 Task: Review the HTML and CSS files to understand the webpage structure and styling.
Action: Mouse scrolled (376, 532) with delta (0, 0)
Screenshot: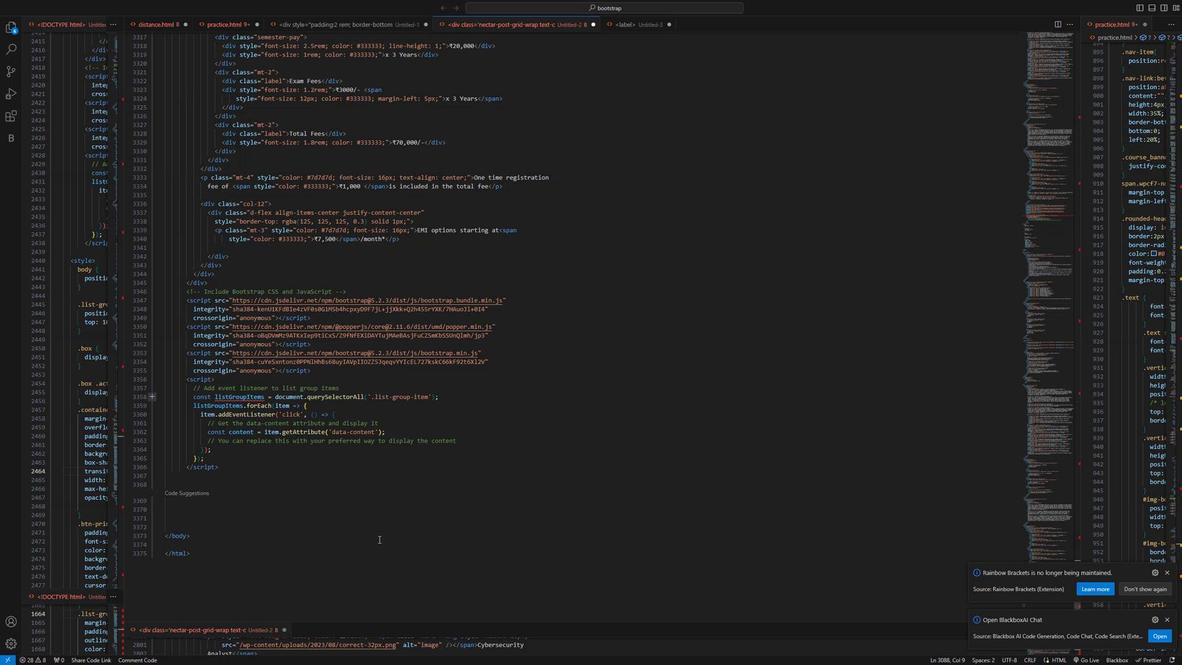 
Action: Mouse scrolled (376, 532) with delta (0, 0)
Screenshot: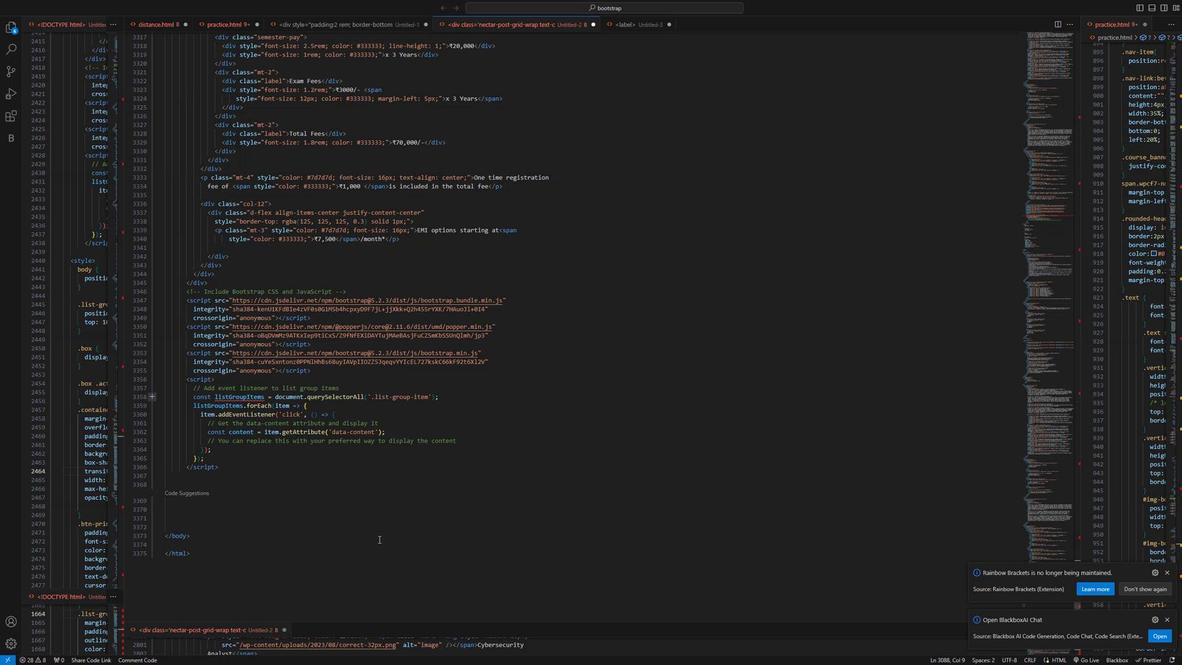 
Action: Mouse scrolled (376, 532) with delta (0, 0)
Screenshot: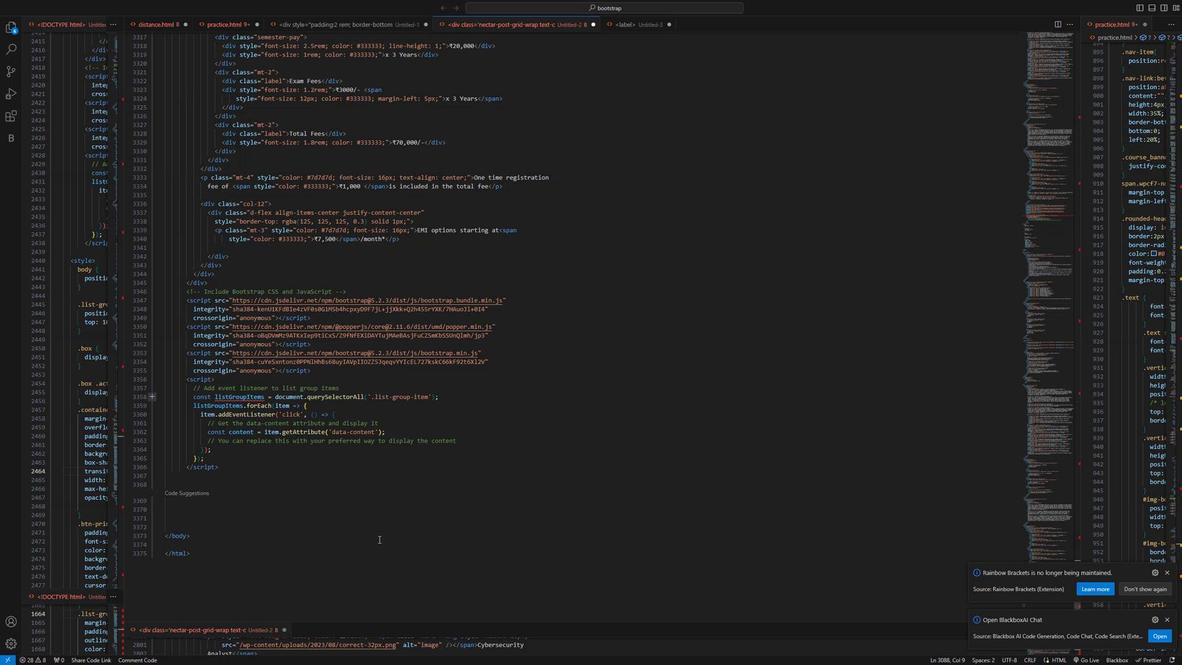
Action: Mouse scrolled (376, 532) with delta (0, 0)
Screenshot: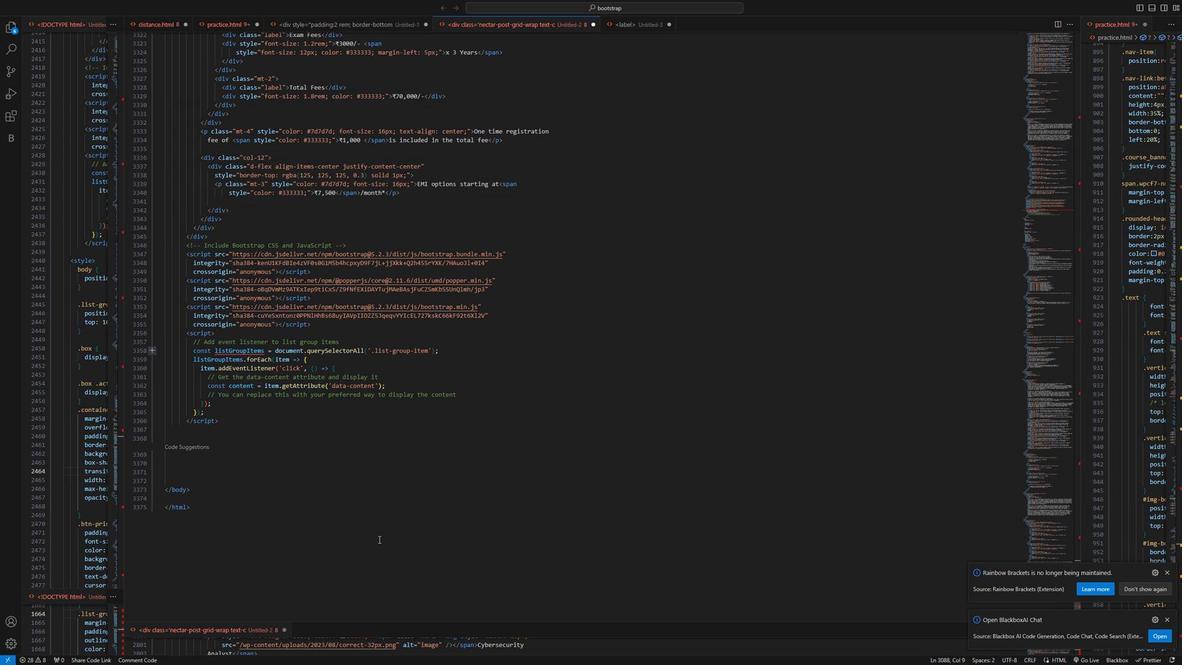 
Action: Mouse scrolled (376, 532) with delta (0, 0)
Screenshot: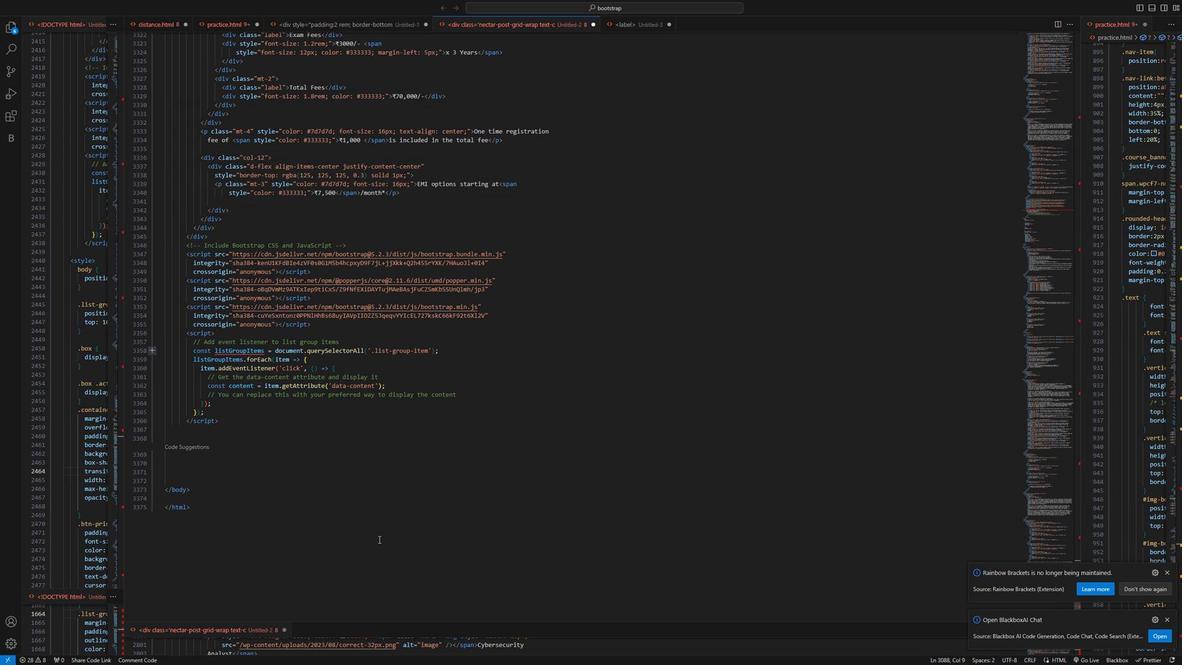 
Action: Mouse scrolled (376, 532) with delta (0, 0)
Screenshot: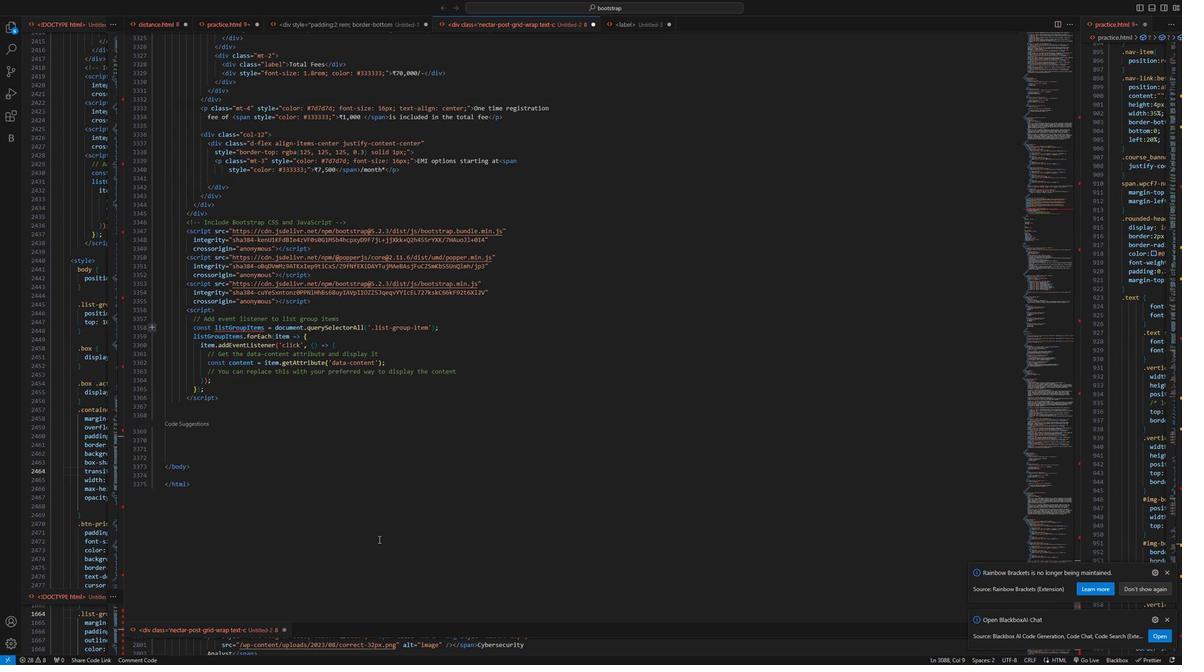 
Action: Mouse scrolled (376, 532) with delta (0, 0)
Screenshot: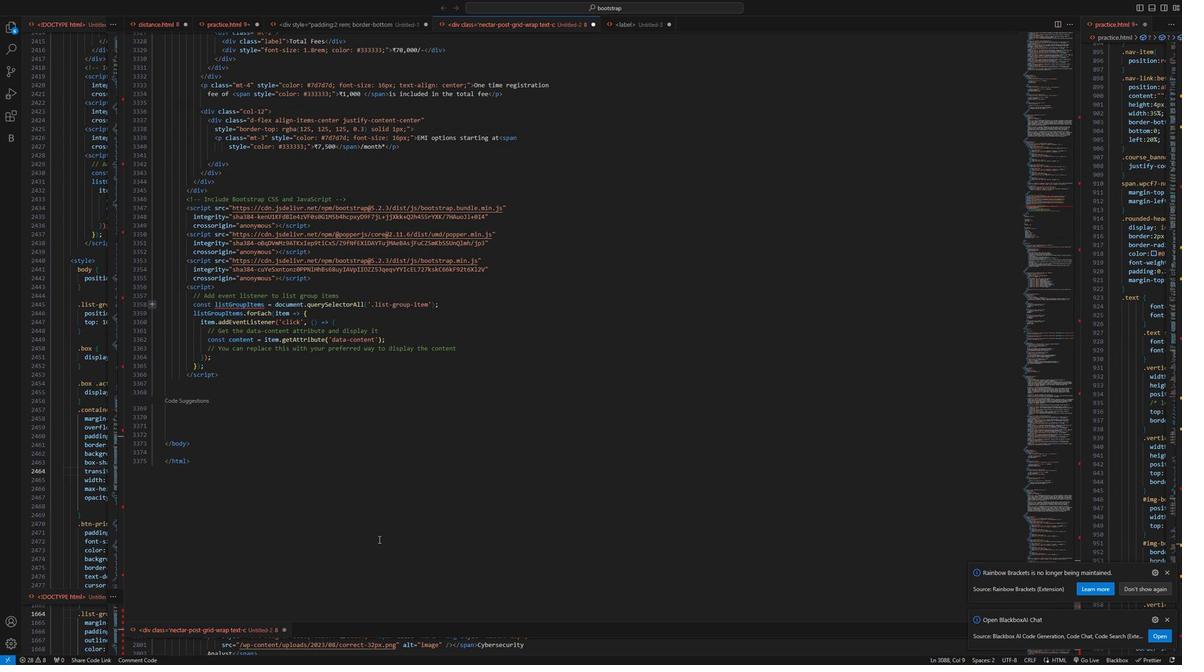 
Action: Mouse moved to (376, 533)
Screenshot: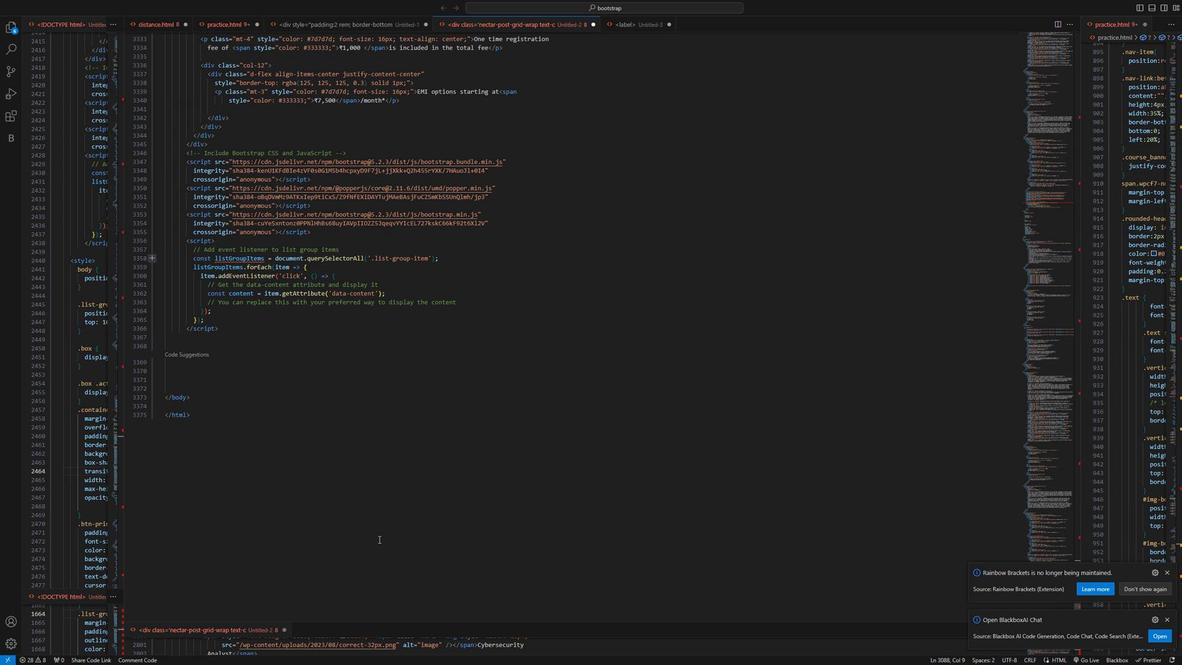
Action: Mouse scrolled (376, 533) with delta (0, 0)
Screenshot: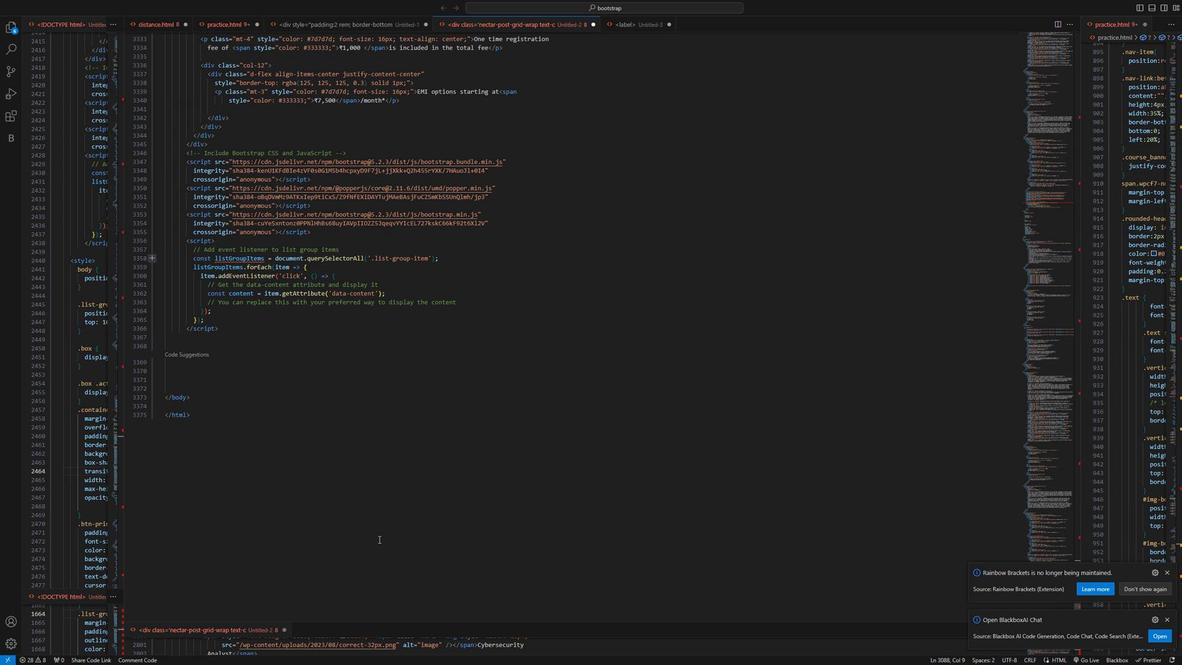 
Action: Mouse moved to (373, 537)
Screenshot: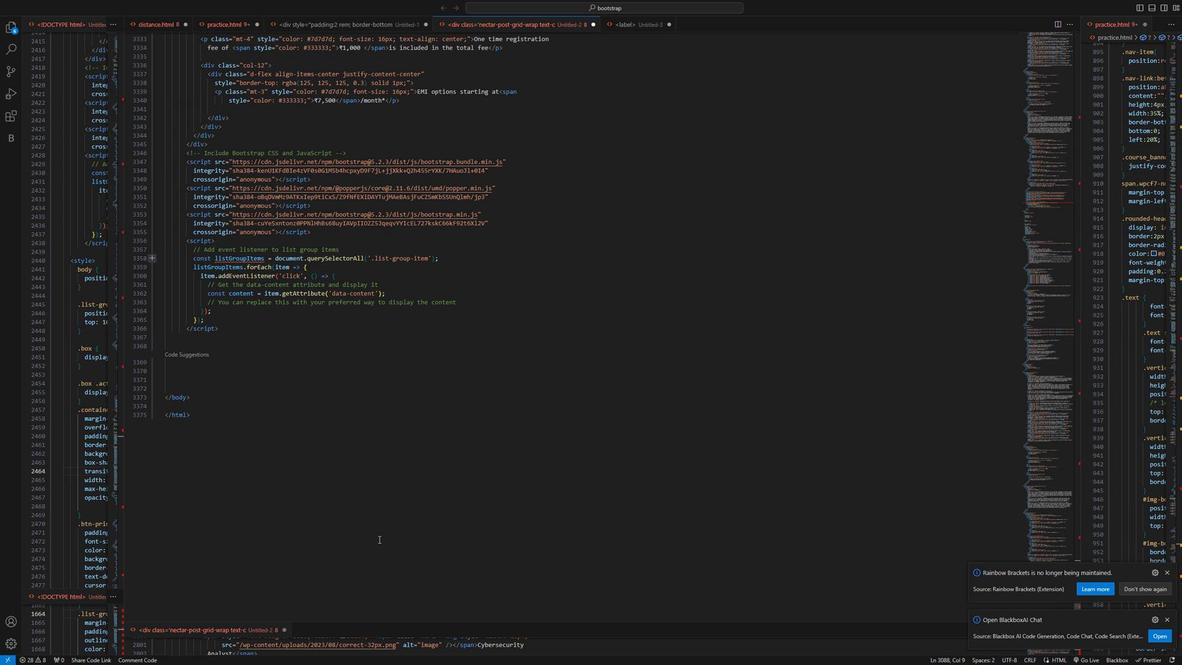 
Action: Mouse scrolled (373, 536) with delta (0, 0)
Screenshot: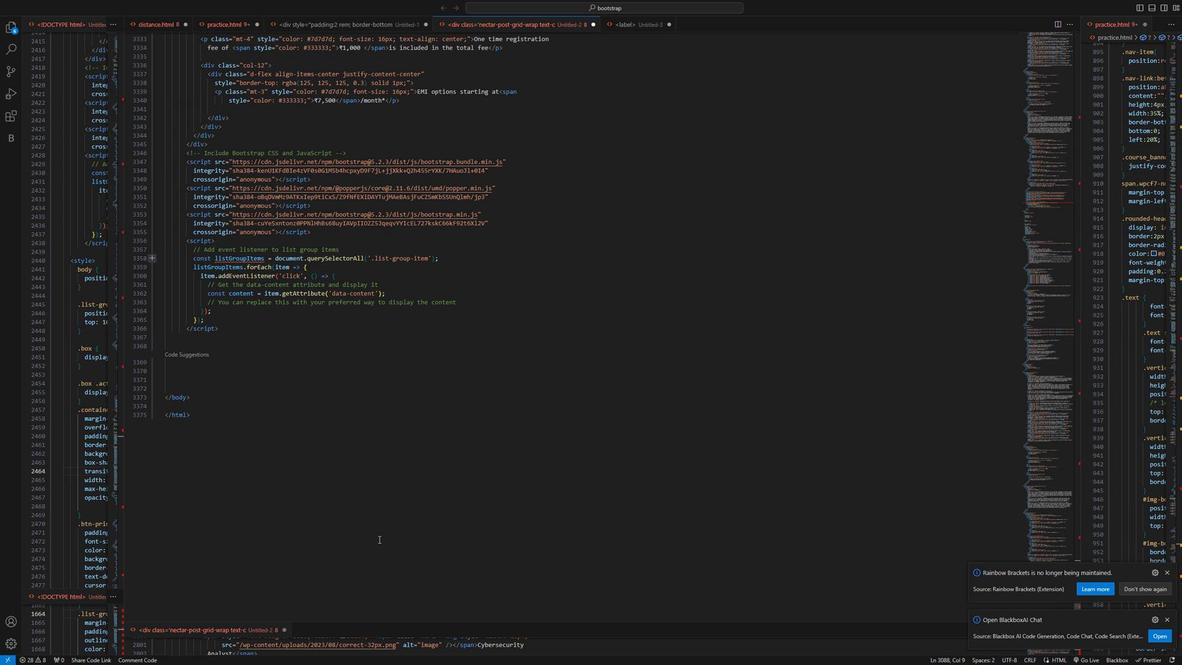 
Action: Mouse scrolled (373, 536) with delta (0, 0)
Screenshot: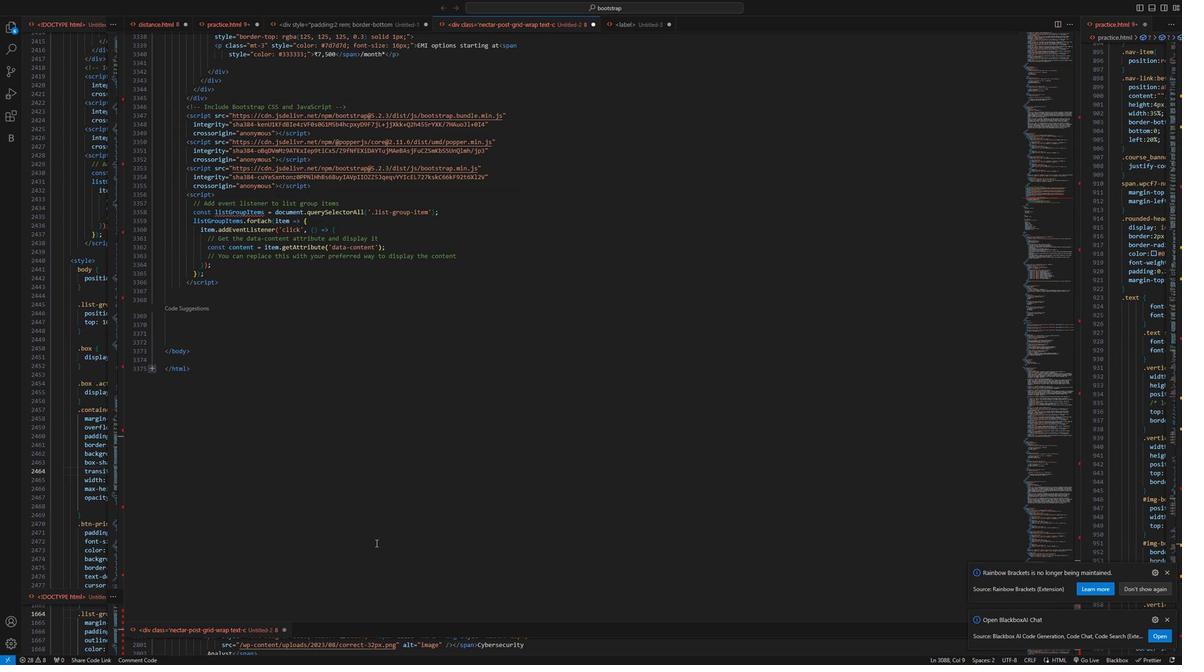 
Action: Mouse moved to (373, 538)
Screenshot: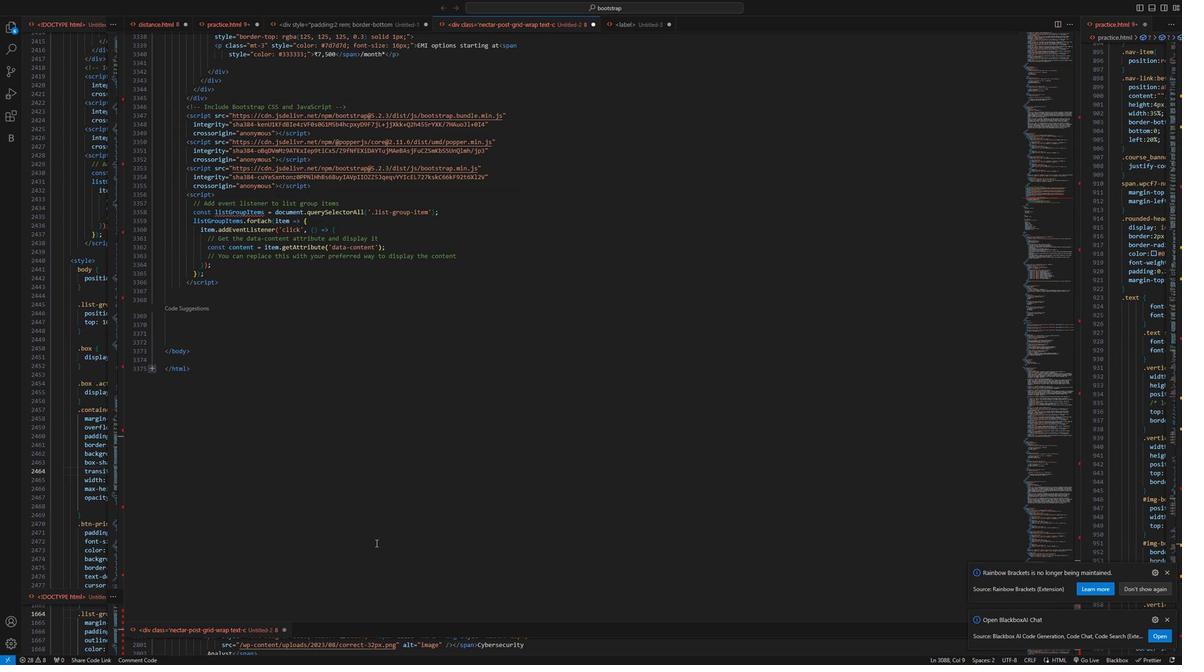 
Action: Mouse scrolled (373, 537) with delta (0, 0)
Screenshot: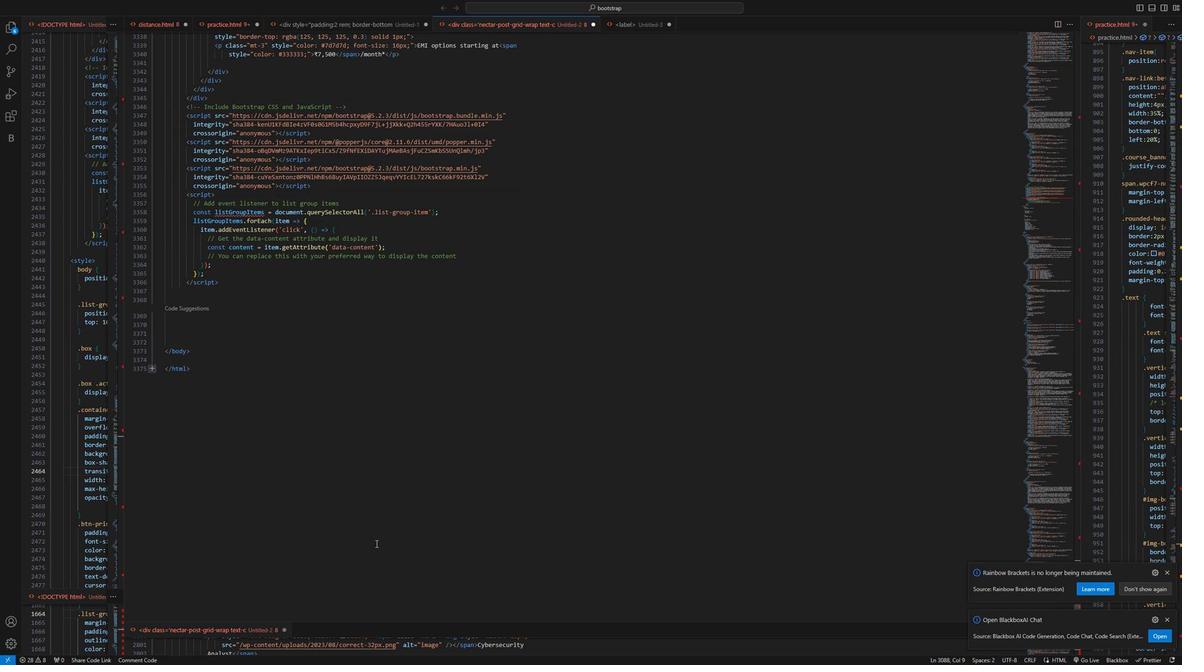 
Action: Mouse moved to (372, 538)
Screenshot: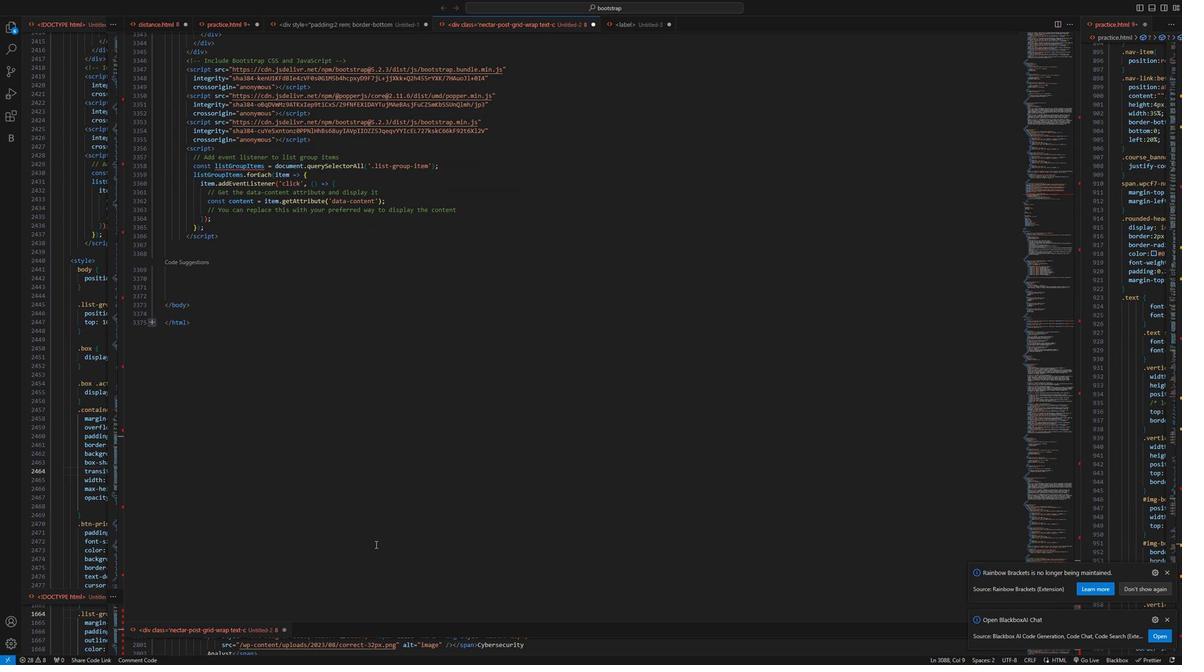 
Action: Mouse scrolled (372, 538) with delta (0, 0)
Screenshot: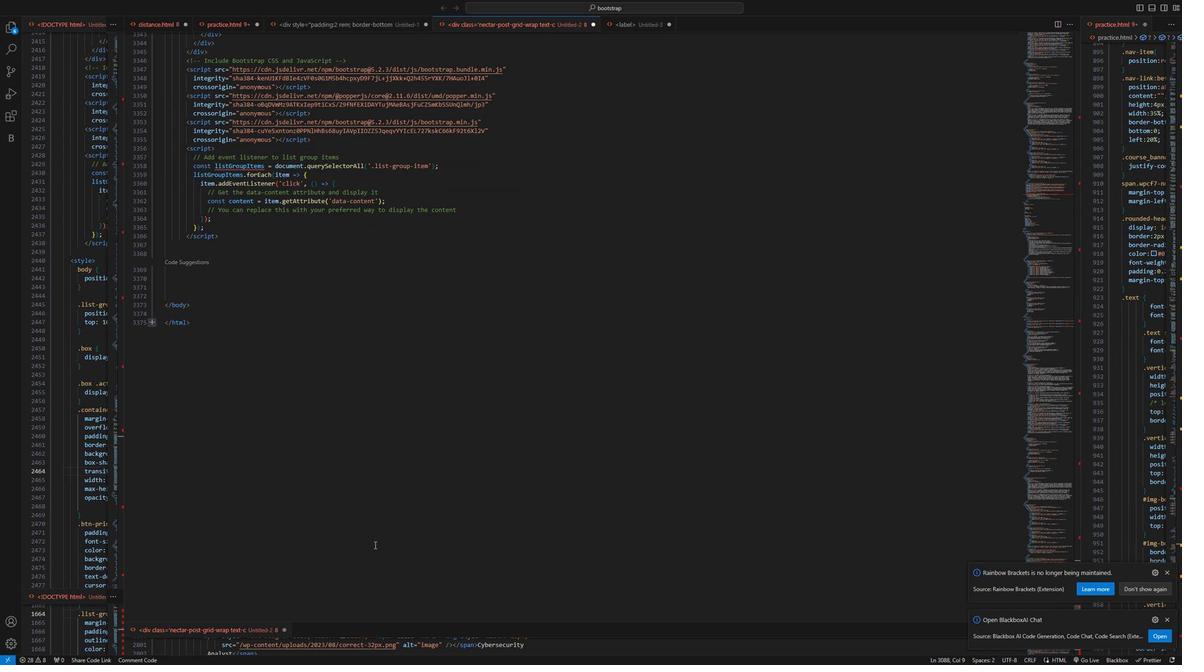 
Action: Mouse moved to (371, 539)
Screenshot: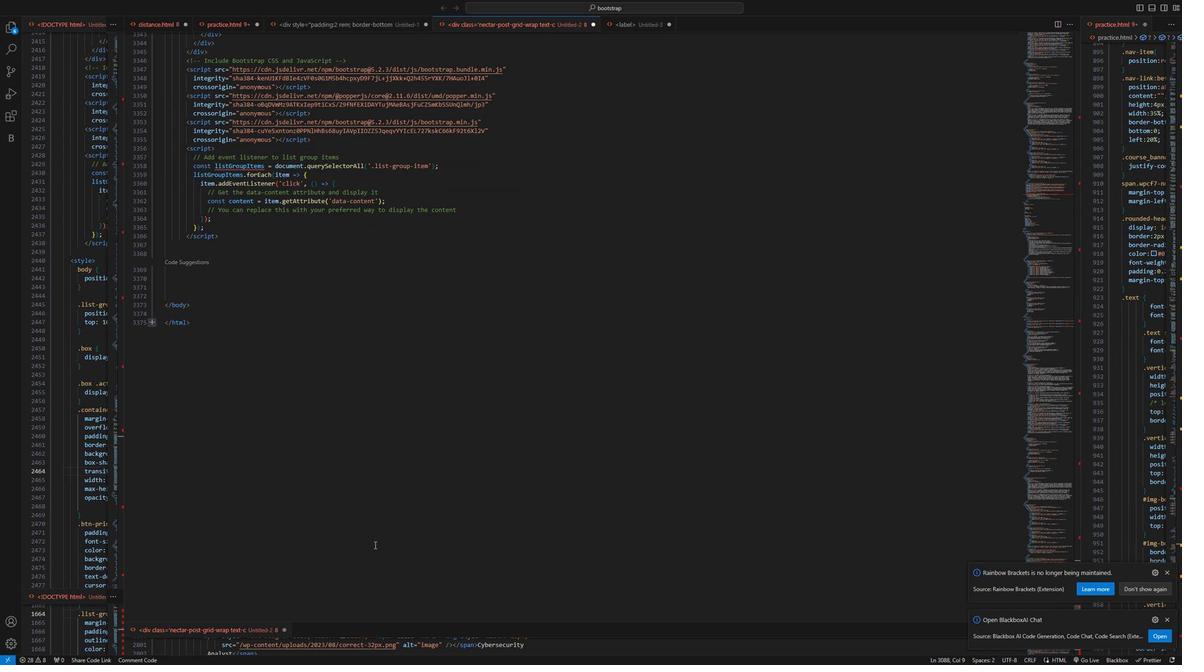 
Action: Mouse scrolled (371, 538) with delta (0, 0)
Screenshot: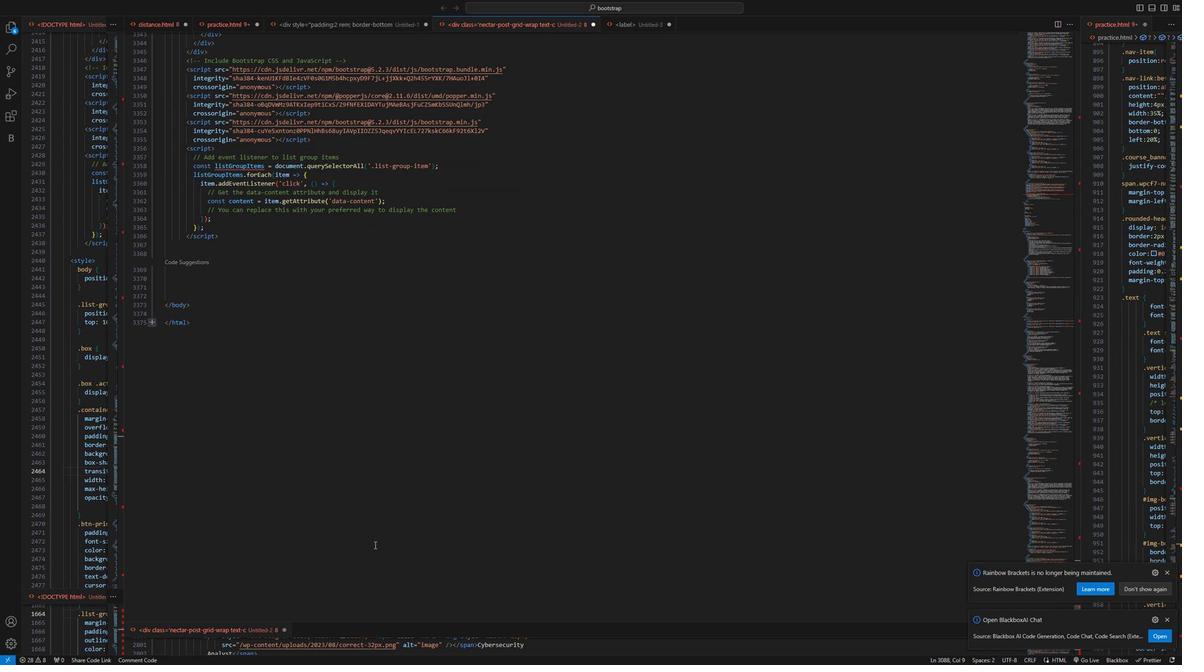 
Action: Mouse moved to (371, 539)
Screenshot: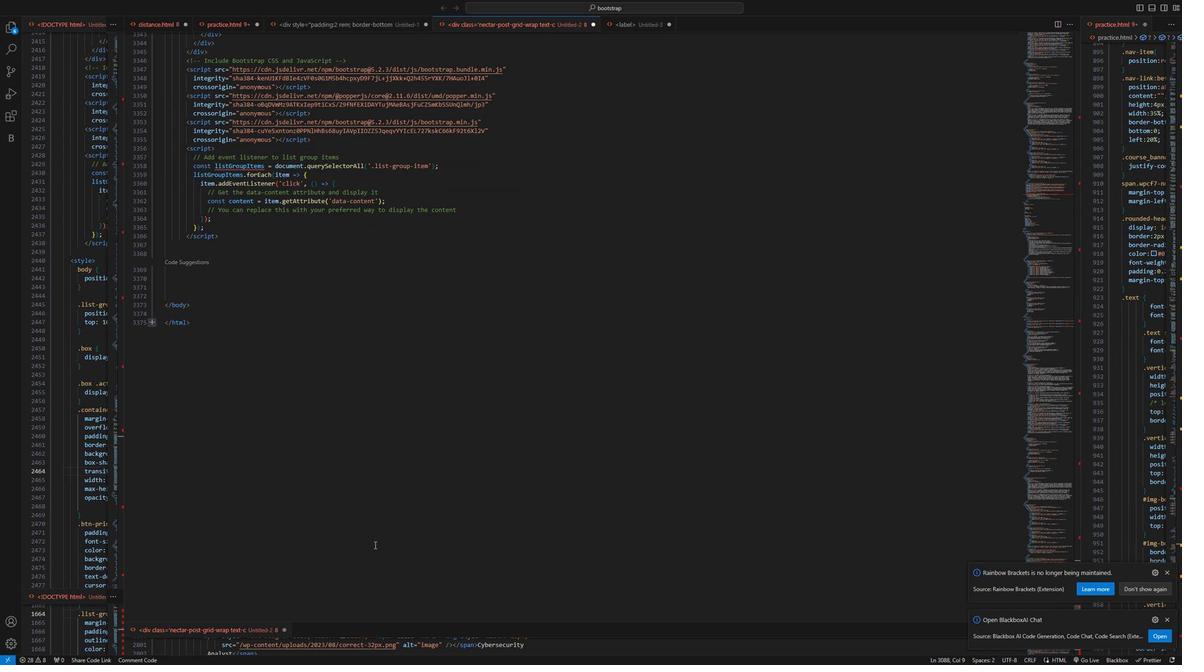 
Action: Mouse scrolled (371, 539) with delta (0, 0)
Screenshot: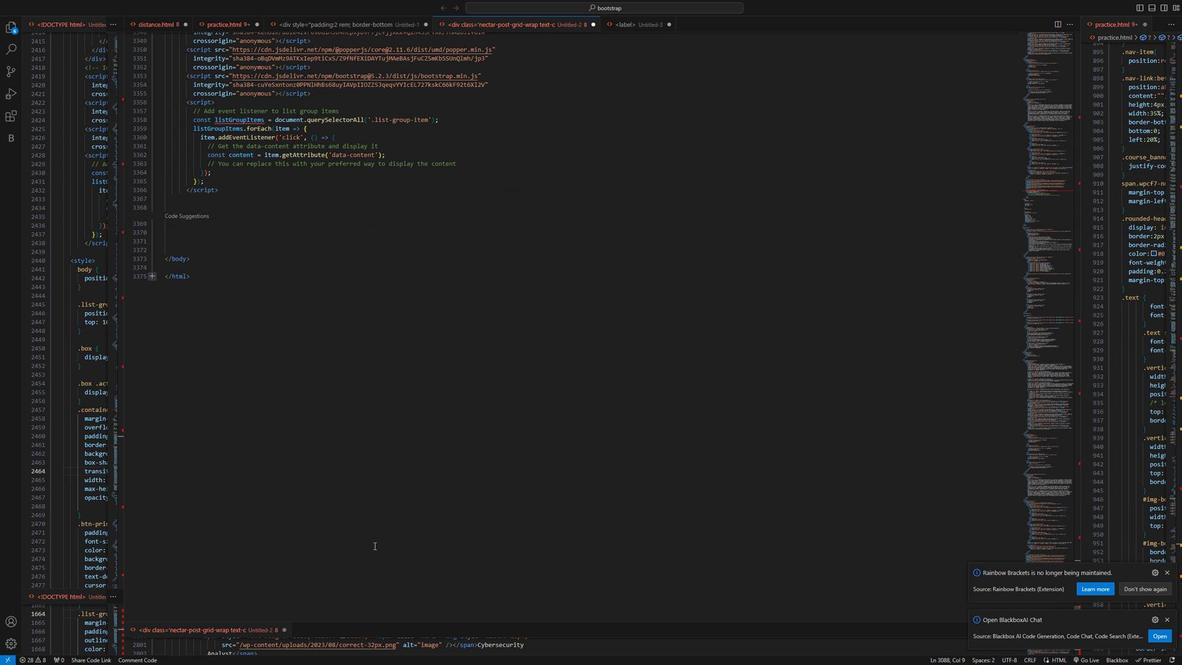 
Action: Mouse moved to (371, 540)
Screenshot: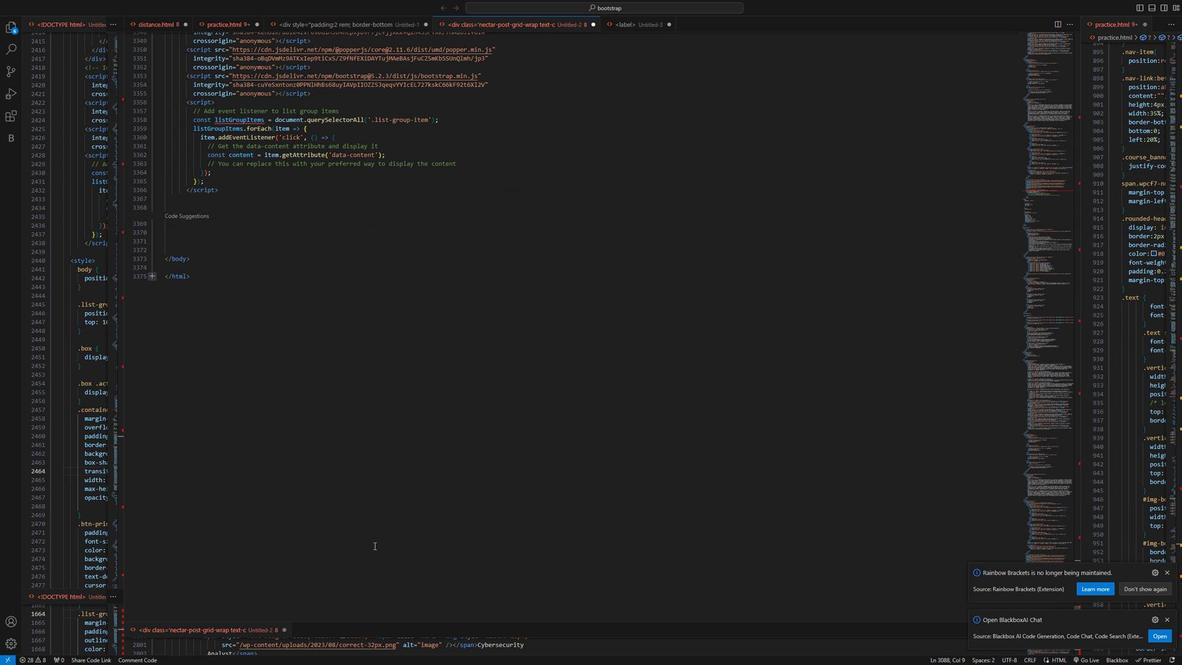 
Action: Mouse scrolled (371, 539) with delta (0, 0)
Screenshot: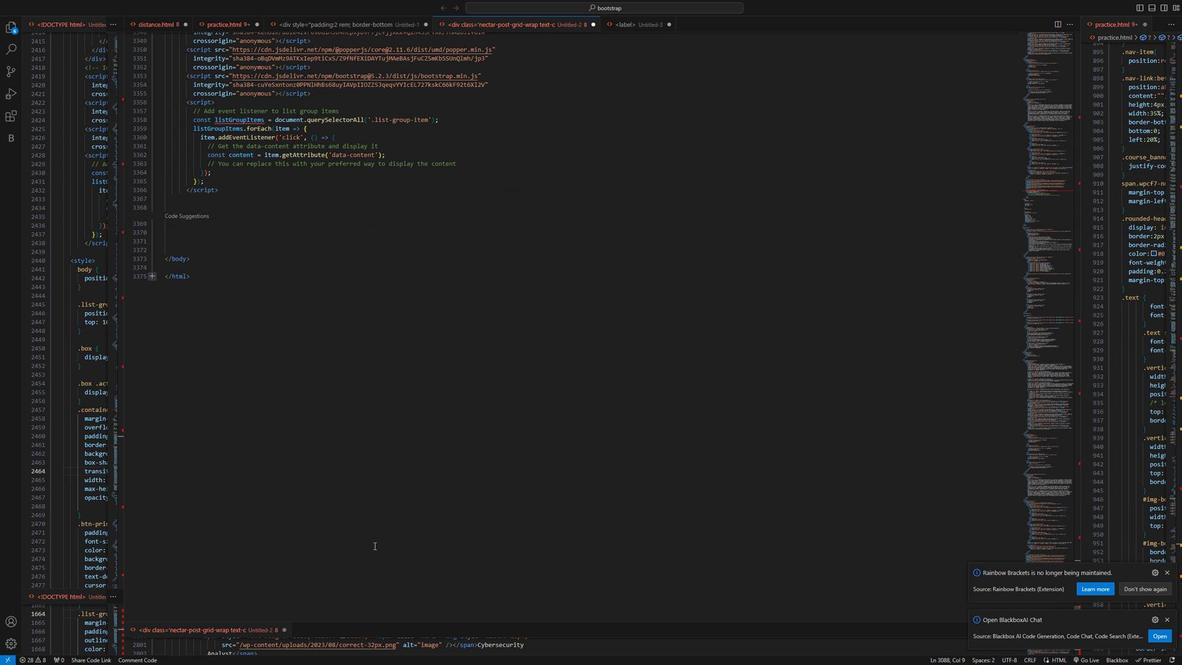 
Action: Mouse moved to (371, 540)
Screenshot: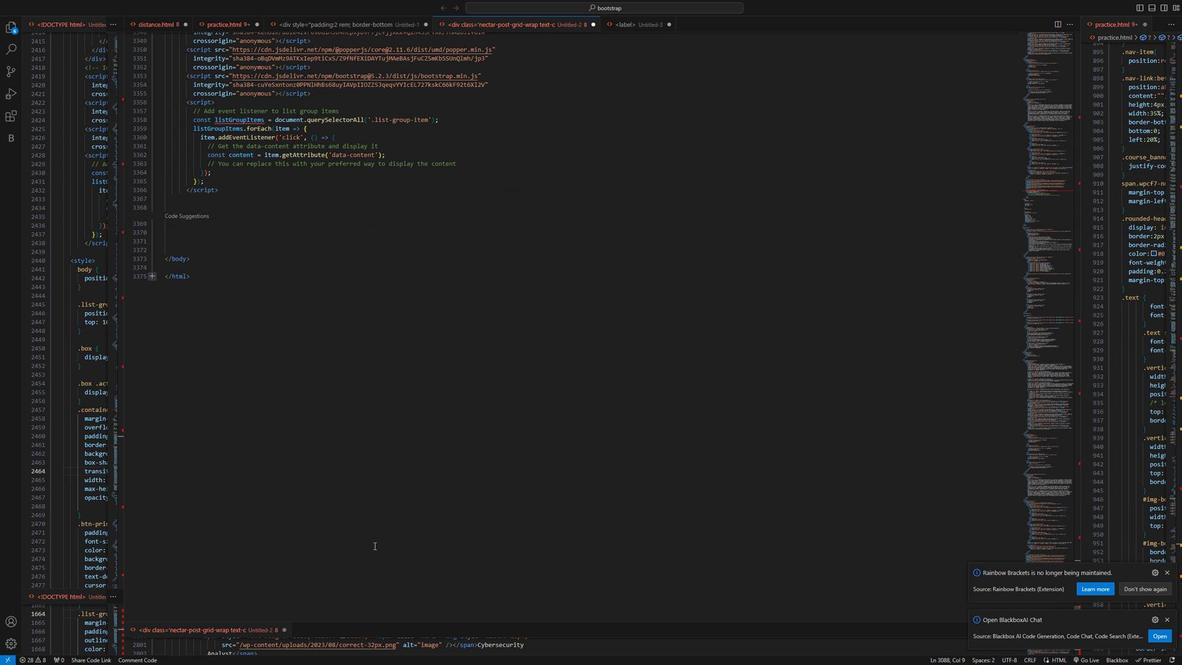
Action: Mouse scrolled (371, 539) with delta (0, 0)
Screenshot: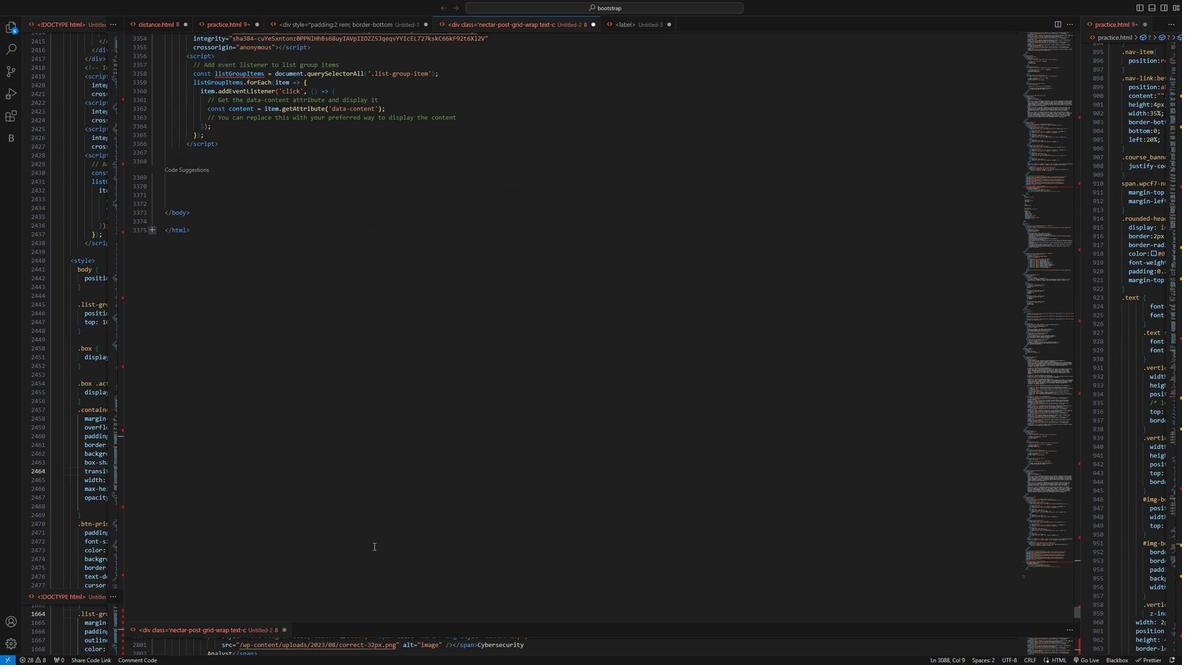 
Action: Mouse scrolled (371, 539) with delta (0, 0)
Screenshot: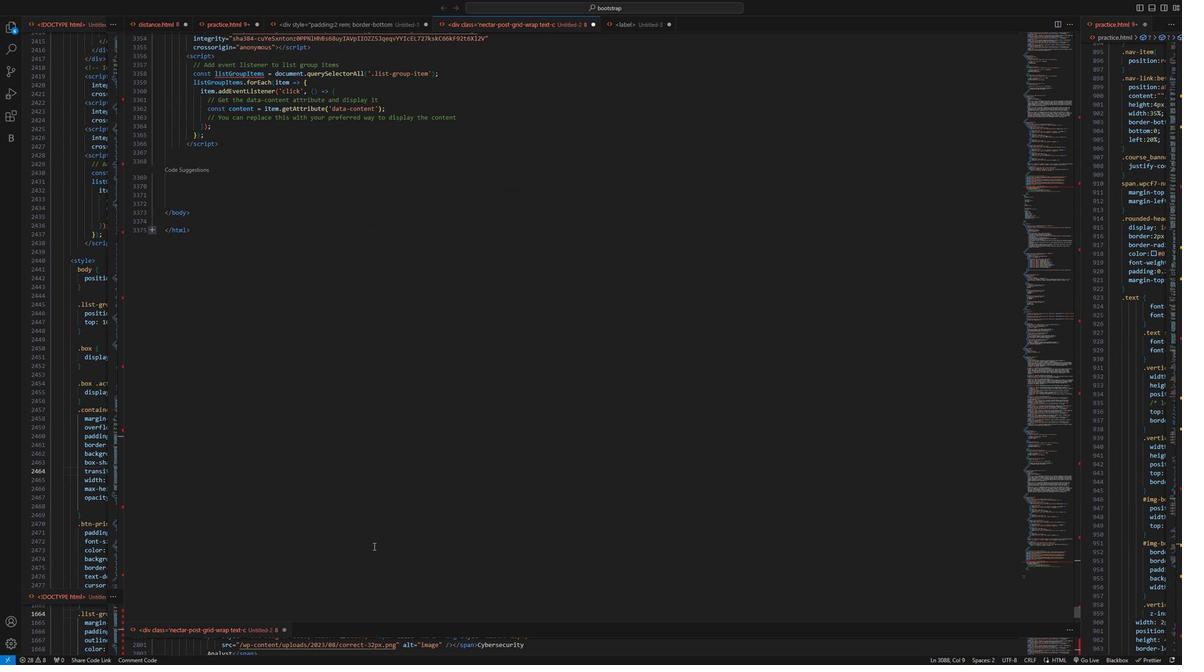 
Action: Mouse moved to (371, 540)
Screenshot: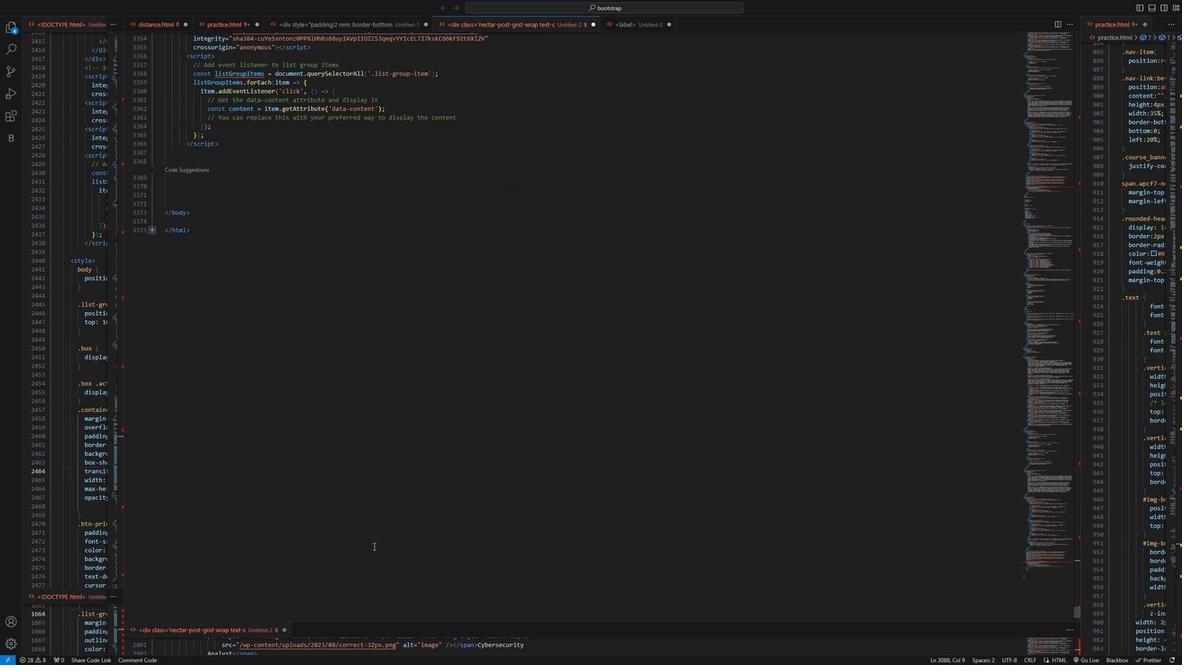 
Action: Mouse scrolled (371, 540) with delta (0, 0)
Screenshot: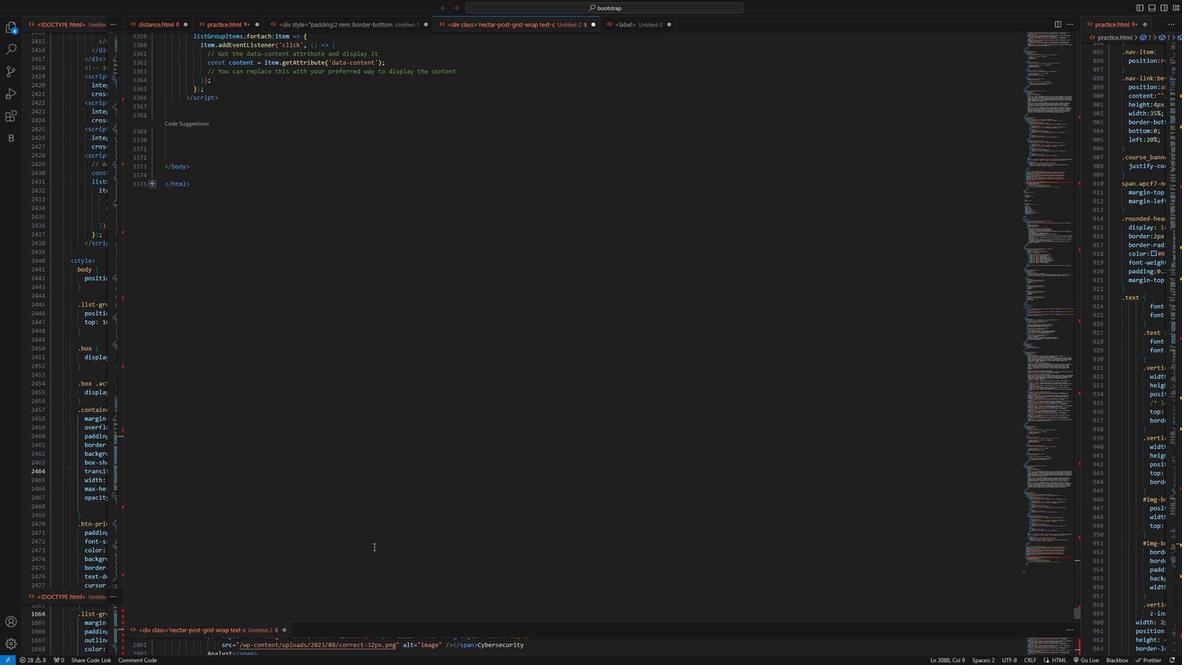 
Action: Mouse moved to (370, 541)
Screenshot: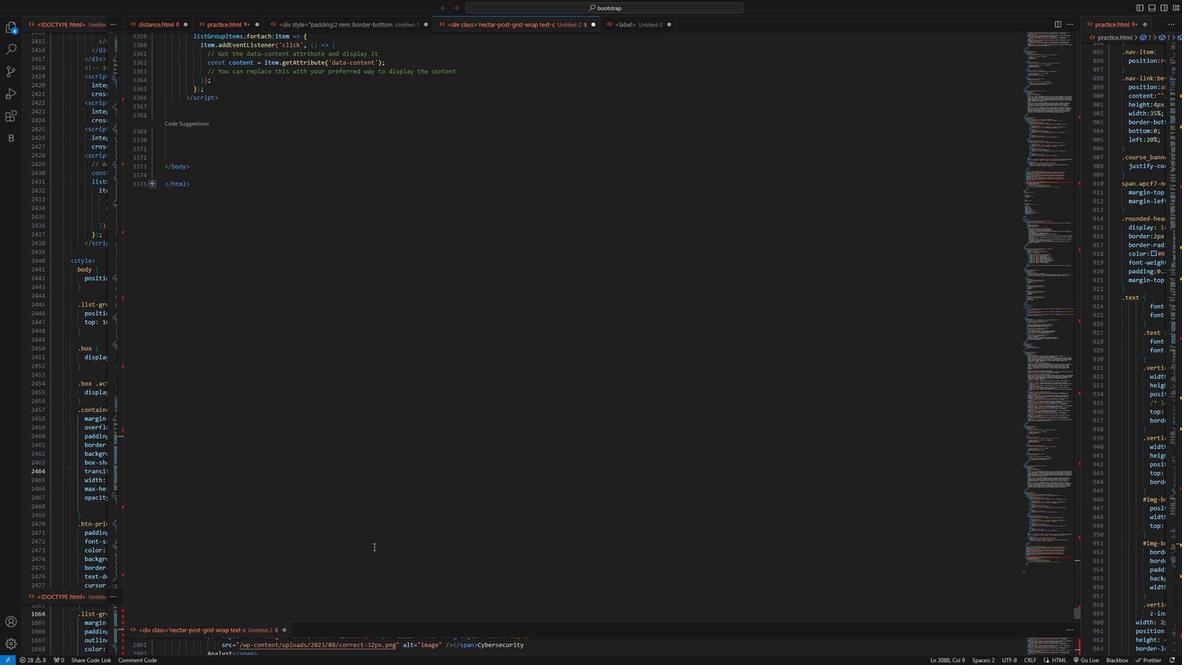 
Action: Mouse scrolled (370, 540) with delta (0, 0)
Screenshot: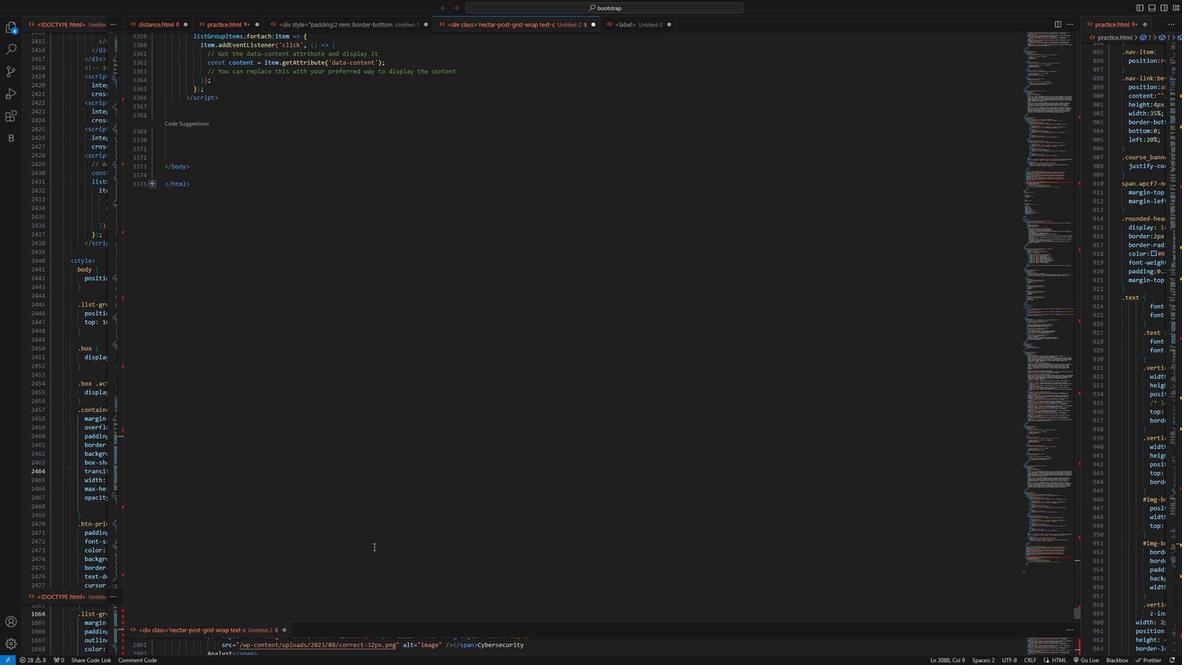 
Action: Mouse moved to (370, 541)
Screenshot: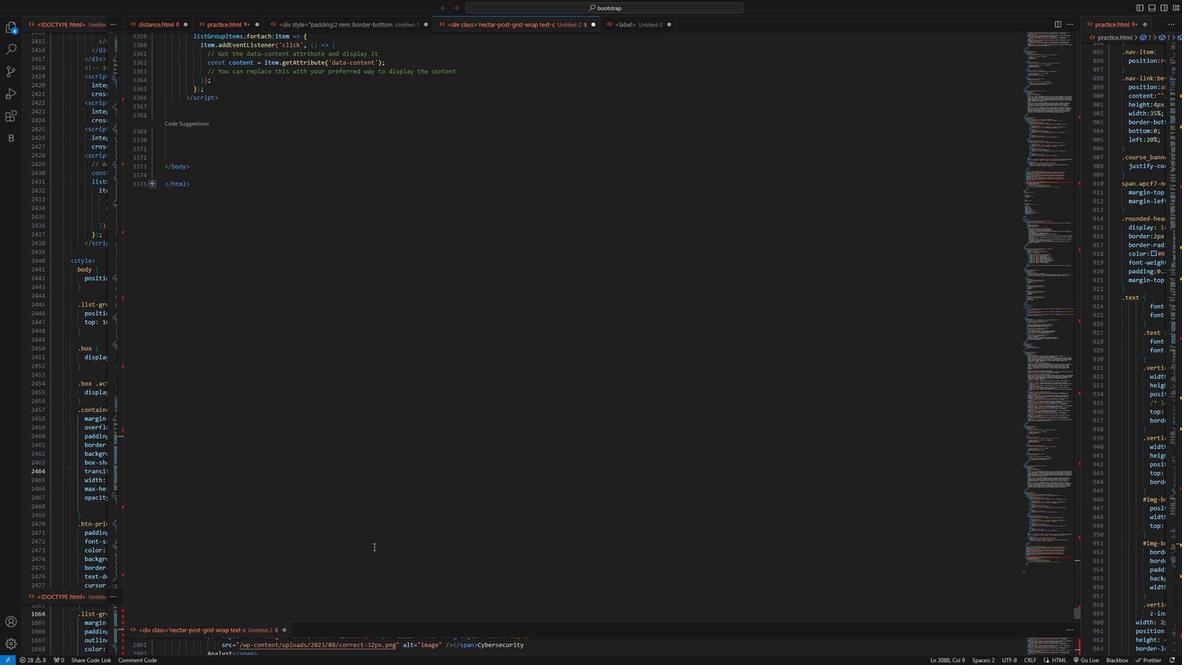 
Action: Mouse scrolled (370, 540) with delta (0, 0)
Screenshot: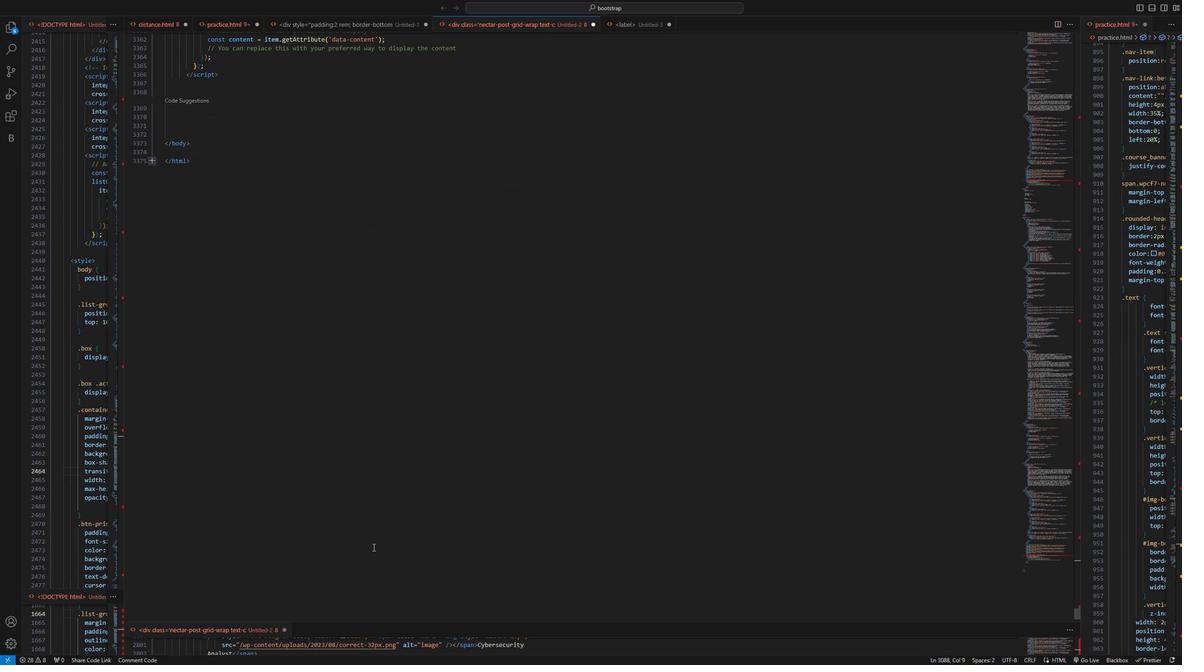 
Action: Mouse moved to (368, 542)
Screenshot: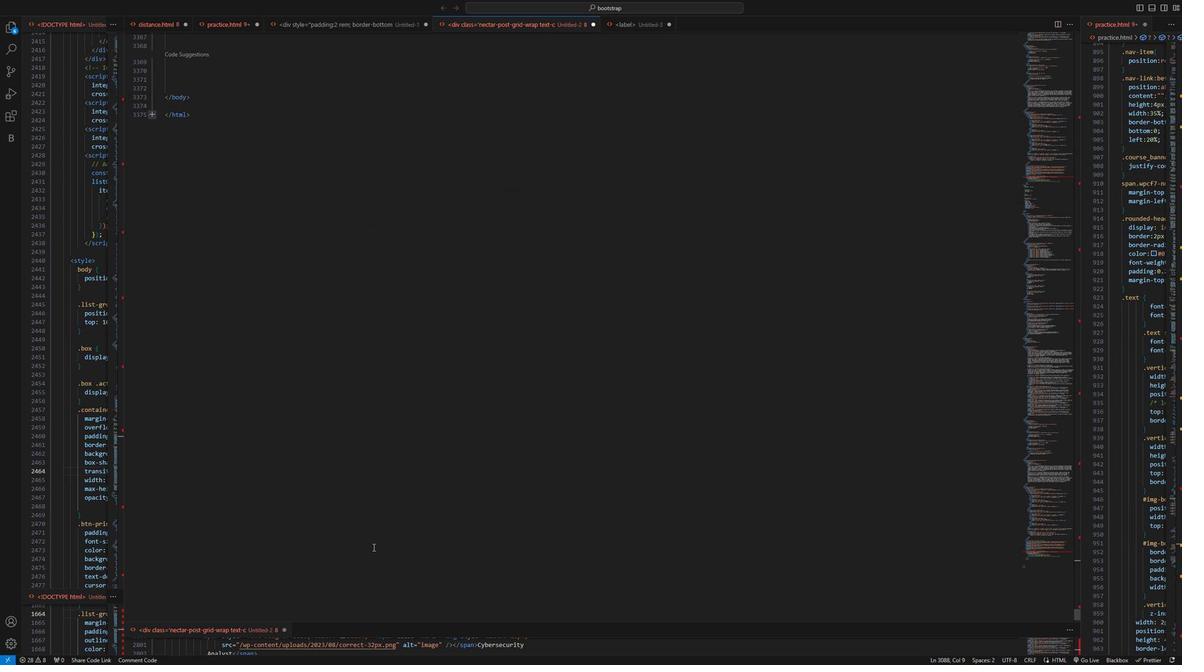 
Action: Mouse scrolled (368, 542) with delta (0, 0)
Screenshot: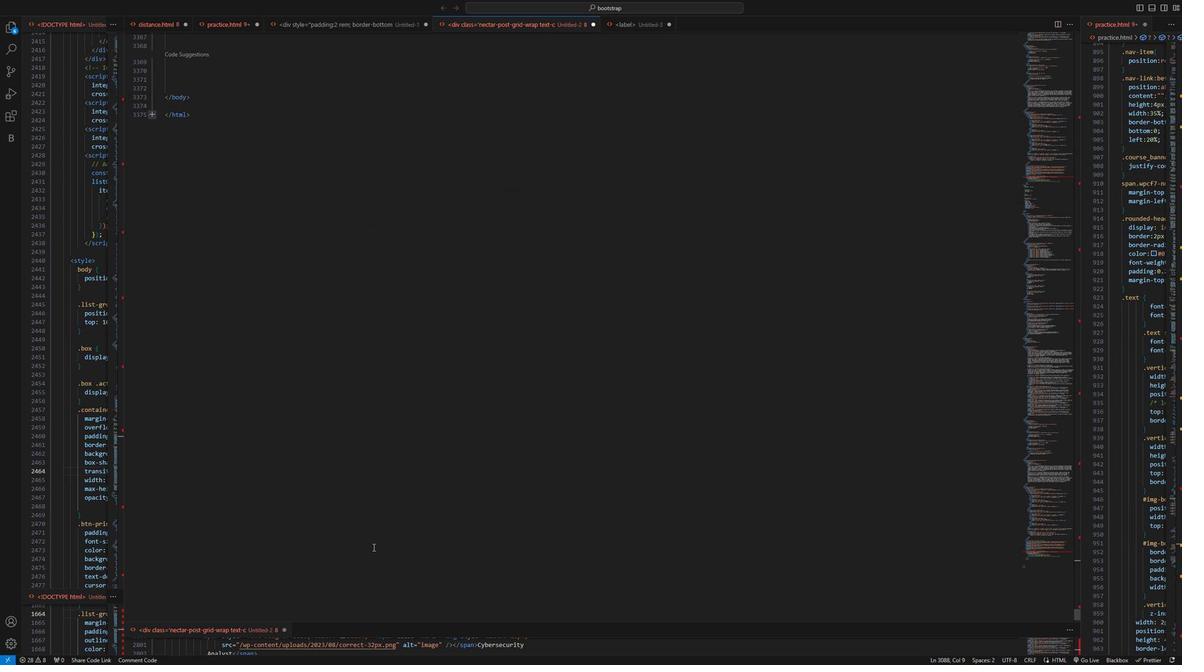 
Action: Mouse moved to (368, 543)
Screenshot: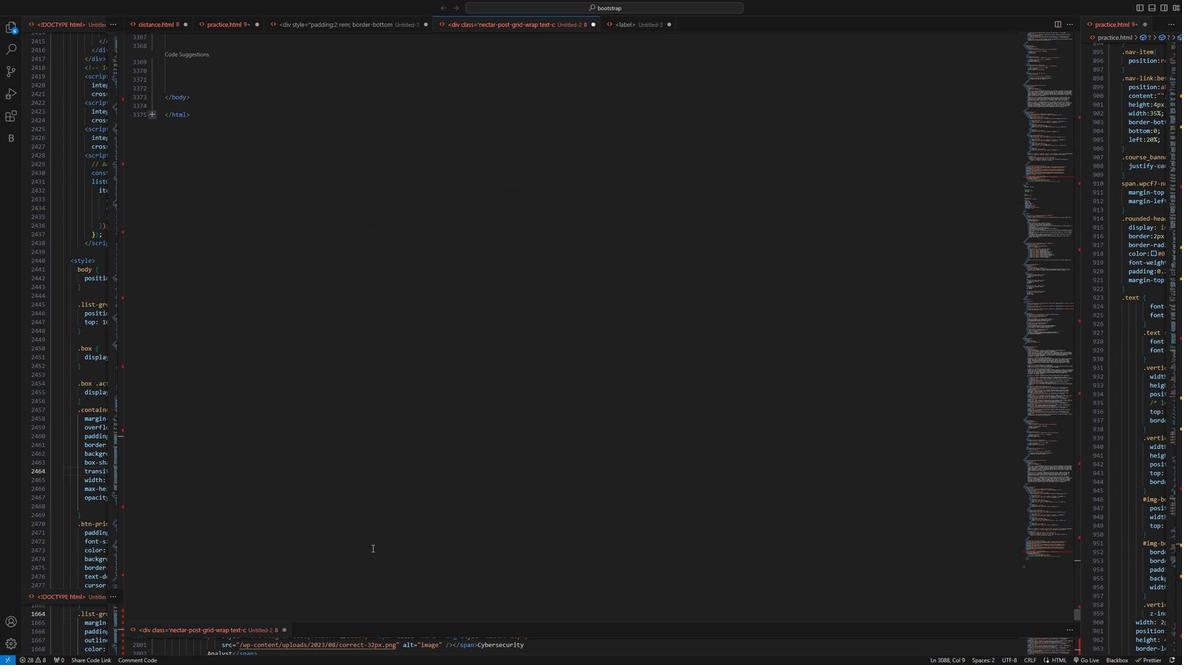 
Action: Mouse scrolled (368, 542) with delta (0, 0)
Screenshot: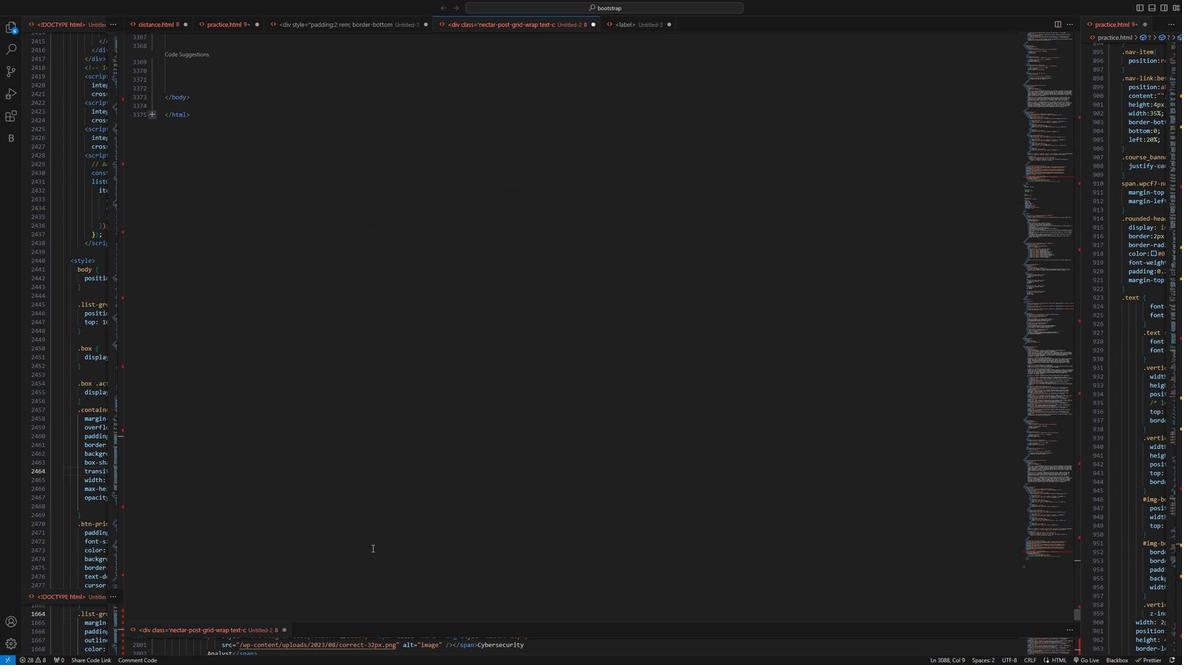 
Action: Mouse moved to (368, 544)
Screenshot: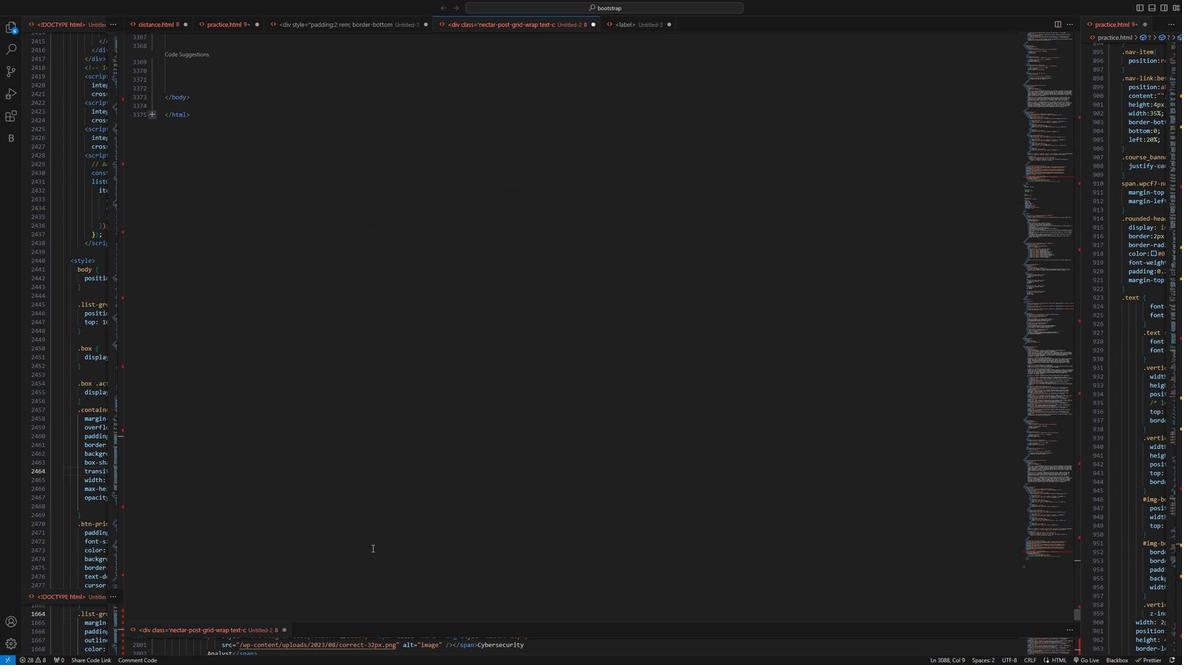 
Action: Mouse scrolled (368, 543) with delta (0, 0)
Screenshot: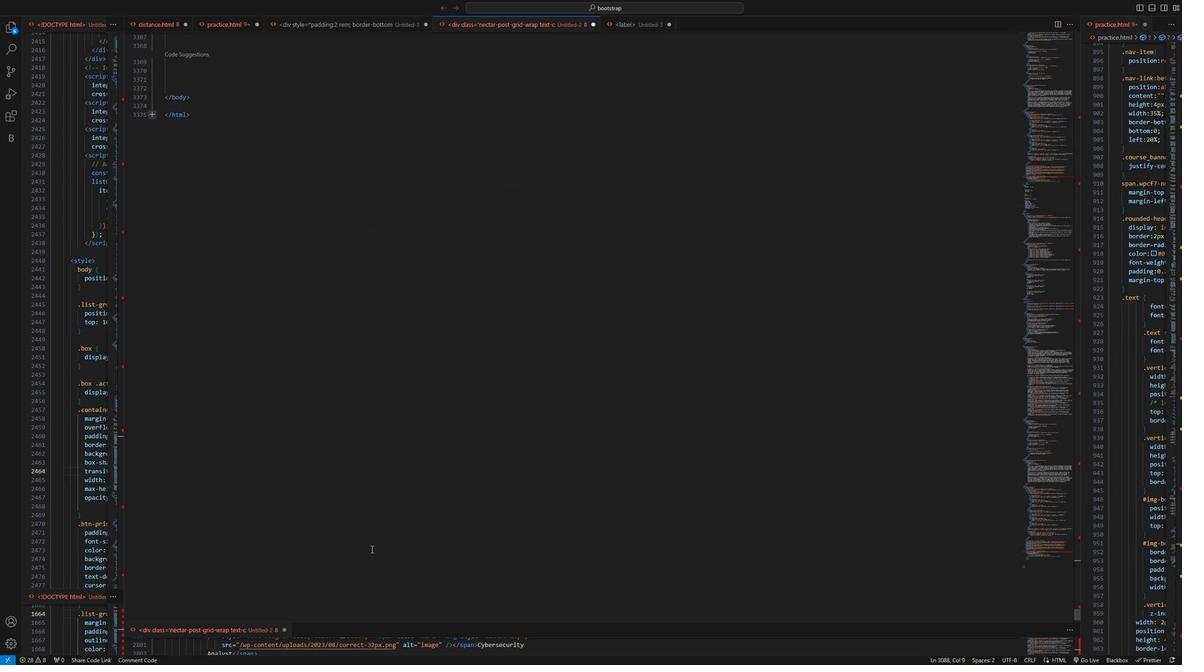 
Action: Mouse moved to (367, 544)
Screenshot: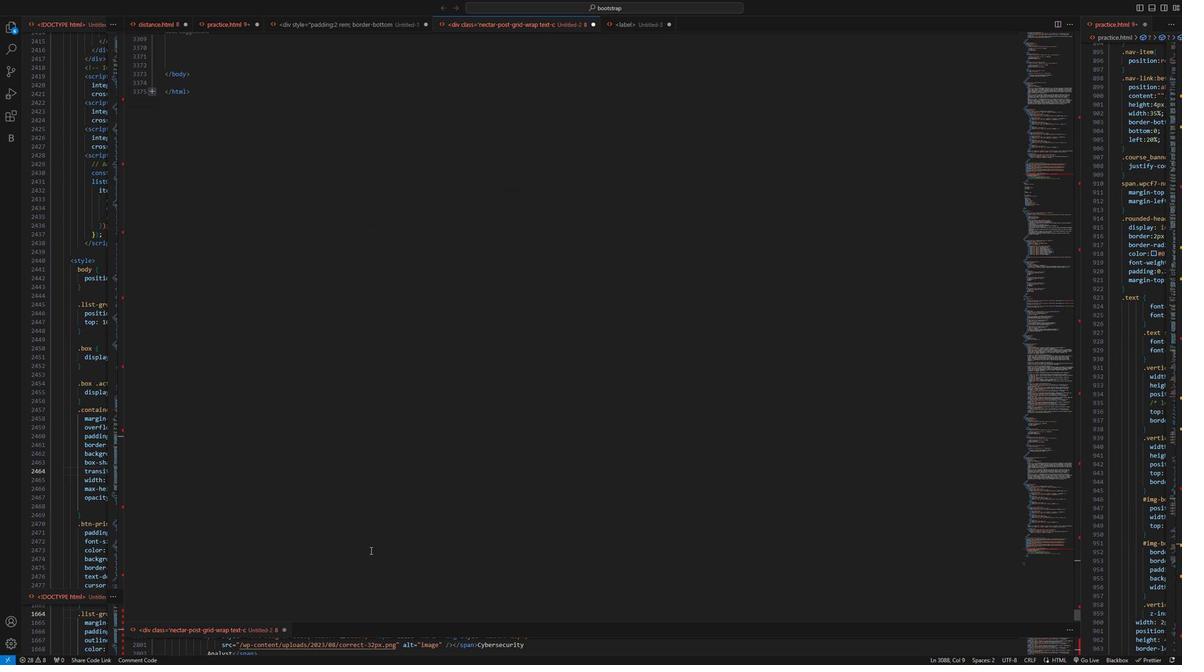 
Action: Mouse scrolled (367, 544) with delta (0, 0)
Screenshot: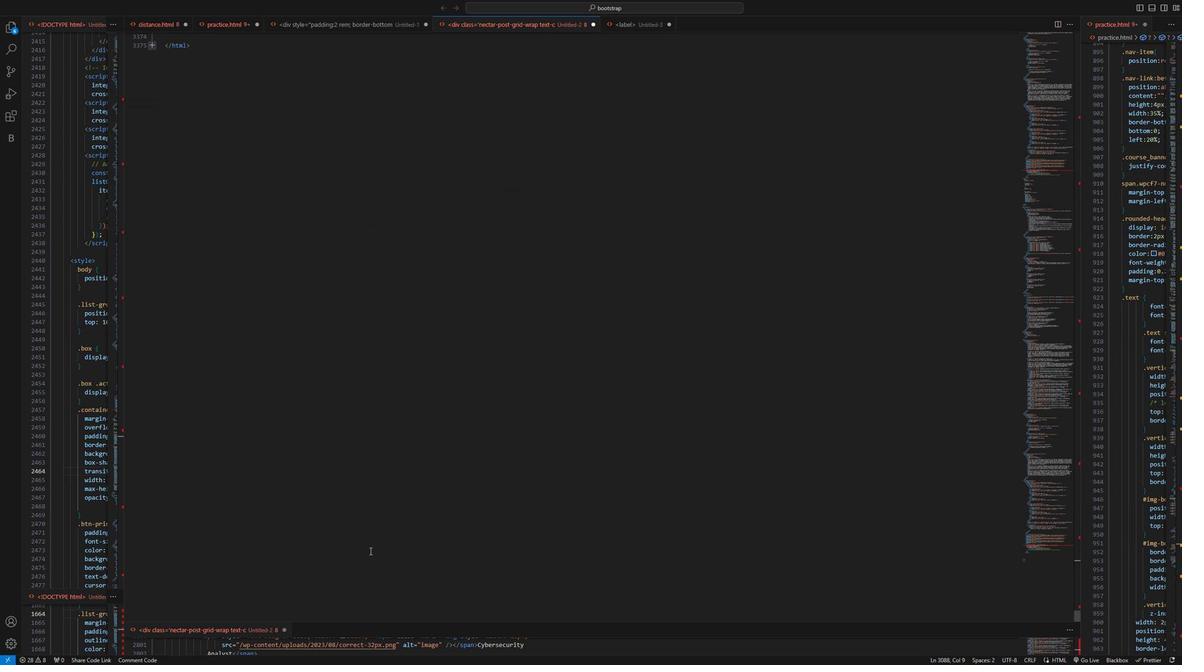 
Action: Mouse moved to (367, 544)
Screenshot: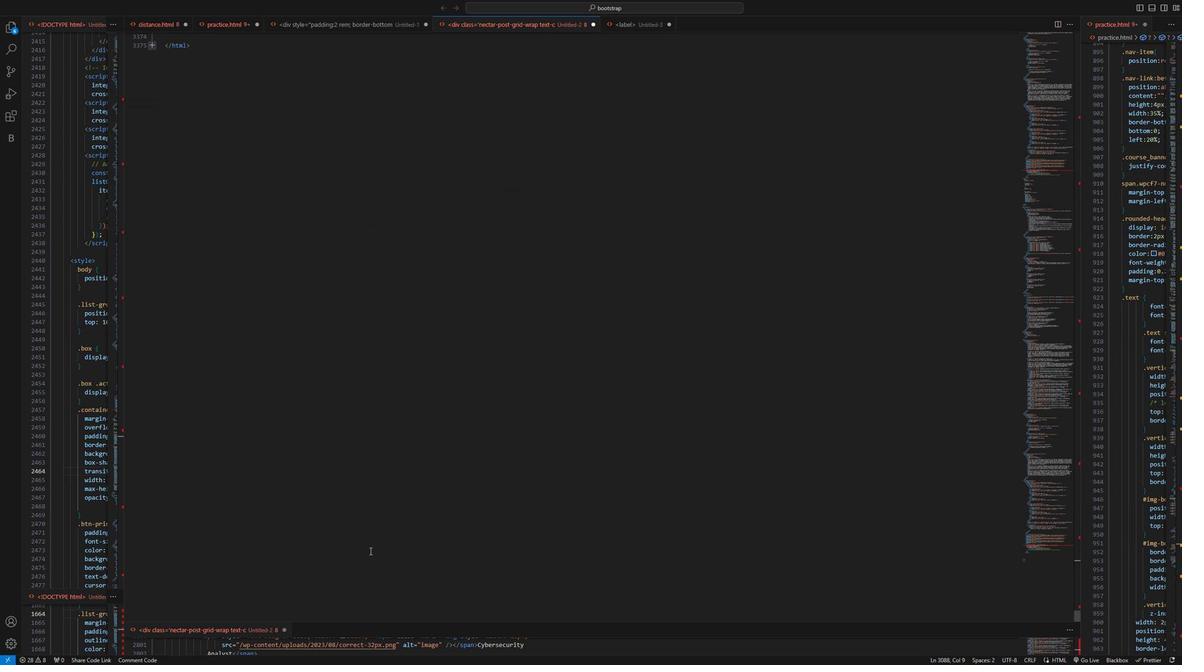 
Action: Mouse scrolled (367, 544) with delta (0, 0)
Screenshot: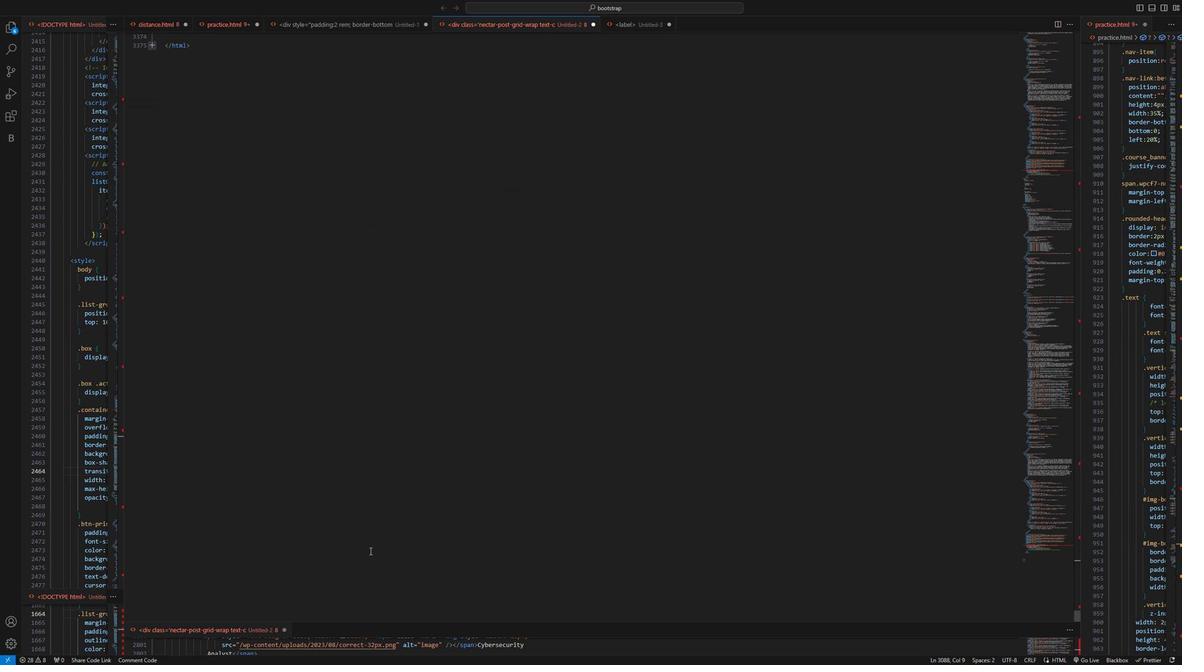 
Action: Mouse scrolled (367, 544) with delta (0, 0)
Screenshot: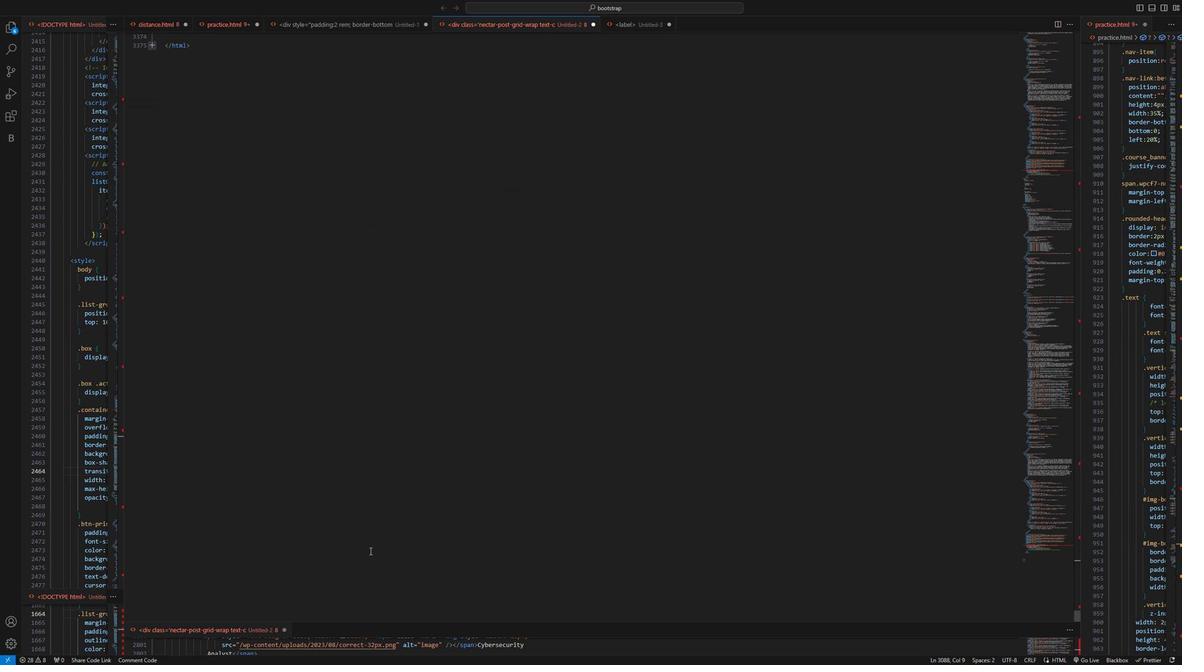 
Action: Mouse scrolled (367, 544) with delta (0, 0)
Screenshot: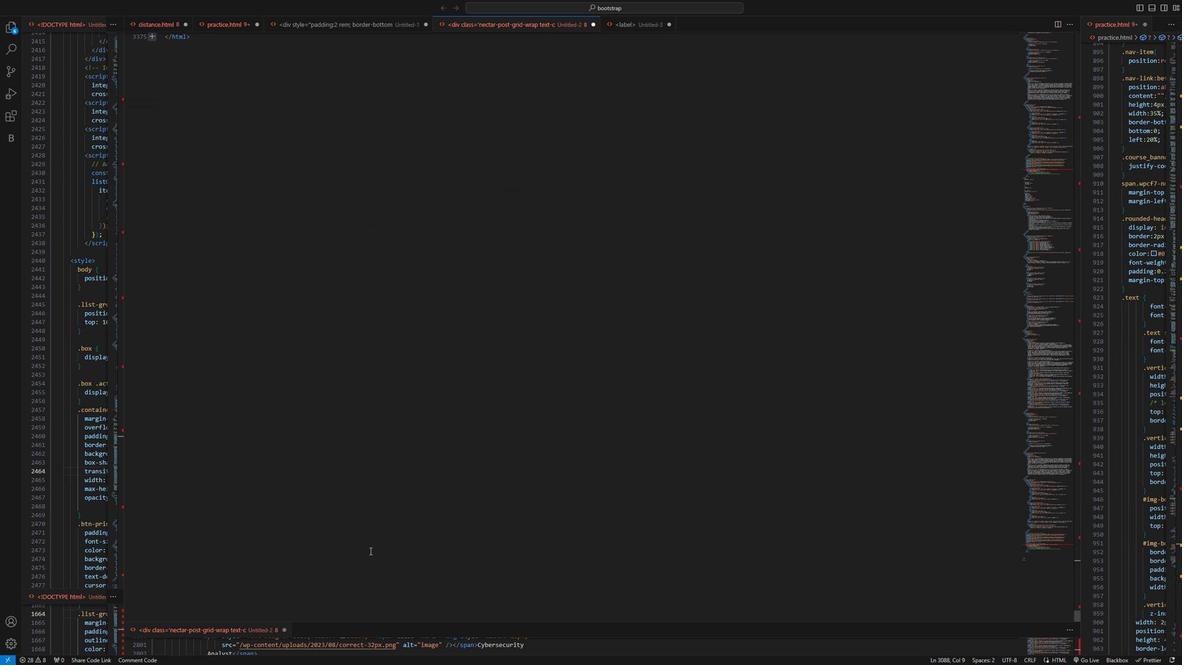 
Action: Mouse scrolled (367, 544) with delta (0, 0)
Screenshot: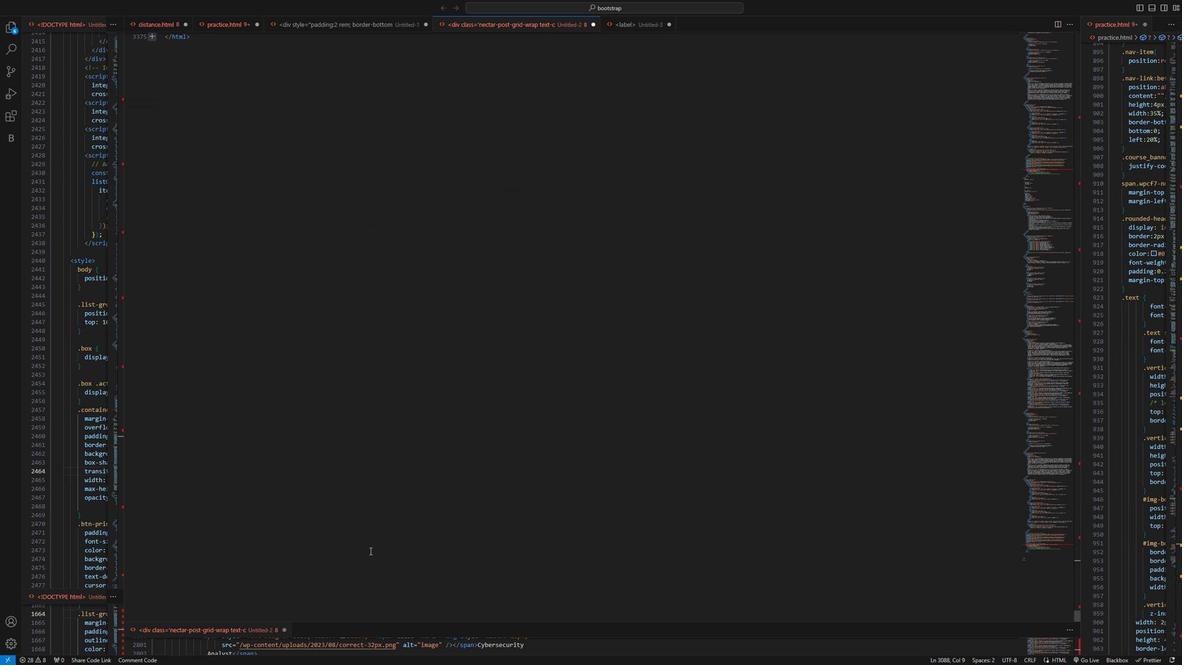 
Action: Mouse scrolled (367, 544) with delta (0, 0)
Screenshot: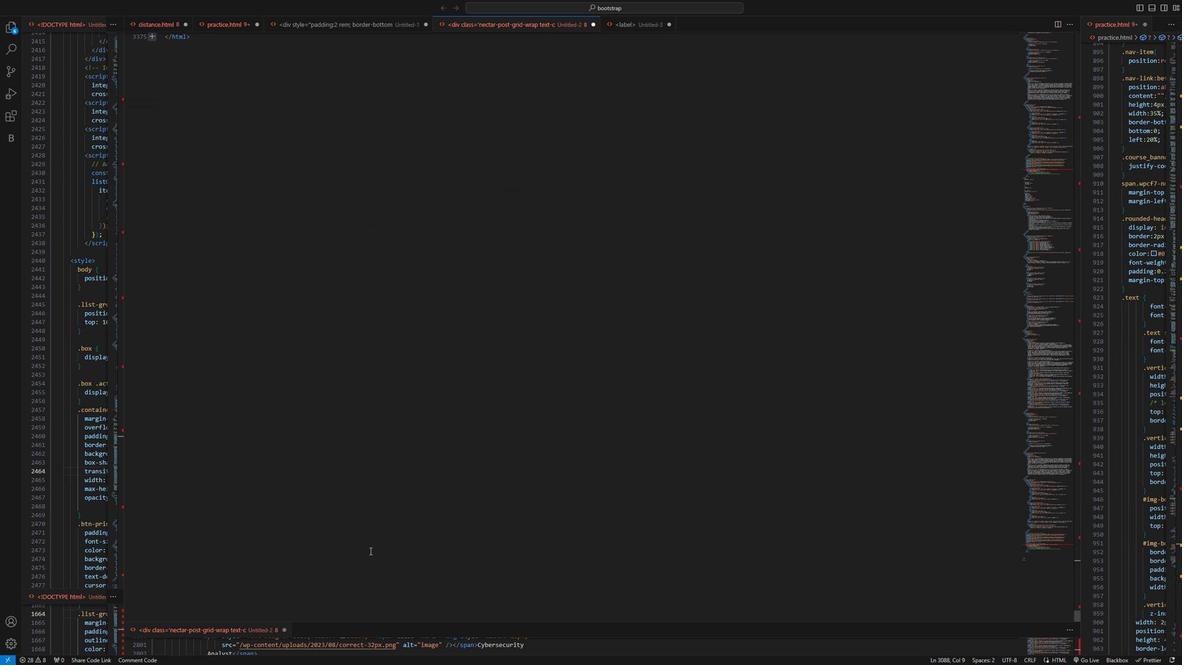 
Action: Mouse scrolled (367, 544) with delta (0, 0)
Screenshot: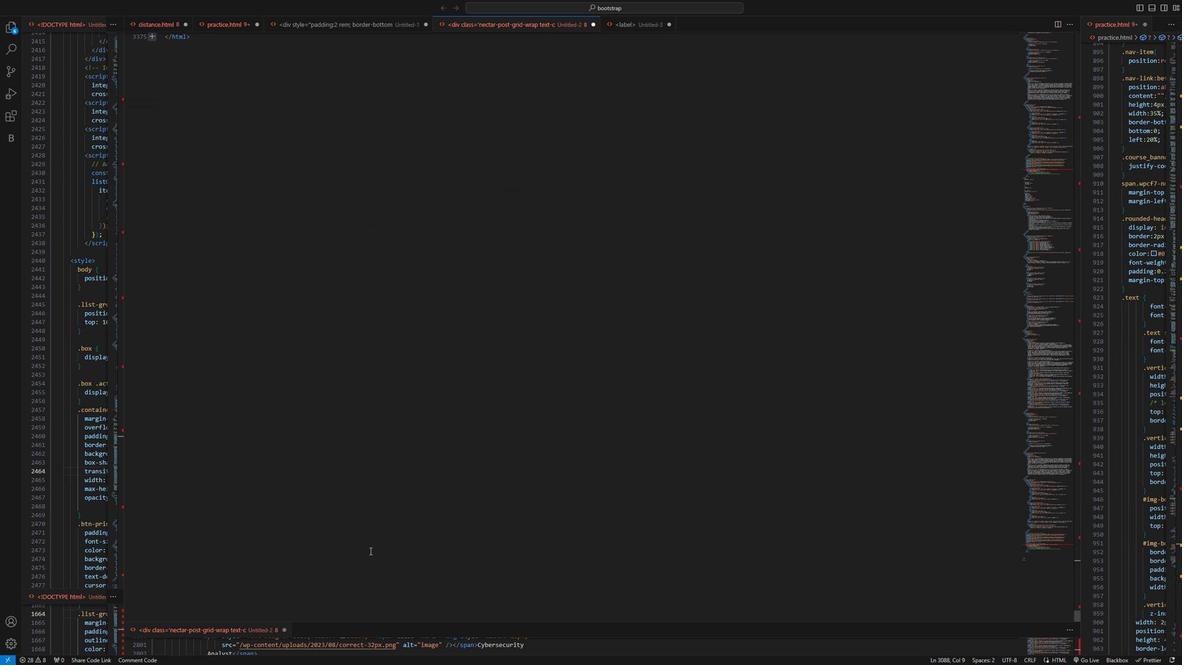 
Action: Mouse scrolled (367, 545) with delta (0, 0)
Screenshot: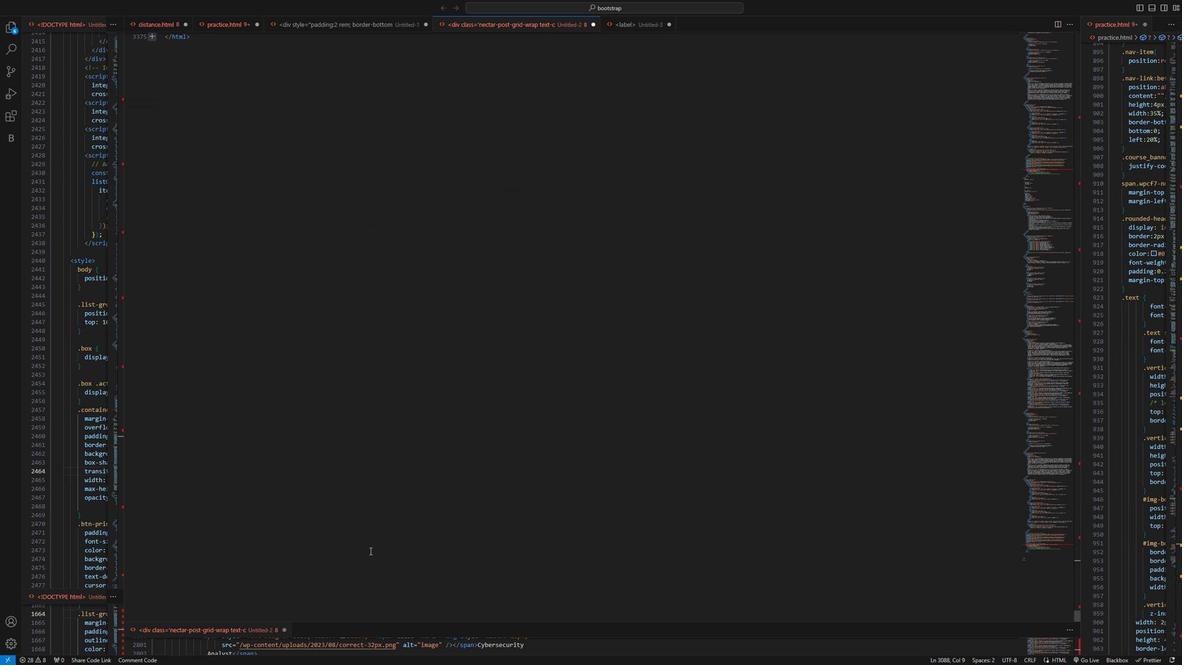 
Action: Mouse scrolled (367, 545) with delta (0, 0)
Screenshot: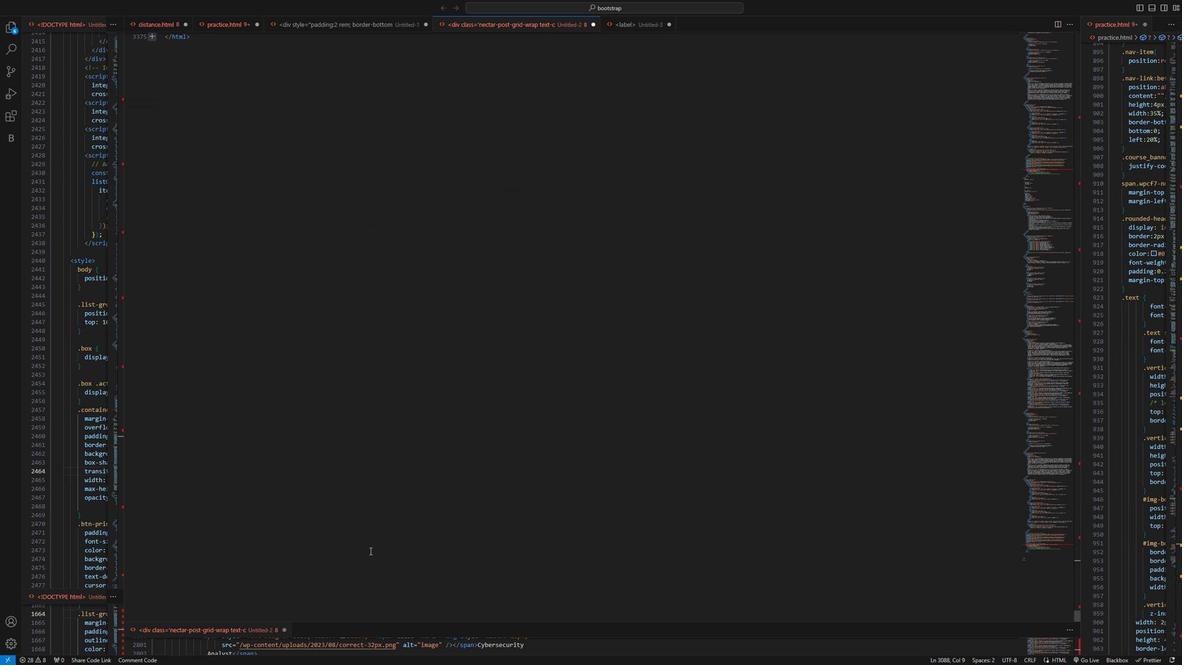 
Action: Mouse scrolled (367, 545) with delta (0, 0)
Screenshot: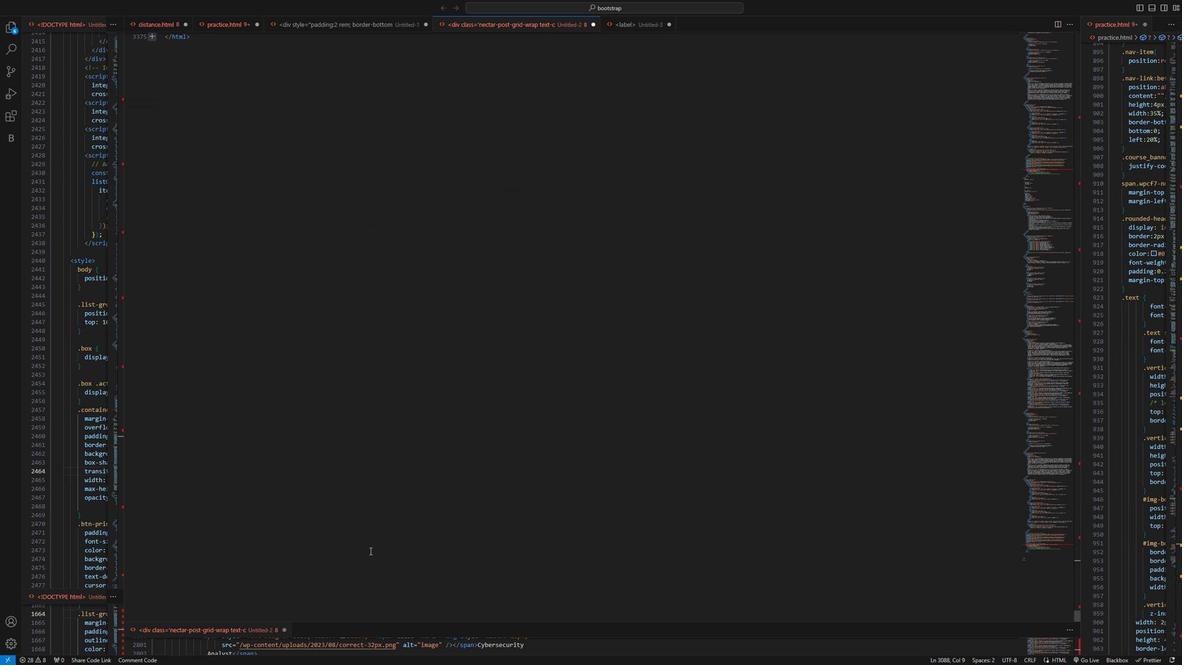 
Action: Mouse scrolled (367, 545) with delta (0, 0)
Screenshot: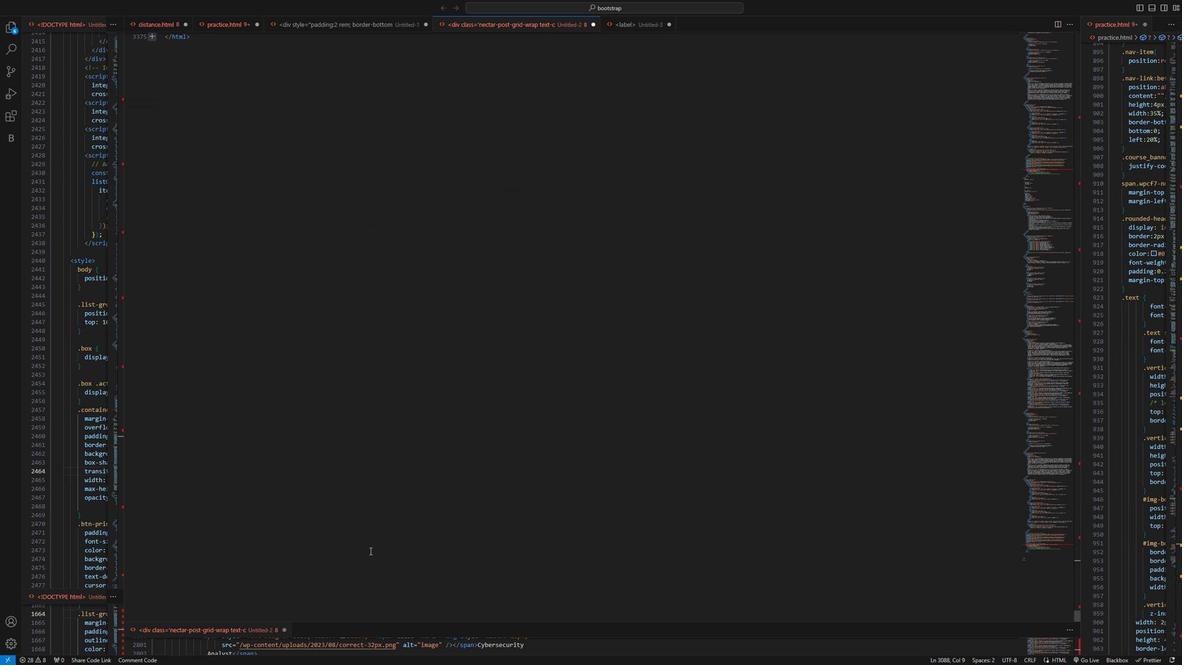 
Action: Mouse scrolled (367, 545) with delta (0, 0)
Screenshot: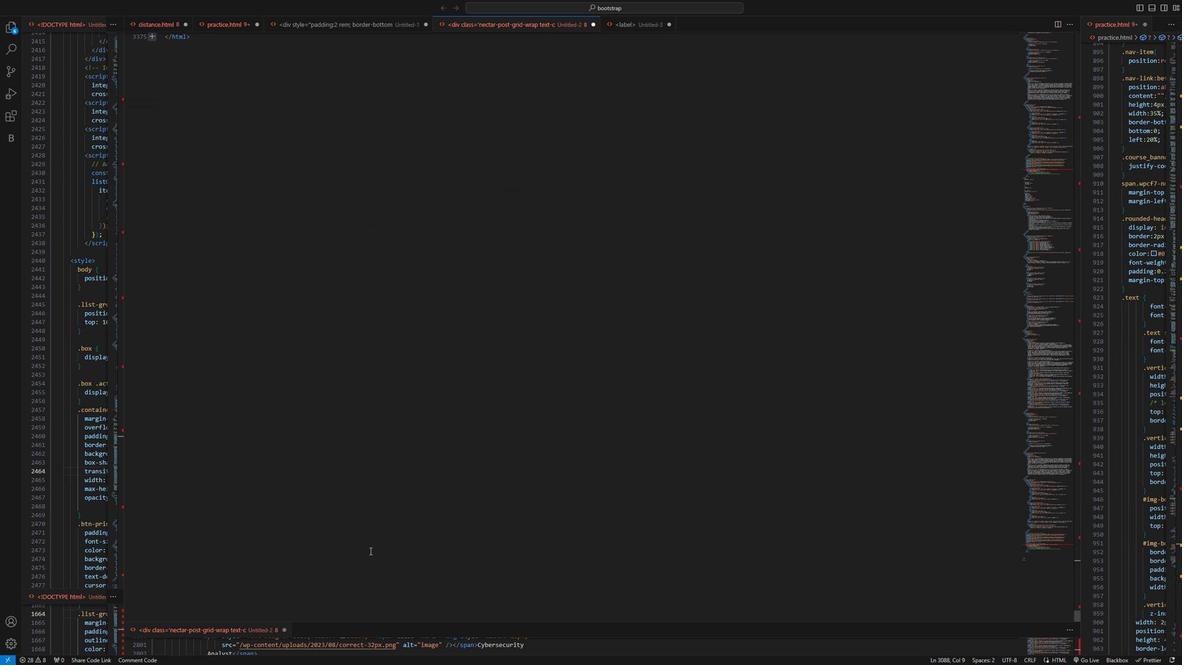 
Action: Mouse scrolled (367, 545) with delta (0, 0)
Screenshot: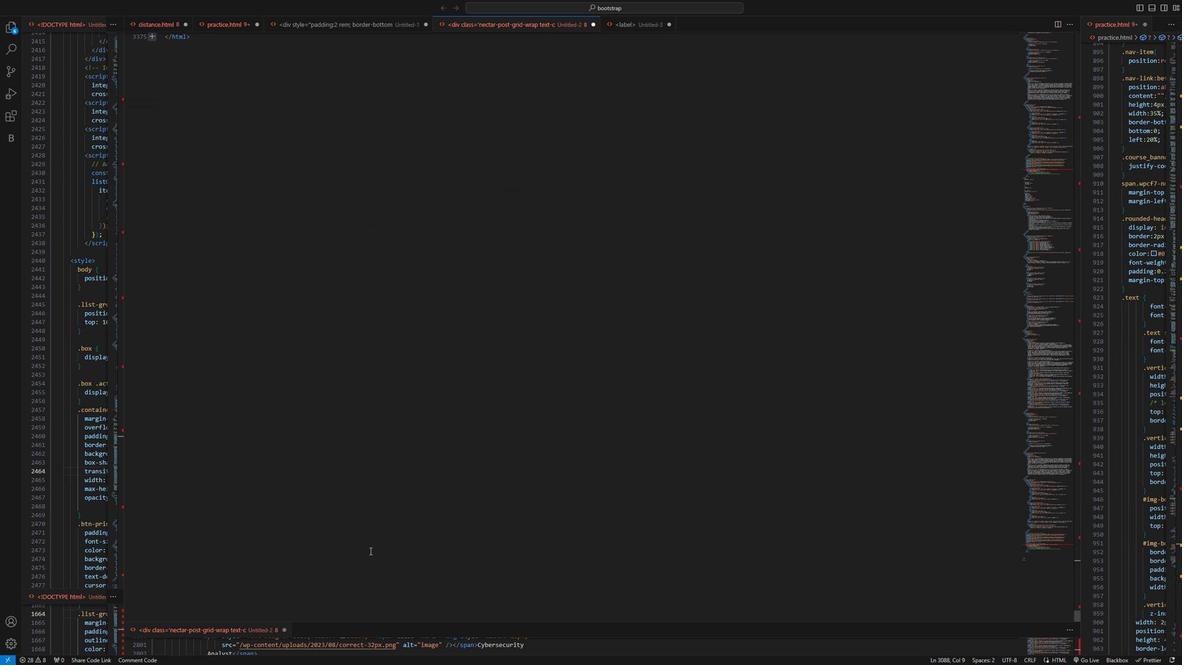 
Action: Mouse scrolled (367, 545) with delta (0, 0)
Screenshot: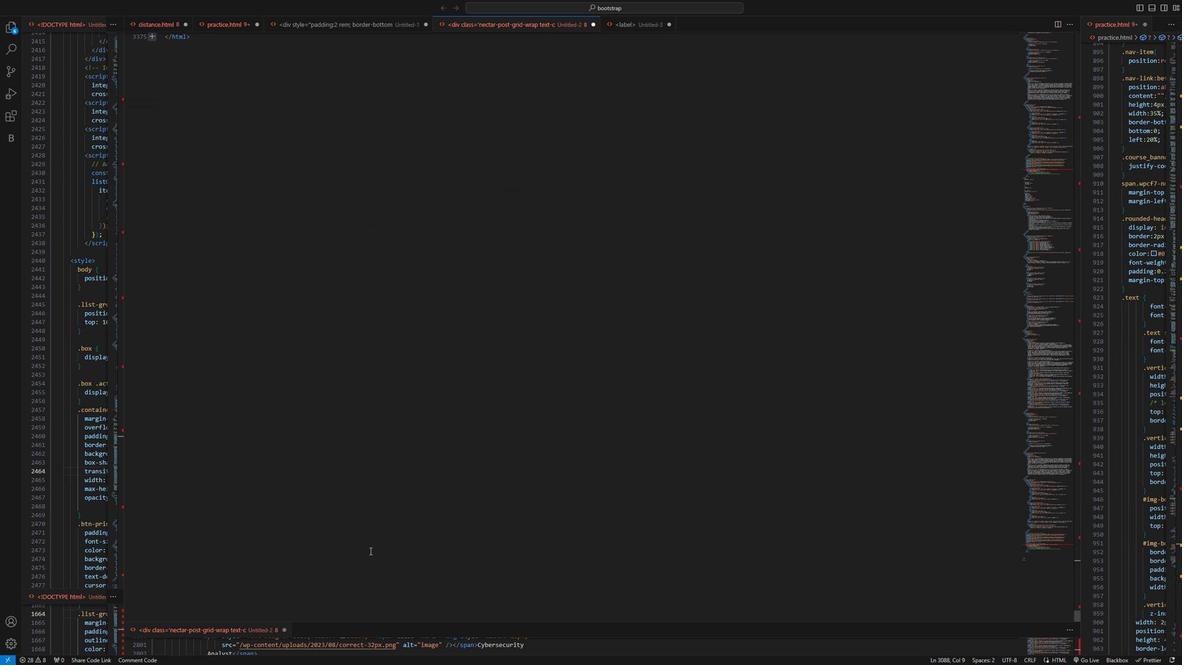 
Action: Mouse scrolled (367, 545) with delta (0, 0)
Screenshot: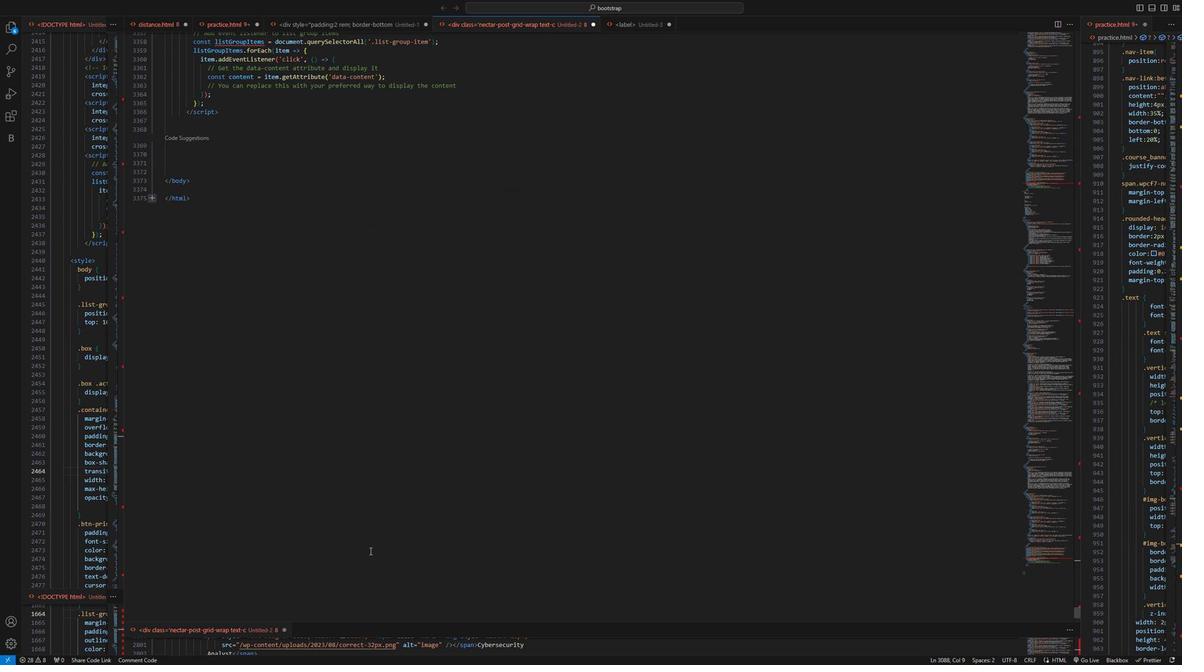 
Action: Mouse scrolled (367, 545) with delta (0, 0)
Screenshot: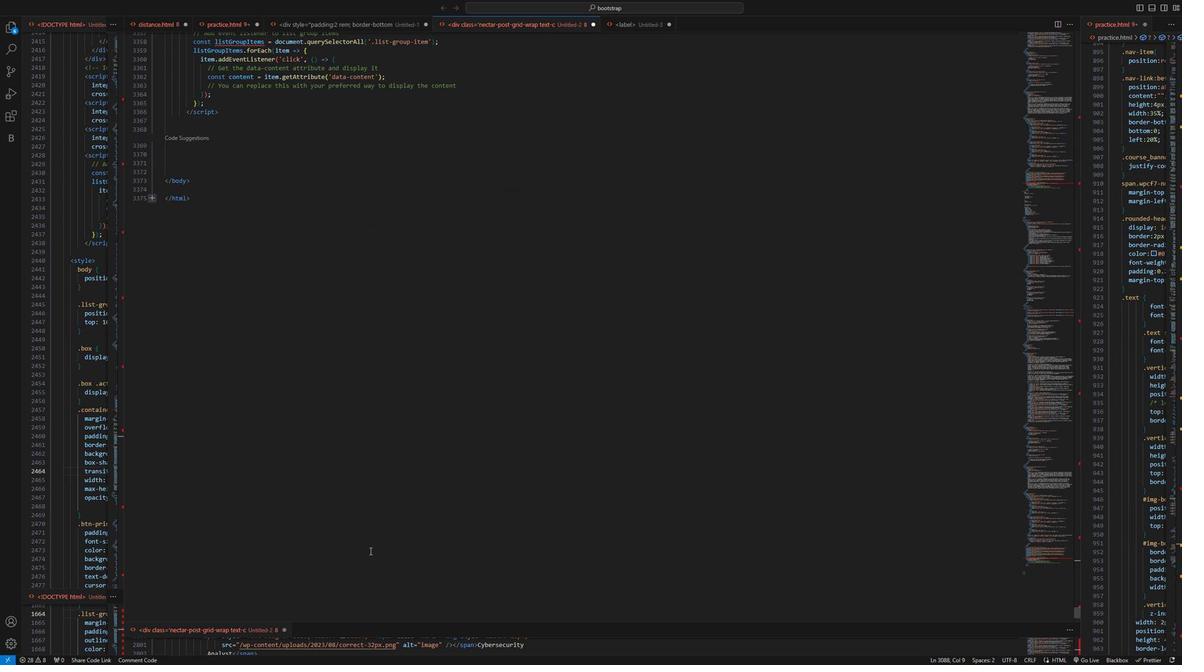 
Action: Mouse scrolled (367, 545) with delta (0, 0)
Screenshot: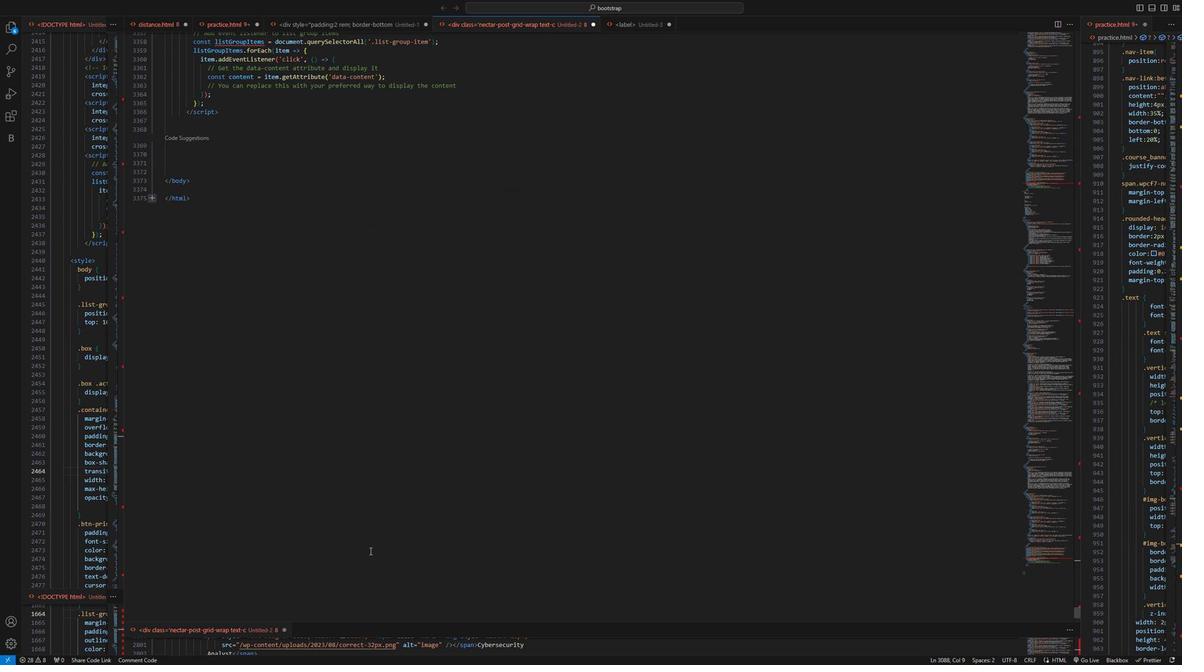 
Action: Mouse scrolled (367, 545) with delta (0, 0)
Screenshot: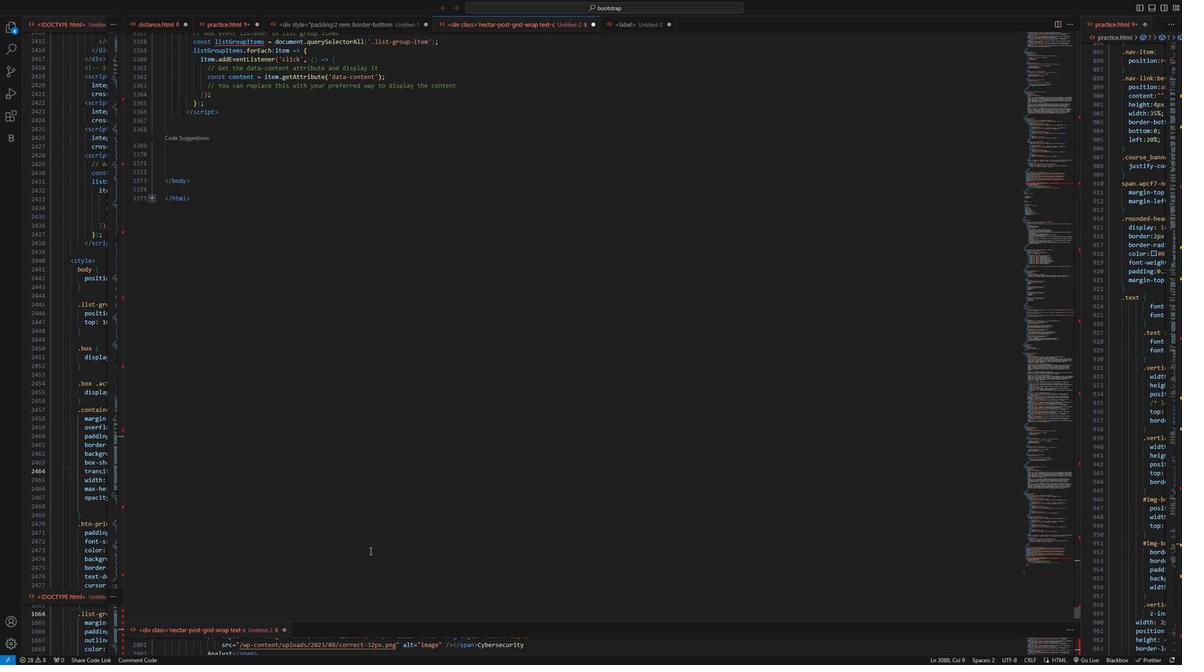 
Action: Mouse scrolled (367, 545) with delta (0, 0)
Screenshot: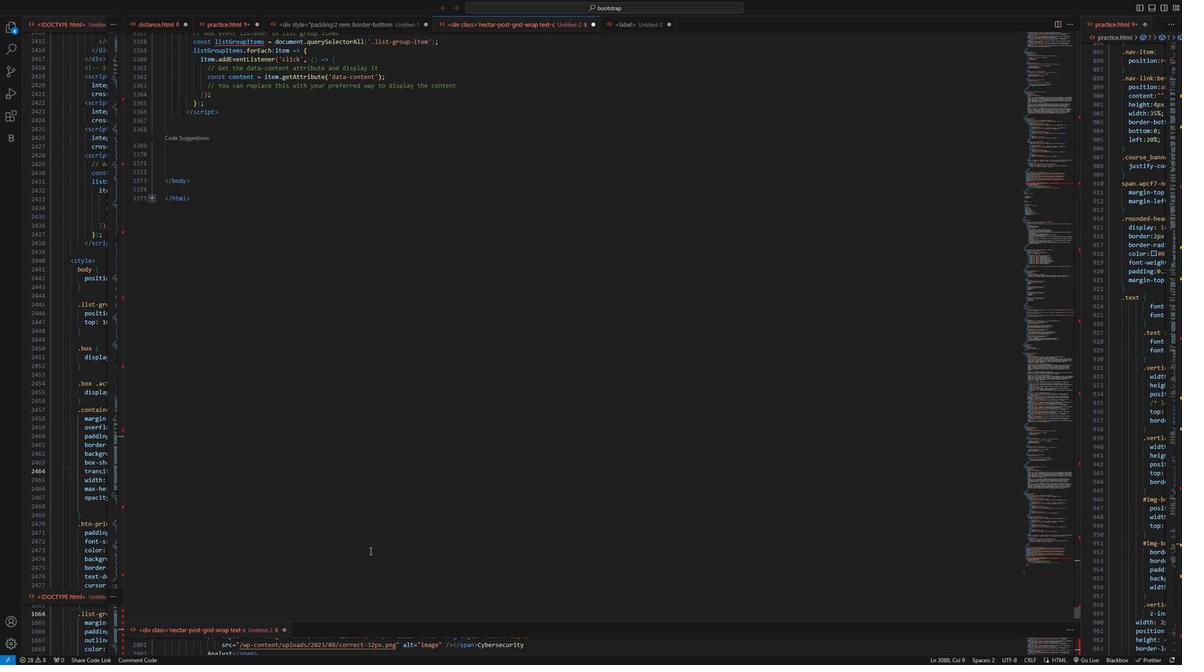 
Action: Mouse scrolled (367, 545) with delta (0, 0)
Screenshot: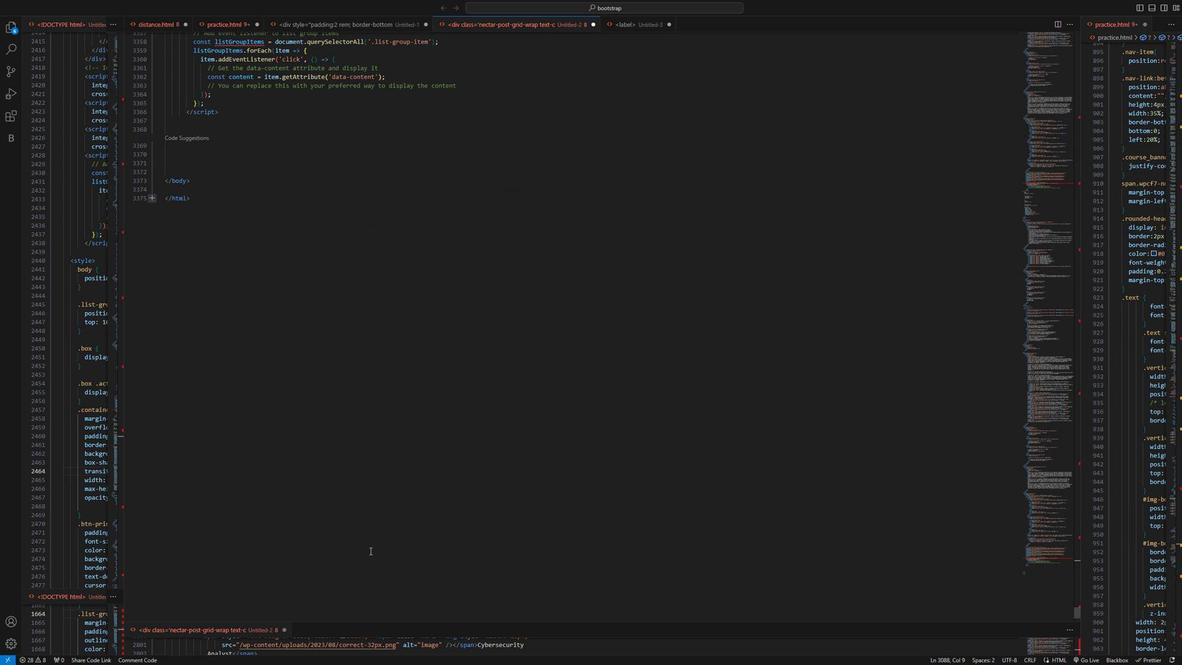
Action: Mouse scrolled (367, 545) with delta (0, 0)
Screenshot: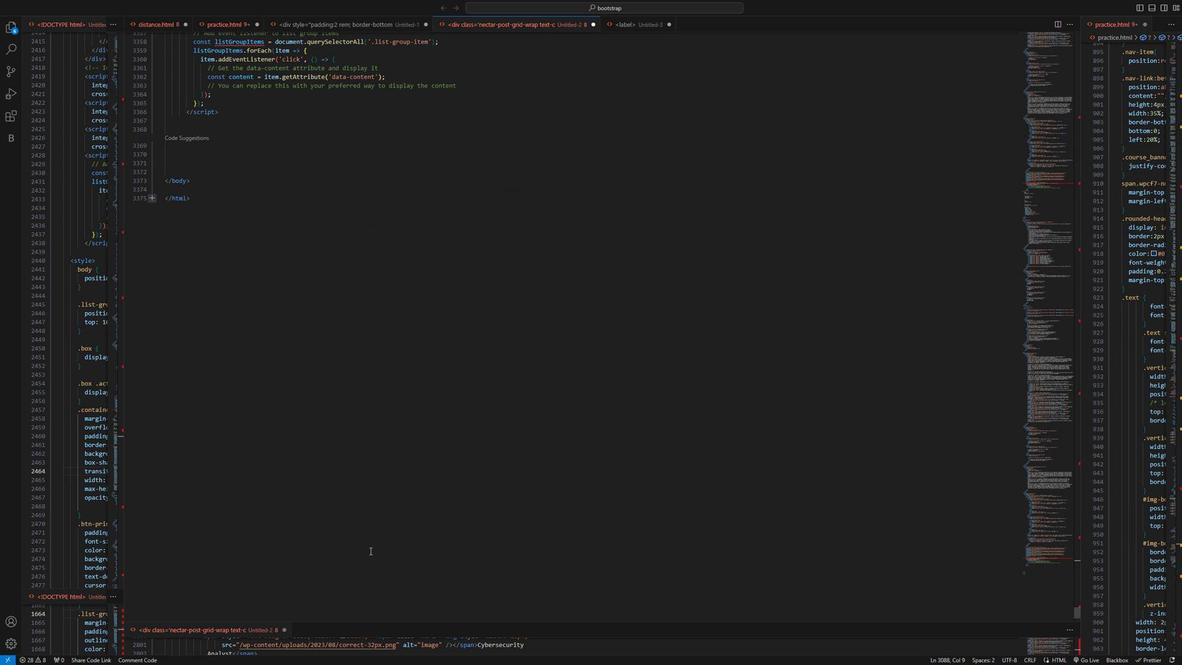 
Action: Mouse scrolled (367, 545) with delta (0, 0)
Screenshot: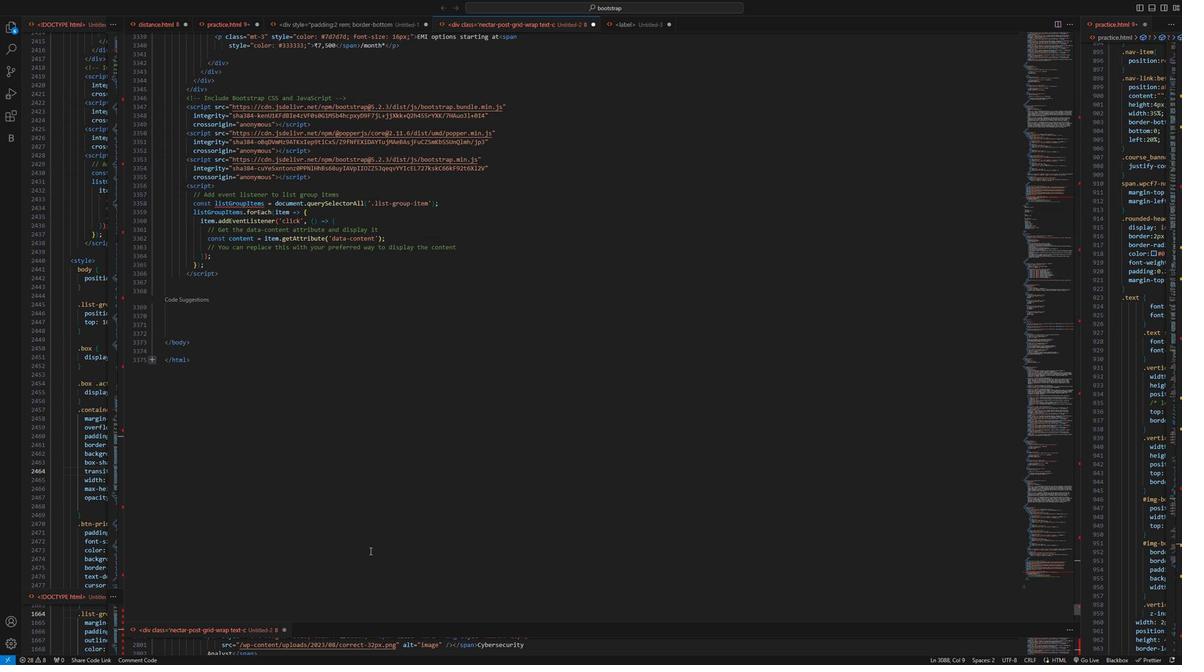 
Action: Mouse scrolled (367, 545) with delta (0, 0)
Screenshot: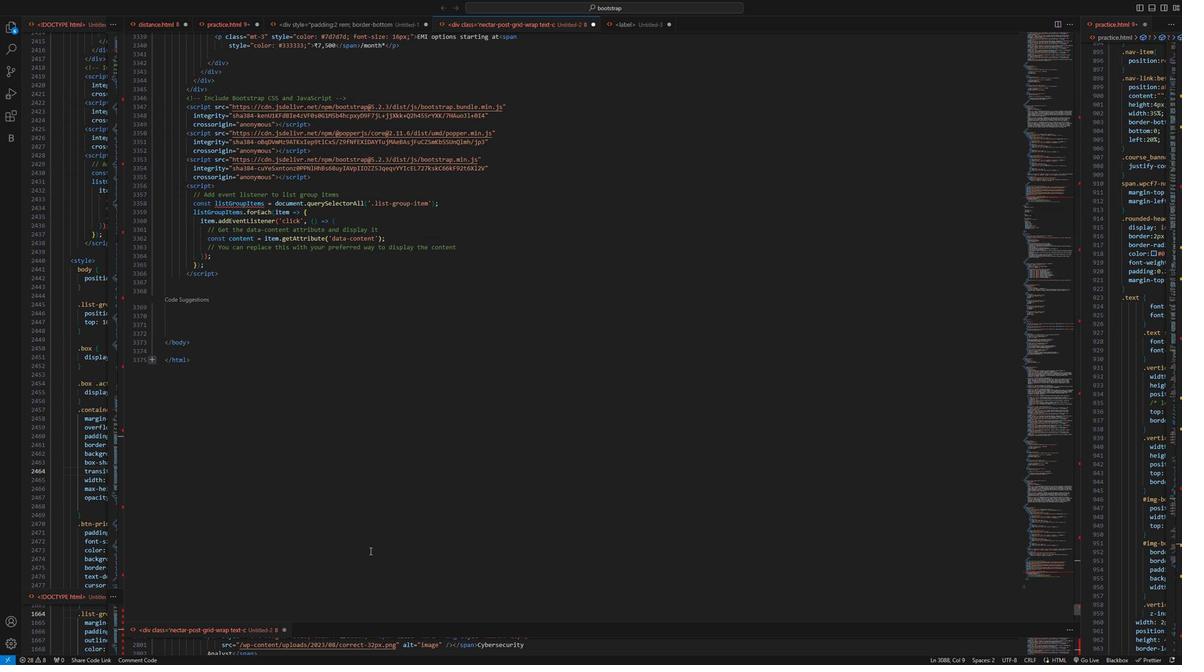 
Action: Mouse scrolled (367, 545) with delta (0, 0)
Screenshot: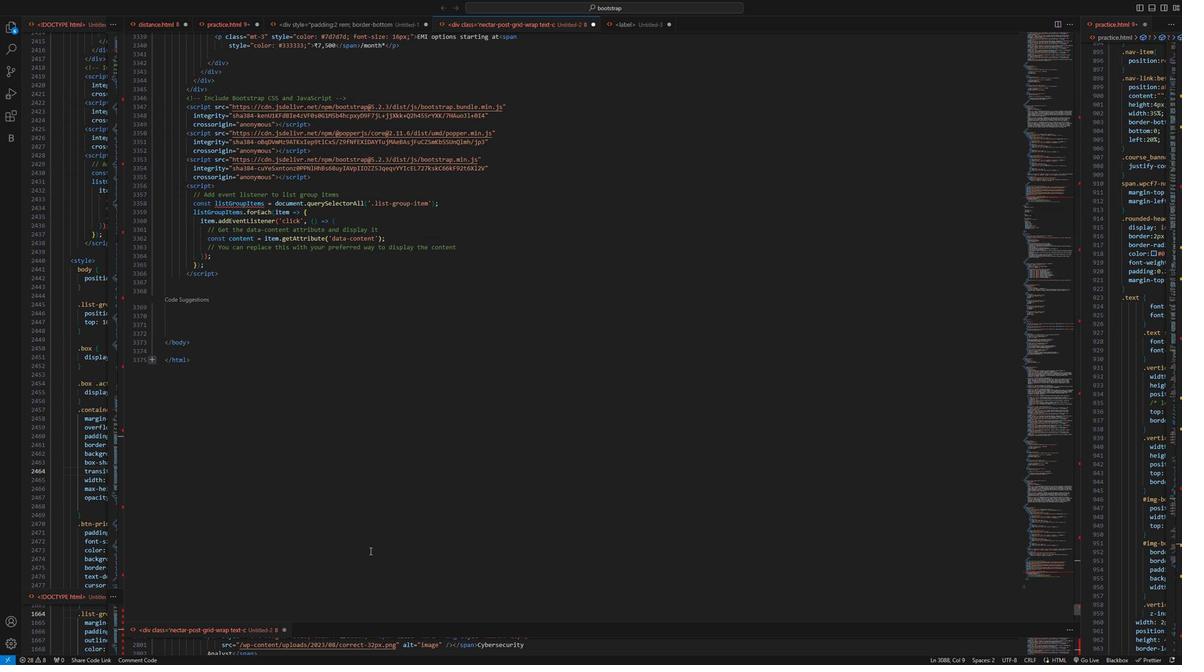 
Action: Mouse scrolled (367, 545) with delta (0, 0)
Screenshot: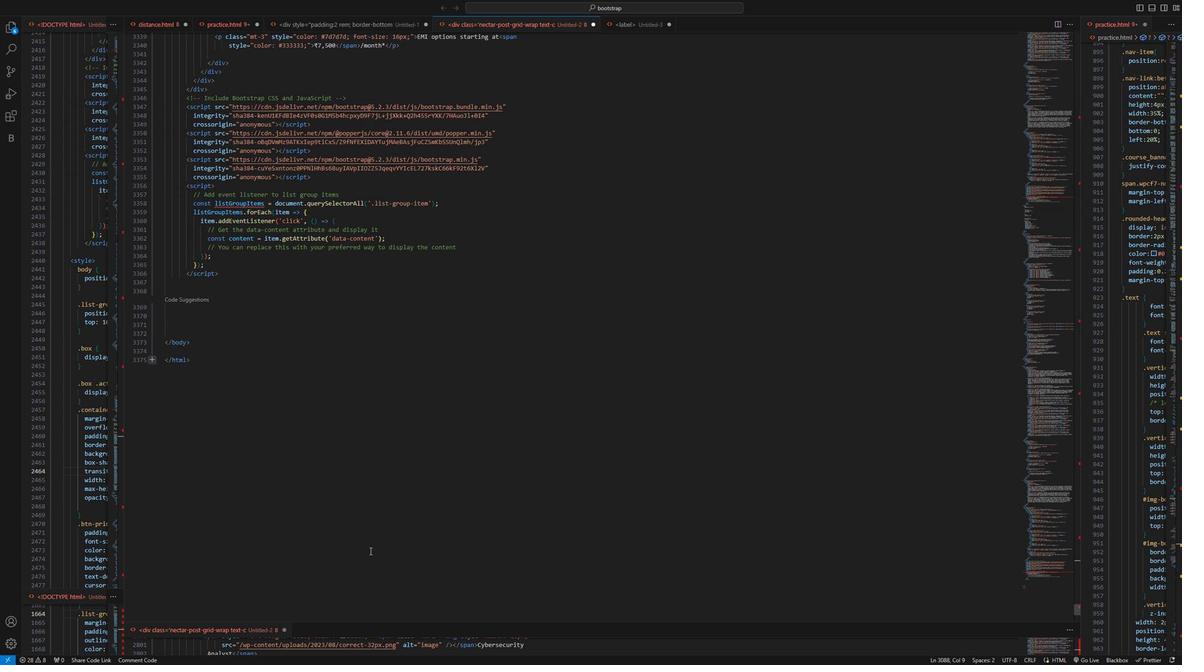 
Action: Mouse scrolled (367, 545) with delta (0, 0)
Screenshot: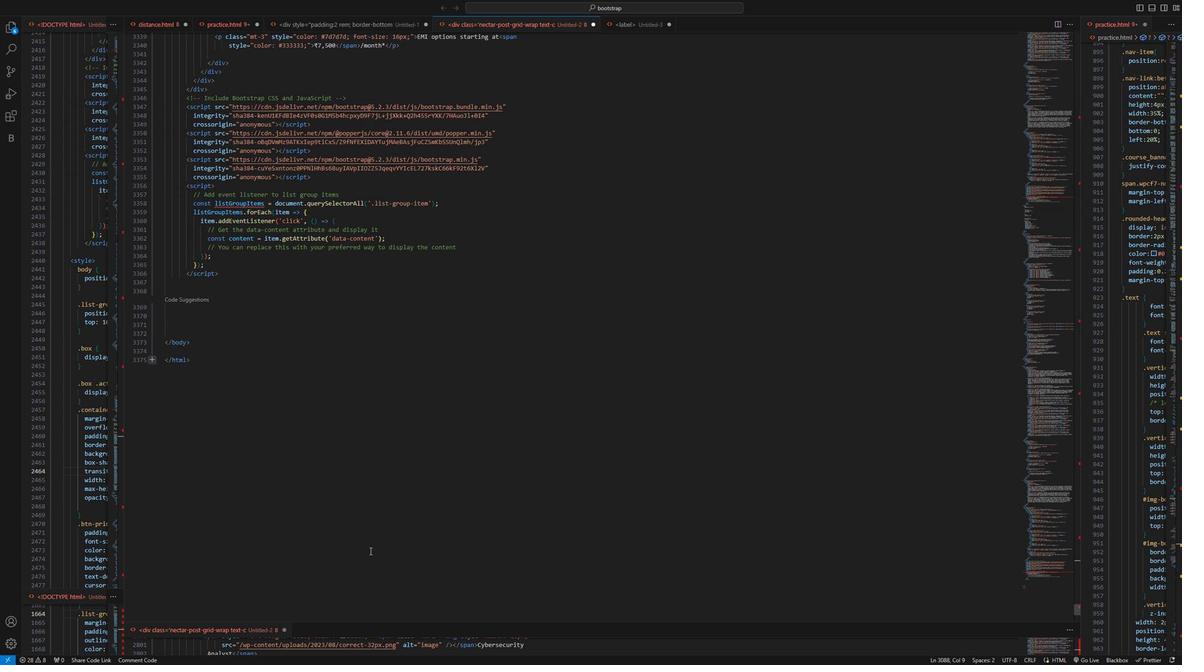 
Action: Mouse scrolled (367, 545) with delta (0, 0)
Screenshot: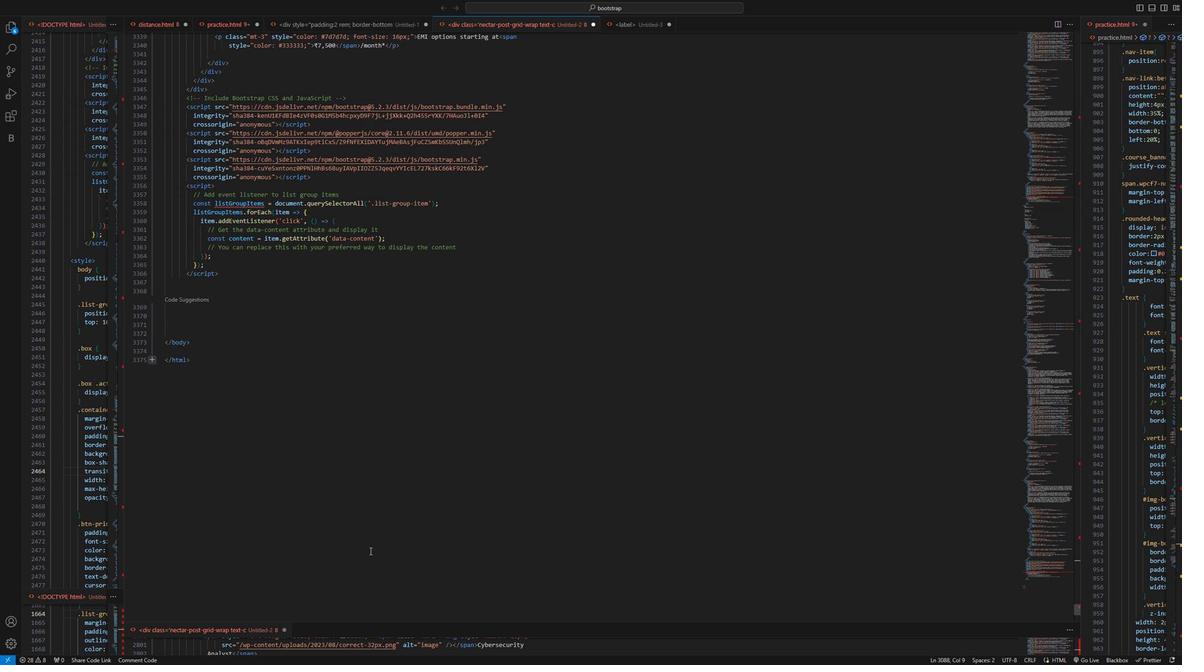 
Action: Mouse moved to (301, 529)
Screenshot: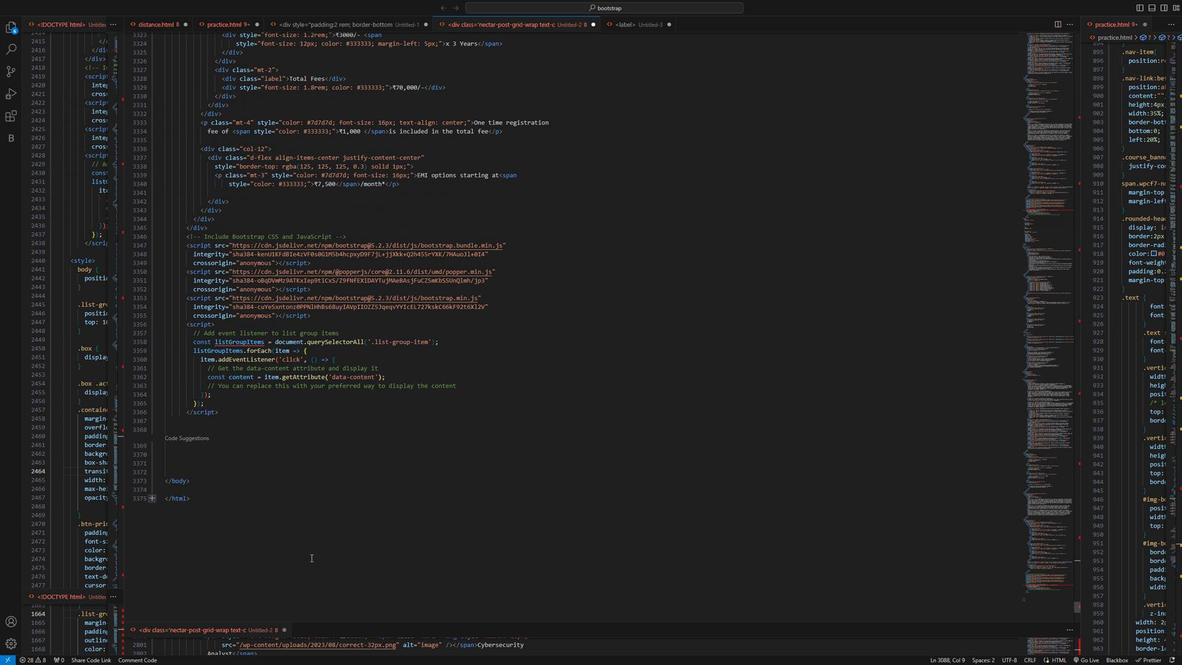 
Action: Mouse scrolled (301, 529) with delta (0, 0)
Screenshot: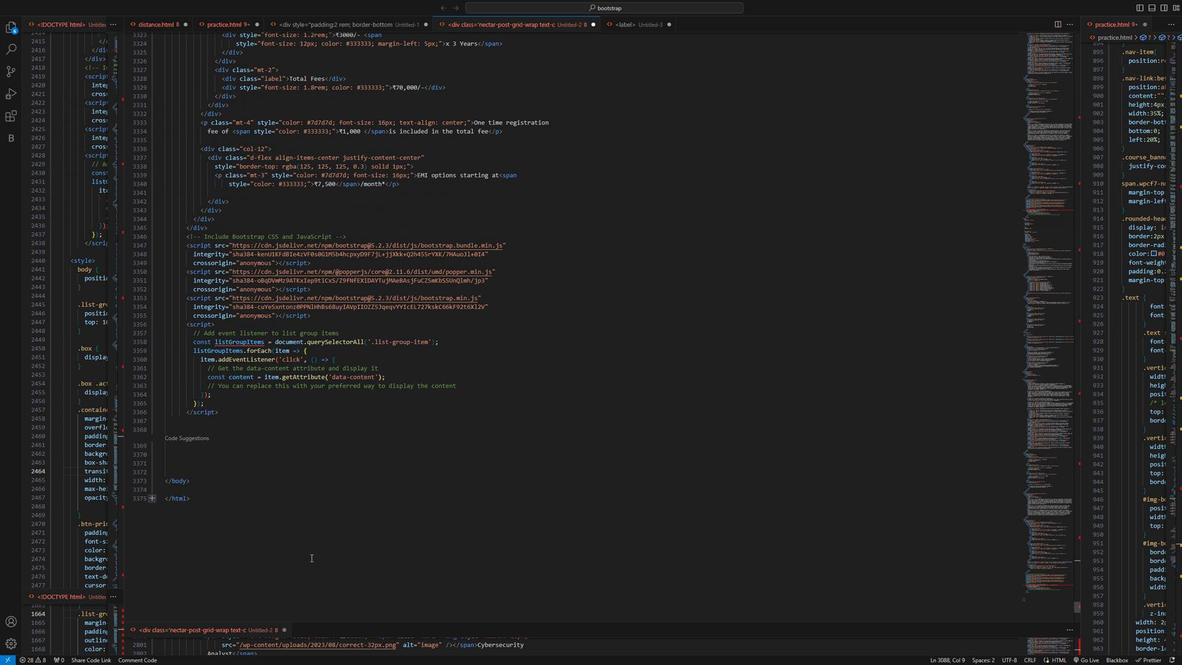
Action: Mouse moved to (301, 523)
Screenshot: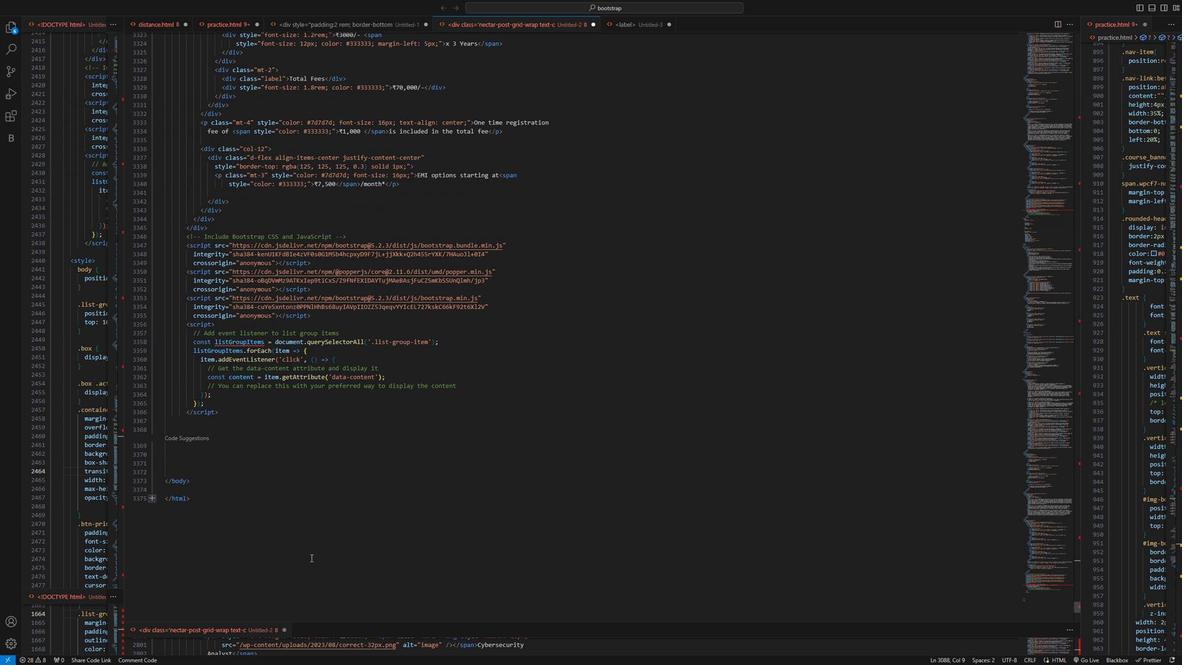 
Action: Mouse scrolled (301, 524) with delta (0, 0)
Screenshot: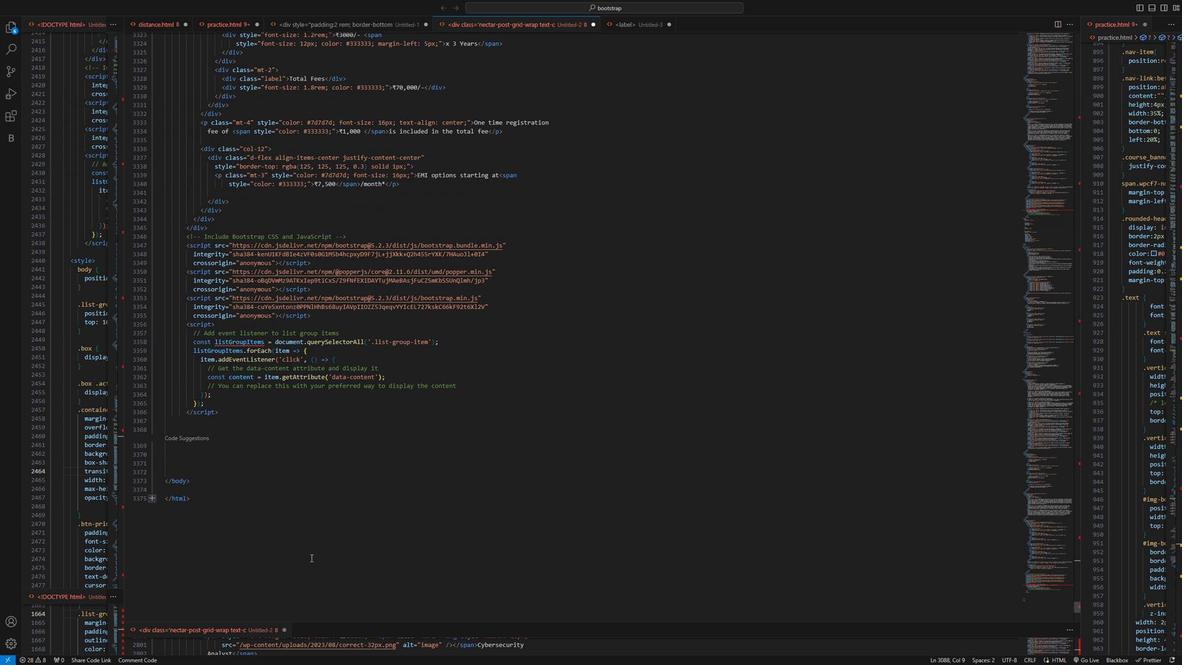 
Action: Mouse scrolled (301, 524) with delta (0, 0)
Screenshot: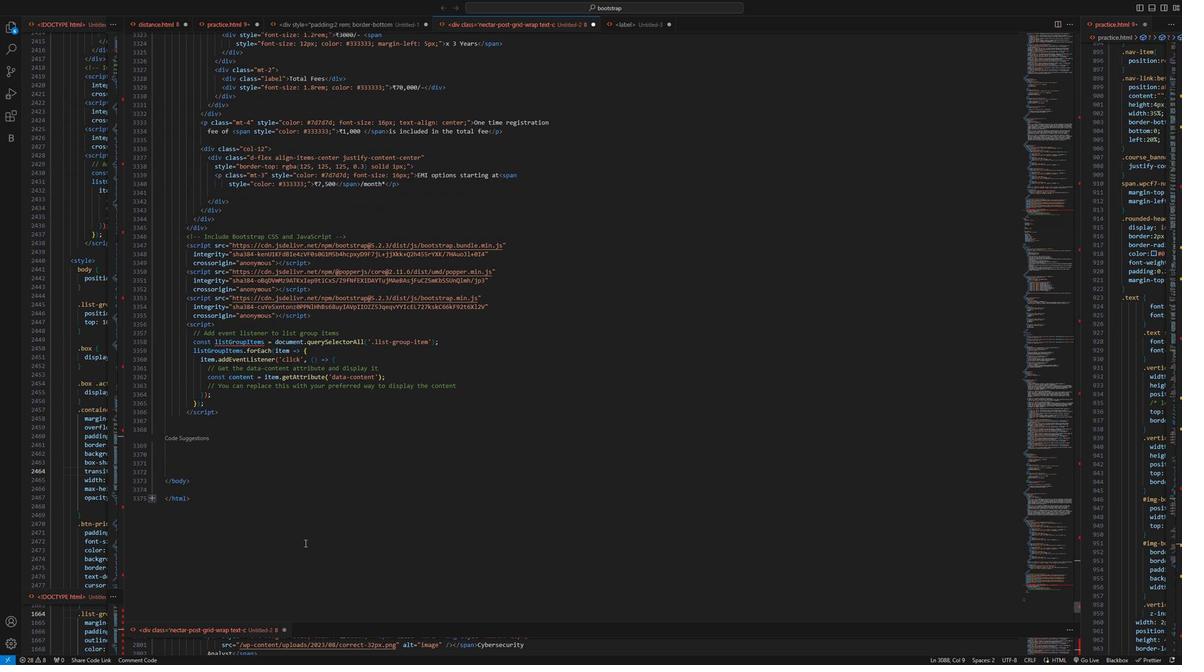 
Action: Mouse moved to (214, 531)
Screenshot: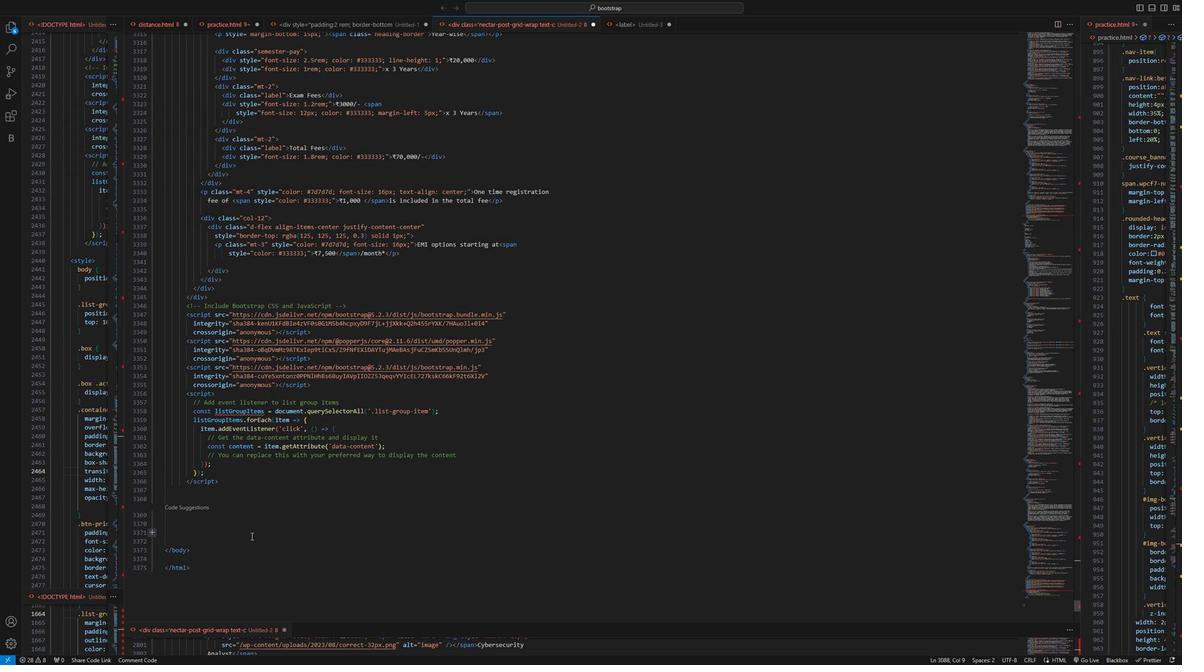 
Action: Mouse pressed left at (214, 531)
Screenshot: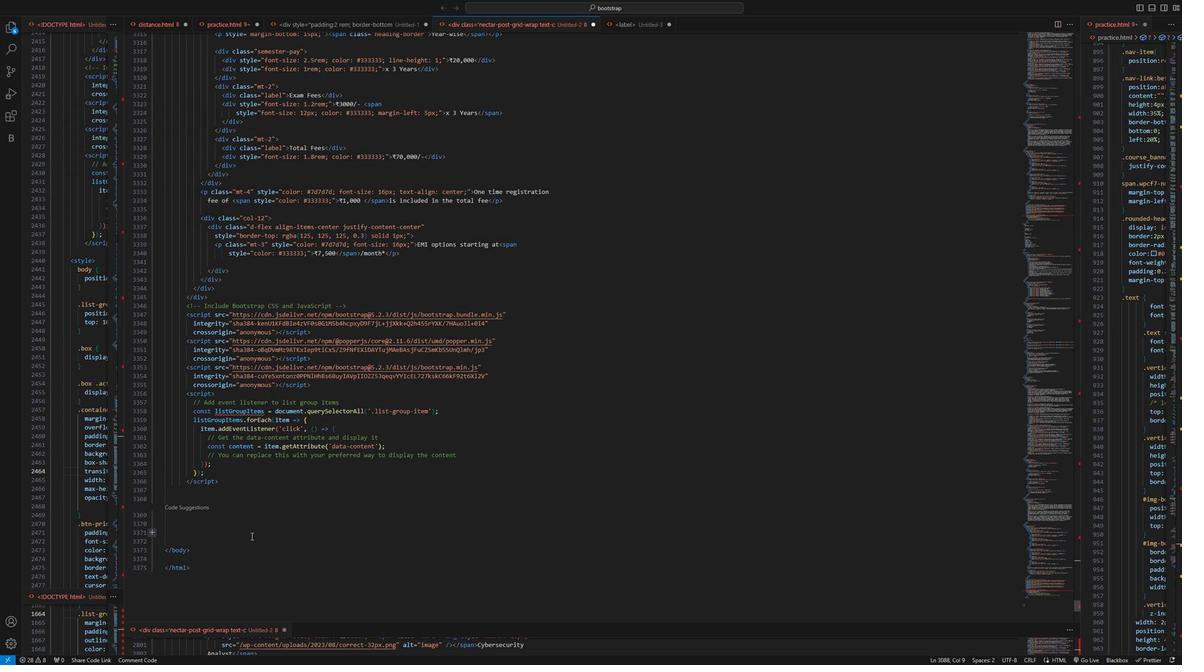 
Action: Mouse moved to (323, 484)
Screenshot: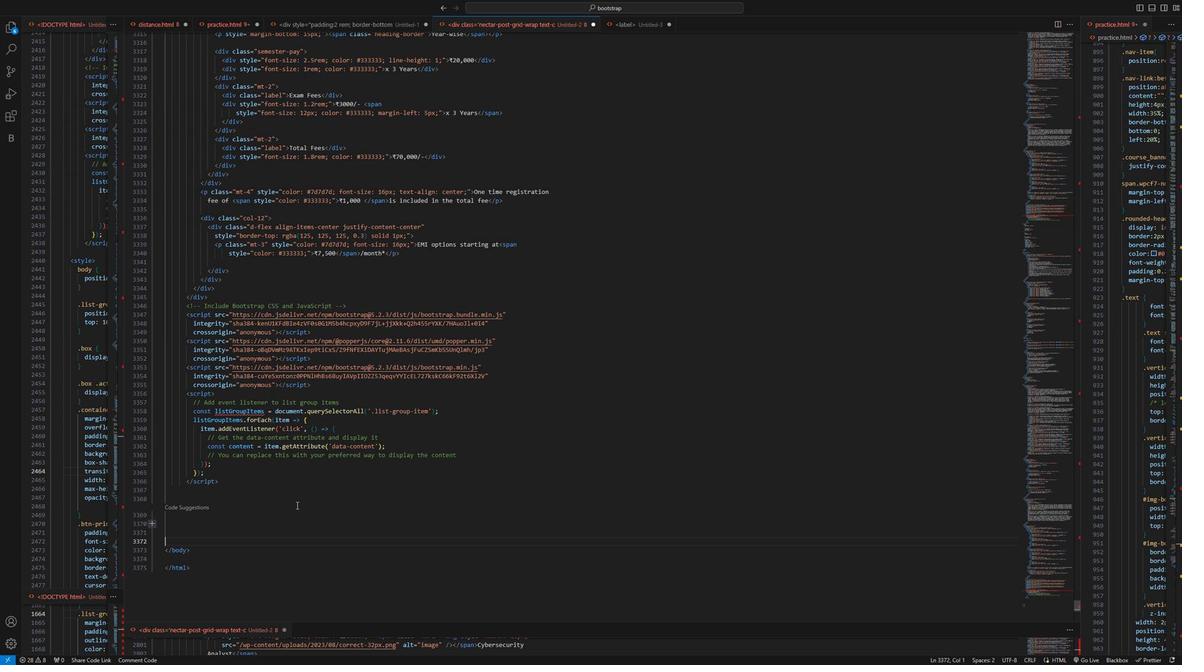 
Action: Key pressed <Key.up><Key.up><Key.up><Key.up><Key.up><Key.up><Key.up><Key.up><Key.up><Key.up><Key.up><Key.up><Key.up><Key.up><Key.up><Key.up><Key.up><Key.up><Key.up><Key.up><Key.up><Key.up><Key.up><Key.up><Key.up><Key.up><Key.up><Key.up><Key.up><Key.up><Key.up><Key.up><Key.up><Key.up><Key.up><Key.up><Key.up><Key.up><Key.up><Key.up><Key.up><Key.up><Key.up><Key.up><Key.up><Key.up><Key.up><Key.up><Key.up><Key.up><Key.up><Key.up><Key.up><Key.up><Key.up><Key.up><Key.up><Key.up><Key.up><Key.up><Key.up><Key.up><Key.up><Key.up><Key.up><Key.up><Key.up><Key.up><Key.up><Key.up><Key.up><Key.up><Key.up><Key.up><Key.up><Key.up><Key.up><Key.up><Key.up><Key.up><Key.up><Key.up><Key.up><Key.up><Key.up><Key.up><Key.up><Key.up><Key.up><Key.up><Key.up><Key.up><Key.up><Key.up><Key.up><Key.up><Key.up><Key.up><Key.up><Key.up><Key.up><Key.up><Key.up><Key.up><Key.up><Key.up><Key.up><Key.up><Key.up><Key.up><Key.up><Key.up><Key.up><Key.up><Key.up><Key.up><Key.up><Key.up><Key.up><Key.up><Key.up><Key.up><Key.up><Key.up><Key.up><Key.up><Key.up><Key.up><Key.up><Key.up><Key.up><Key.up><Key.up><Key.up><Key.up><Key.up><Key.up><Key.up><Key.up><Key.up><Key.up><Key.up><Key.up><Key.up><Key.up><Key.up><Key.up><Key.up><Key.up><Key.up><Key.up><Key.up><Key.up><Key.up><Key.up><Key.up><Key.up><Key.up><Key.up><Key.up><Key.up><Key.up><Key.up><Key.up><Key.up><Key.up><Key.up><Key.up><Key.up><Key.up><Key.up><Key.up><Key.up><Key.up><Key.up><Key.up><Key.up><Key.up><Key.up><Key.up><Key.up><Key.up><Key.up><Key.up><Key.up><Key.up><Key.up><Key.up><Key.up><Key.up><Key.up><Key.up><Key.up><Key.up><Key.up><Key.up><Key.up><Key.up><Key.up><Key.up><Key.up><Key.up><Key.up><Key.up><Key.up><Key.up><Key.up><Key.up><Key.up><Key.up><Key.up><Key.up><Key.up><Key.up><Key.up><Key.up><Key.up><Key.up><Key.up><Key.up><Key.up><Key.up><Key.up><Key.up><Key.up><Key.up><Key.up><Key.up><Key.up><Key.up><Key.up><Key.up><Key.up><Key.up><Key.up><Key.up><Key.up><Key.up><Key.up><Key.up><Key.up><Key.up><Key.up><Key.up><Key.up><Key.up><Key.up><Key.up><Key.up><Key.up><Key.up><Key.up><Key.up><Key.up><Key.up><Key.up><Key.up><Key.up><Key.up><Key.up><Key.up><Key.up><Key.up><Key.up><Key.up><Key.up><Key.up><Key.up><Key.up><Key.up><Key.up><Key.up><Key.up><Key.up><Key.up><Key.up><Key.up><Key.up><Key.up><Key.up><Key.up><Key.up><Key.up><Key.up><Key.up><Key.up><Key.up><Key.up><Key.up><Key.up><Key.up><Key.up><Key.up><Key.up><Key.up><Key.up><Key.up><Key.up><Key.up><Key.up><Key.up><Key.up><Key.up><Key.up><Key.up><Key.up><Key.up><Key.up><Key.up><Key.up><Key.up><Key.up><Key.up><Key.up><Key.up><Key.up><Key.up><Key.up><Key.up><Key.up><Key.up><Key.up><Key.up><Key.up><Key.up><Key.up><Key.up><Key.up><Key.up><Key.up><Key.up><Key.up><Key.up><Key.up><Key.up><Key.up><Key.up><Key.up><Key.up><Key.up><Key.up><Key.up><Key.up><Key.up><Key.up><Key.up><Key.up><Key.up><Key.up><Key.up><Key.up><Key.up><Key.up><Key.up><Key.up><Key.up><Key.up><Key.up><Key.up><Key.up><Key.up><Key.up><Key.up><Key.up><Key.up><Key.up><Key.up><Key.up><Key.up><Key.up><Key.up><Key.up><Key.up><Key.up><Key.up><Key.up><Key.up><Key.up><Key.up><Key.up><Key.up><Key.up><Key.up><Key.up><Key.up><Key.up><Key.up><Key.up><Key.up><Key.up><Key.up><Key.up><Key.up><Key.up><Key.up><Key.up><Key.up><Key.up><Key.up><Key.up><Key.up><Key.up><Key.up><Key.up><Key.up><Key.up><Key.up><Key.up><Key.up><Key.up><Key.up><Key.up><Key.up><Key.up><Key.up><Key.up><Key.up><Key.up><Key.up><Key.up><Key.up><Key.up><Key.up><Key.up><Key.up><Key.up><Key.up><Key.up><Key.up><Key.up><Key.up><Key.up><Key.up><Key.up><Key.up><Key.up><Key.up><Key.up><Key.up><Key.up><Key.up><Key.up><Key.up><Key.up><Key.up><Key.up>
Screenshot: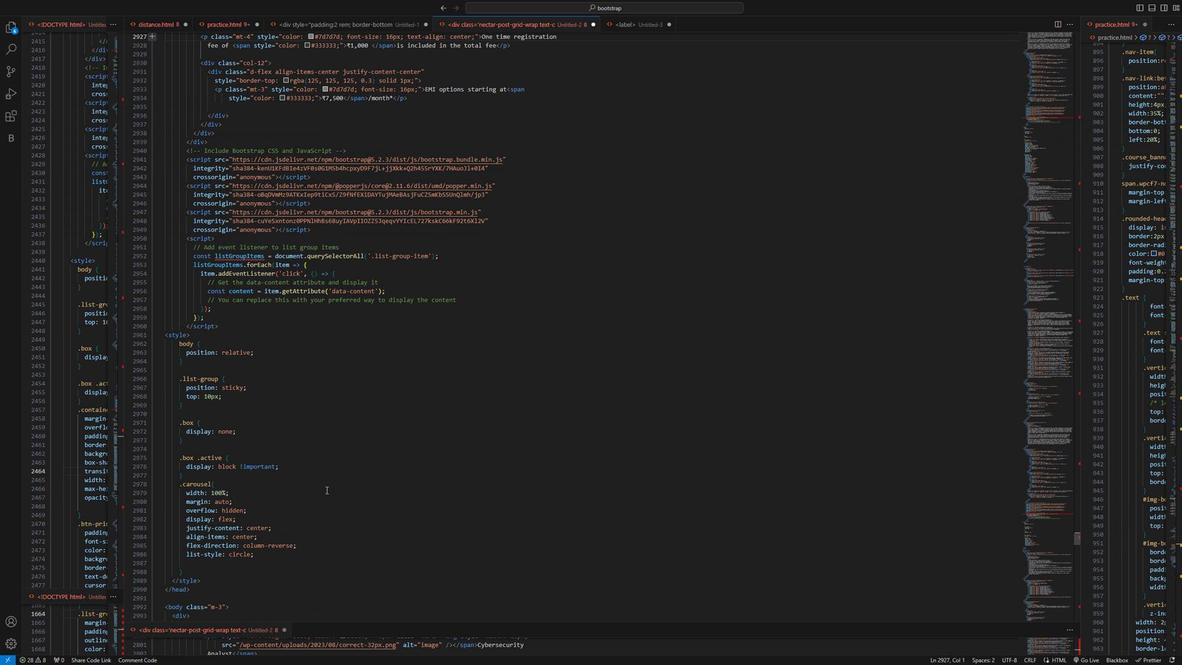 
Action: Mouse moved to (323, 484)
Screenshot: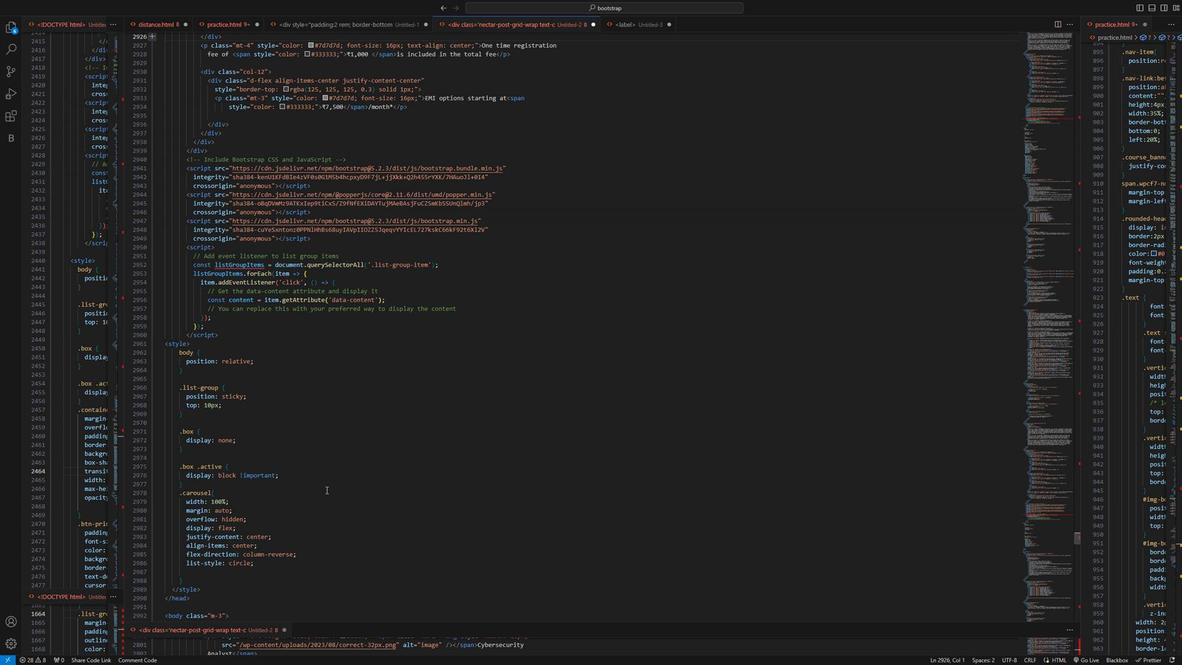 
Action: Mouse scrolled (323, 484) with delta (0, 0)
Screenshot: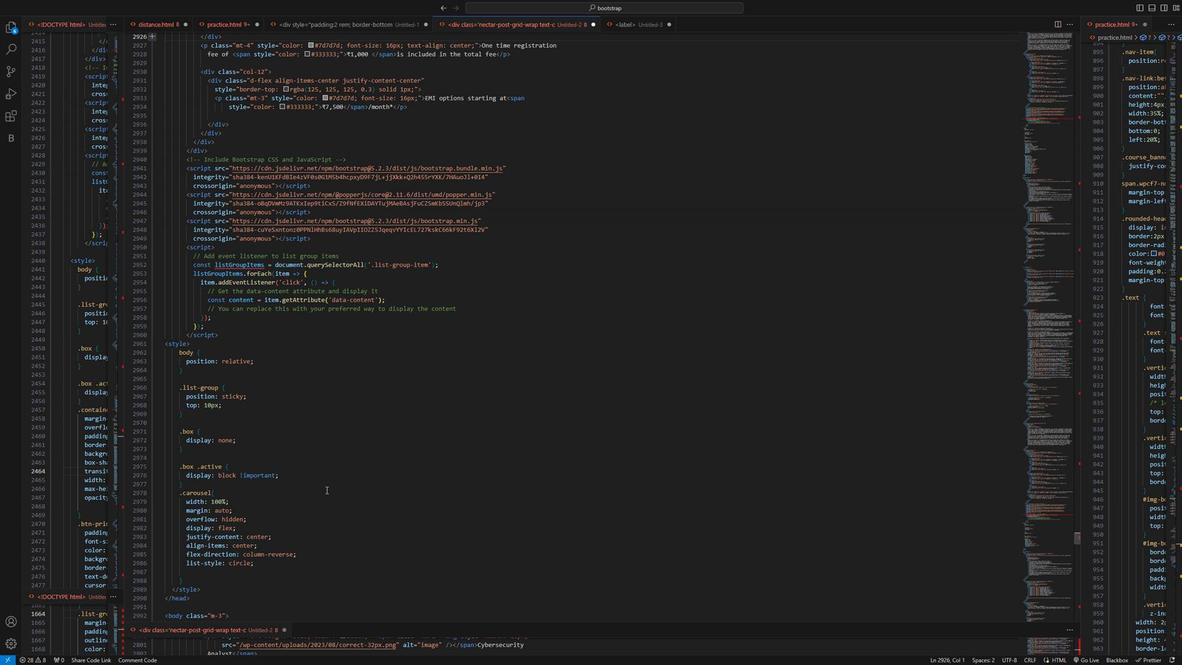 
Action: Mouse moved to (320, 487)
Screenshot: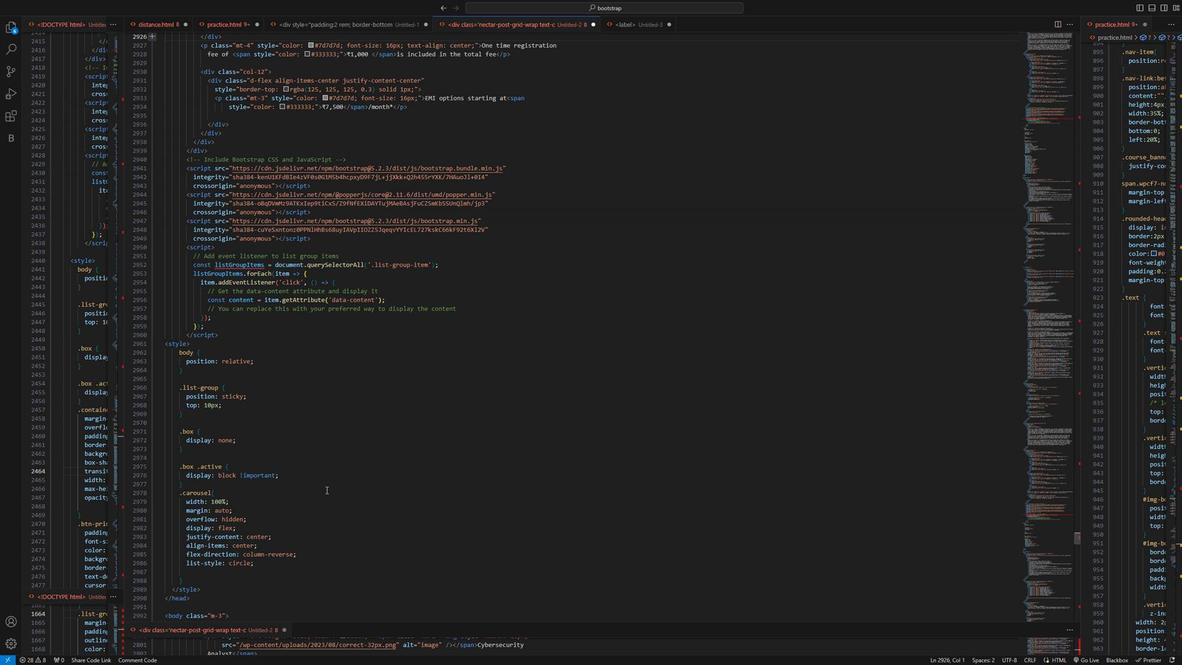 
Action: Mouse scrolled (320, 487) with delta (0, 0)
Screenshot: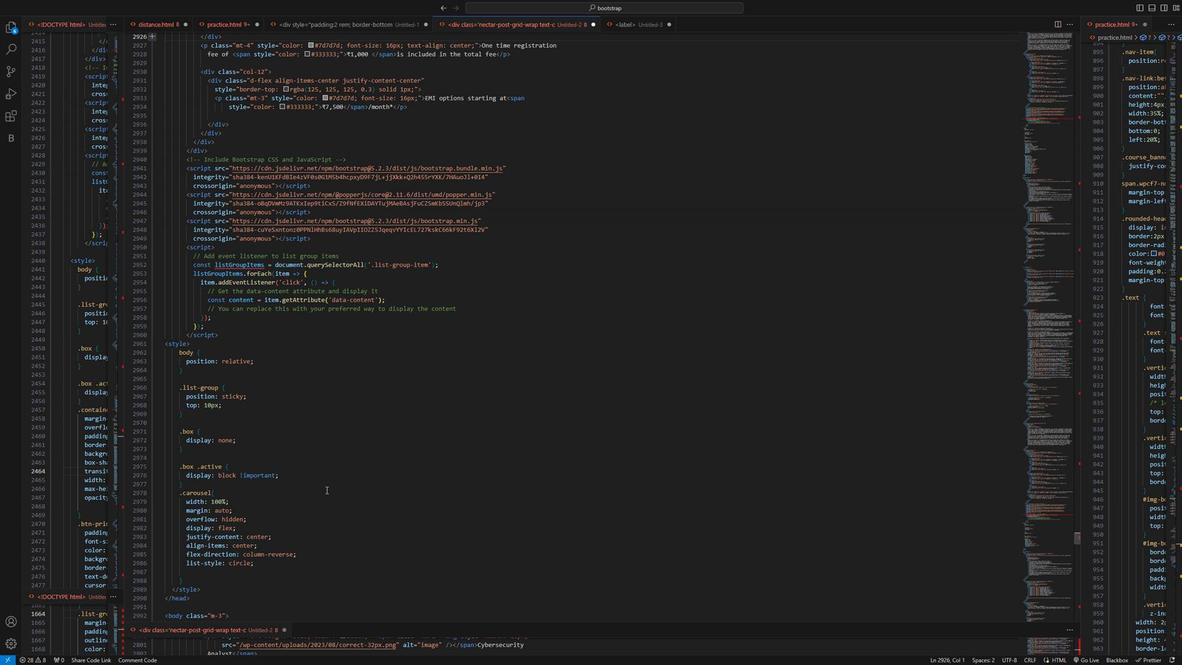 
Action: Mouse moved to (319, 488)
Screenshot: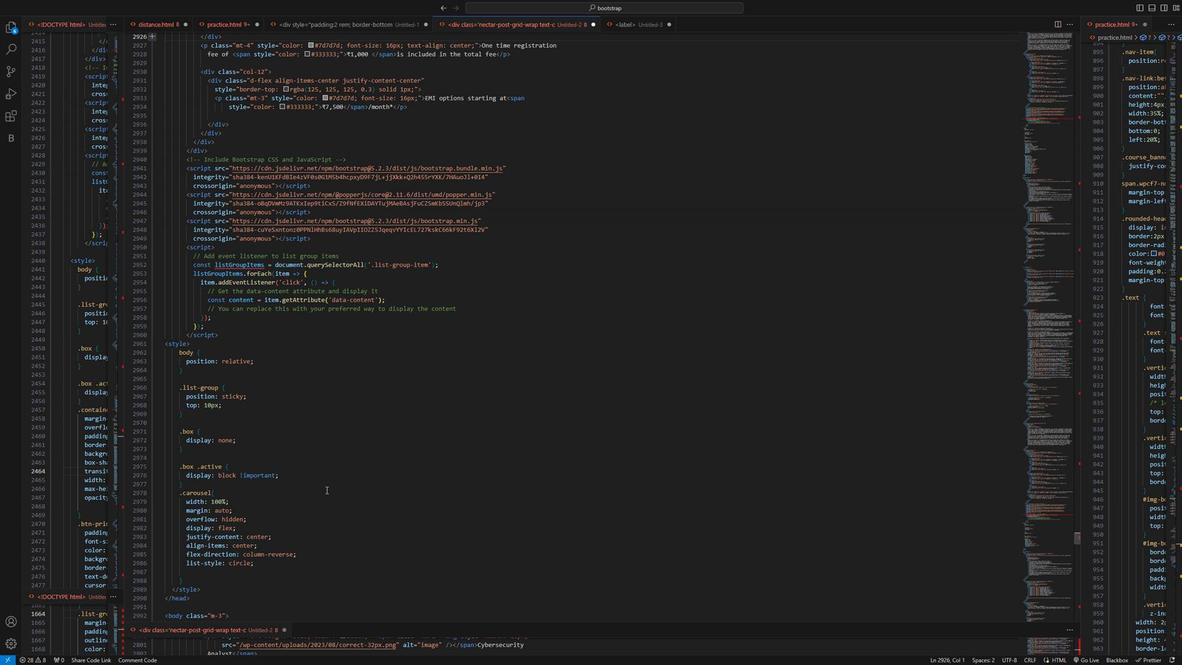 
Action: Mouse scrolled (319, 487) with delta (0, 0)
Screenshot: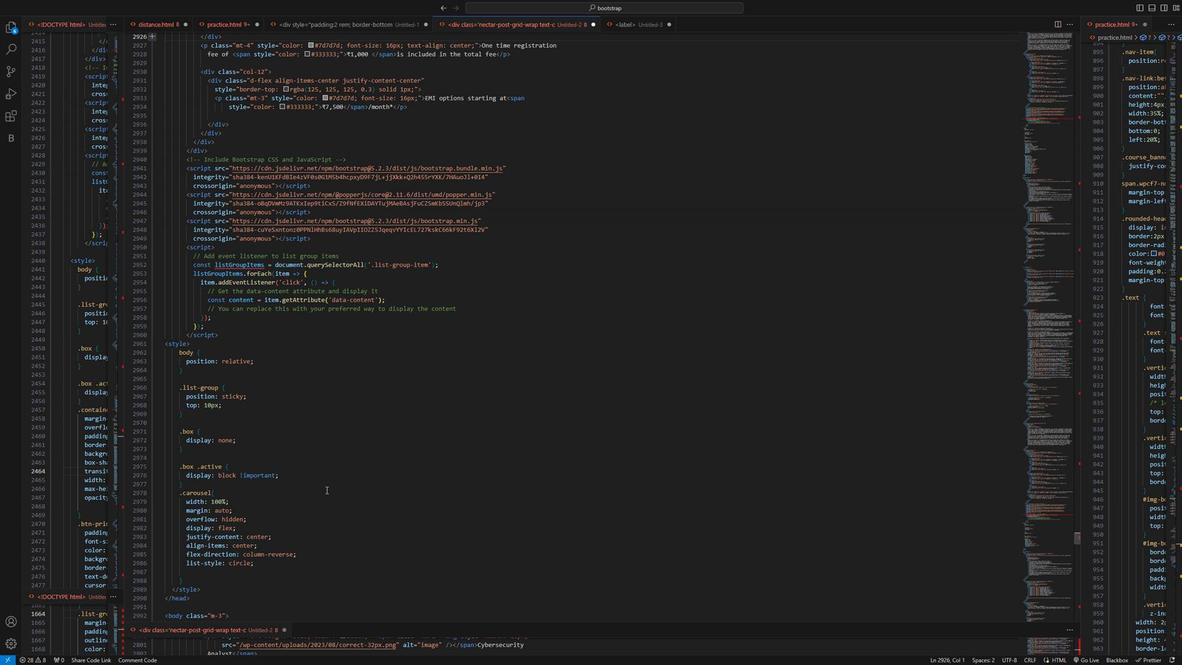 
Action: Mouse moved to (318, 488)
Screenshot: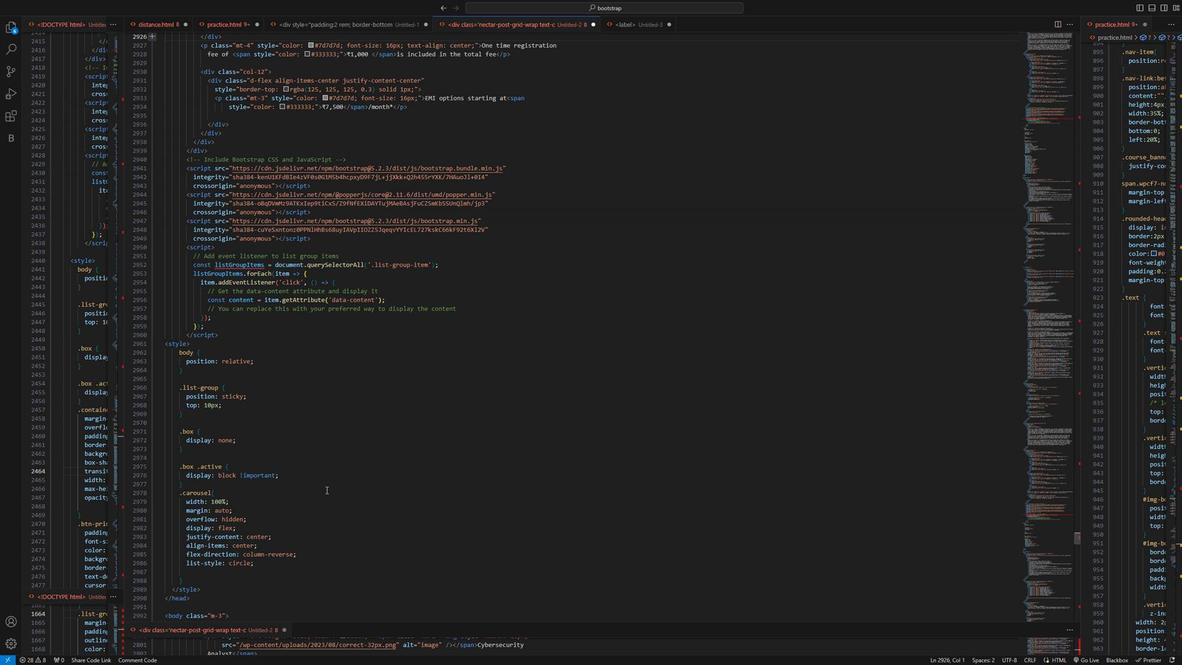 
Action: Mouse scrolled (318, 487) with delta (0, 0)
Screenshot: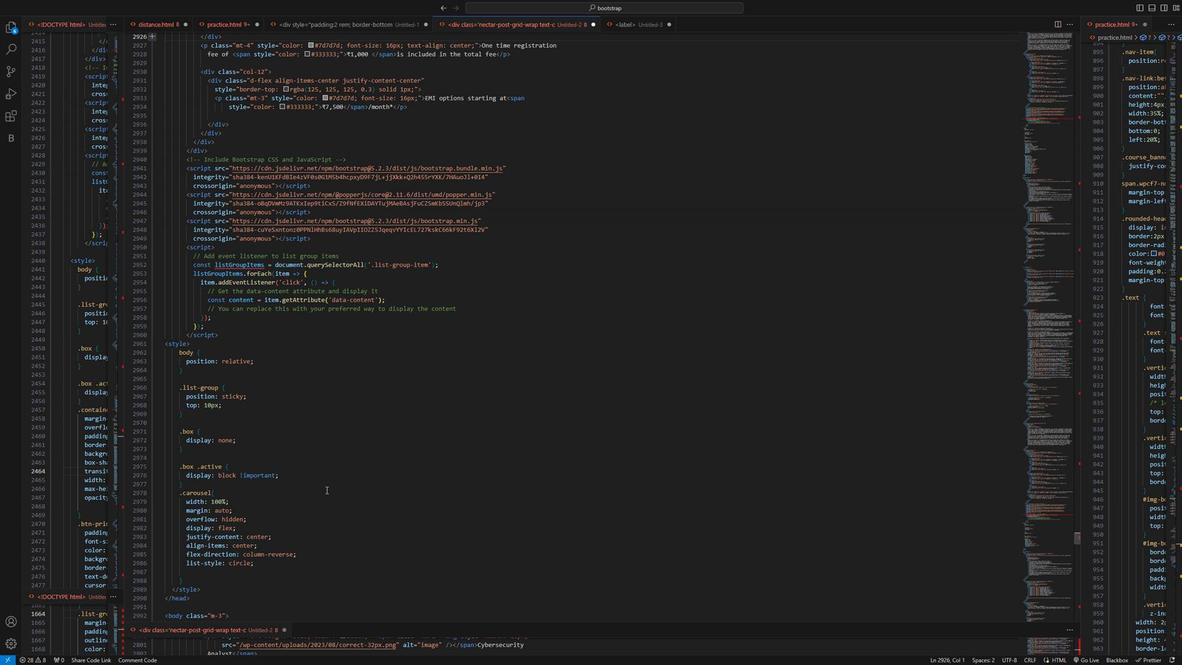 
Action: Mouse moved to (318, 488)
Screenshot: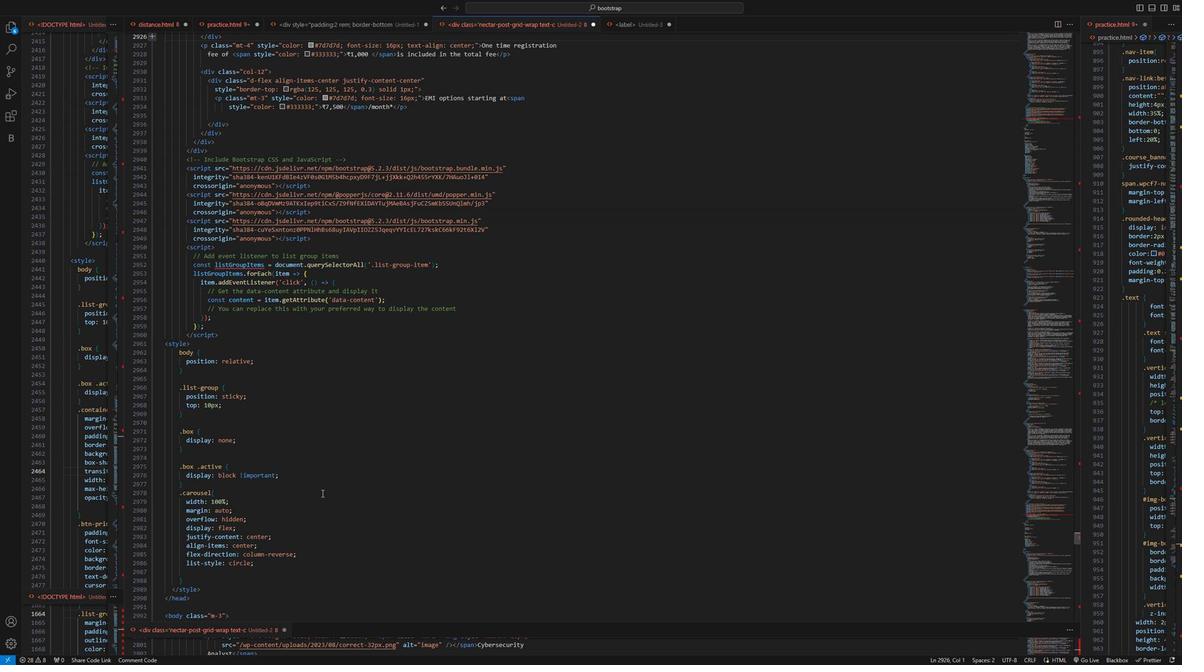 
Action: Mouse scrolled (318, 487) with delta (0, 0)
Screenshot: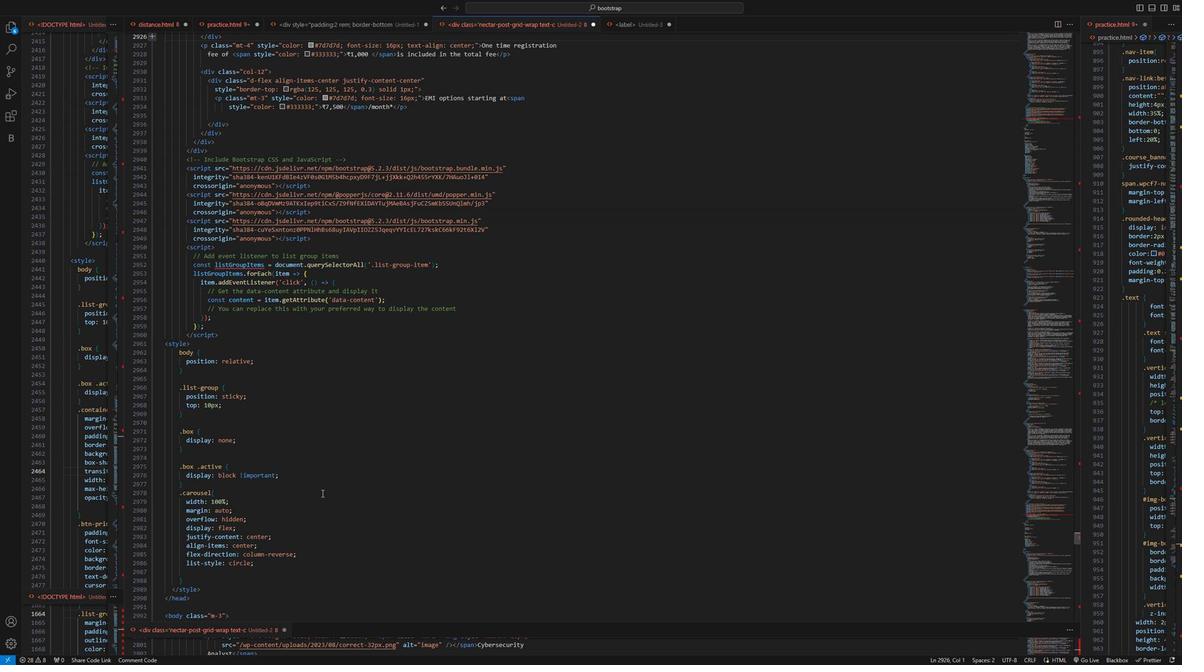
Action: Mouse moved to (325, 483)
Screenshot: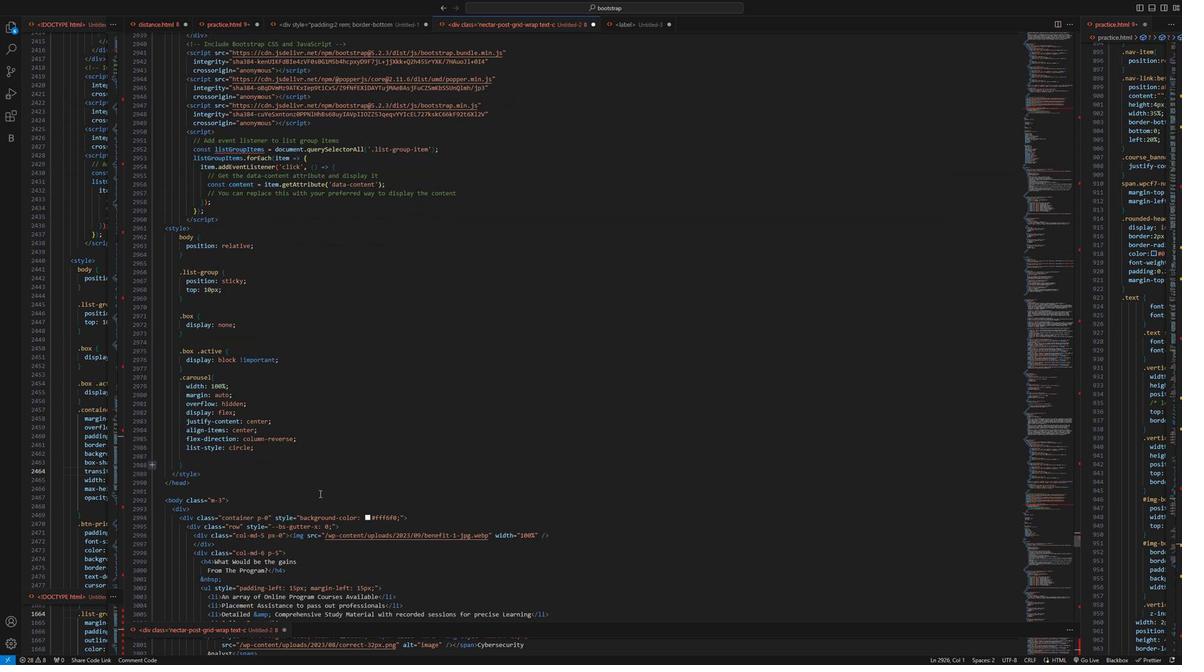 
Action: Mouse scrolled (325, 484) with delta (0, 0)
Screenshot: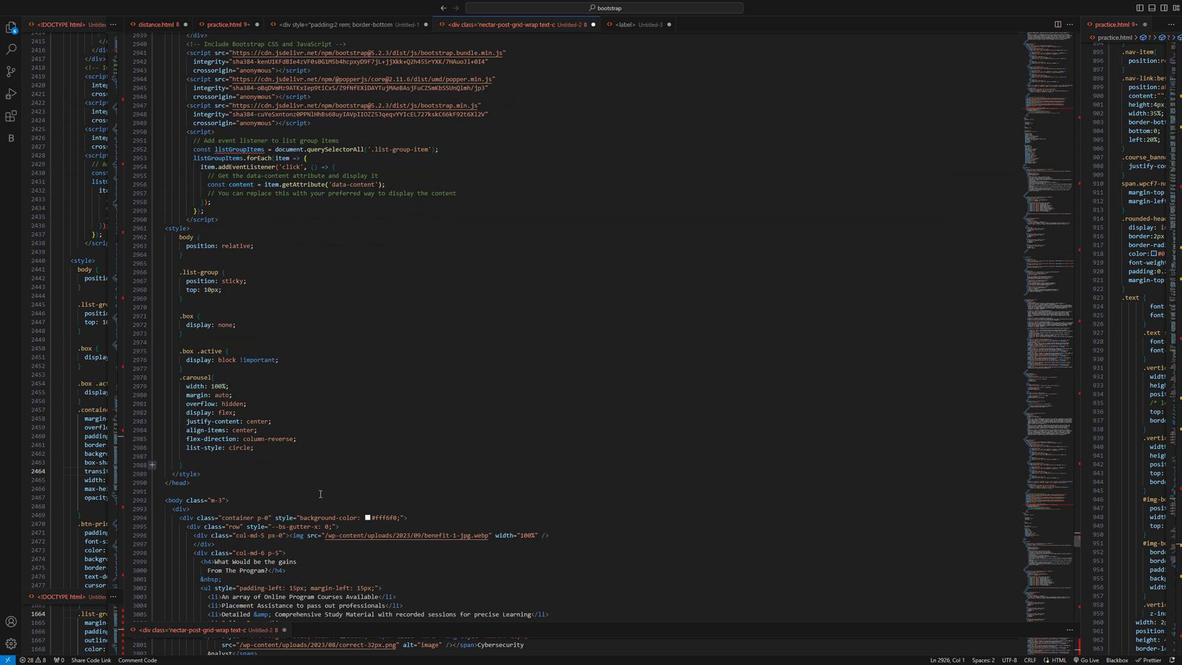 
Action: Mouse scrolled (325, 484) with delta (0, 0)
Screenshot: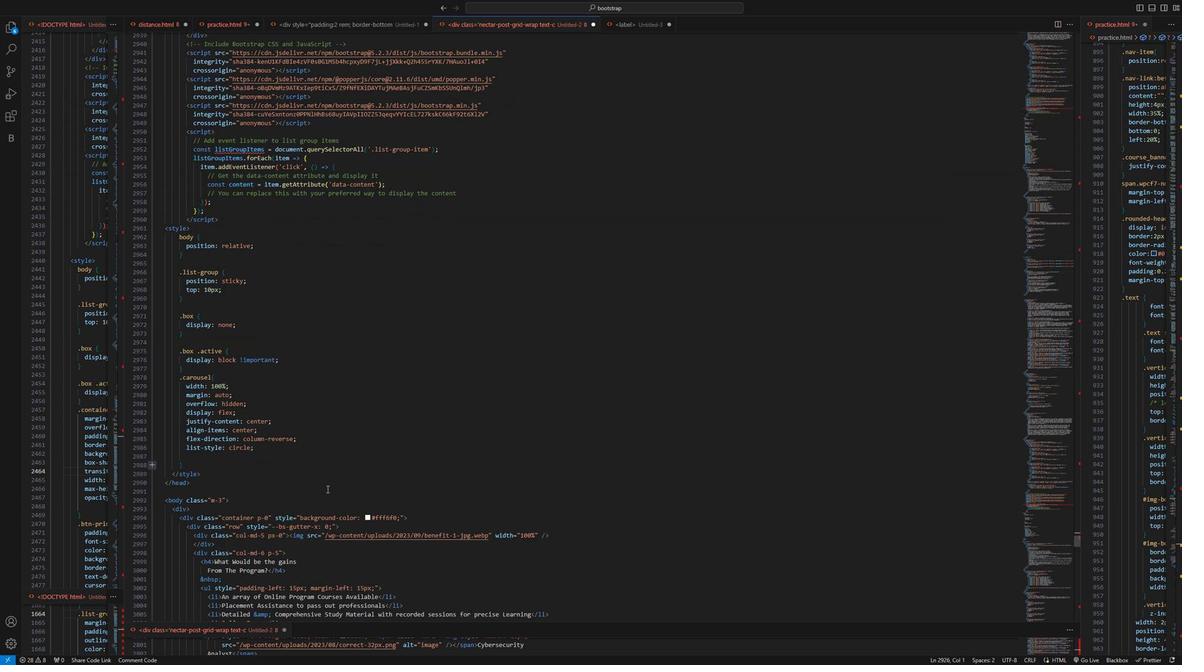 
Action: Mouse moved to (327, 483)
Screenshot: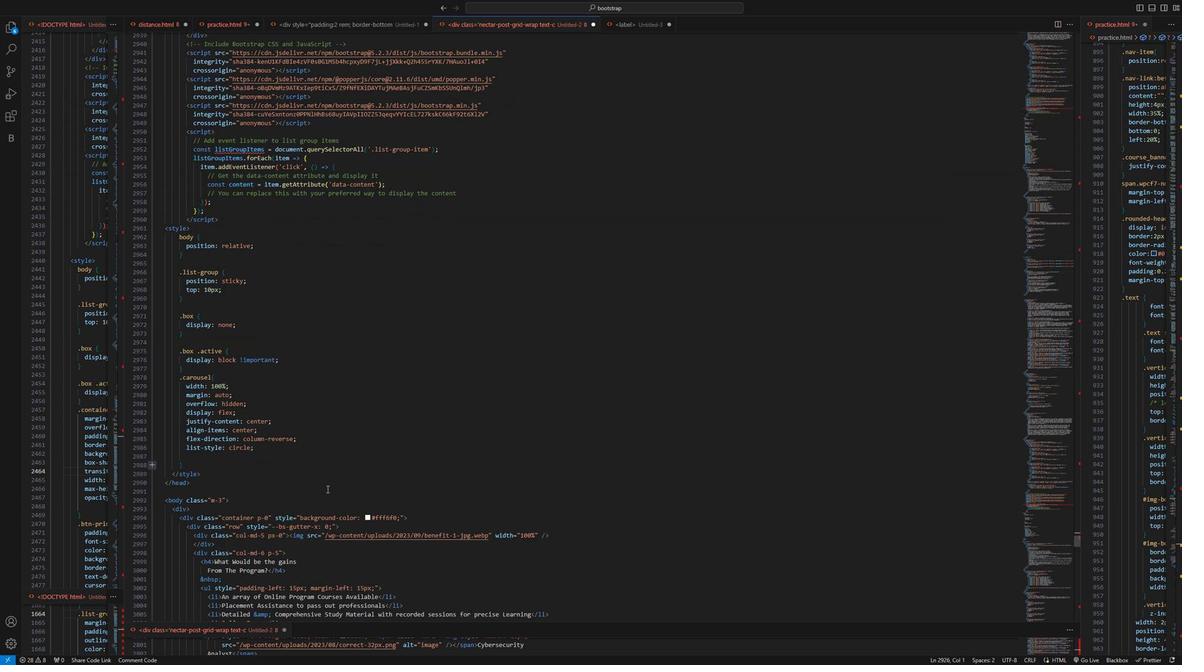 
Action: Mouse scrolled (327, 484) with delta (0, 0)
Screenshot: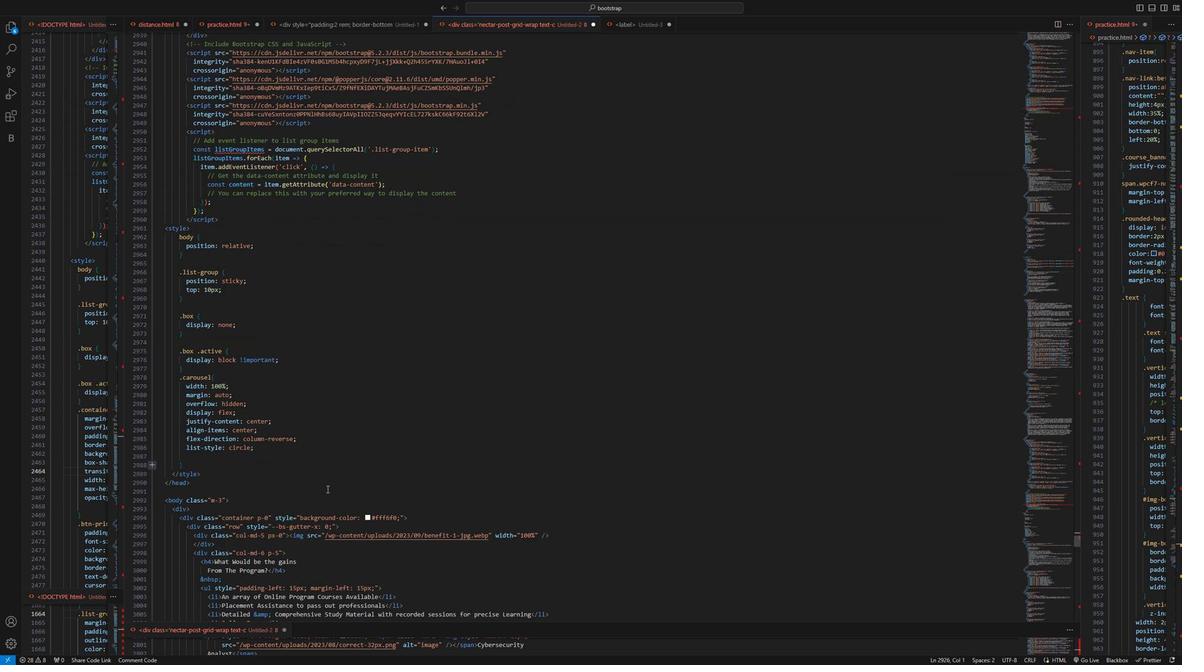 
Action: Mouse moved to (327, 483)
Screenshot: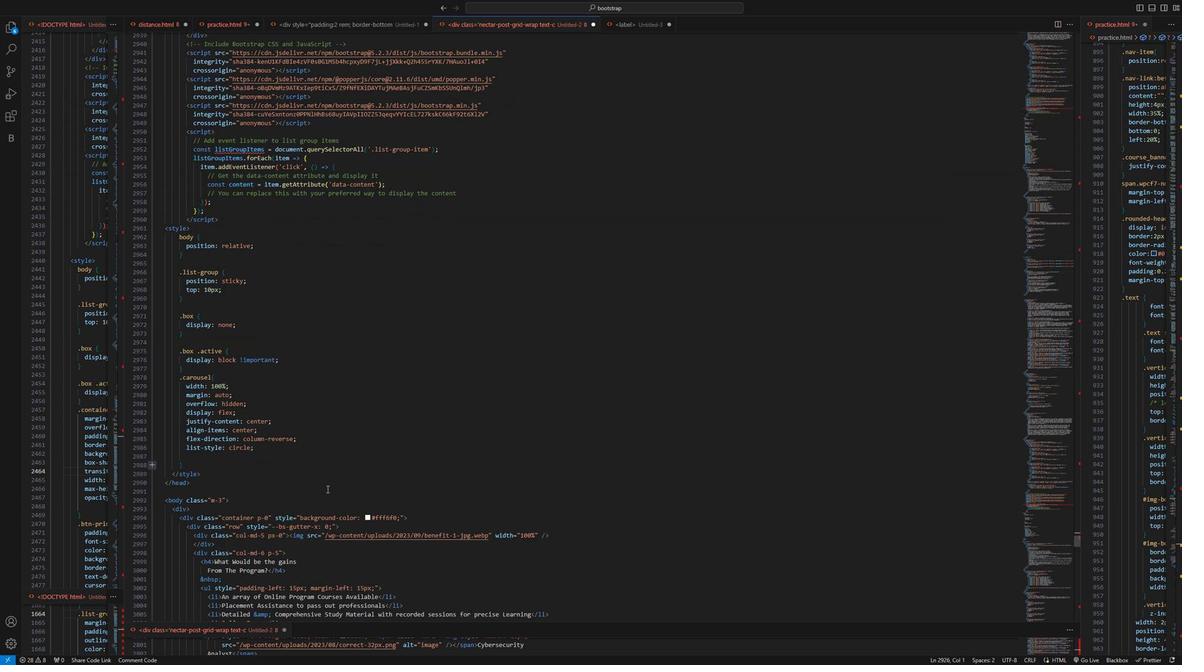 
Action: Mouse scrolled (327, 483) with delta (0, 0)
Screenshot: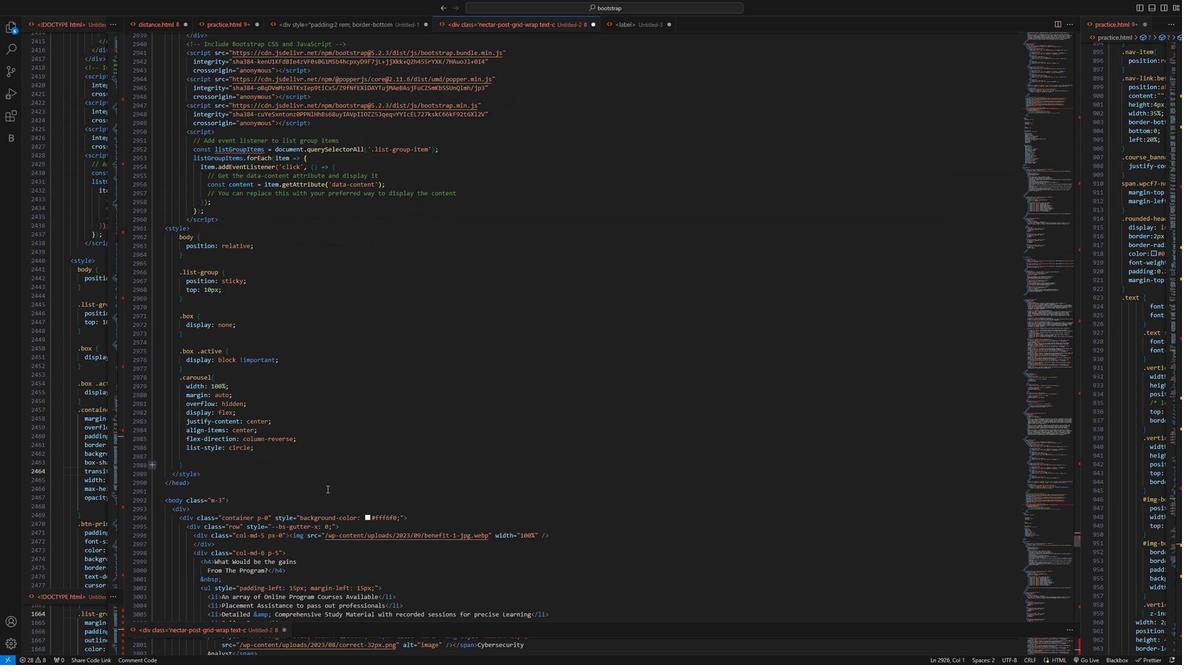 
Action: Mouse moved to (327, 483)
Screenshot: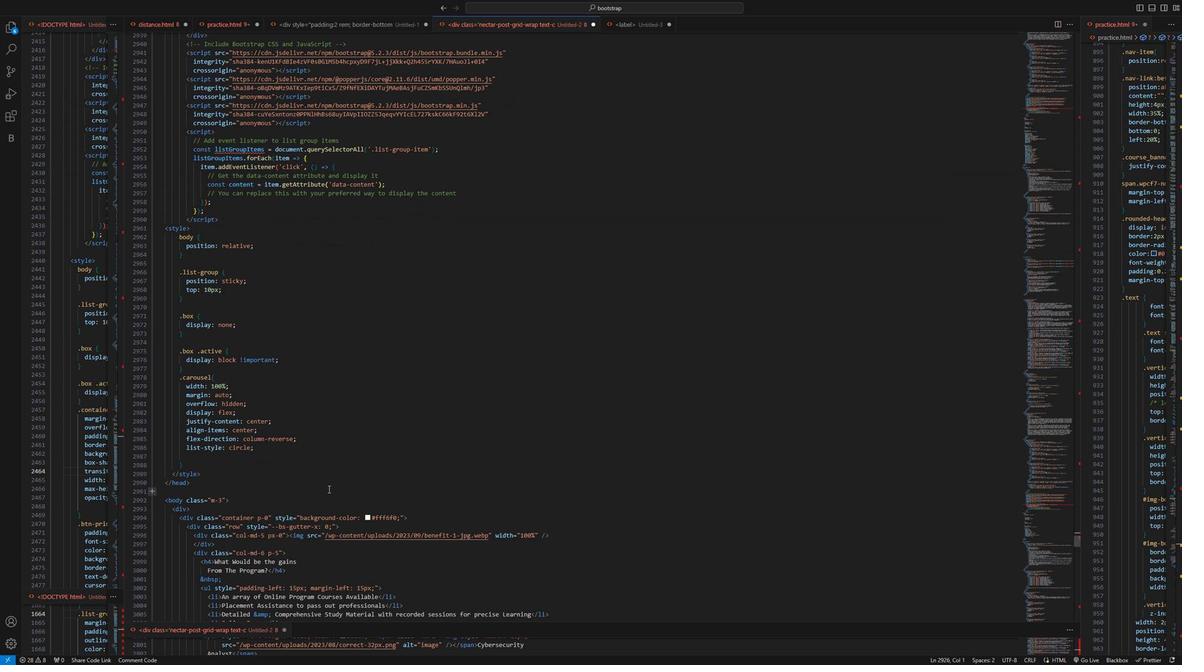 
Action: Mouse scrolled (327, 483) with delta (0, 0)
Screenshot: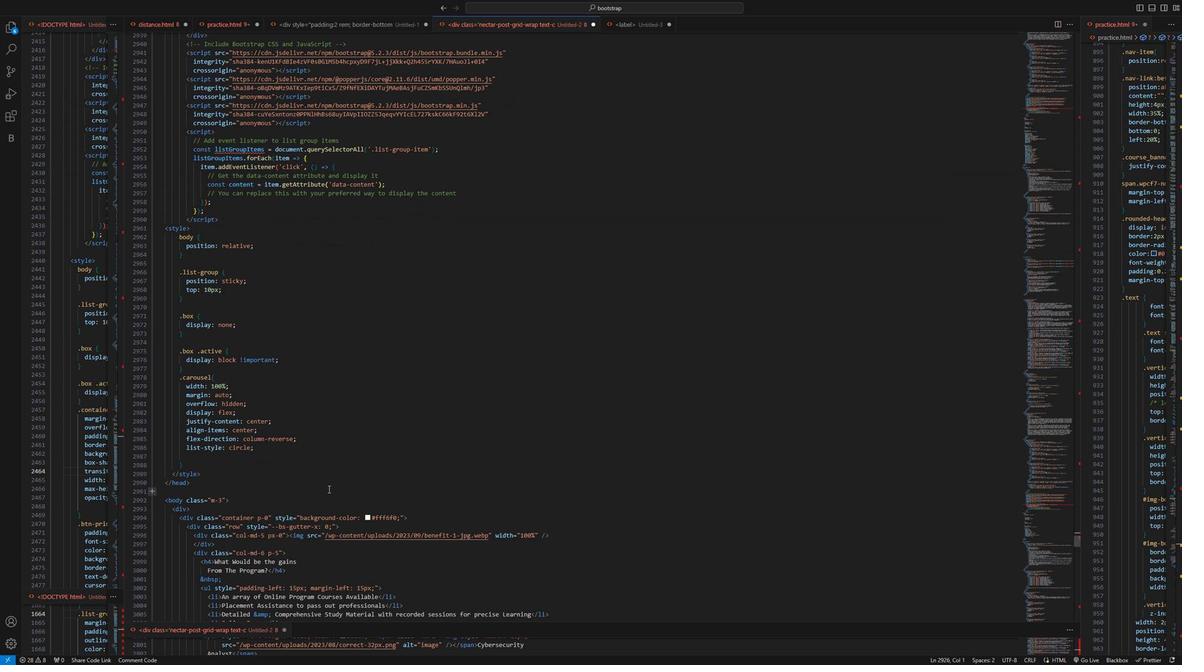 
Action: Mouse moved to (324, 595)
Screenshot: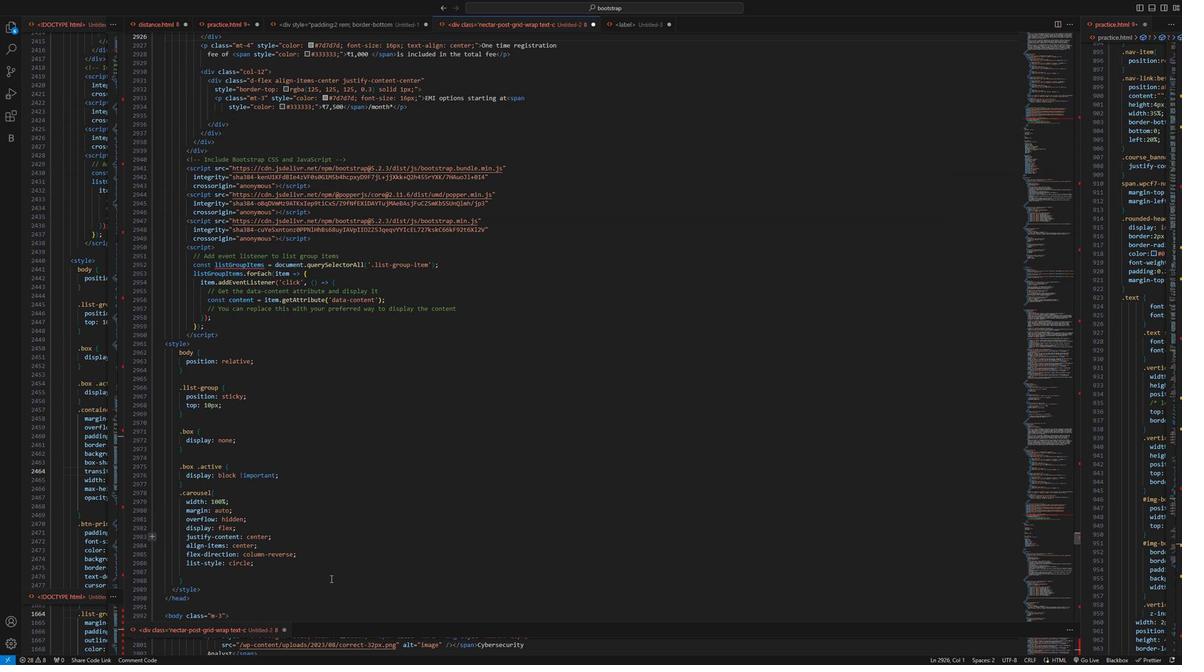 
Action: Mouse scrolled (324, 595) with delta (0, 0)
Screenshot: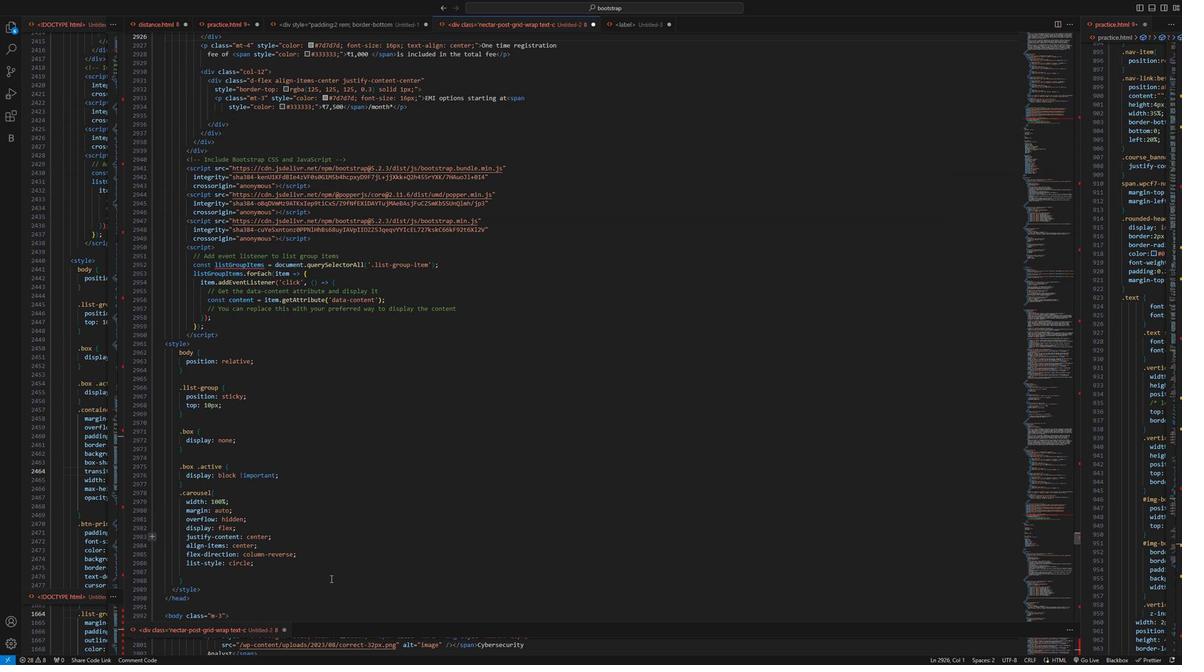 
Action: Mouse moved to (324, 595)
Screenshot: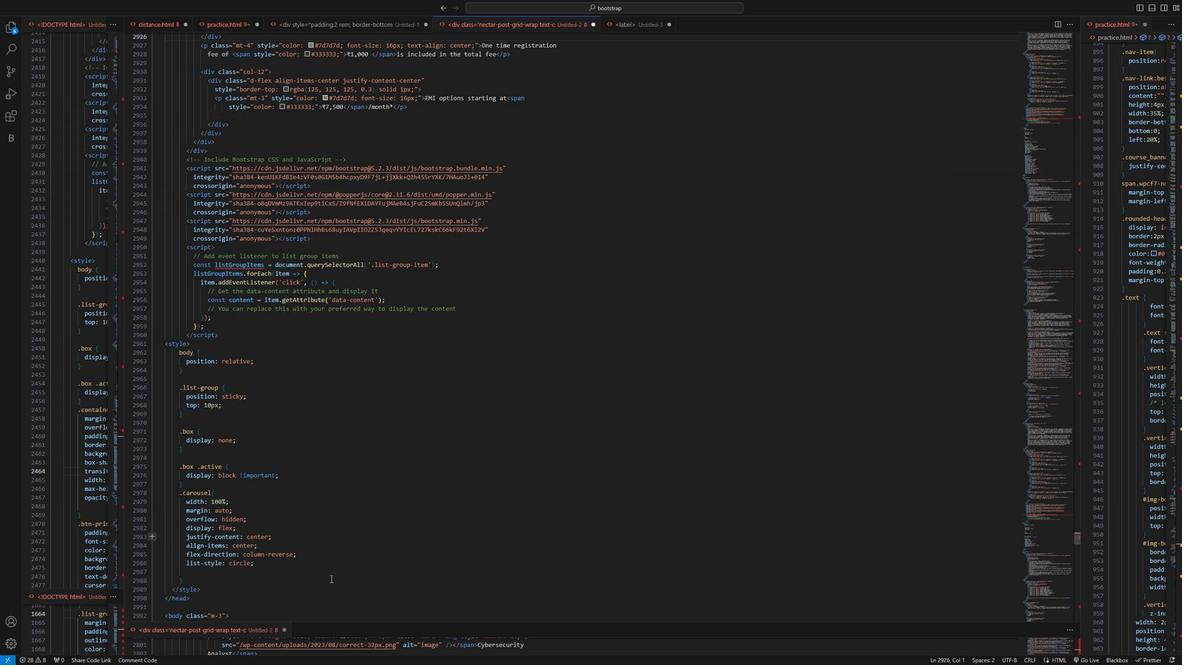 
Action: Mouse scrolled (324, 595) with delta (0, 0)
Screenshot: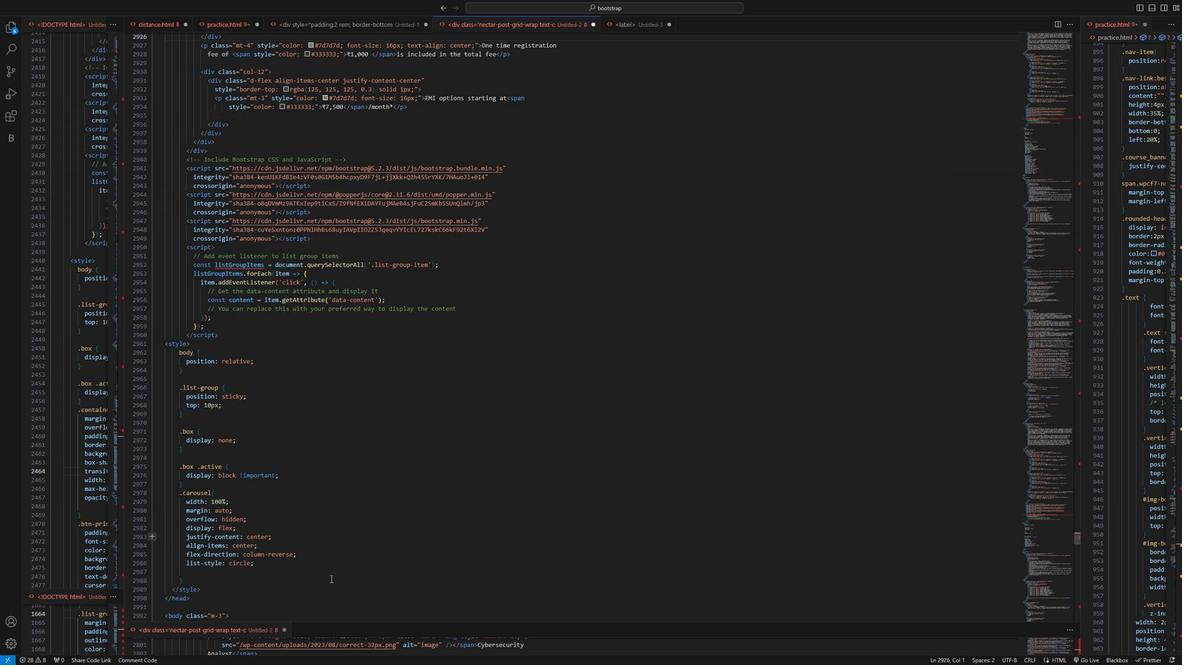 
Action: Mouse scrolled (324, 595) with delta (0, 0)
Screenshot: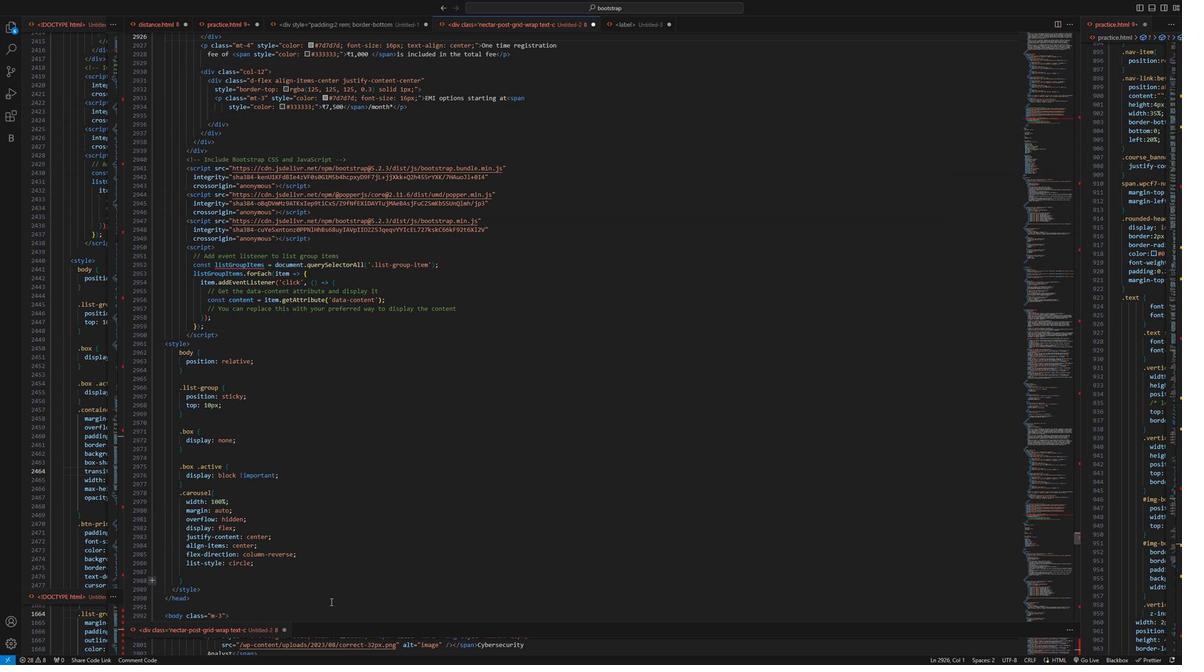 
Action: Mouse scrolled (324, 595) with delta (0, 0)
Screenshot: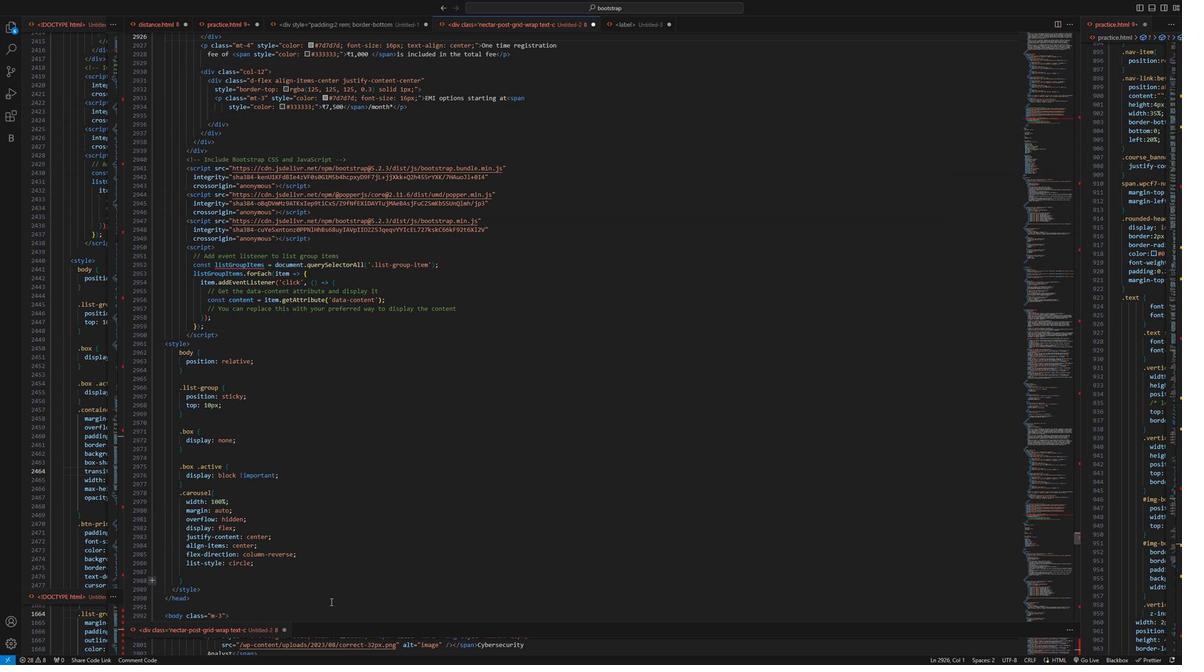 
Action: Mouse scrolled (324, 595) with delta (0, 0)
Screenshot: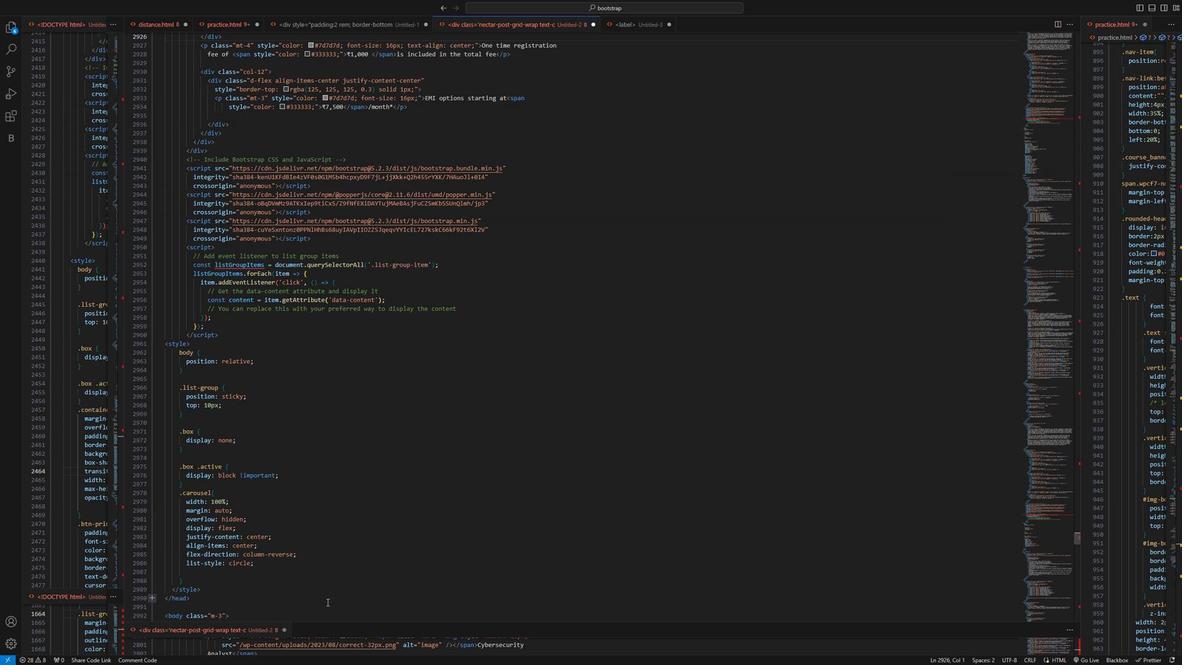 
Action: Mouse scrolled (324, 595) with delta (0, 0)
Screenshot: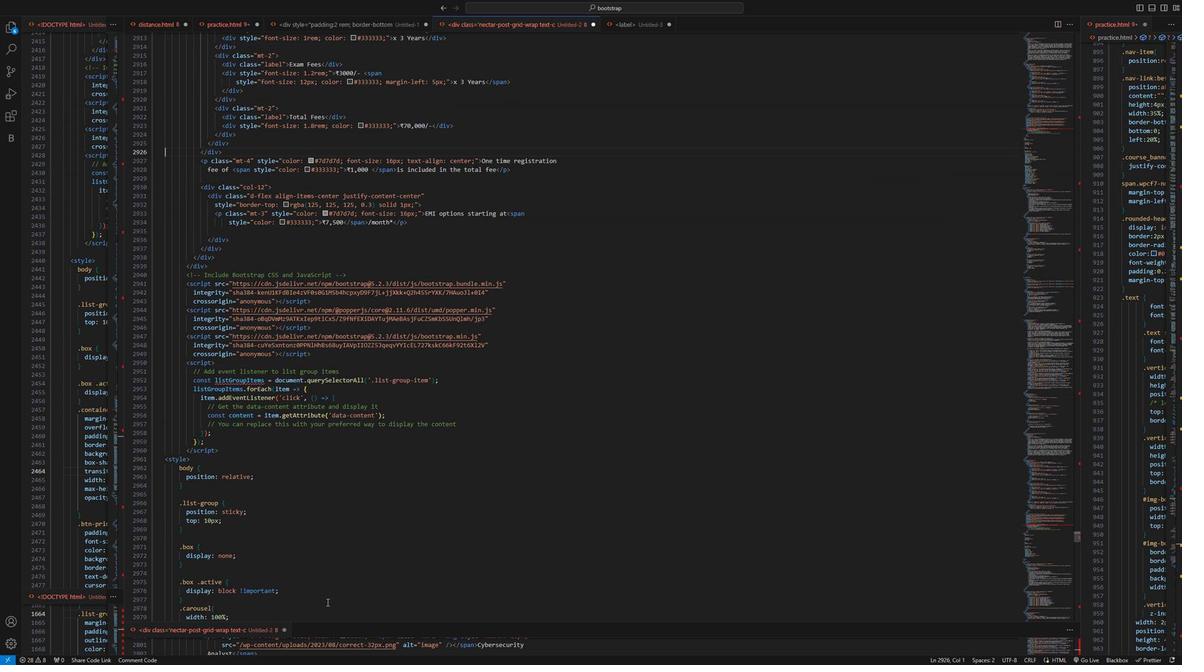 
Action: Mouse scrolled (324, 595) with delta (0, 0)
Screenshot: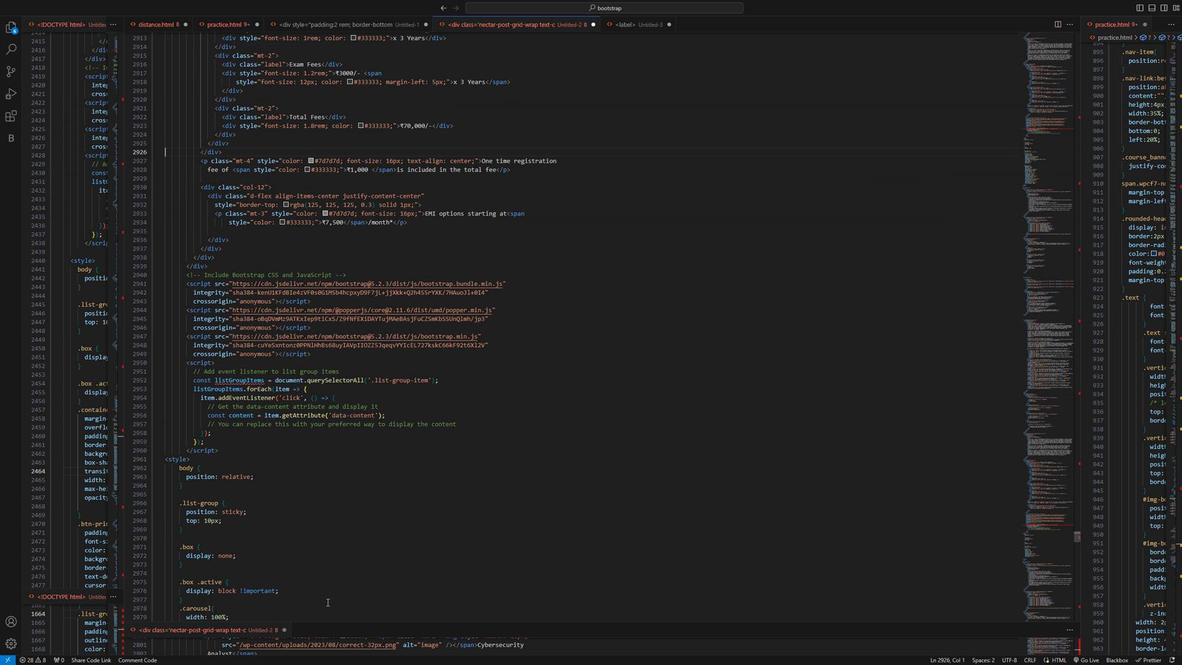 
Action: Mouse scrolled (324, 595) with delta (0, 0)
Screenshot: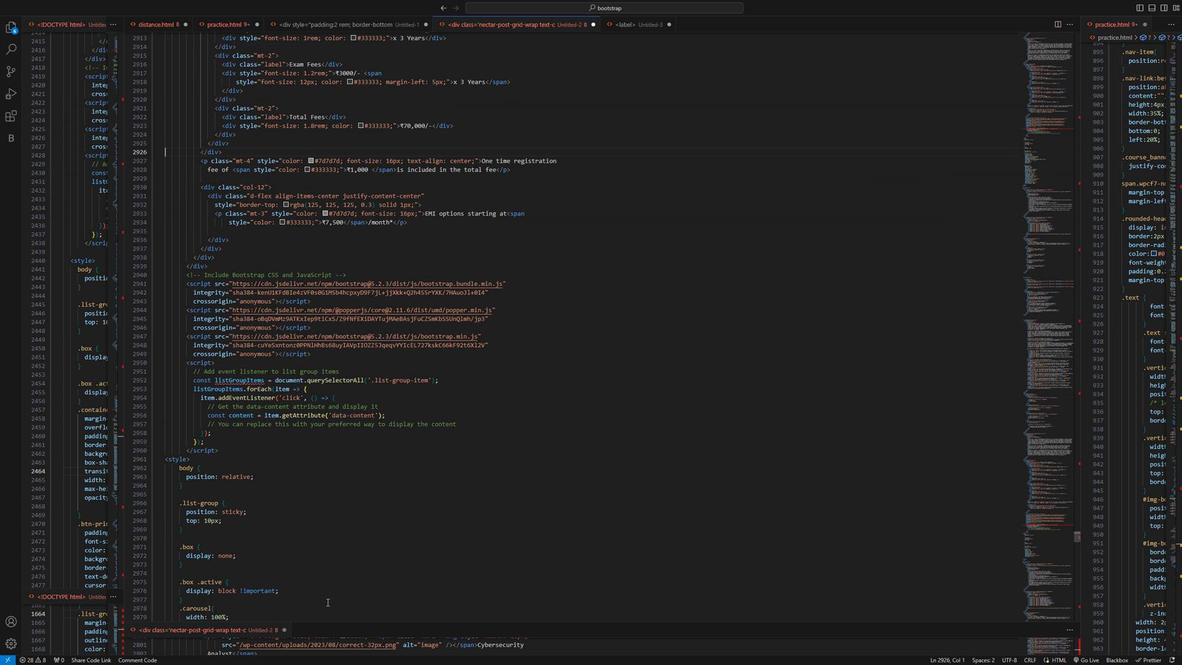 
Action: Mouse scrolled (324, 595) with delta (0, 0)
Screenshot: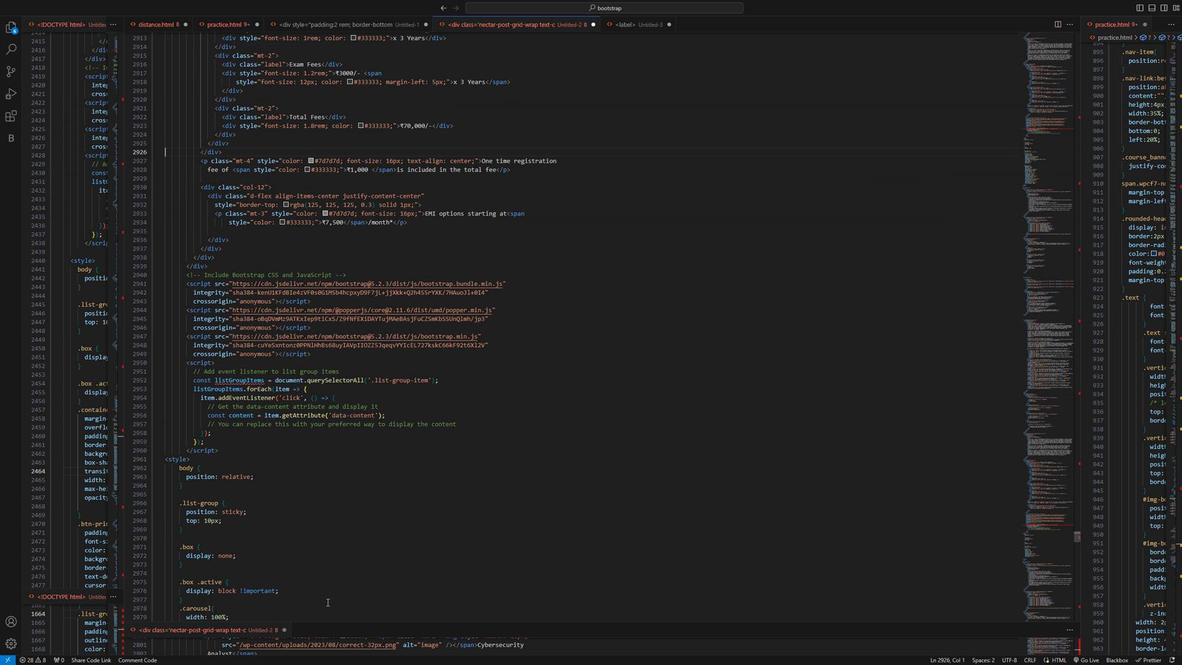 
Action: Mouse scrolled (324, 595) with delta (0, 0)
Screenshot: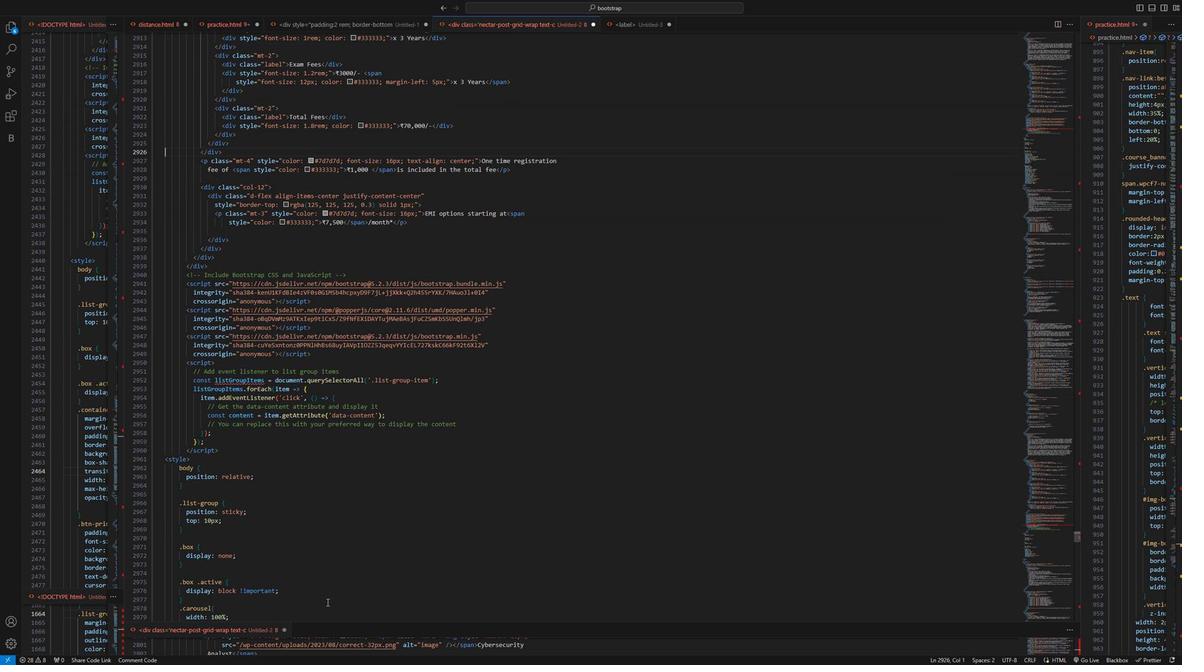 
Action: Mouse scrolled (324, 595) with delta (0, 0)
Screenshot: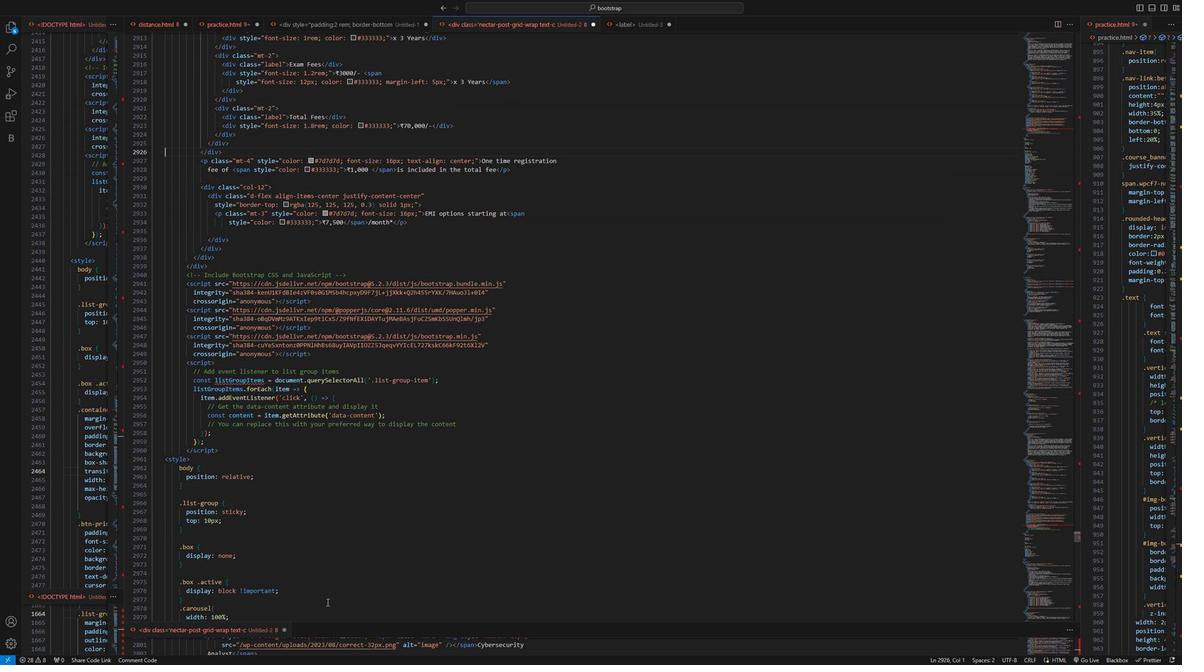 
Action: Mouse moved to (221, 649)
Screenshot: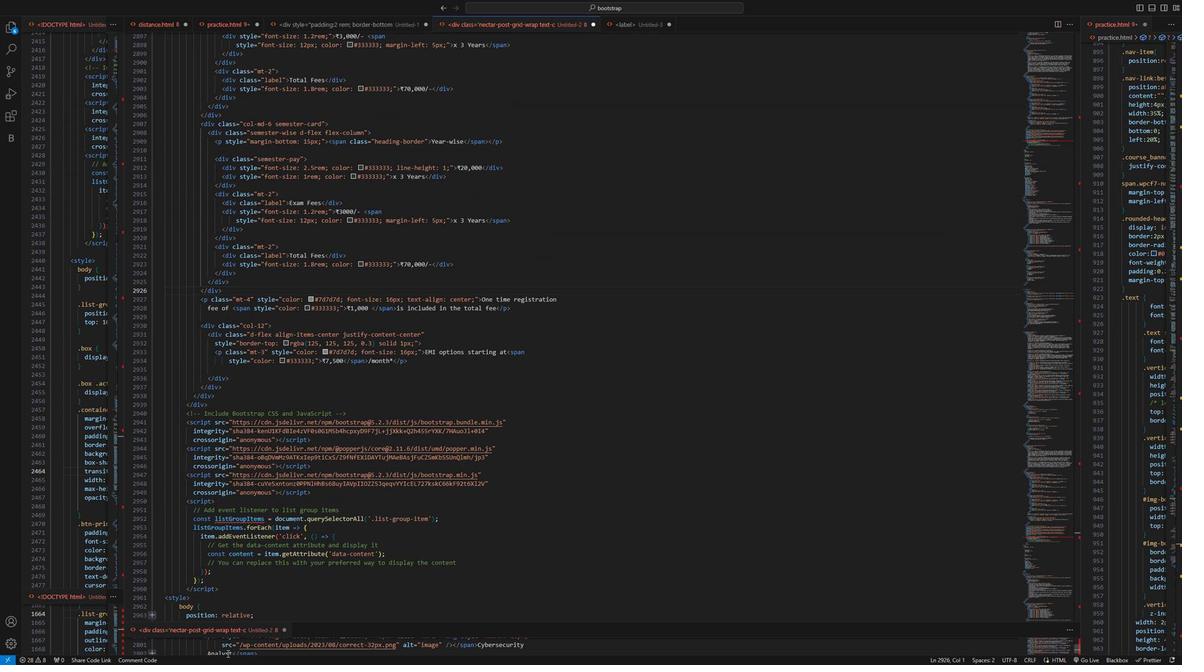 
Action: Mouse scrolled (221, 649) with delta (0, 0)
Screenshot: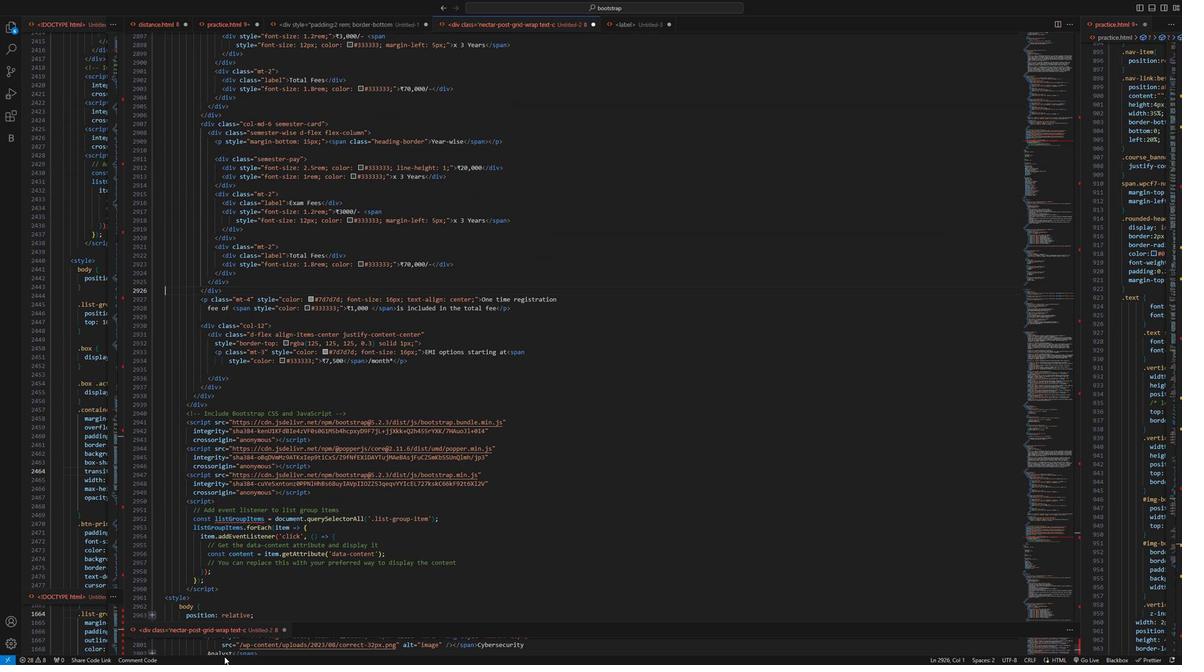 
Action: Mouse scrolled (221, 649) with delta (0, 0)
Screenshot: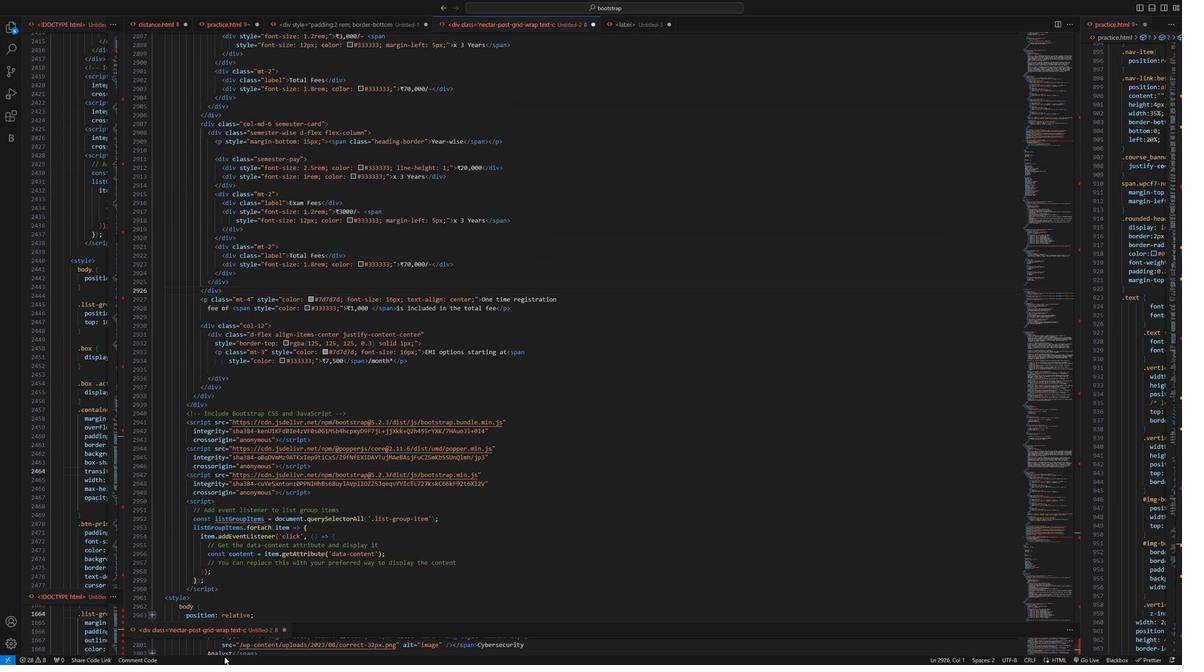 
Action: Mouse scrolled (221, 649) with delta (0, 0)
Screenshot: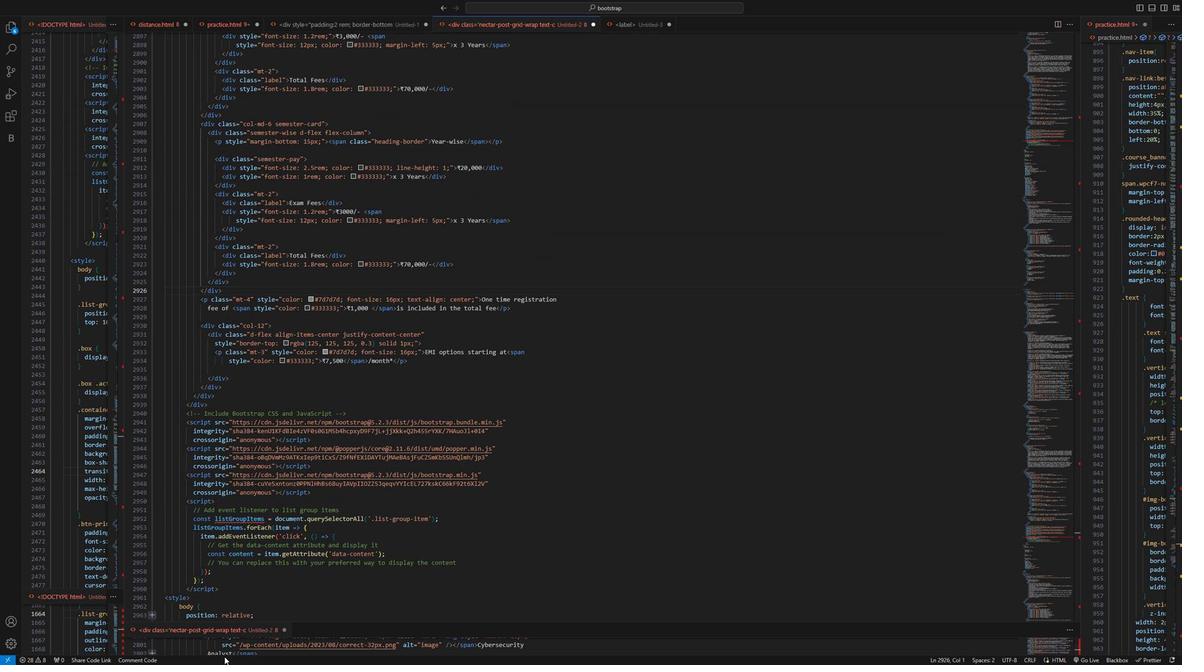 
Action: Mouse scrolled (221, 649) with delta (0, 0)
Screenshot: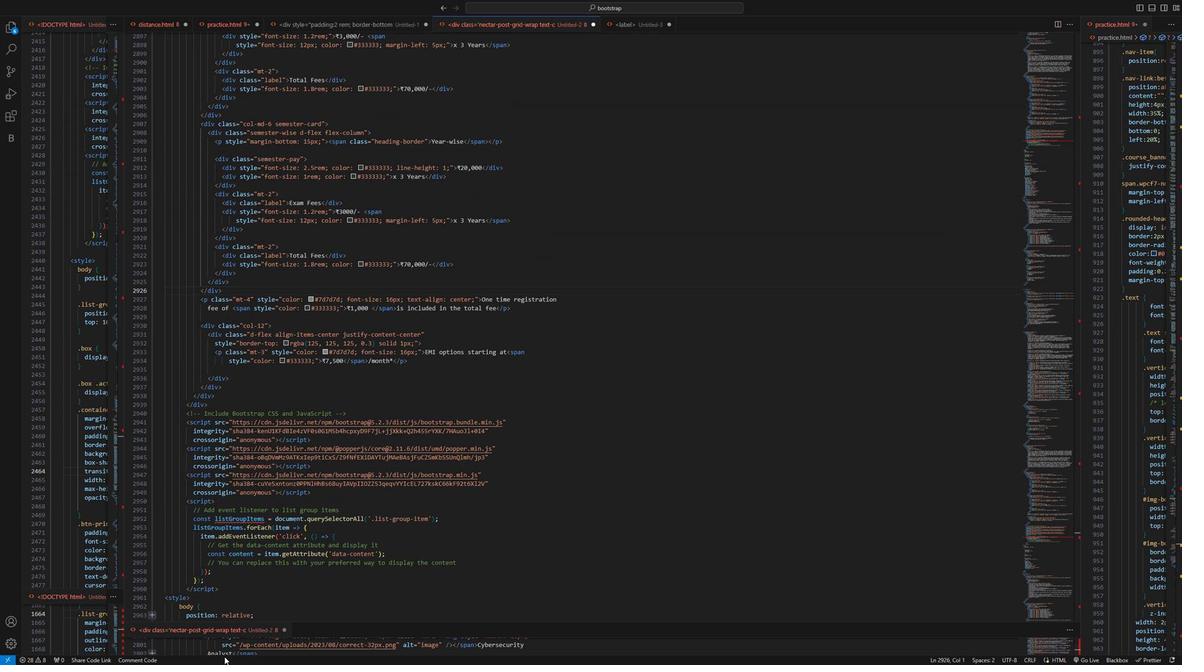 
Action: Mouse scrolled (221, 649) with delta (0, 0)
Screenshot: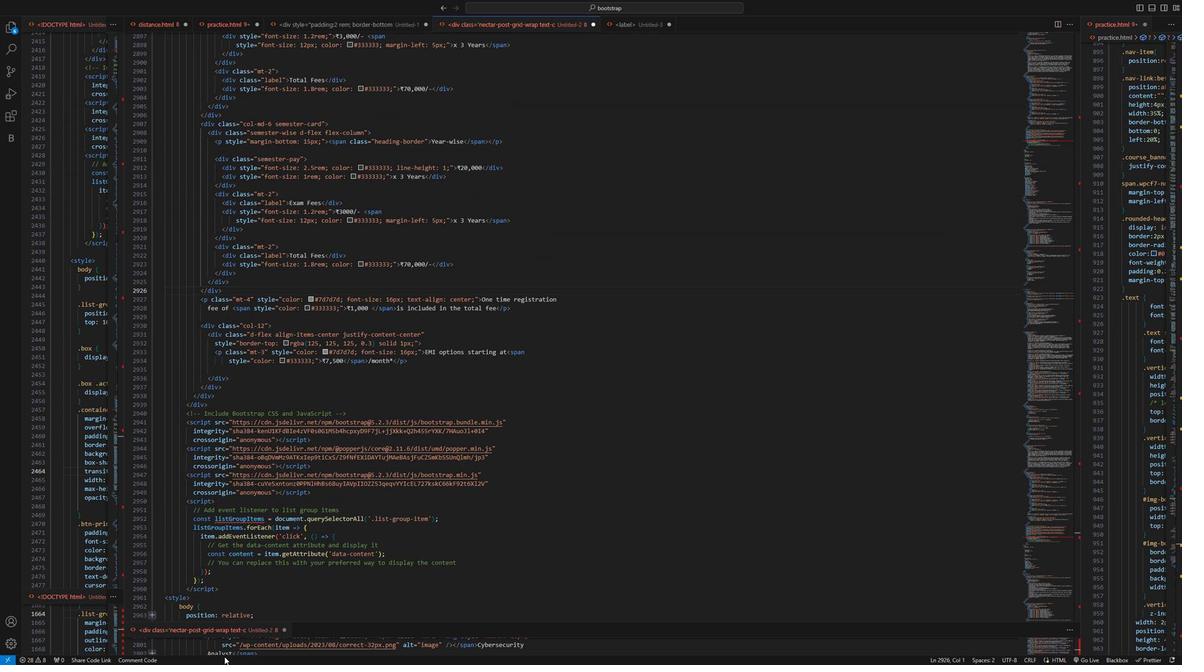 
Action: Mouse scrolled (221, 649) with delta (0, 0)
Screenshot: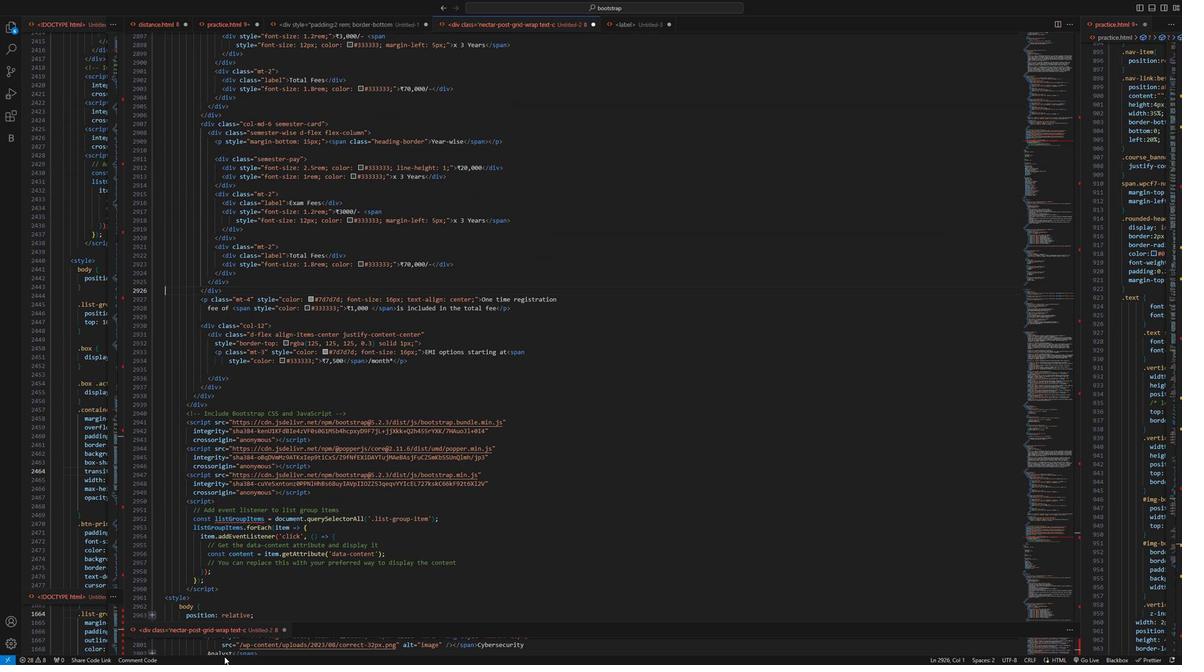 
Action: Mouse scrolled (221, 649) with delta (0, 0)
Screenshot: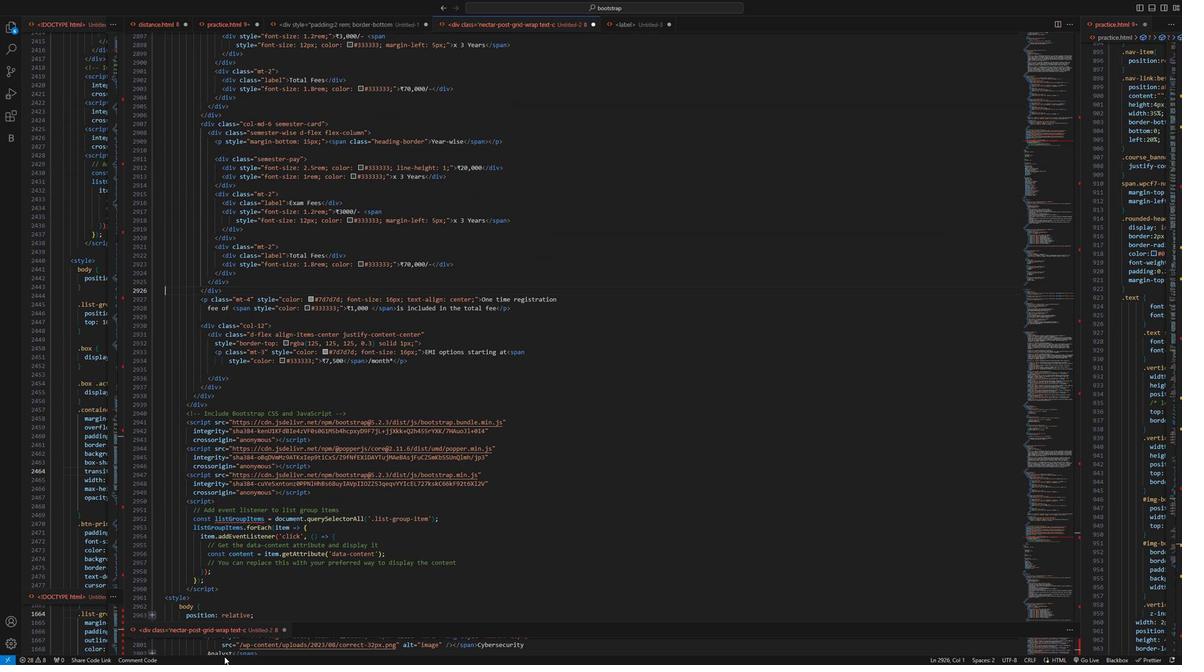 
Action: Mouse scrolled (221, 649) with delta (0, 0)
Screenshot: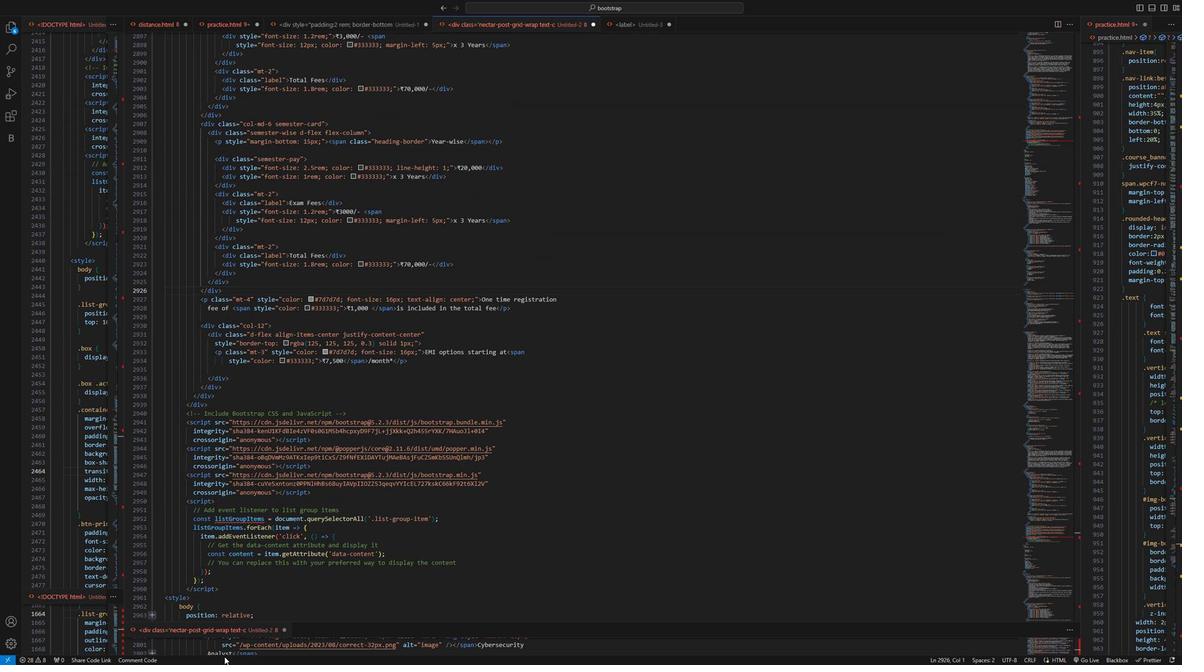 
Action: Mouse scrolled (221, 649) with delta (0, 0)
Screenshot: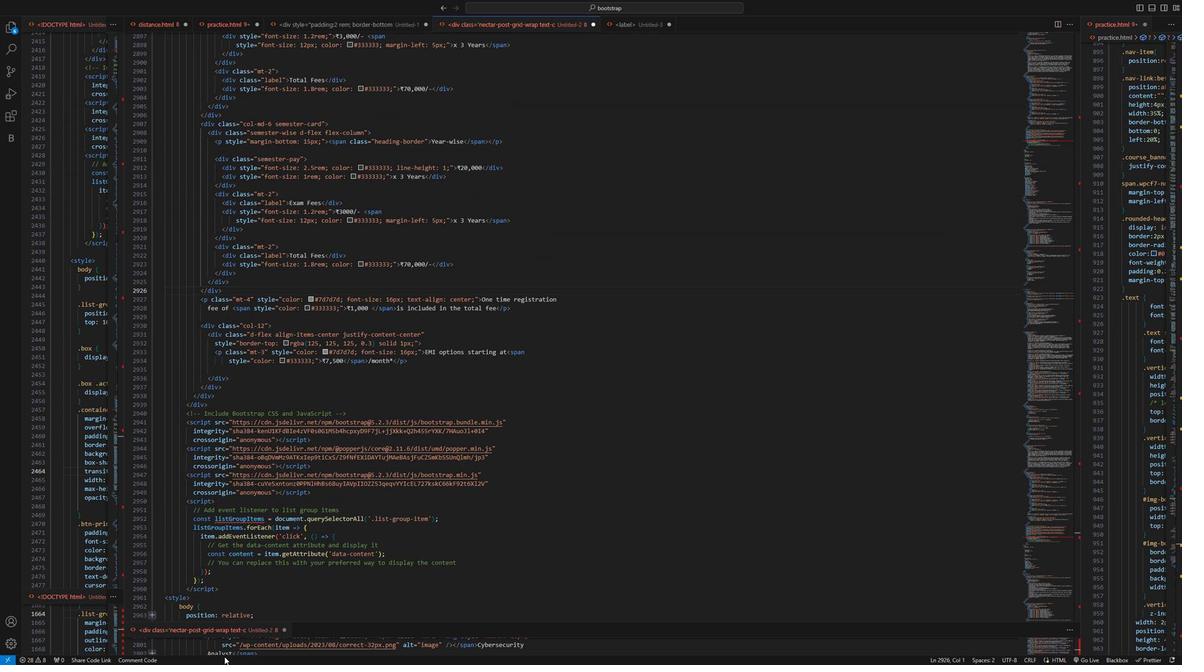 
Action: Mouse scrolled (221, 649) with delta (0, 0)
Screenshot: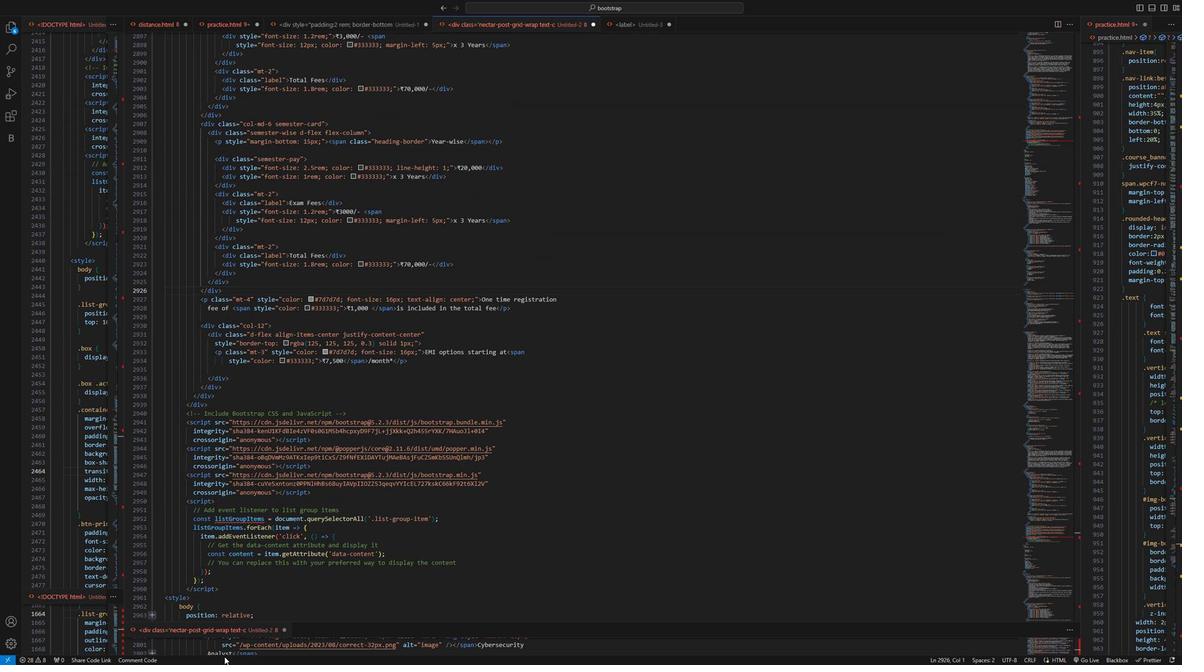 
Action: Mouse scrolled (221, 649) with delta (0, 0)
Screenshot: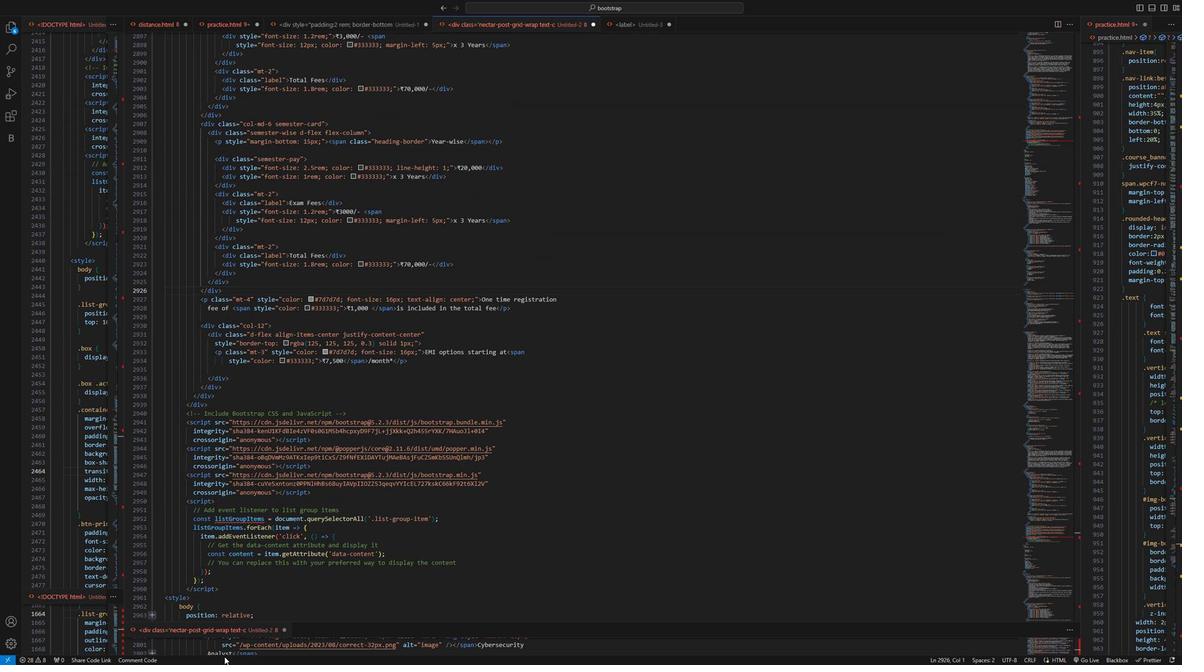 
Action: Mouse scrolled (221, 649) with delta (0, 0)
Screenshot: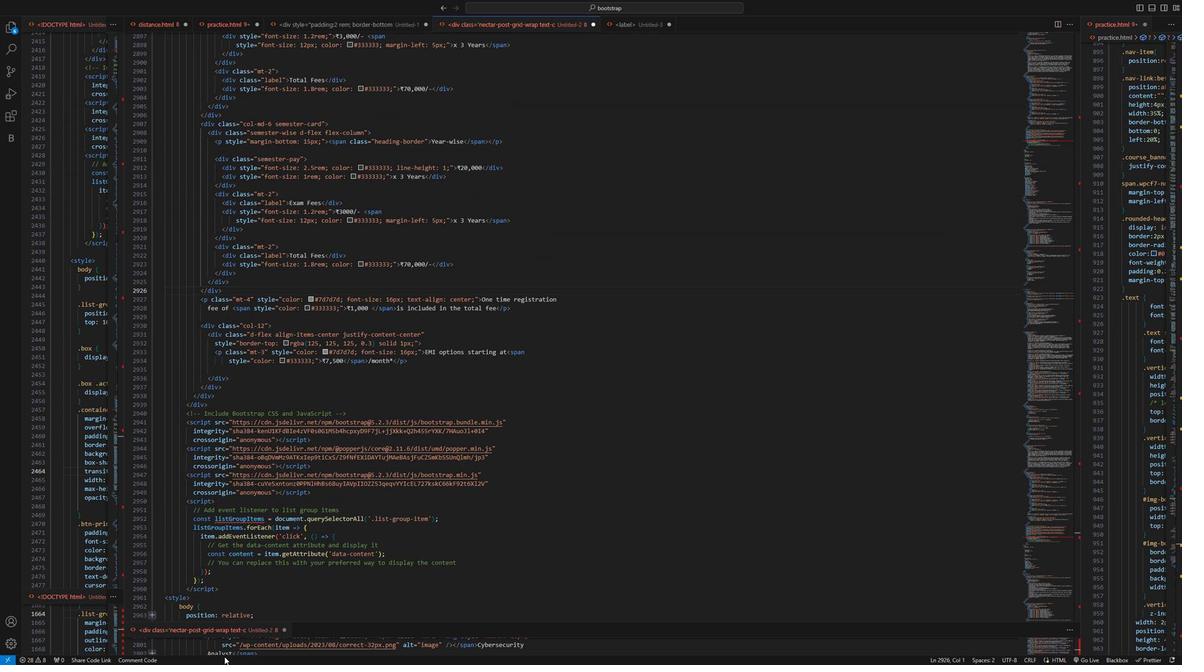 
Action: Mouse scrolled (221, 649) with delta (0, 0)
Screenshot: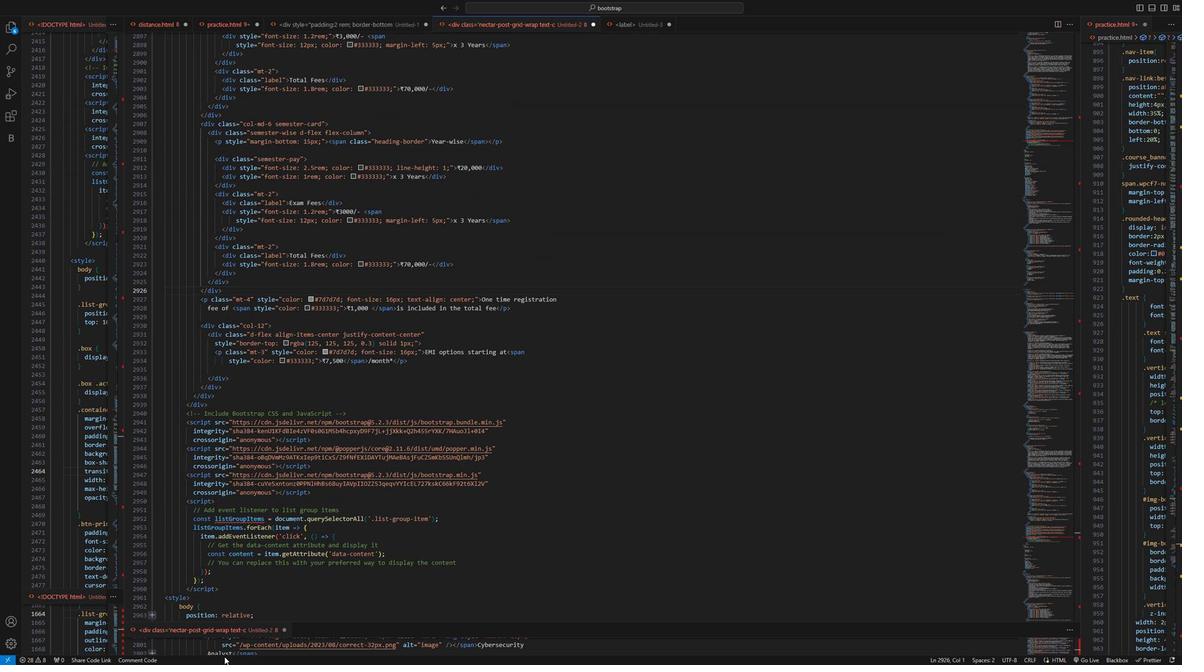 
Action: Mouse scrolled (221, 649) with delta (0, 0)
Screenshot: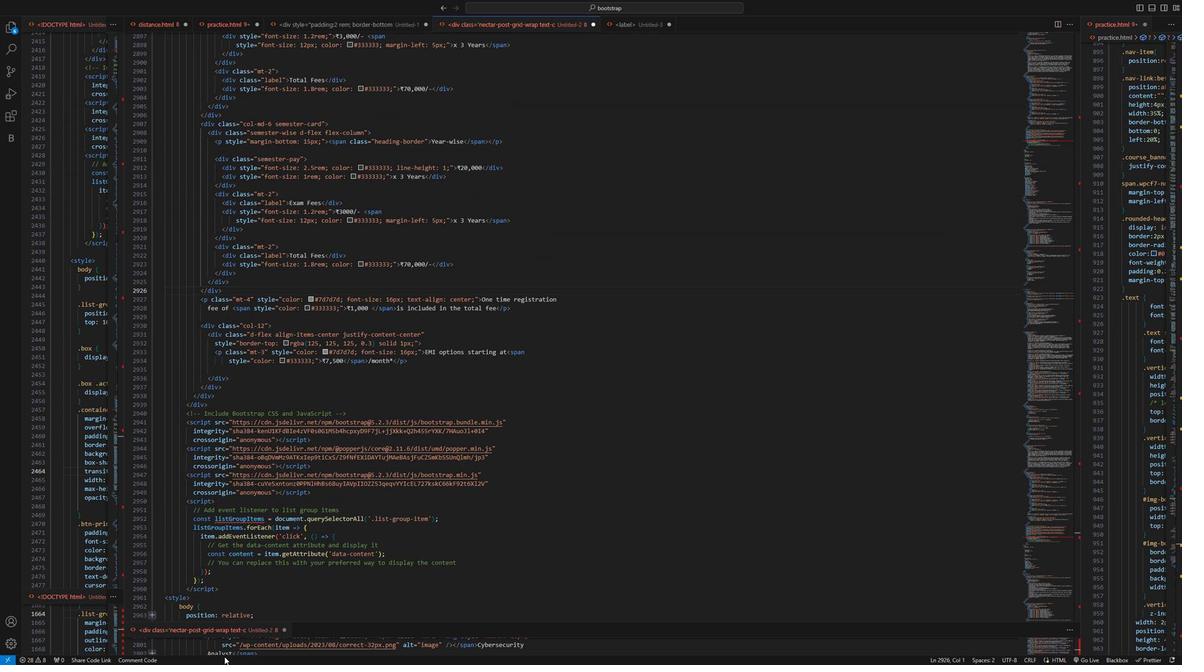 
Action: Mouse scrolled (221, 649) with delta (0, 0)
Screenshot: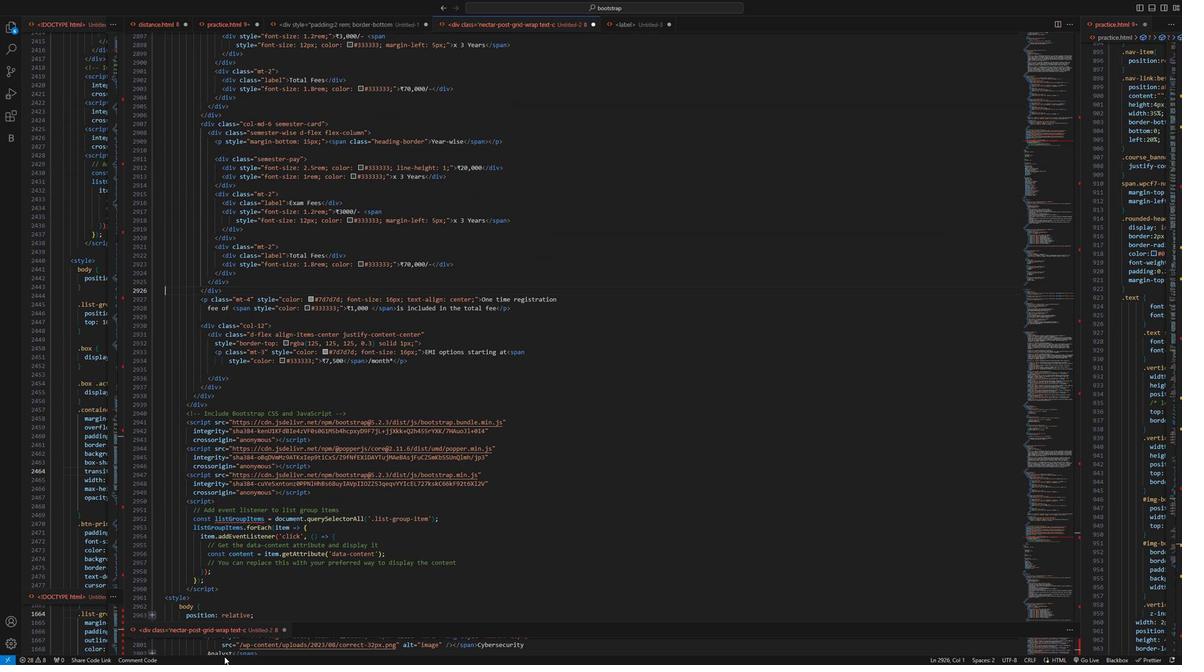 
Action: Mouse scrolled (221, 649) with delta (0, 0)
Screenshot: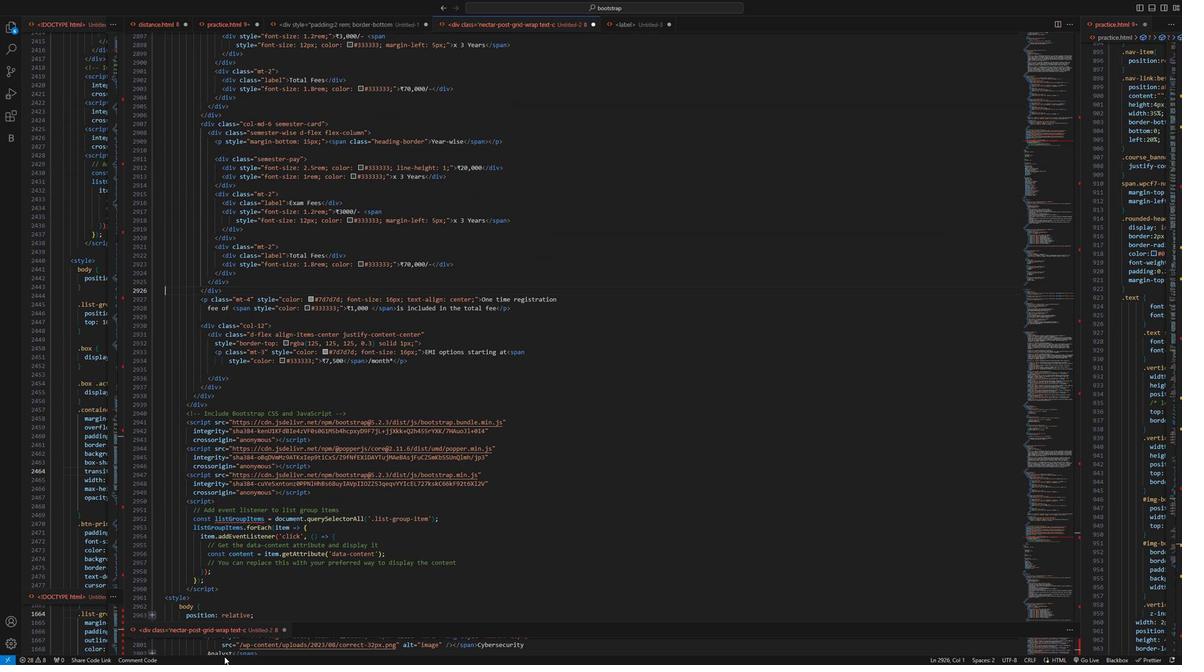 
Action: Mouse scrolled (221, 649) with delta (0, 0)
Screenshot: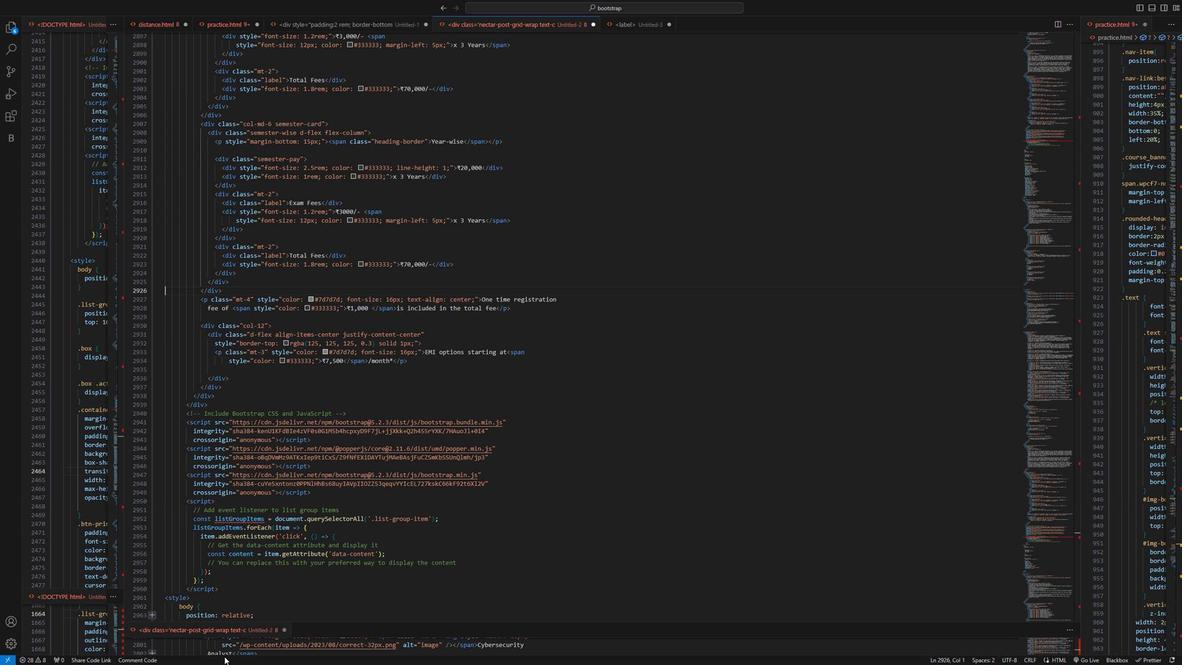 
Action: Mouse scrolled (221, 649) with delta (0, 0)
Screenshot: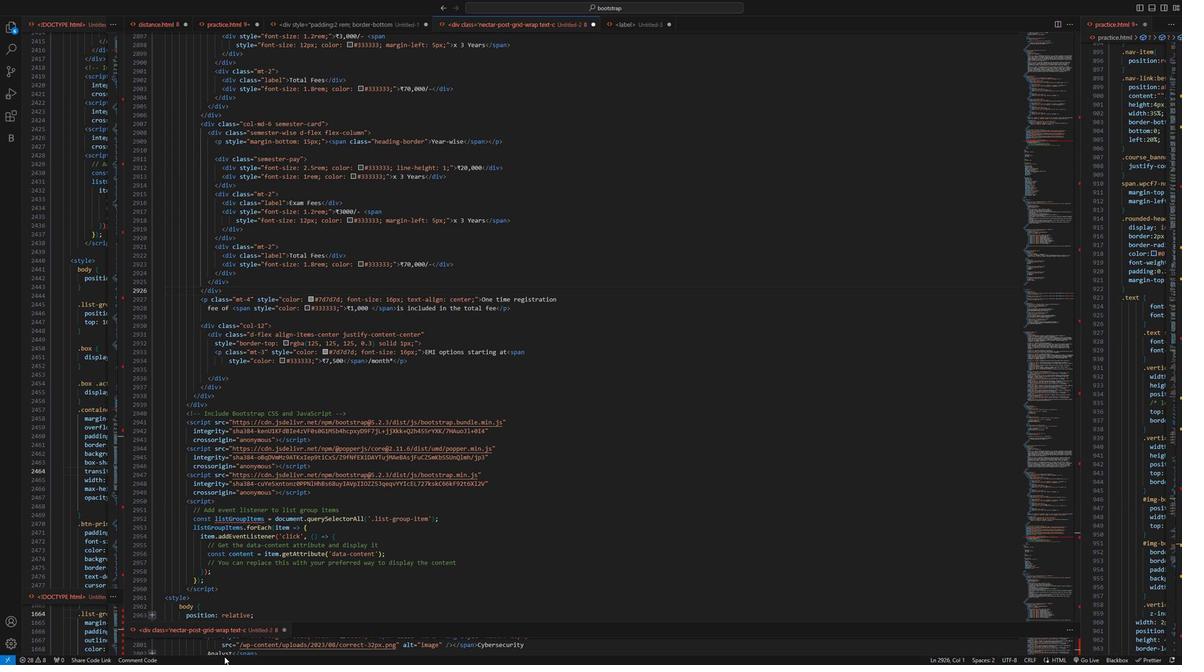 
Action: Mouse scrolled (221, 649) with delta (0, 0)
Screenshot: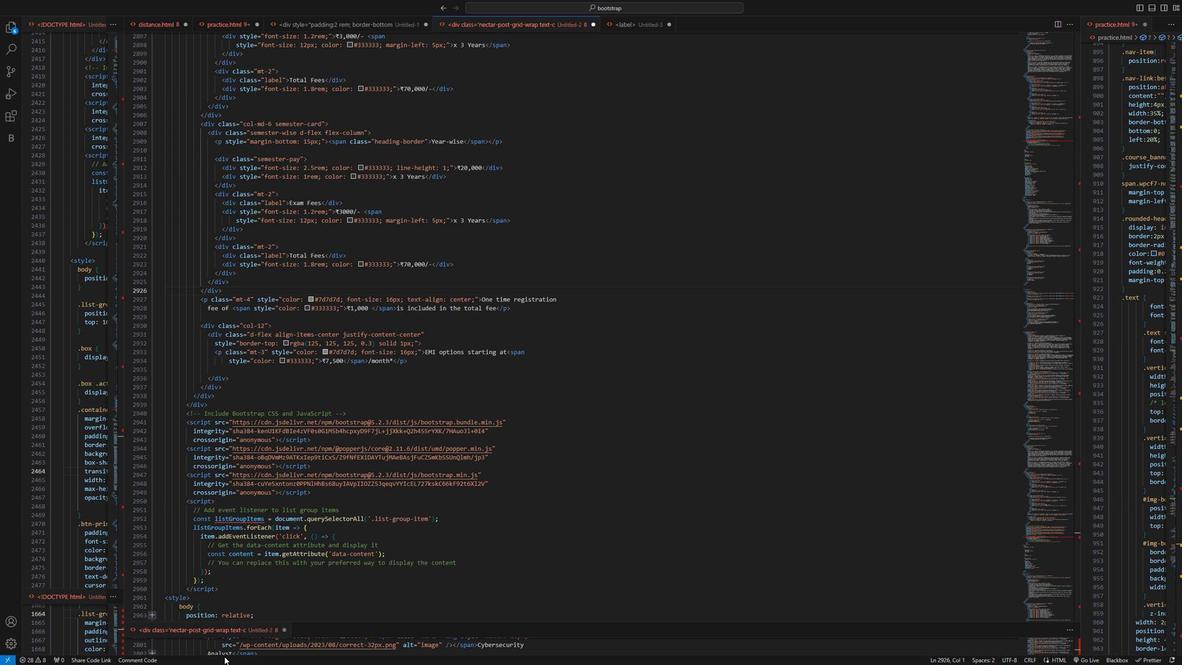 
Action: Mouse scrolled (221, 649) with delta (0, 0)
Screenshot: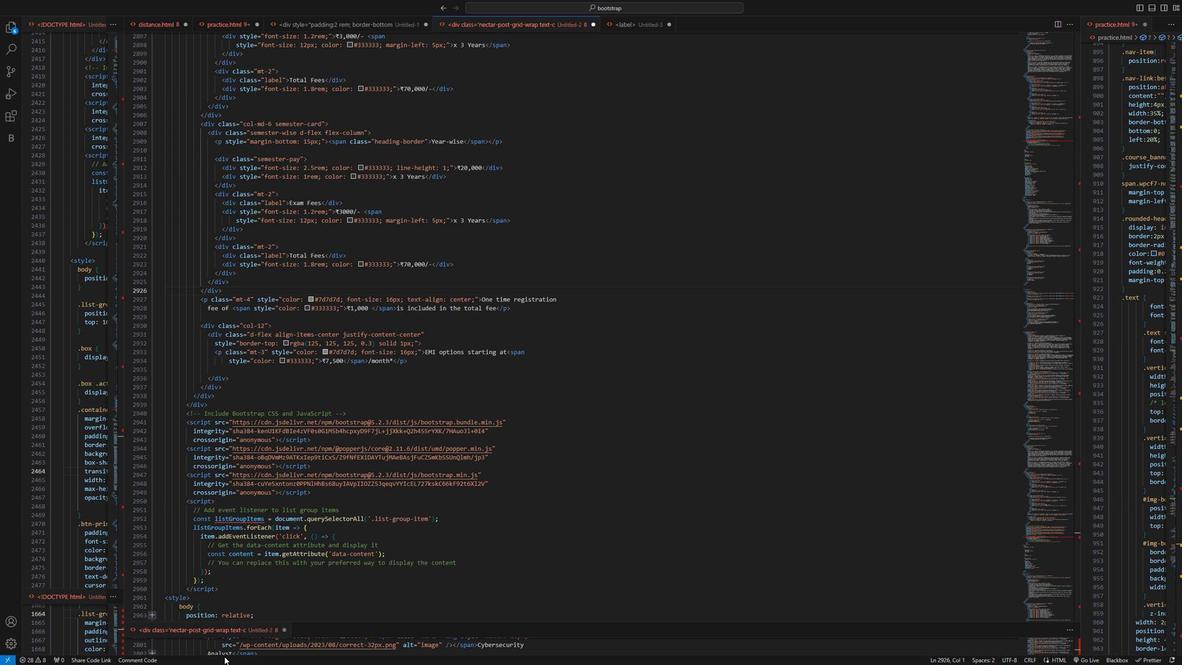 
Action: Mouse scrolled (221, 649) with delta (0, 0)
Screenshot: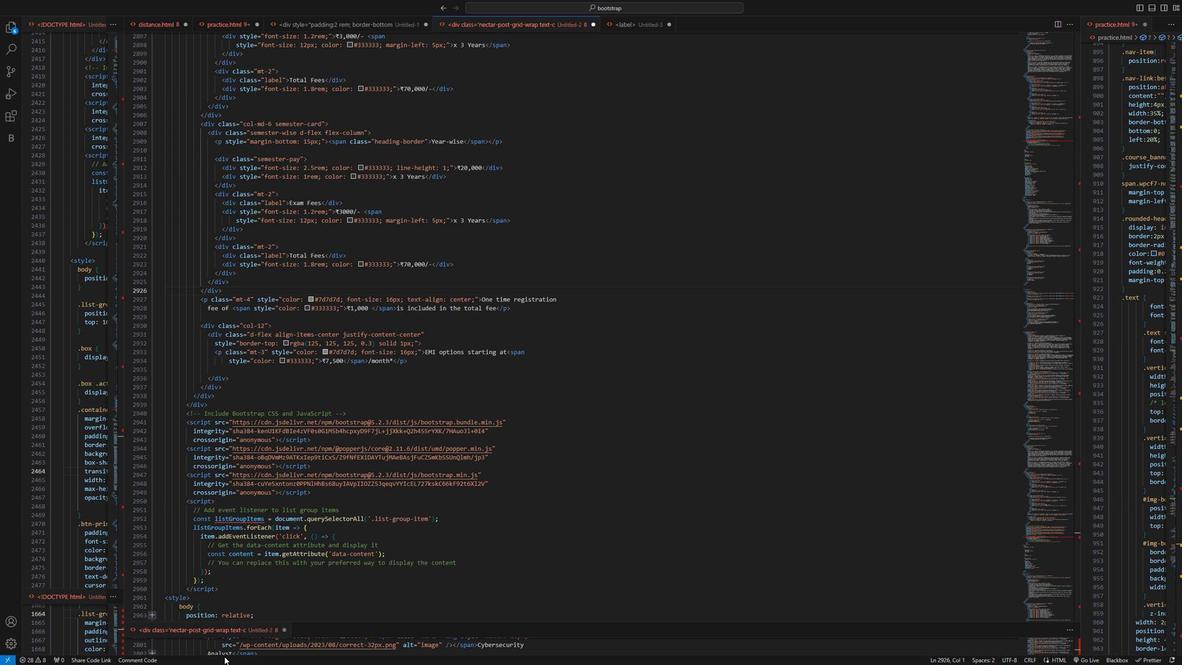 
Action: Mouse scrolled (221, 649) with delta (0, 0)
Screenshot: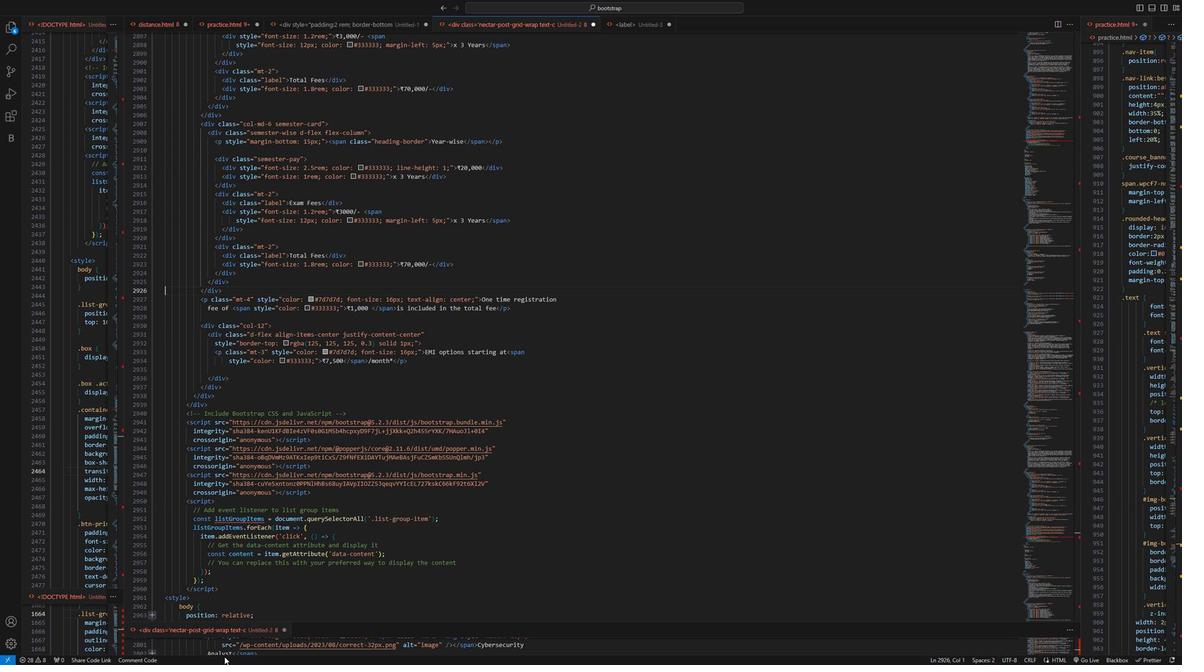 
Action: Mouse scrolled (221, 649) with delta (0, 0)
Screenshot: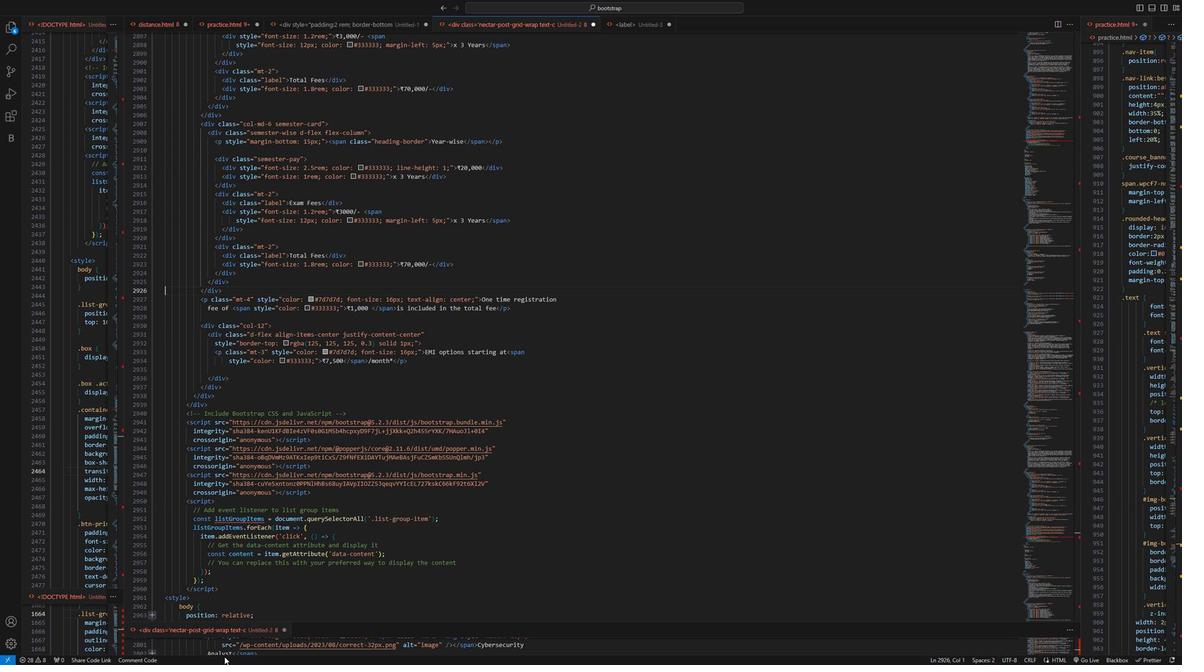 
Action: Mouse scrolled (221, 649) with delta (0, 0)
Screenshot: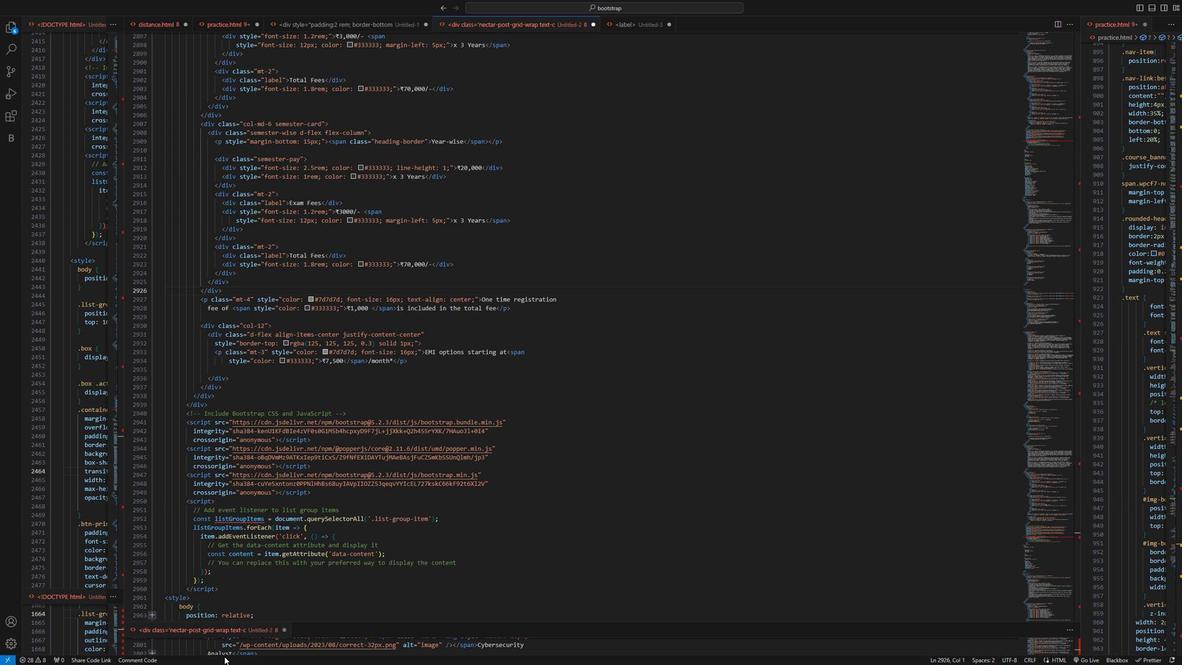
Action: Mouse moved to (198, 657)
Screenshot: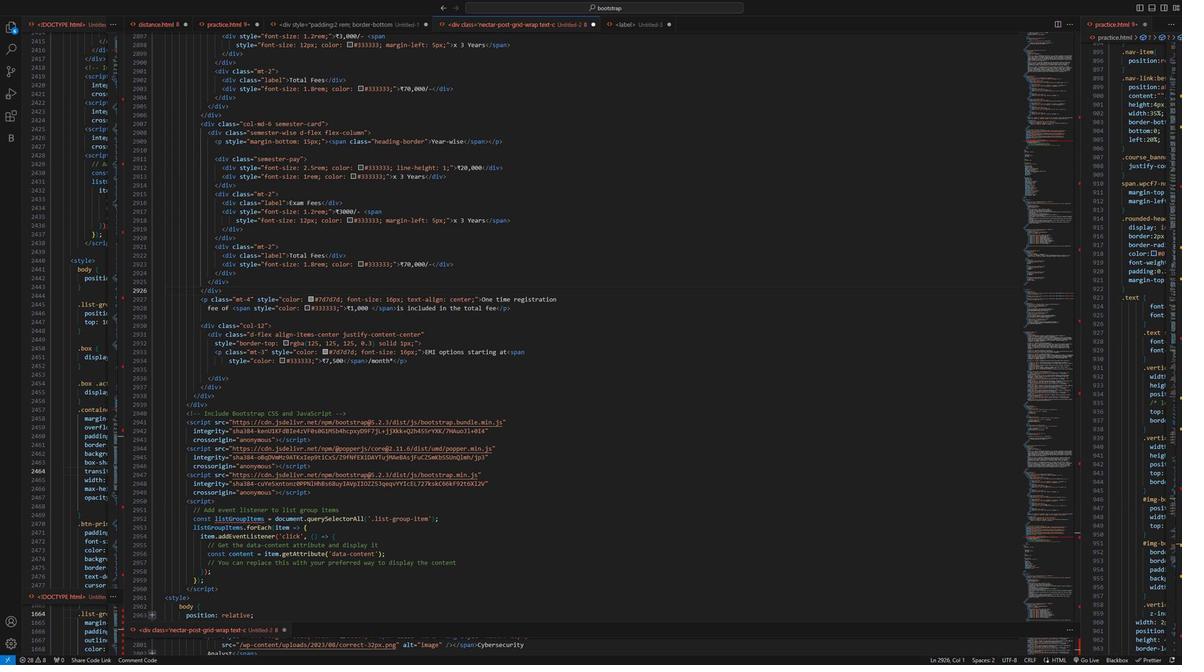 
Action: Mouse scrolled (198, 657) with delta (0, 0)
Screenshot: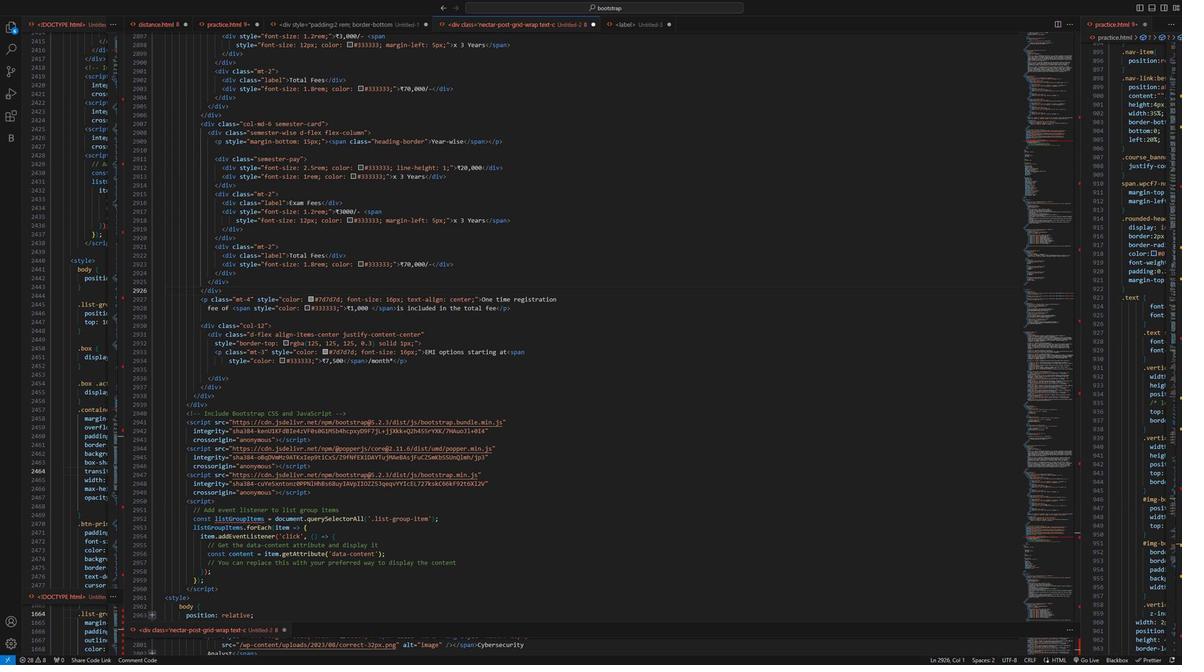 
Action: Mouse scrolled (198, 657) with delta (0, 0)
Screenshot: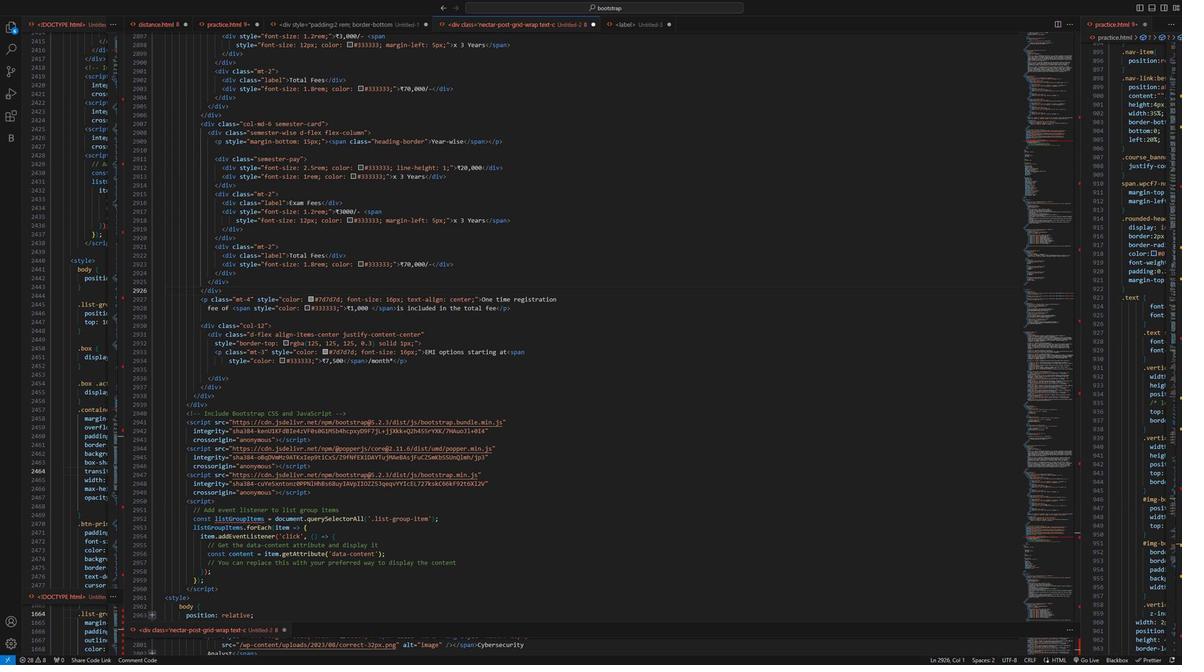 
Action: Mouse scrolled (198, 657) with delta (0, 0)
Screenshot: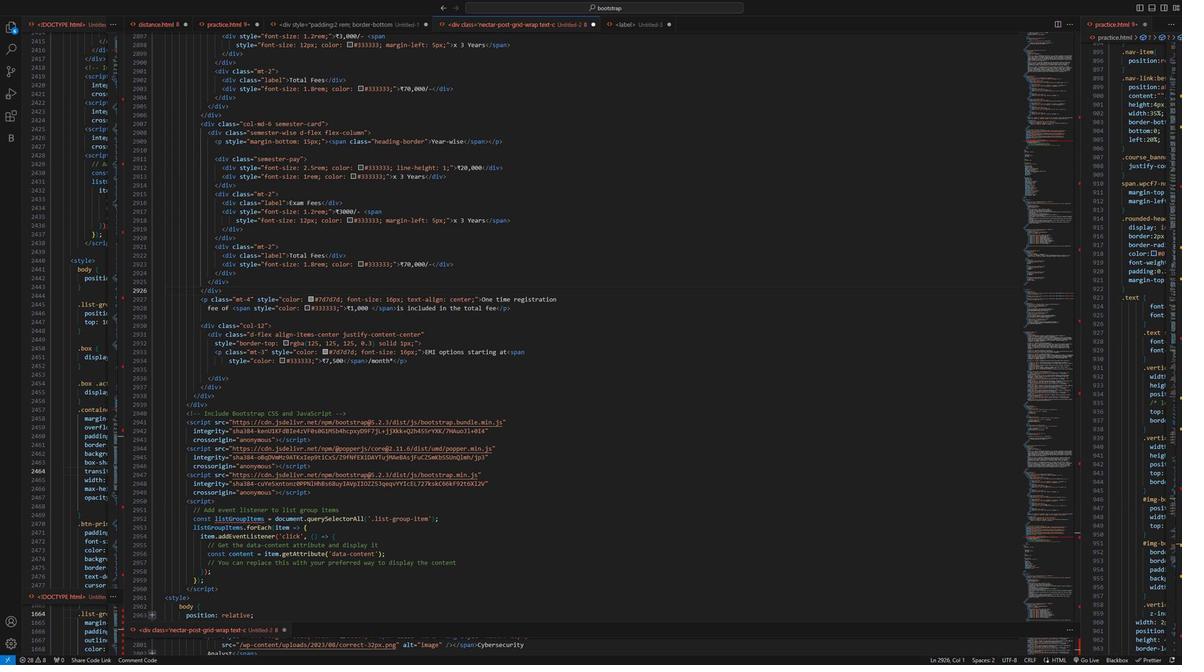 
Action: Mouse scrolled (198, 657) with delta (0, 0)
Screenshot: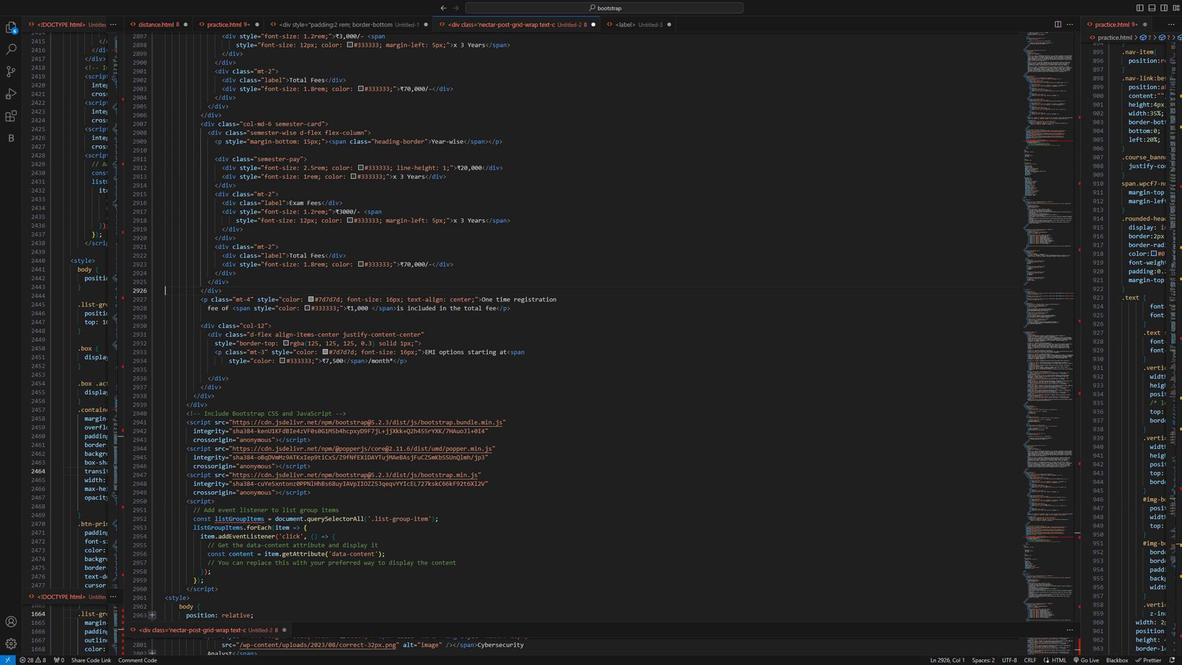 
Action: Mouse scrolled (198, 657) with delta (0, 0)
Screenshot: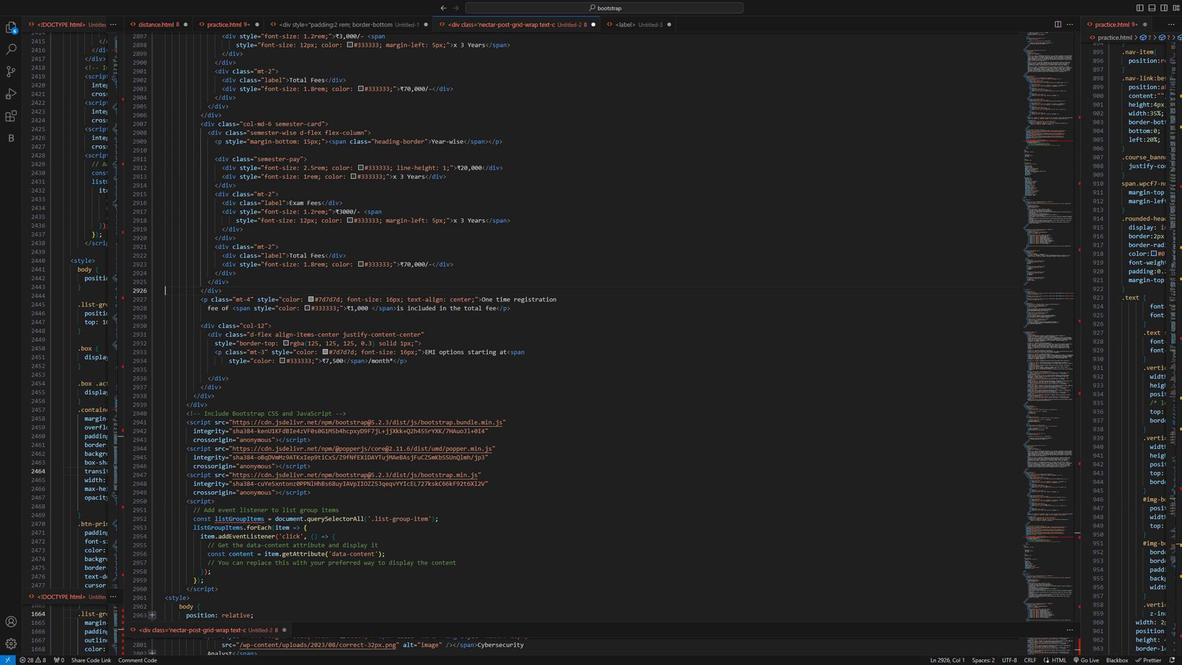 
Action: Mouse scrolled (198, 657) with delta (0, 0)
Screenshot: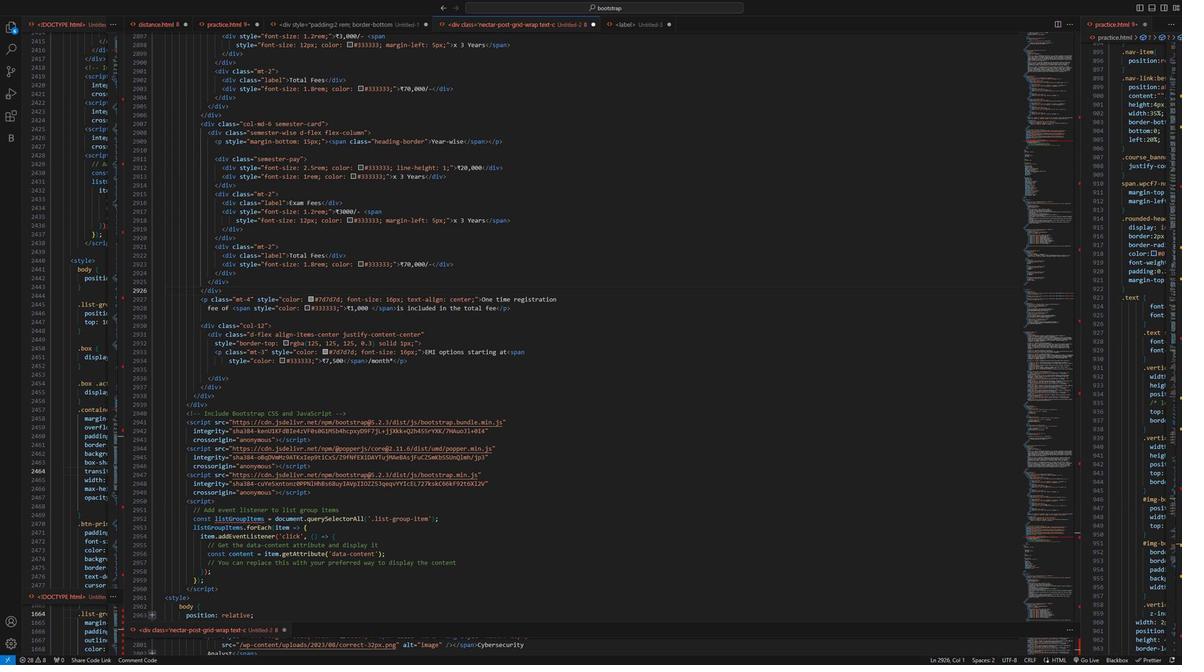 
Action: Mouse scrolled (198, 657) with delta (0, 0)
Screenshot: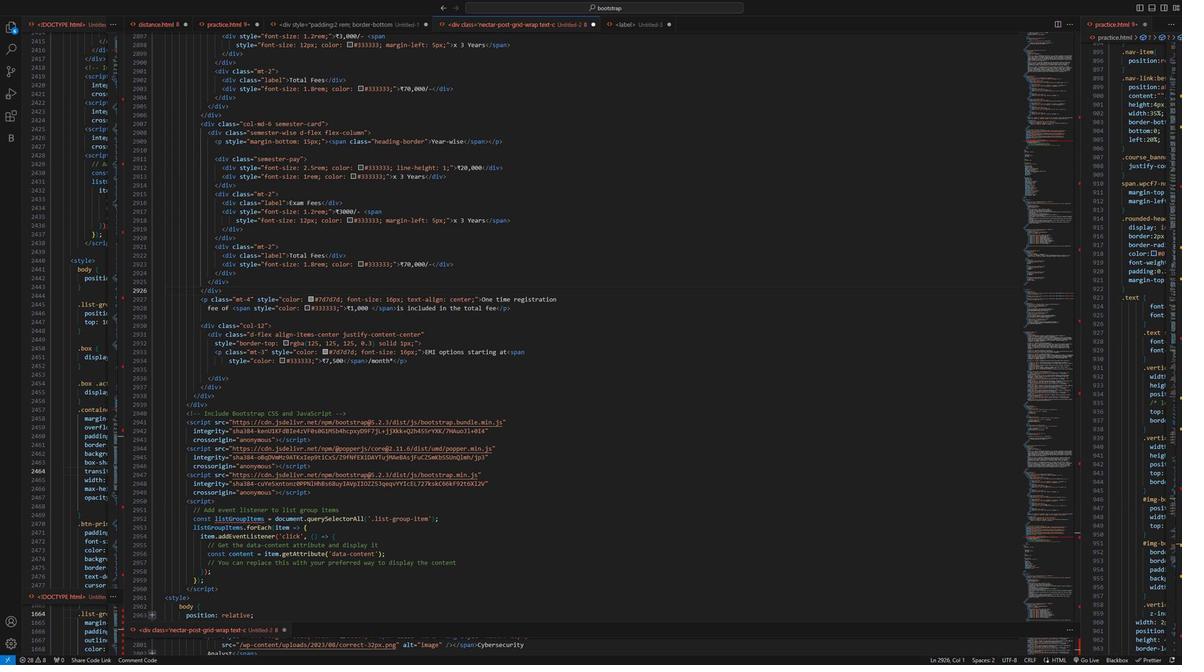 
Action: Mouse scrolled (198, 657) with delta (0, 0)
Screenshot: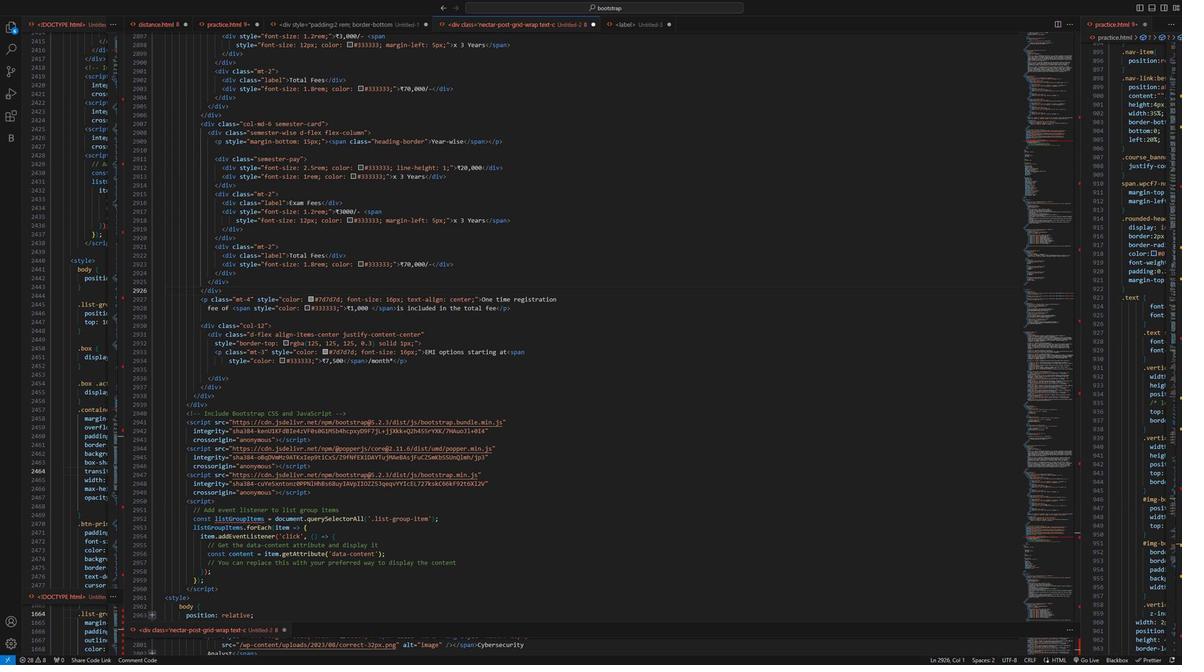 
Action: Mouse scrolled (198, 657) with delta (0, 0)
Screenshot: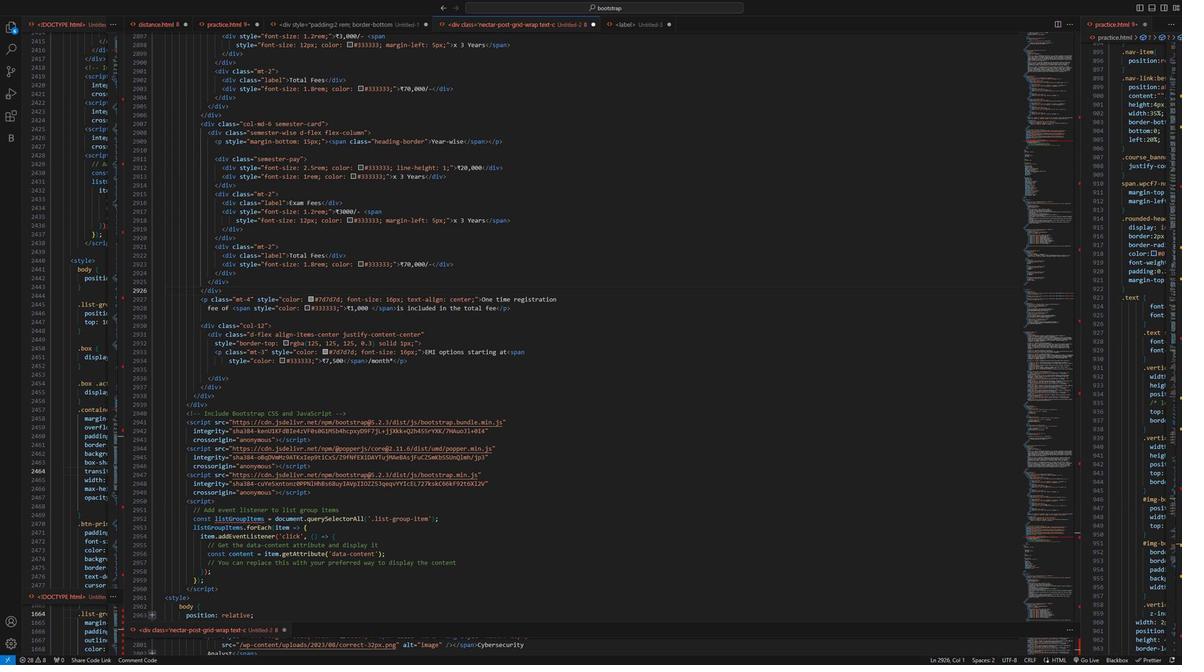 
Action: Mouse moved to (355, 493)
Screenshot: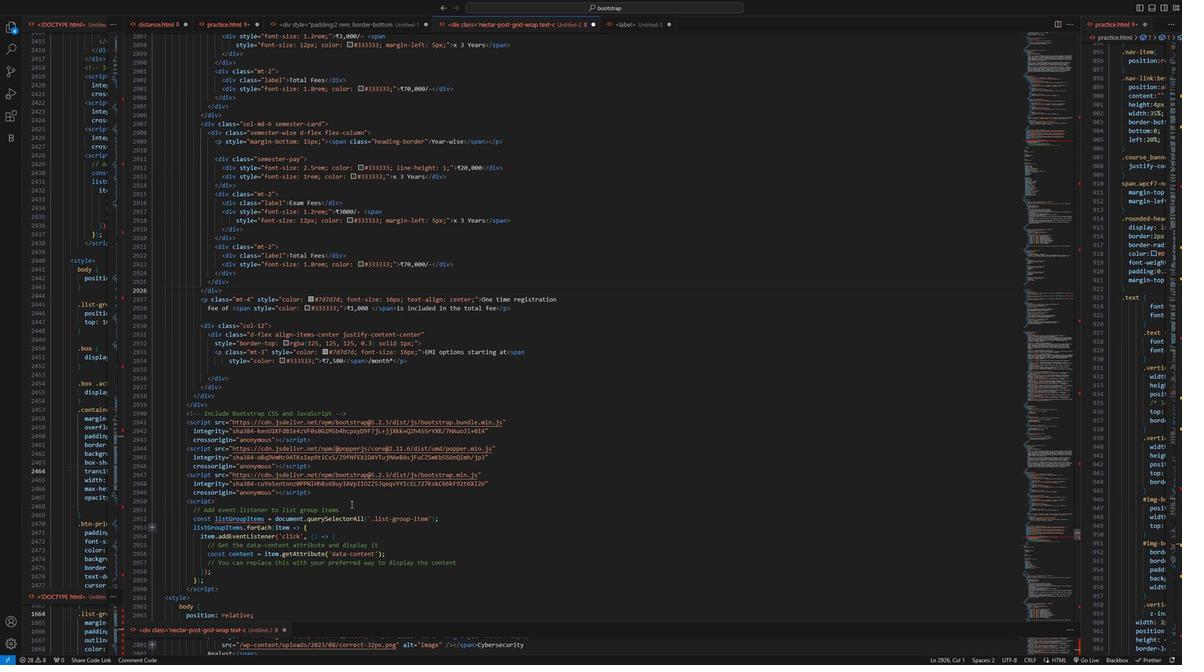 
Action: Mouse scrolled (355, 493) with delta (0, 0)
Screenshot: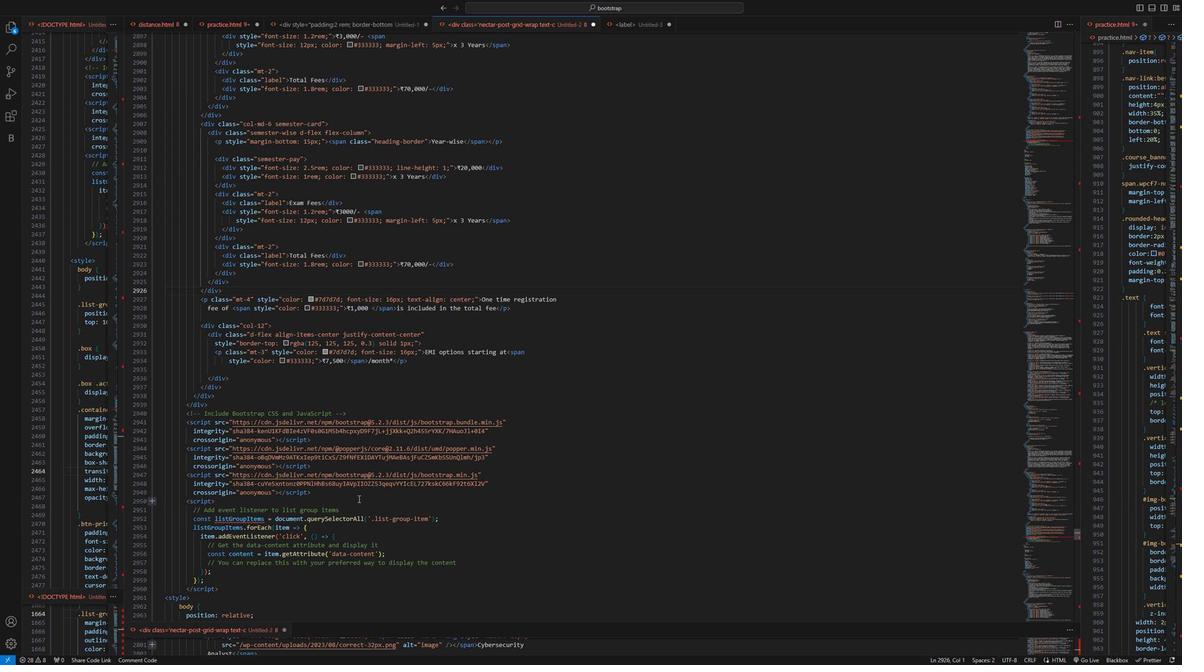 
Action: Mouse scrolled (355, 493) with delta (0, 0)
Screenshot: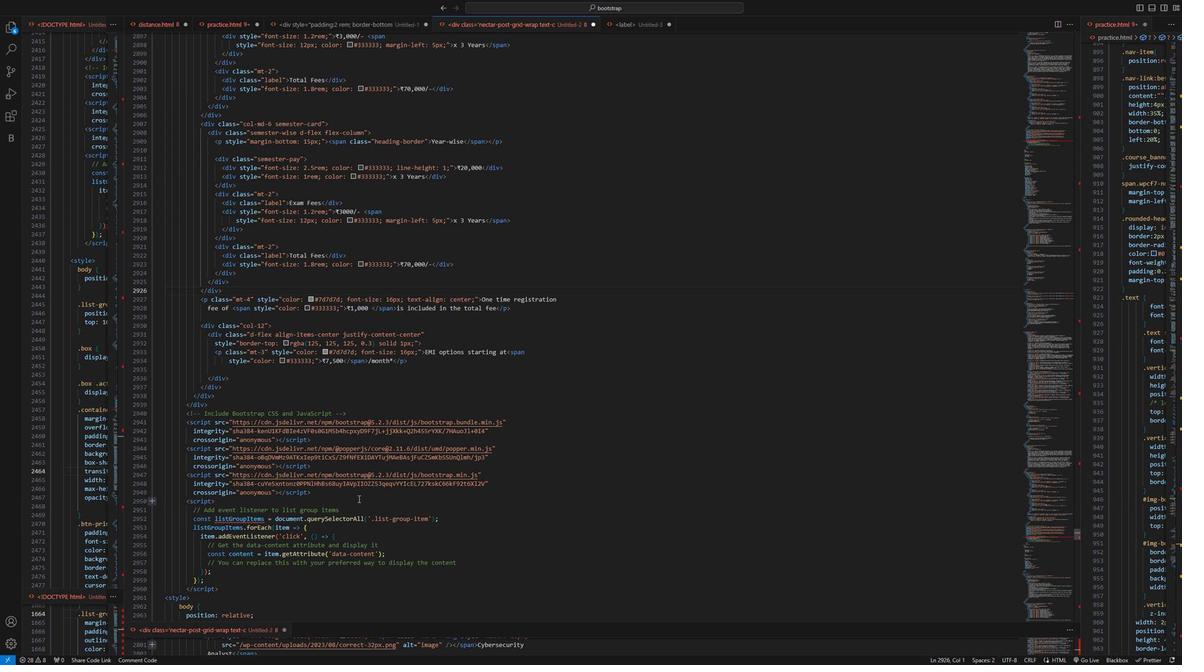 
Action: Mouse scrolled (355, 493) with delta (0, 0)
Screenshot: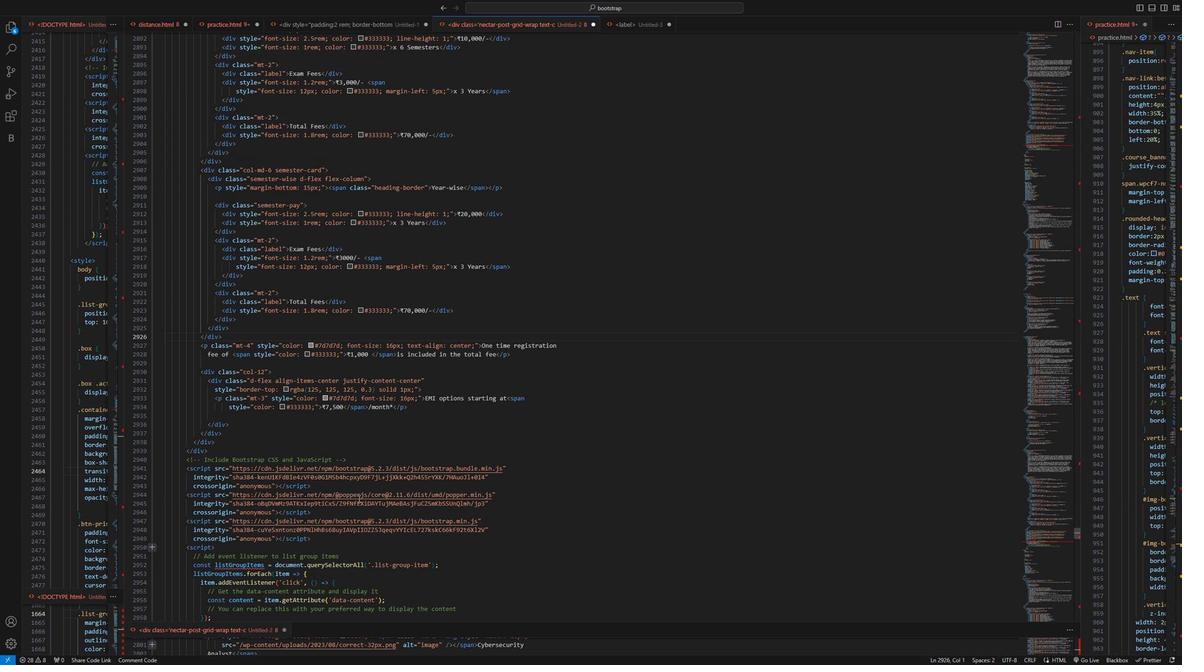 
Action: Mouse scrolled (355, 493) with delta (0, 0)
Screenshot: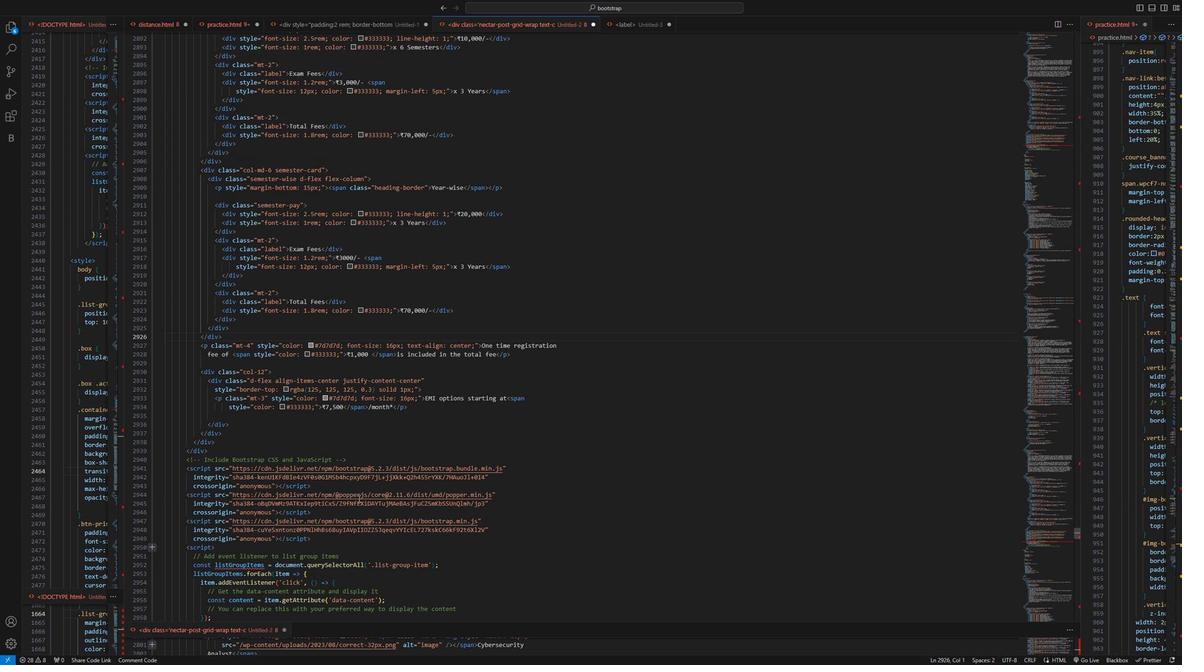 
Action: Mouse scrolled (355, 493) with delta (0, 0)
Screenshot: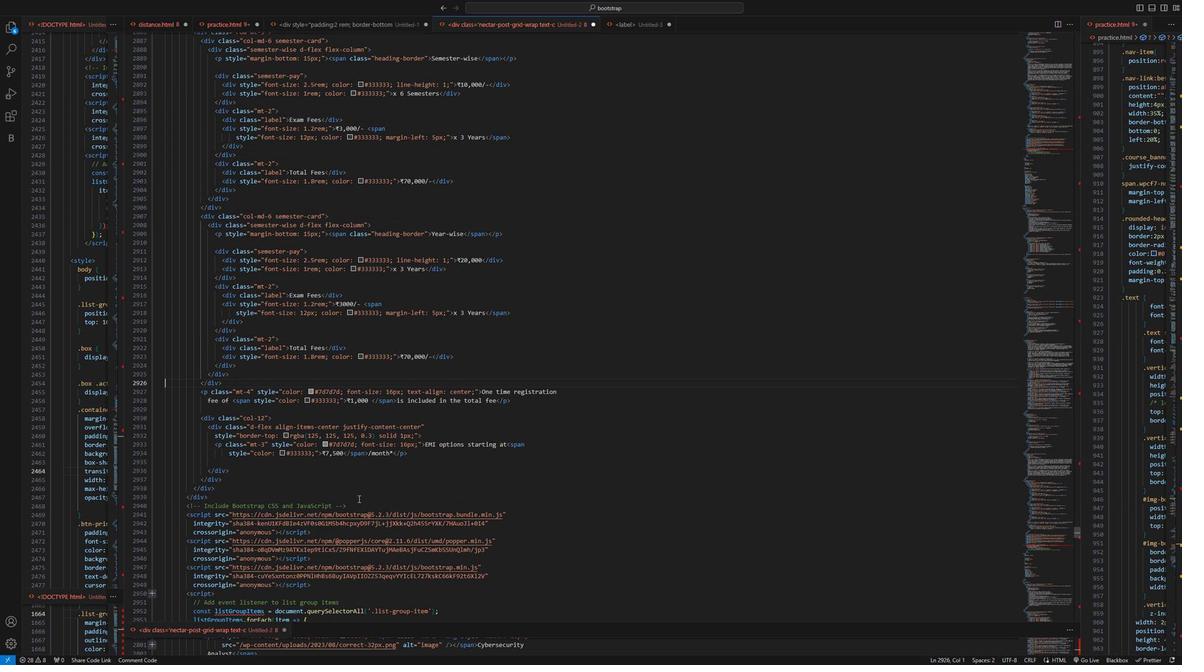 
Action: Mouse scrolled (355, 493) with delta (0, 0)
Screenshot: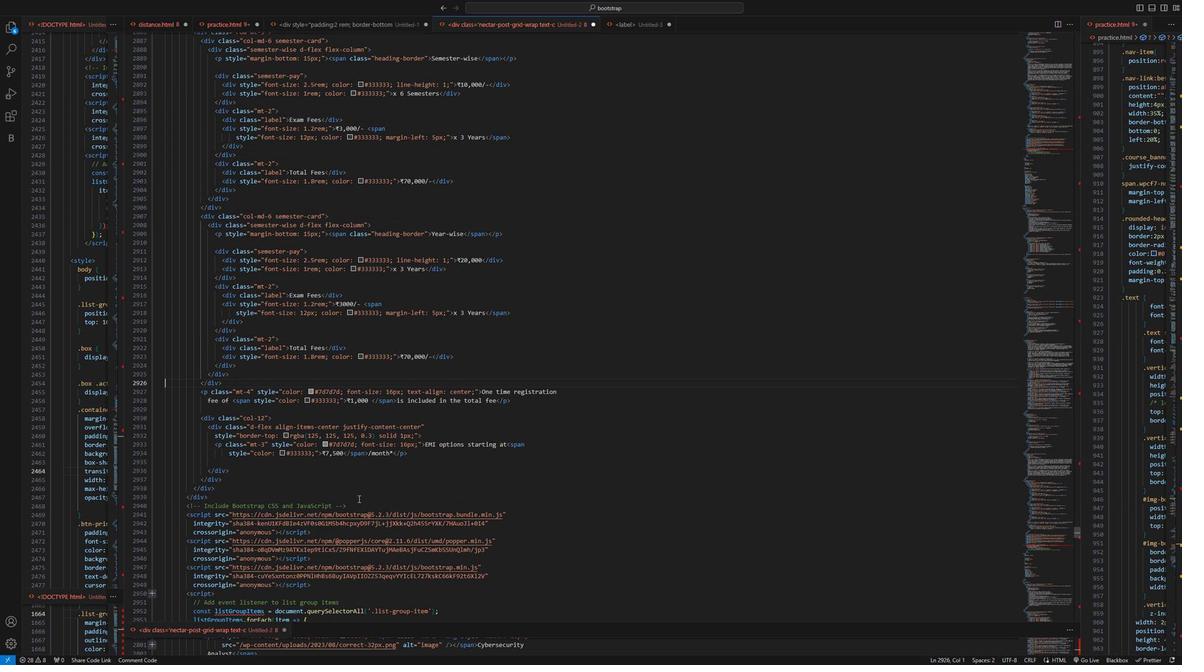 
Action: Mouse scrolled (355, 493) with delta (0, 0)
Screenshot: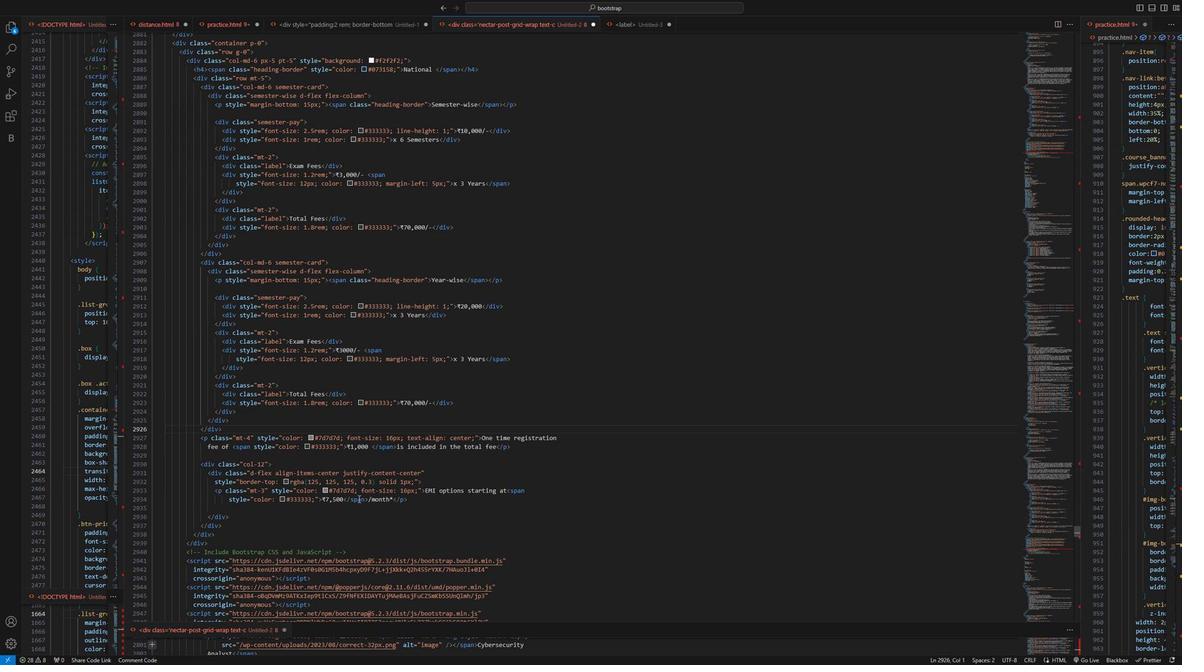 
Action: Mouse scrolled (355, 493) with delta (0, 0)
Screenshot: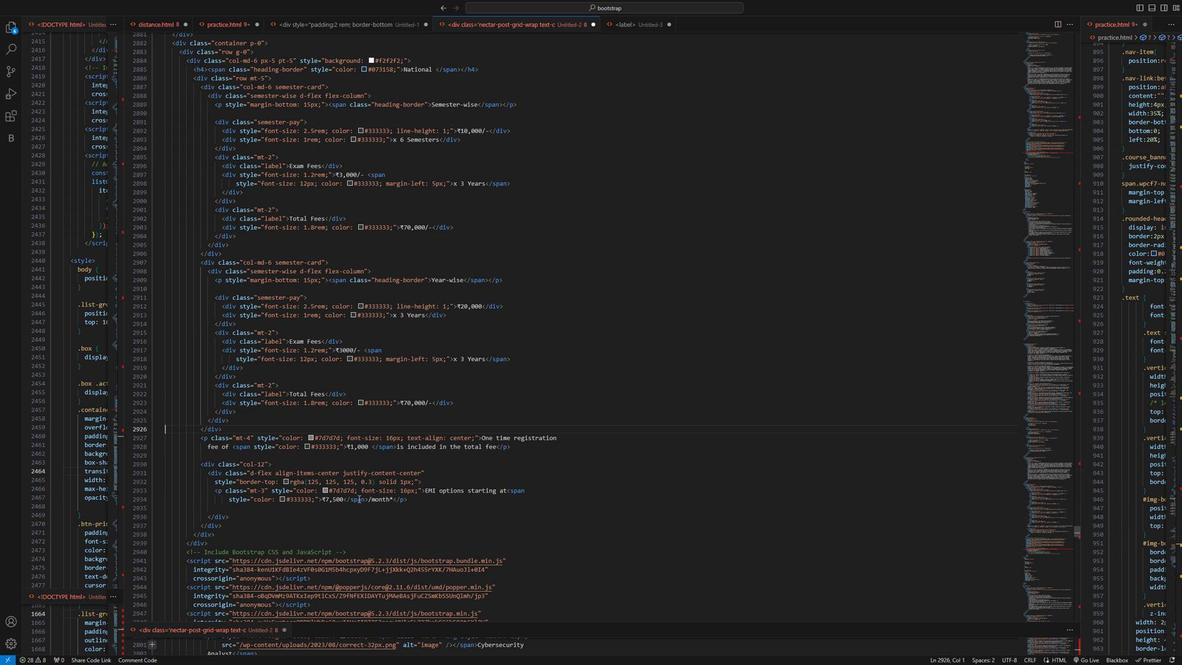 
Action: Mouse scrolled (355, 493) with delta (0, 0)
Screenshot: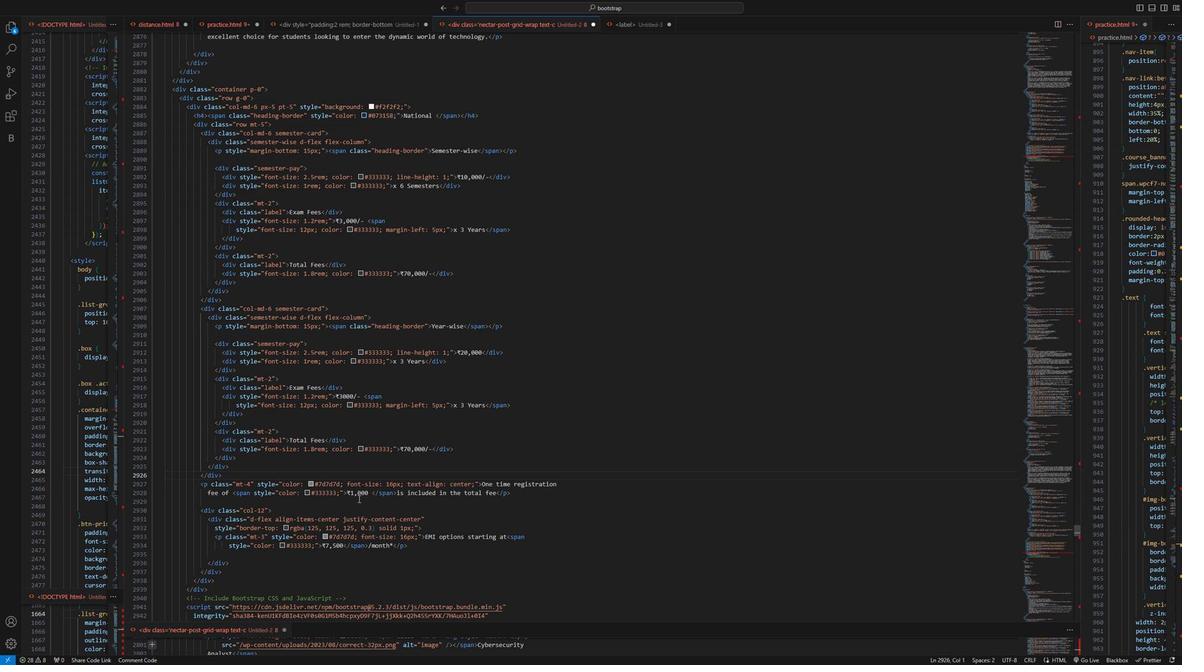 
Action: Mouse scrolled (355, 493) with delta (0, 0)
Screenshot: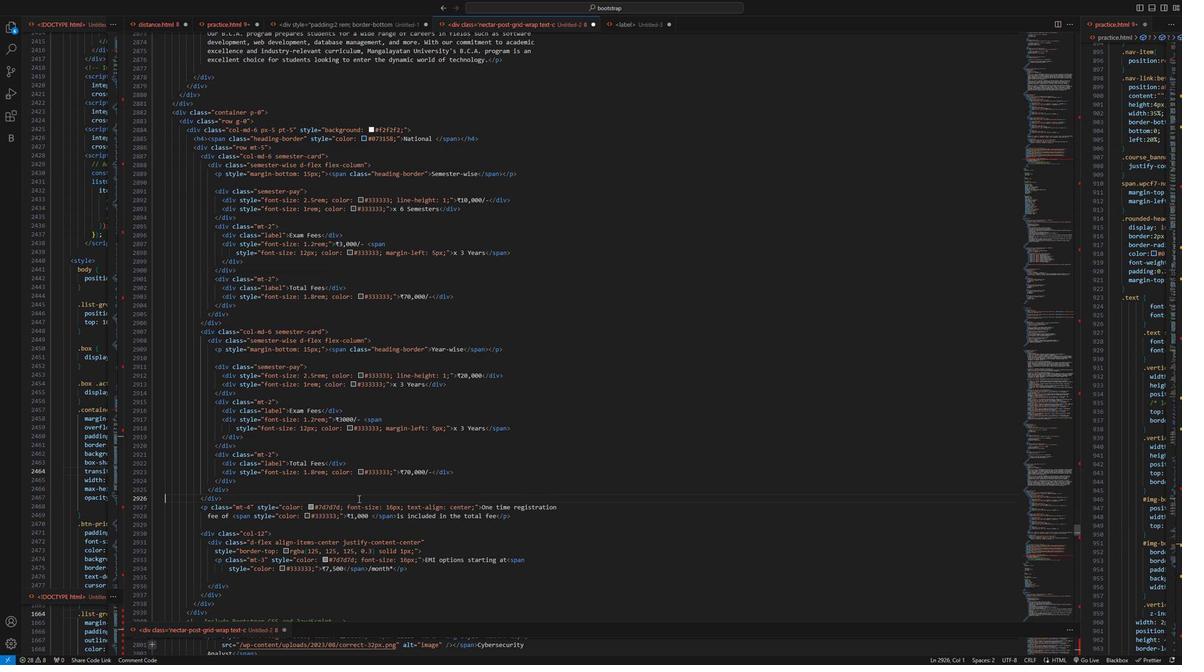 
Action: Mouse scrolled (355, 493) with delta (0, 0)
Screenshot: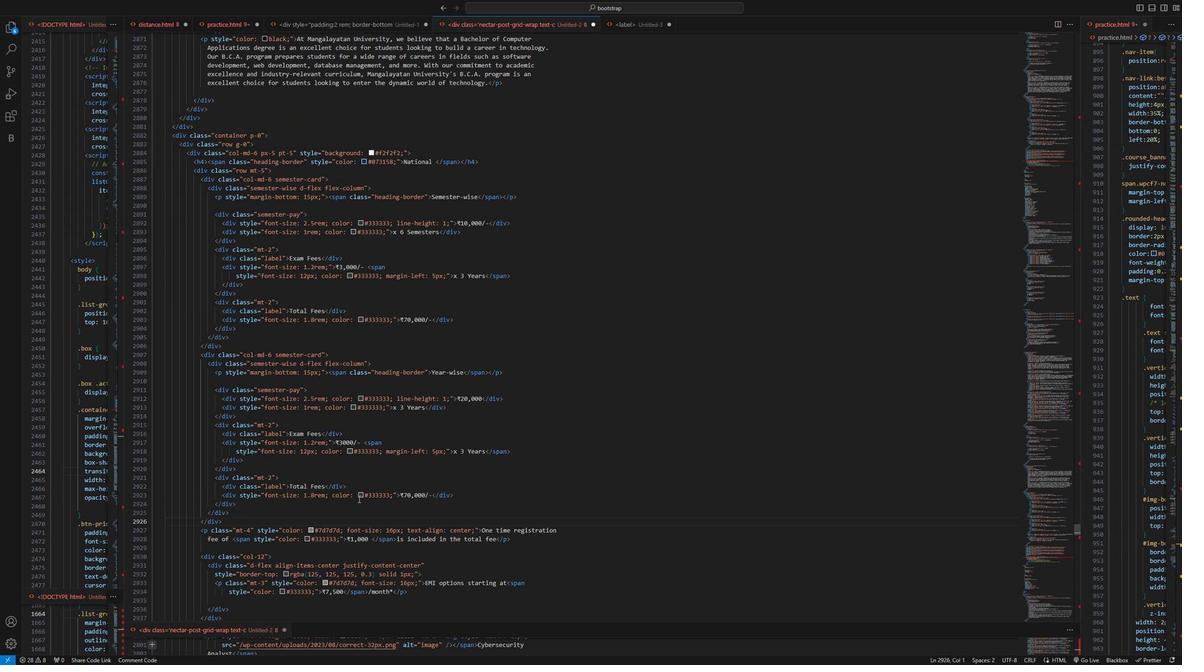 
Action: Mouse scrolled (355, 493) with delta (0, 0)
Screenshot: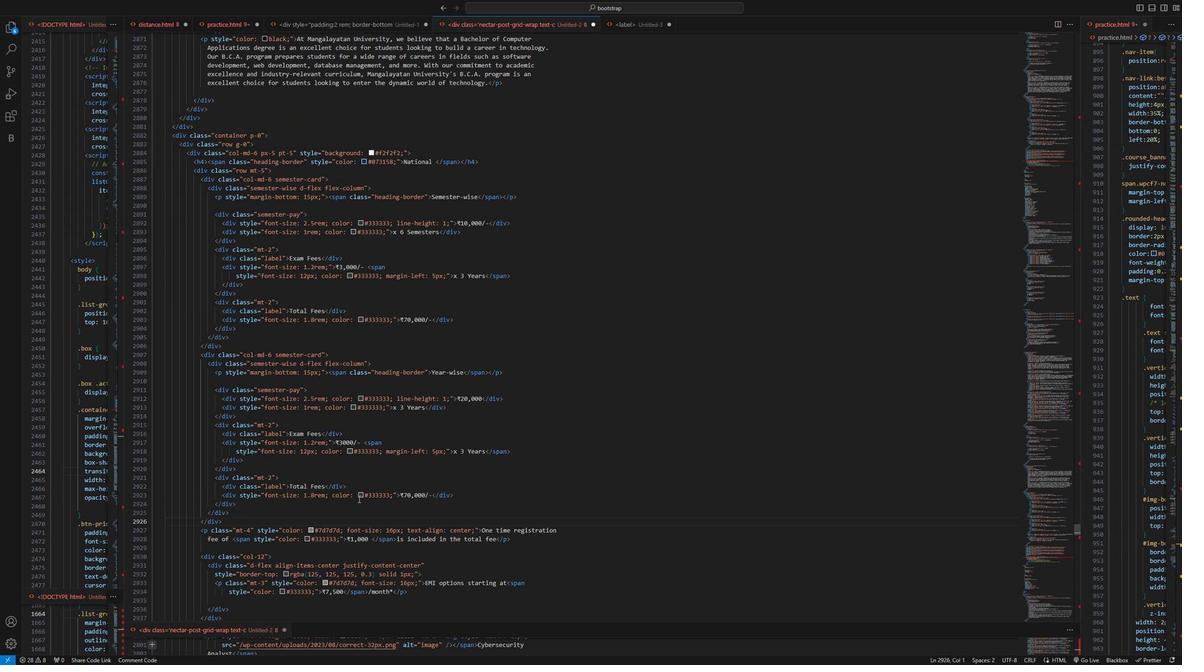 
Action: Mouse scrolled (355, 493) with delta (0, 0)
Screenshot: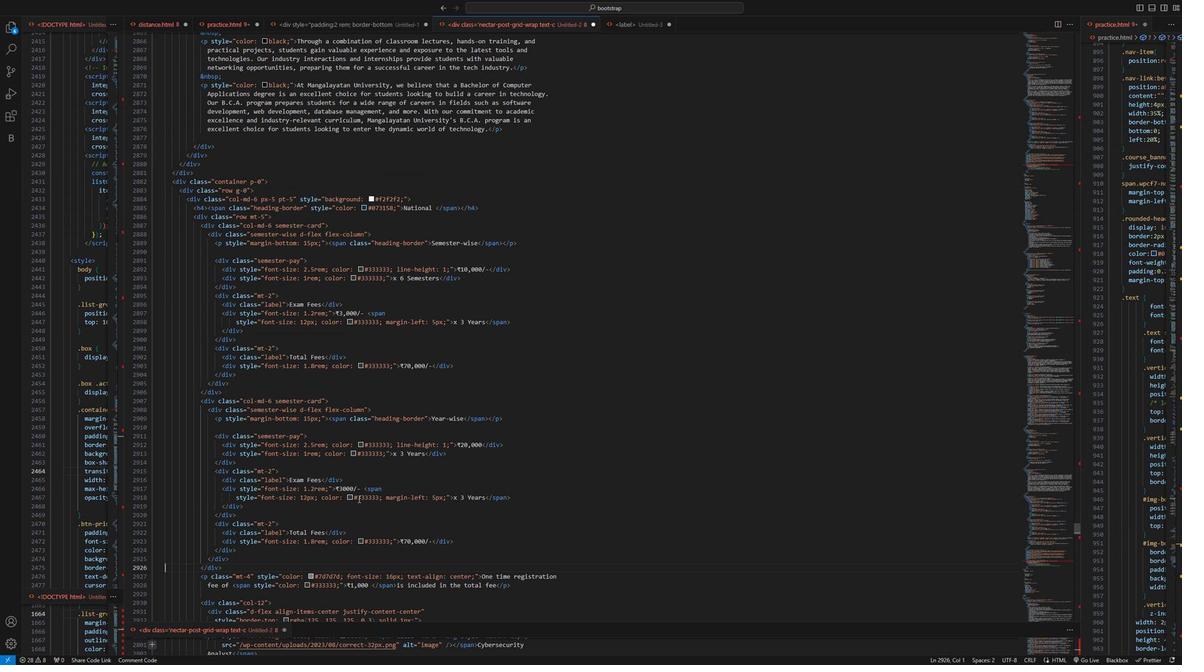 
Action: Mouse scrolled (355, 493) with delta (0, 0)
Screenshot: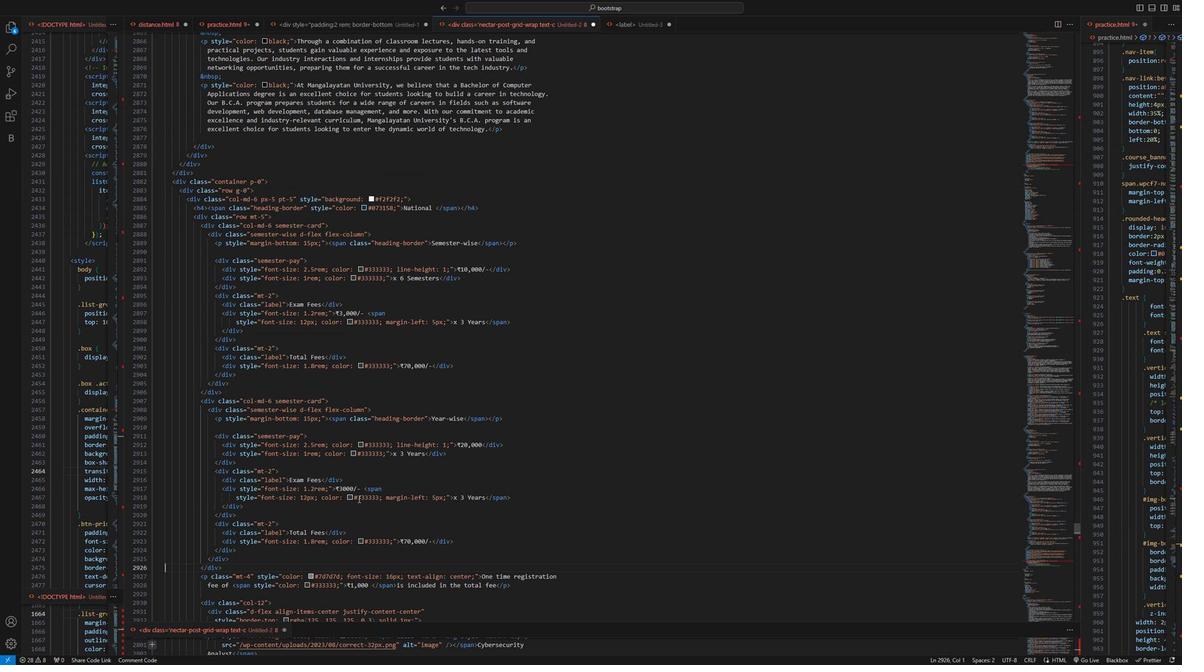 
Action: Mouse scrolled (355, 493) with delta (0, 0)
Screenshot: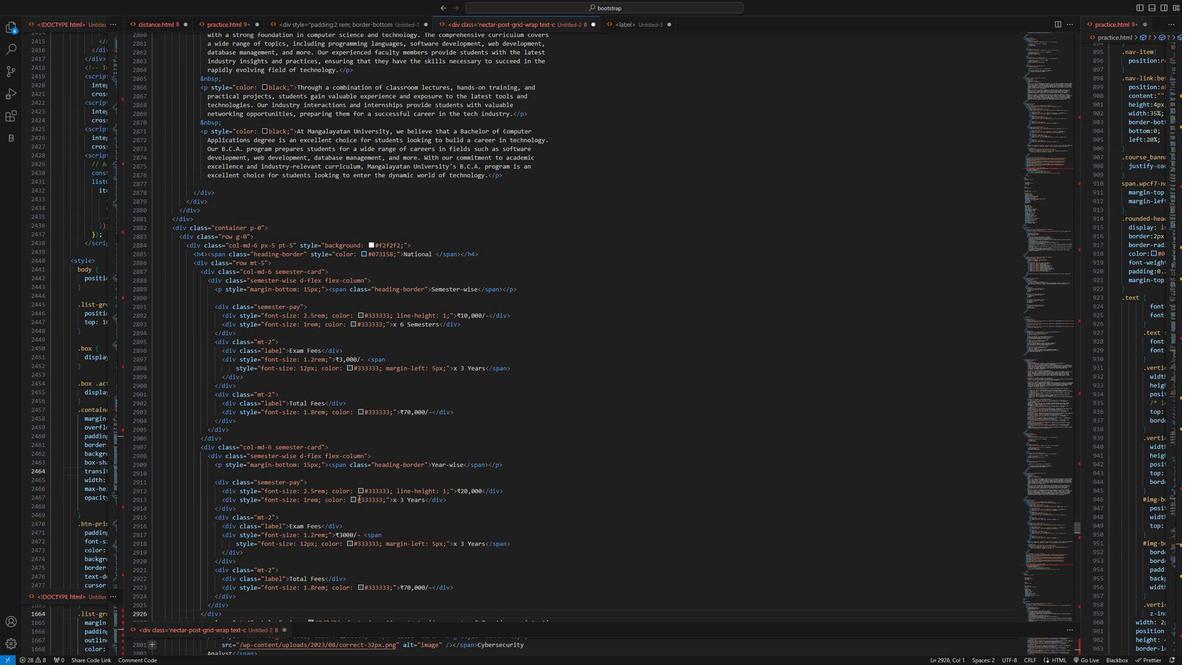 
Action: Mouse scrolled (355, 493) with delta (0, 0)
Screenshot: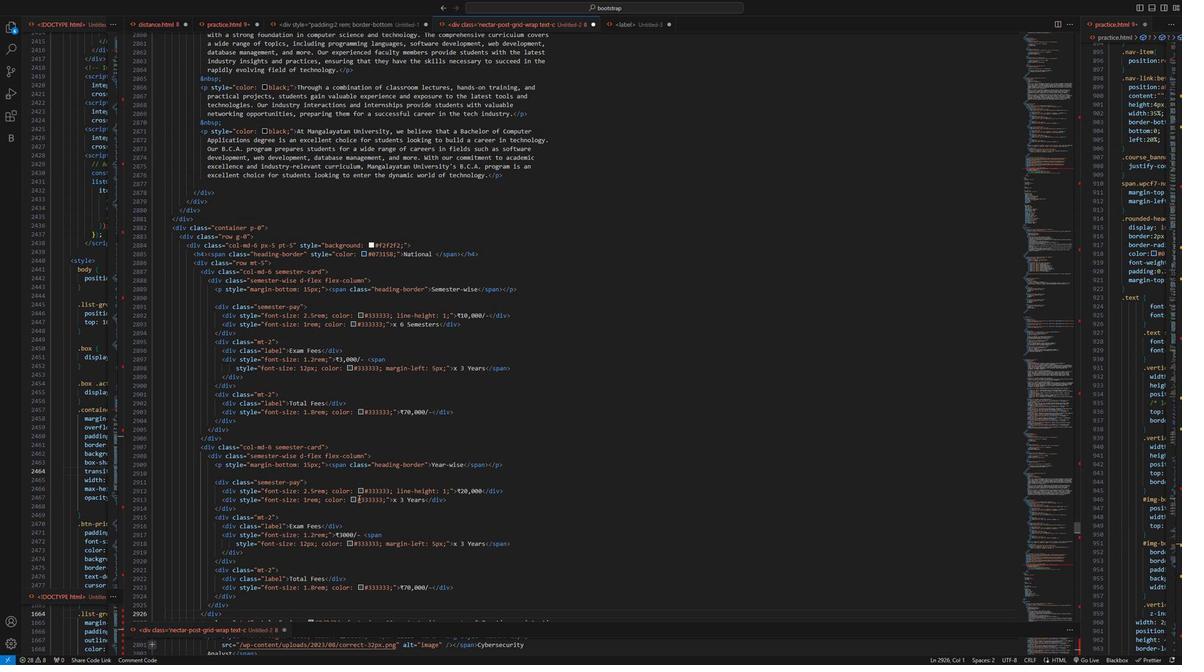 
Action: Mouse scrolled (355, 493) with delta (0, 0)
Screenshot: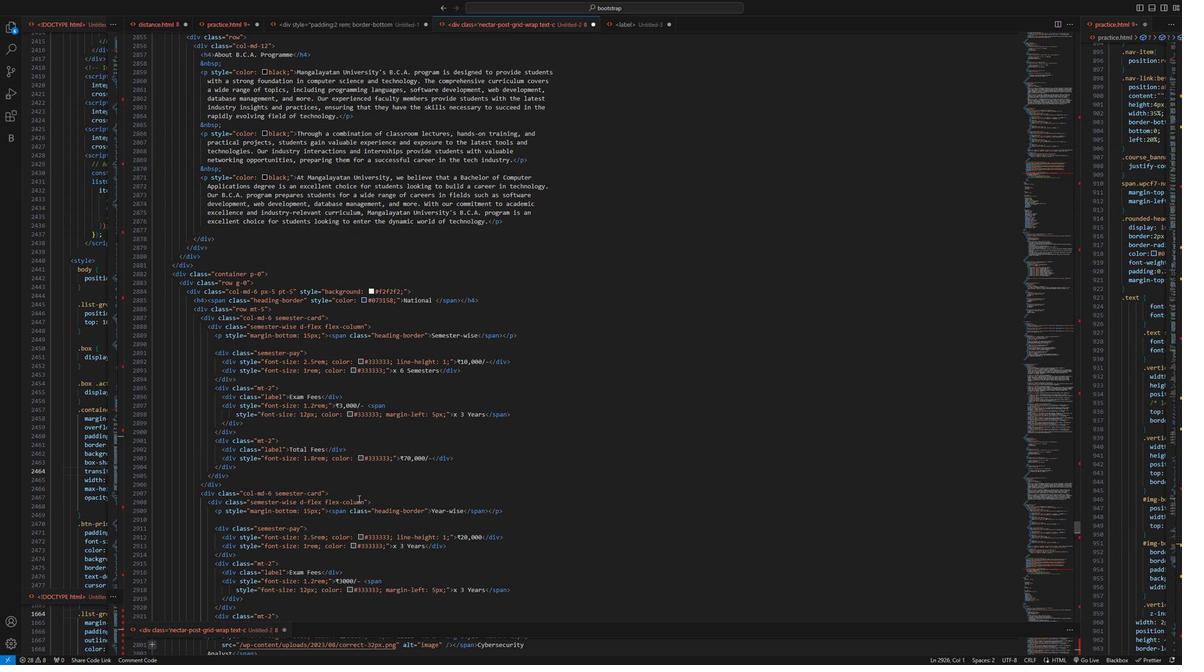 
Action: Mouse scrolled (355, 493) with delta (0, 0)
Screenshot: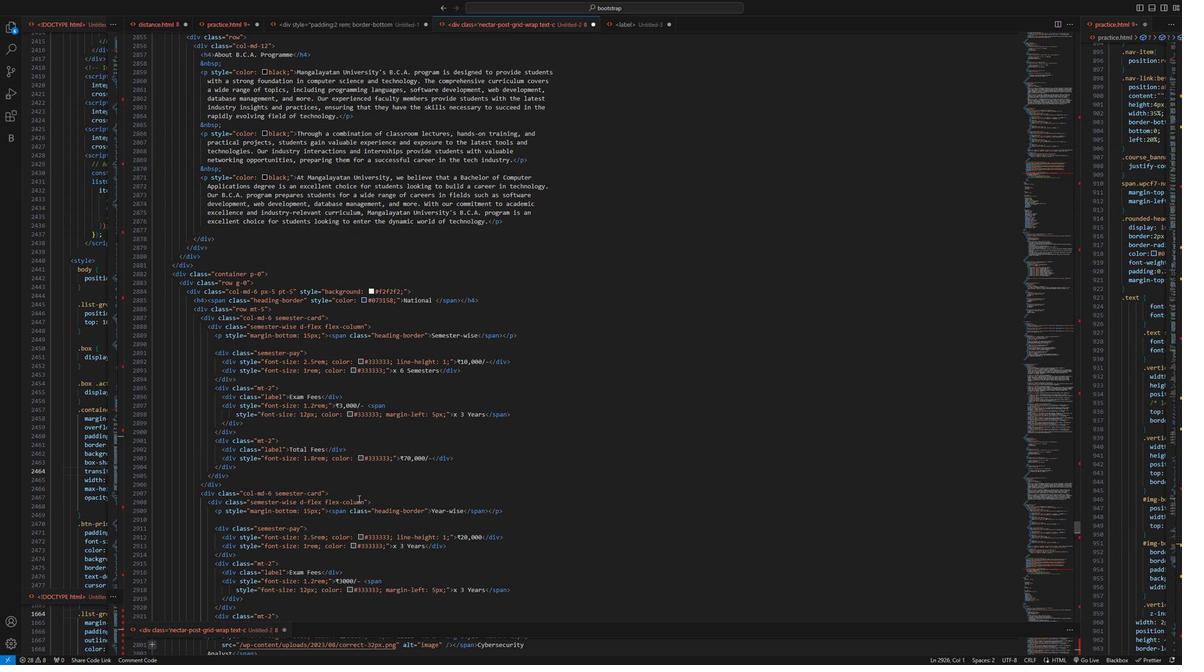 
Action: Mouse scrolled (355, 493) with delta (0, 0)
Screenshot: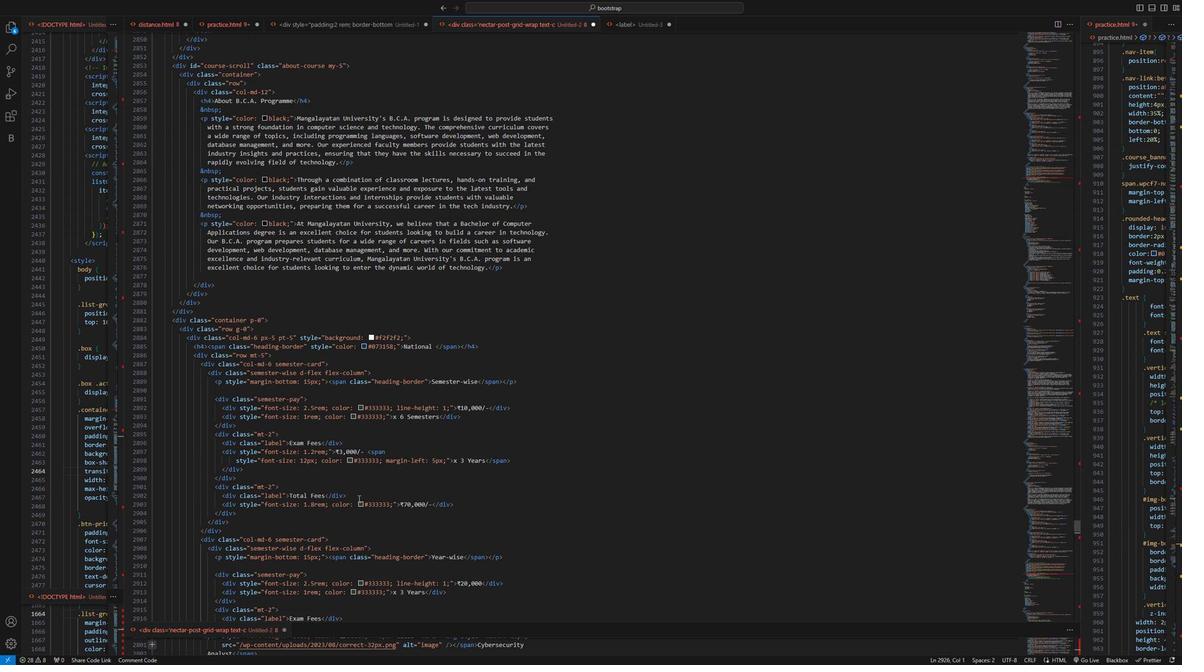 
Action: Mouse scrolled (355, 493) with delta (0, 0)
Screenshot: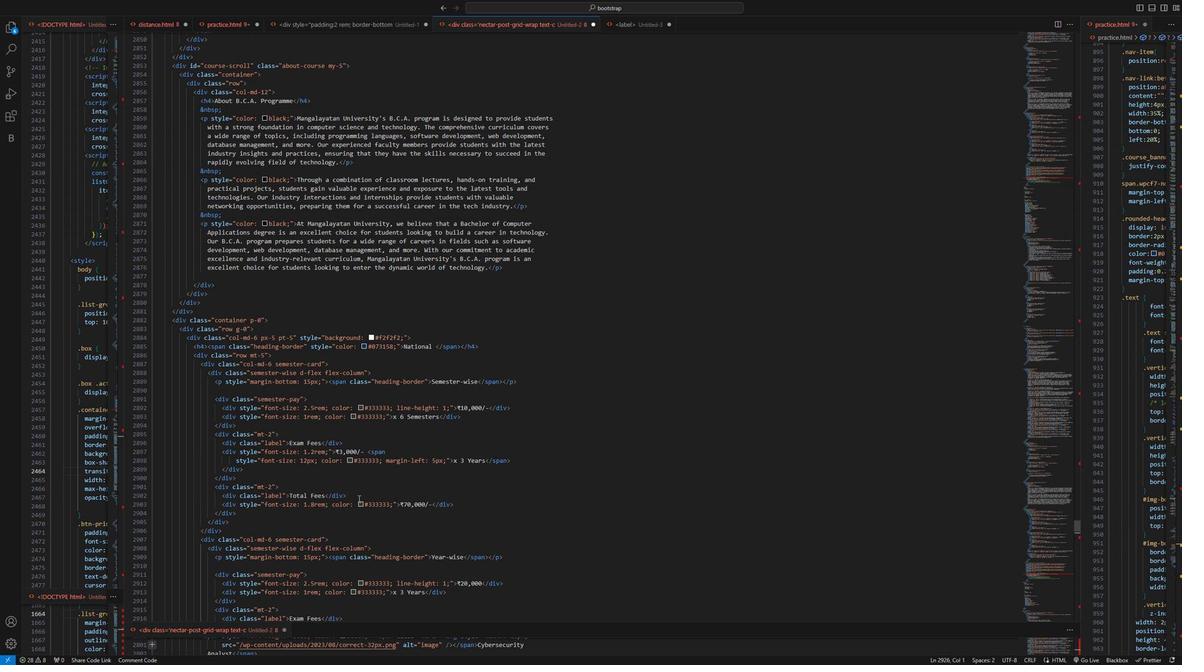 
Action: Mouse scrolled (355, 493) with delta (0, 0)
Screenshot: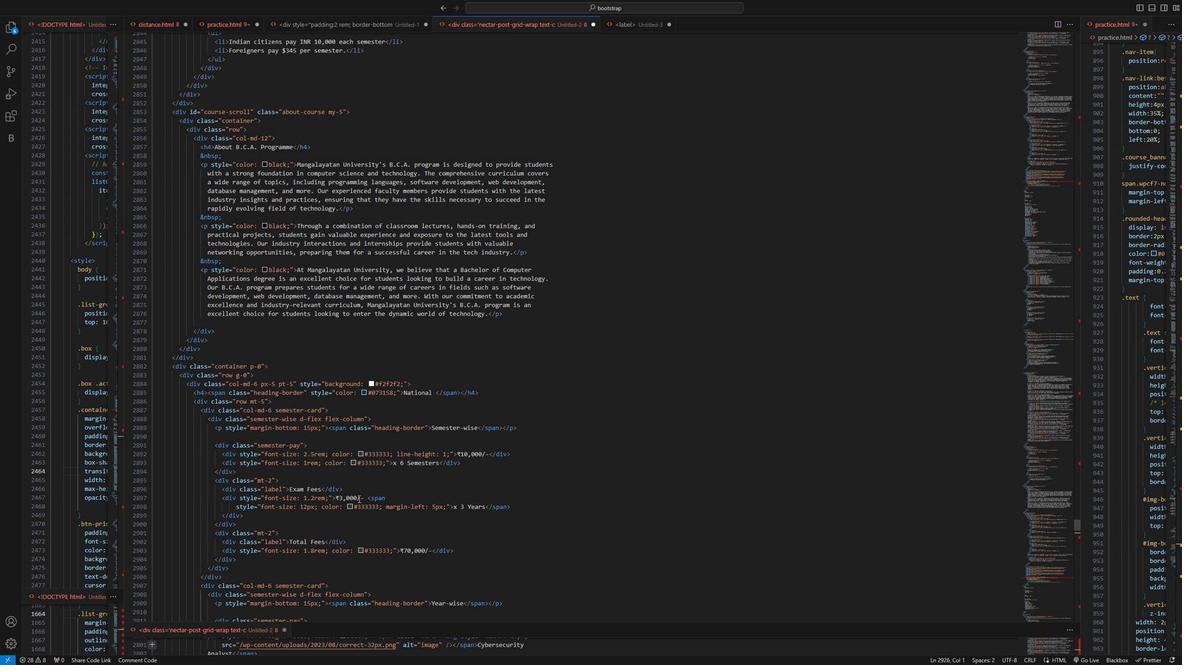 
Action: Mouse scrolled (355, 493) with delta (0, 0)
Screenshot: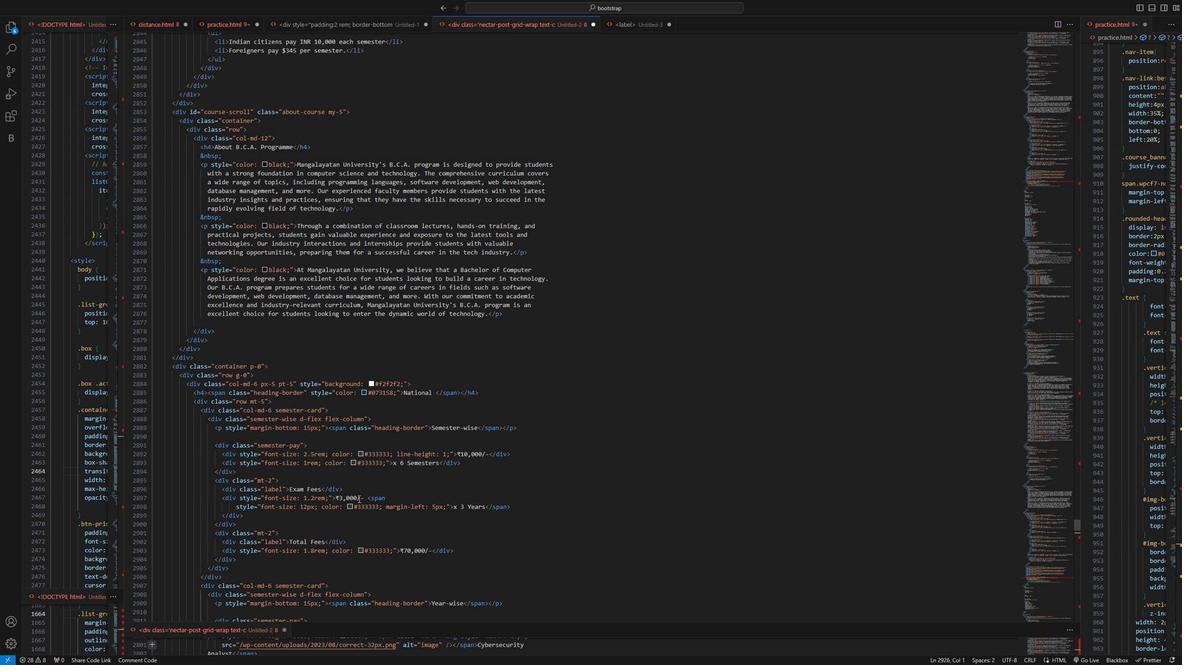 
Action: Mouse scrolled (355, 493) with delta (0, 0)
Screenshot: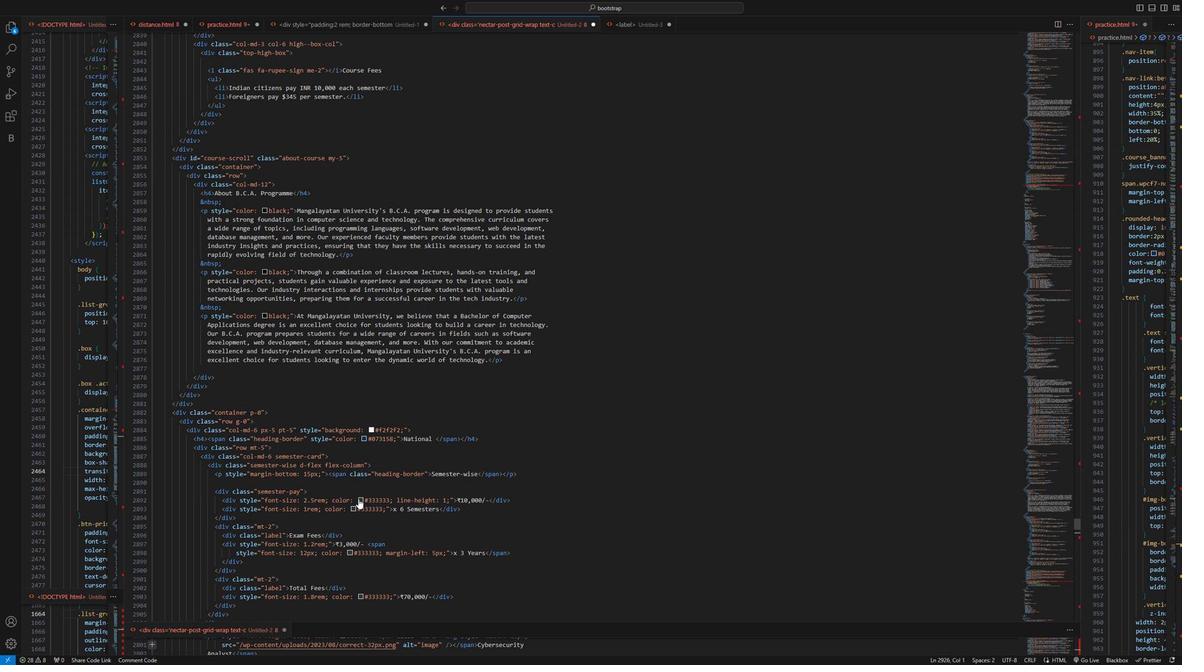
Action: Mouse scrolled (355, 493) with delta (0, 0)
Screenshot: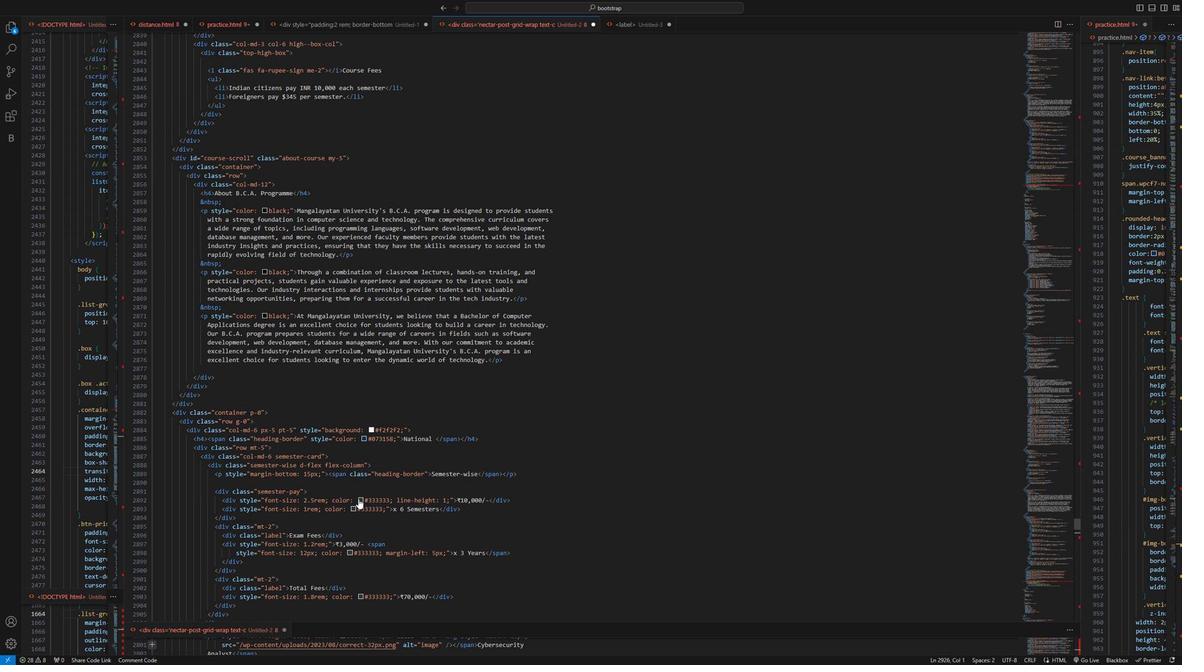 
Action: Mouse scrolled (355, 493) with delta (0, 0)
Screenshot: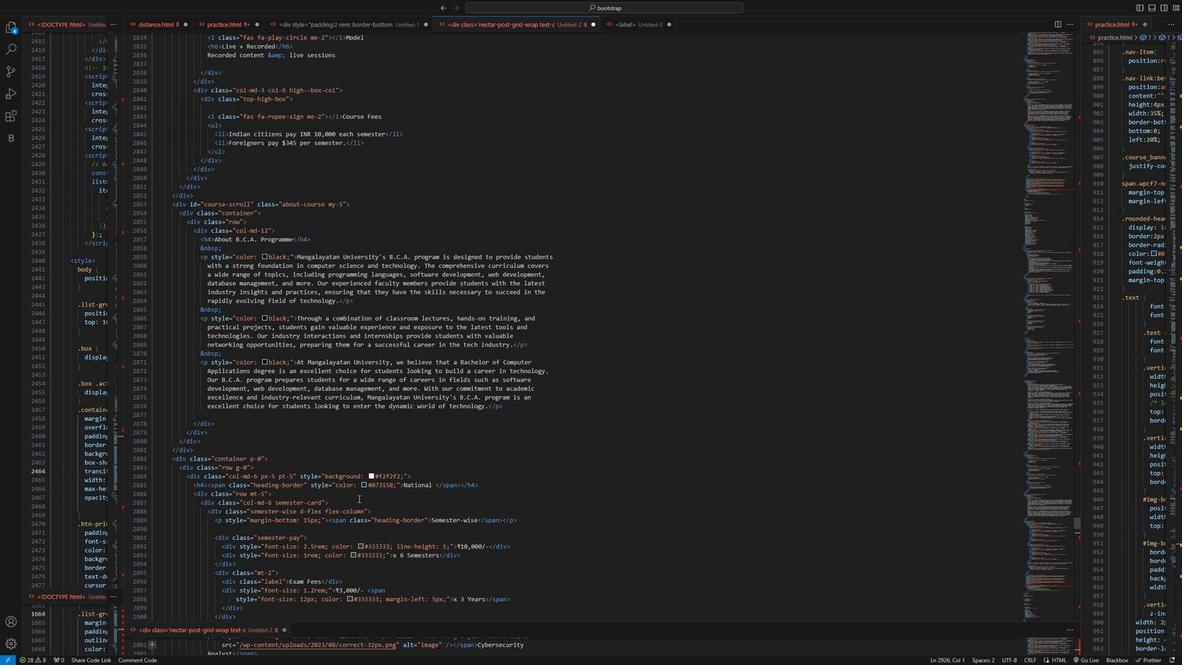 
Action: Mouse scrolled (355, 493) with delta (0, 0)
Screenshot: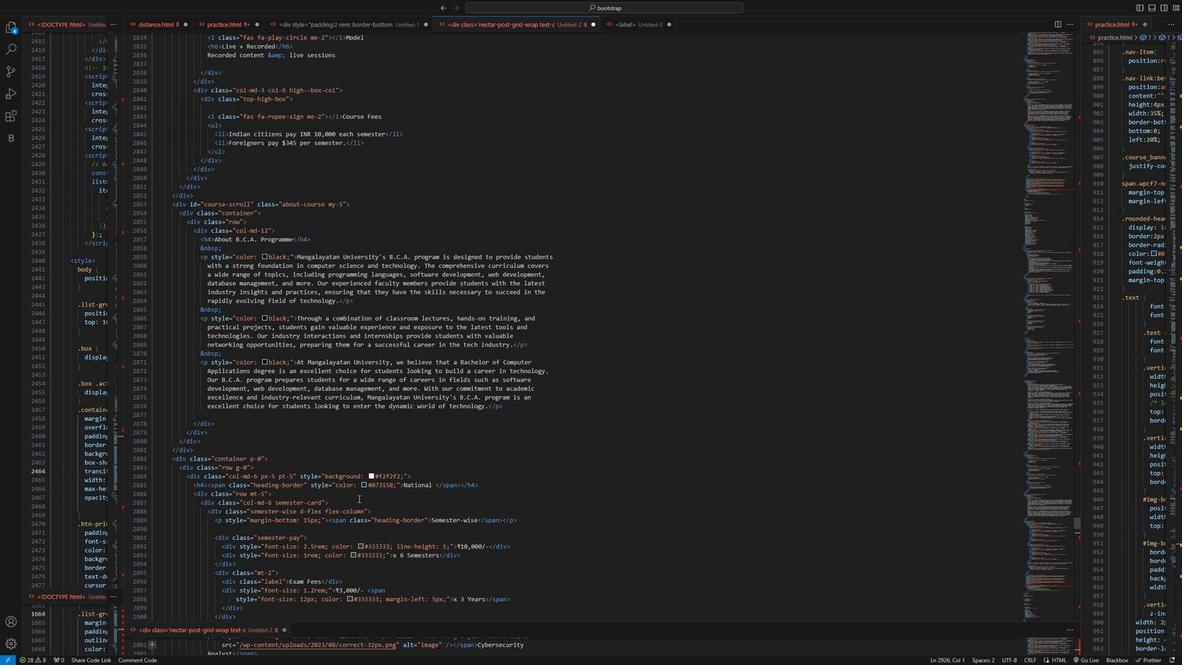
Action: Mouse scrolled (355, 493) with delta (0, 0)
Screenshot: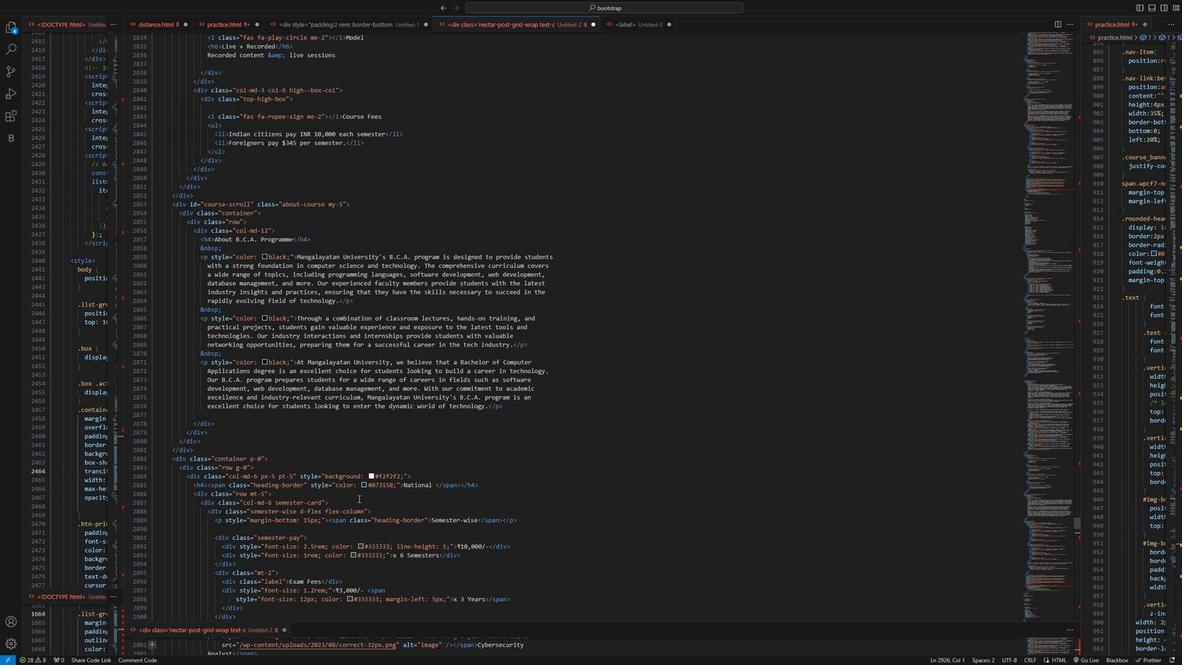 
Action: Mouse scrolled (355, 493) with delta (0, 0)
Screenshot: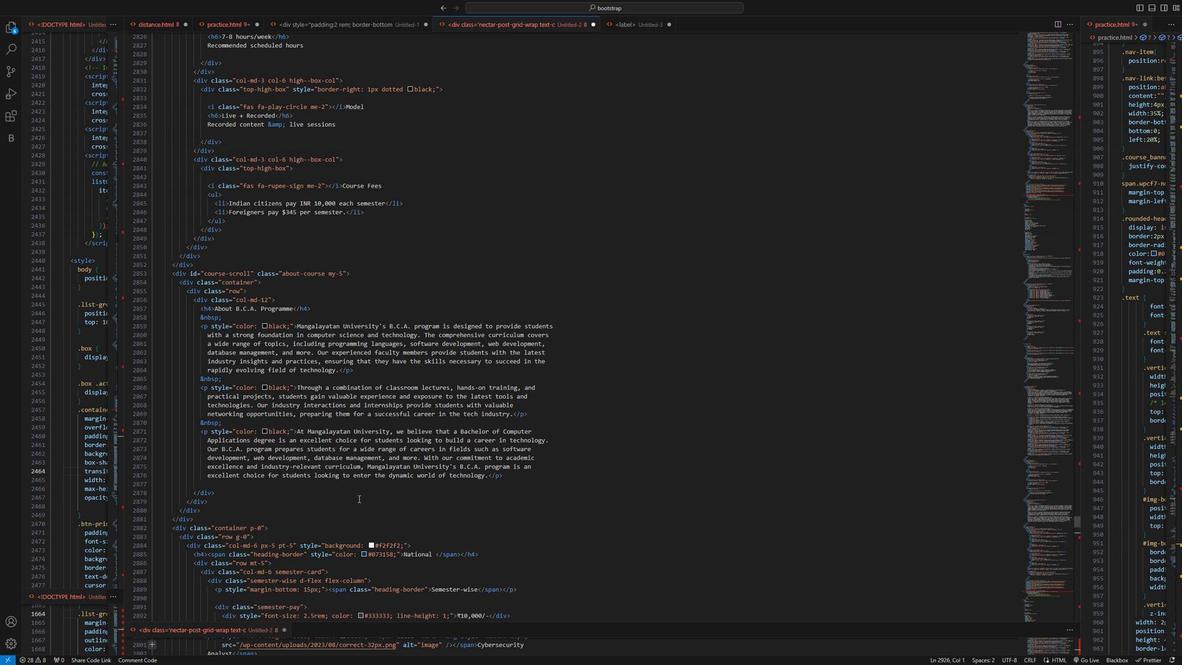 
Action: Mouse scrolled (355, 493) with delta (0, 0)
Screenshot: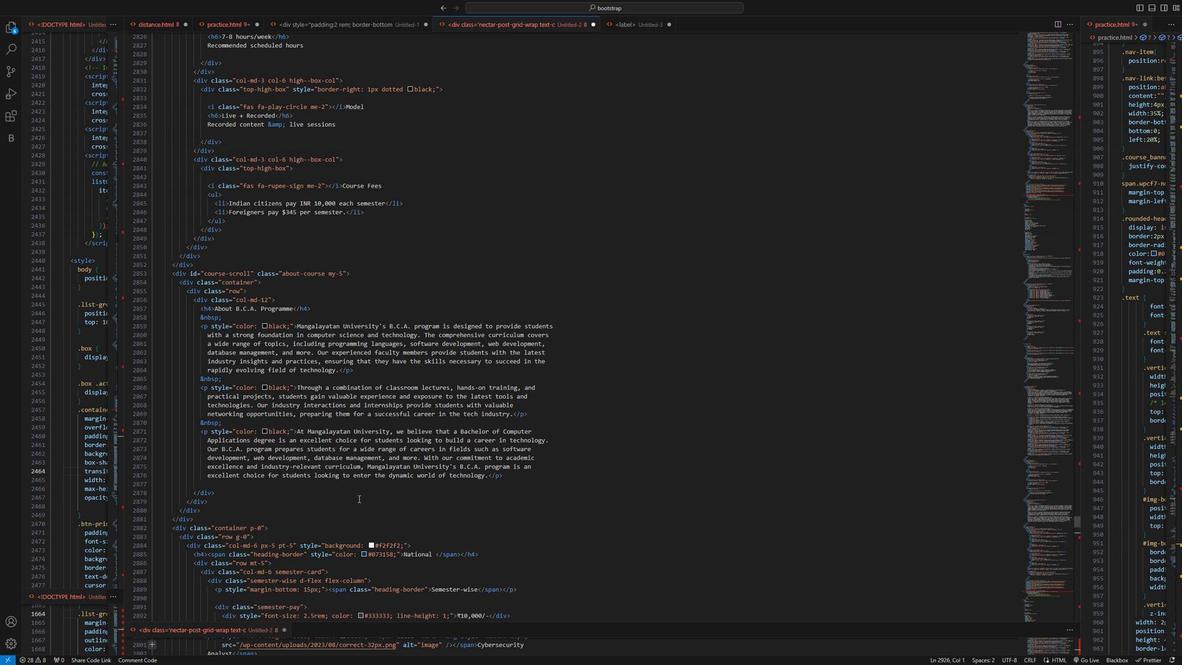 
Action: Mouse scrolled (355, 493) with delta (0, 0)
Screenshot: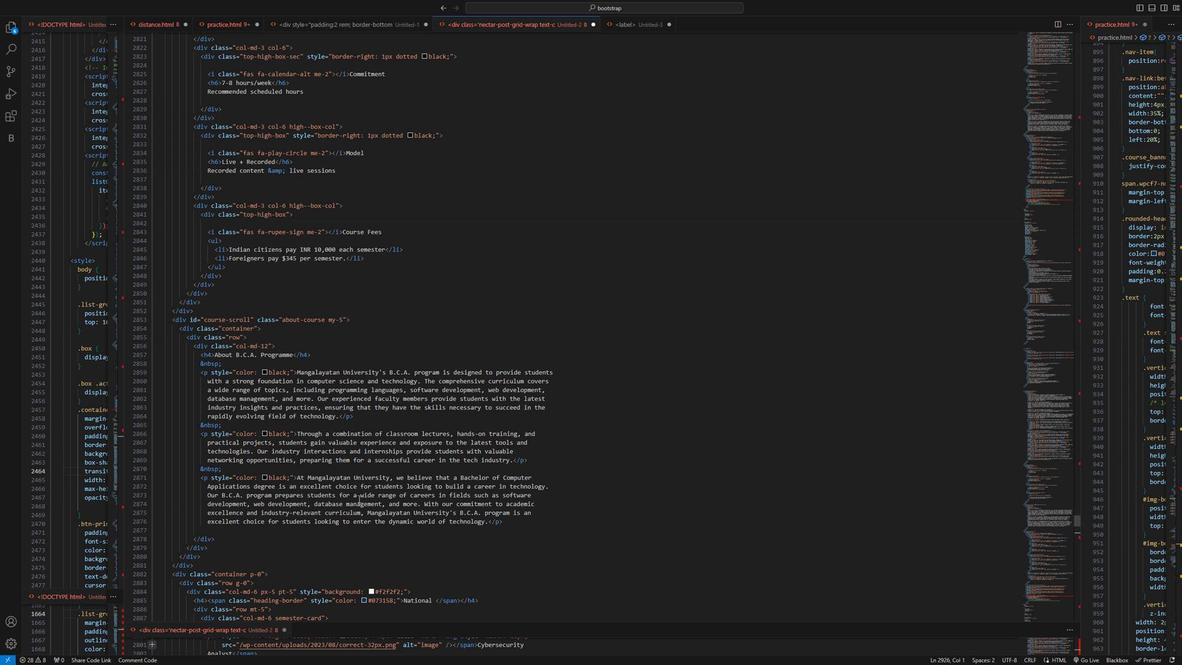 
Action: Mouse scrolled (355, 493) with delta (0, 0)
Screenshot: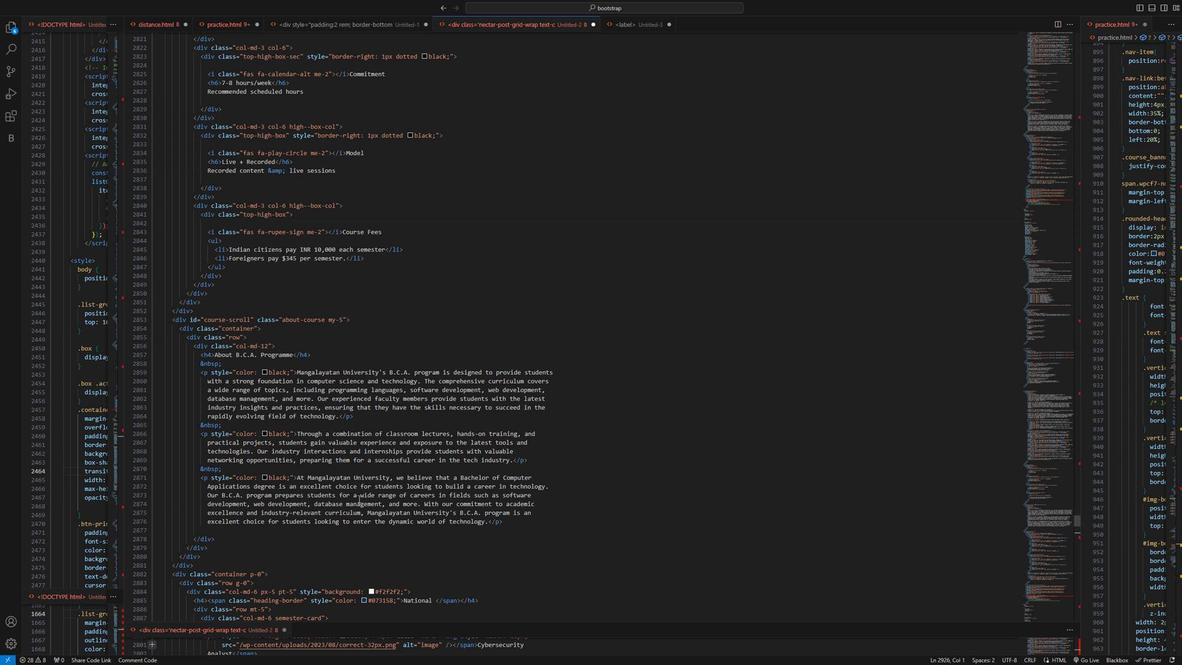 
Action: Mouse scrolled (355, 493) with delta (0, 0)
Screenshot: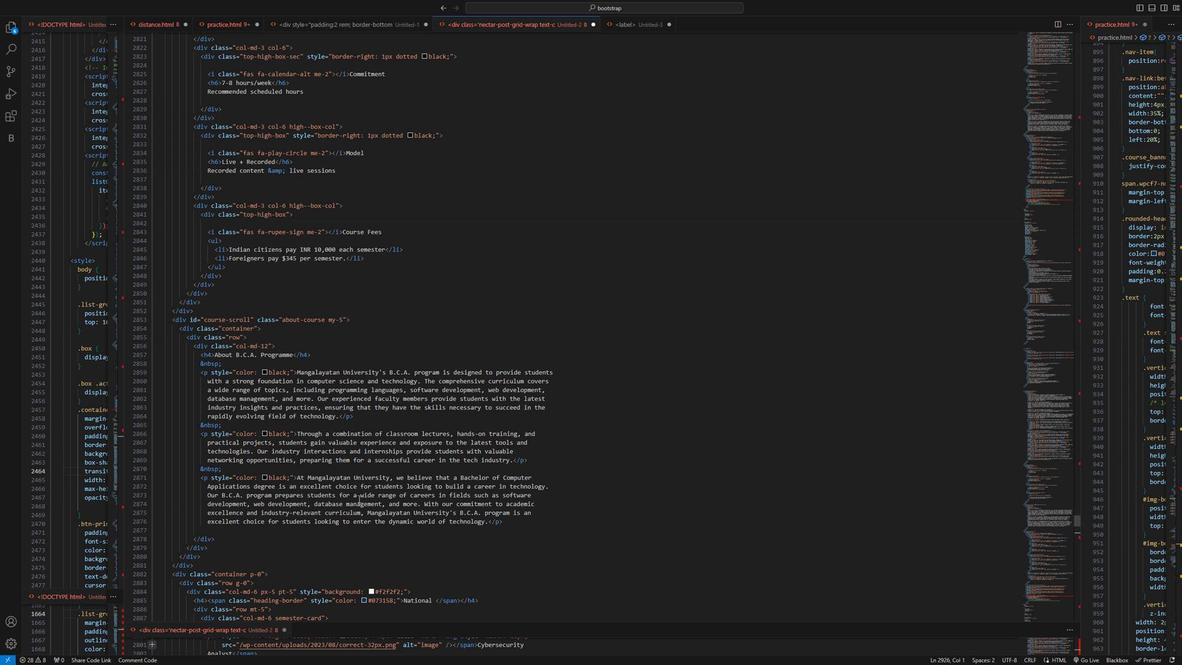 
Action: Mouse scrolled (355, 493) with delta (0, 0)
Screenshot: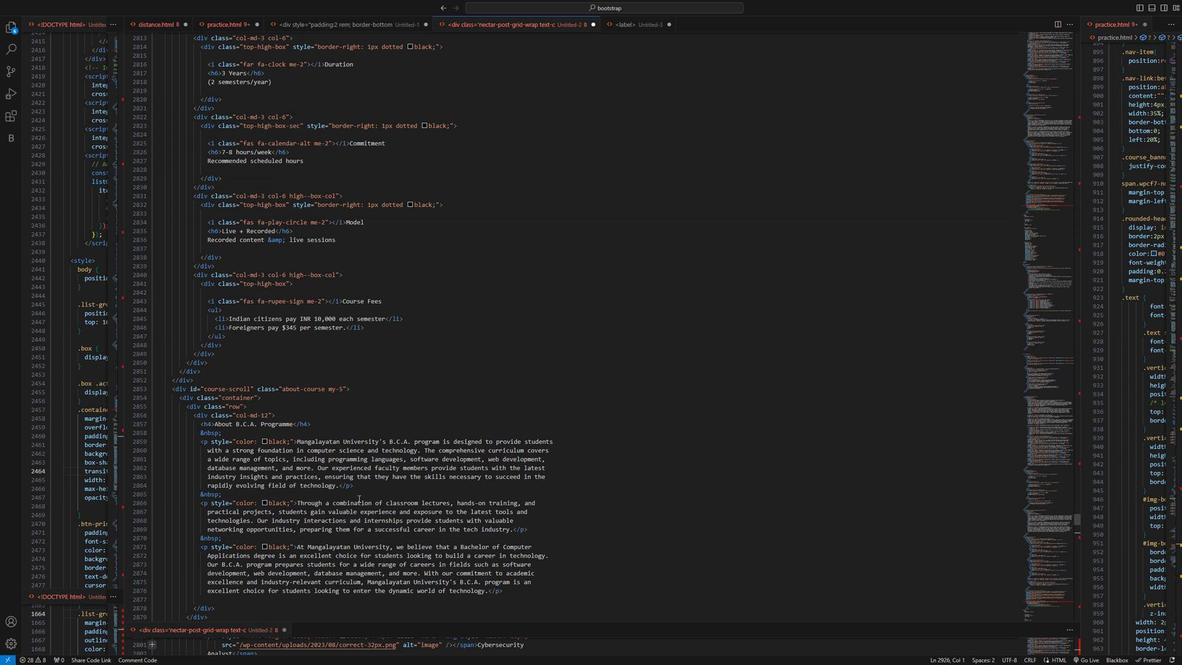 
Action: Mouse scrolled (355, 493) with delta (0, 0)
Screenshot: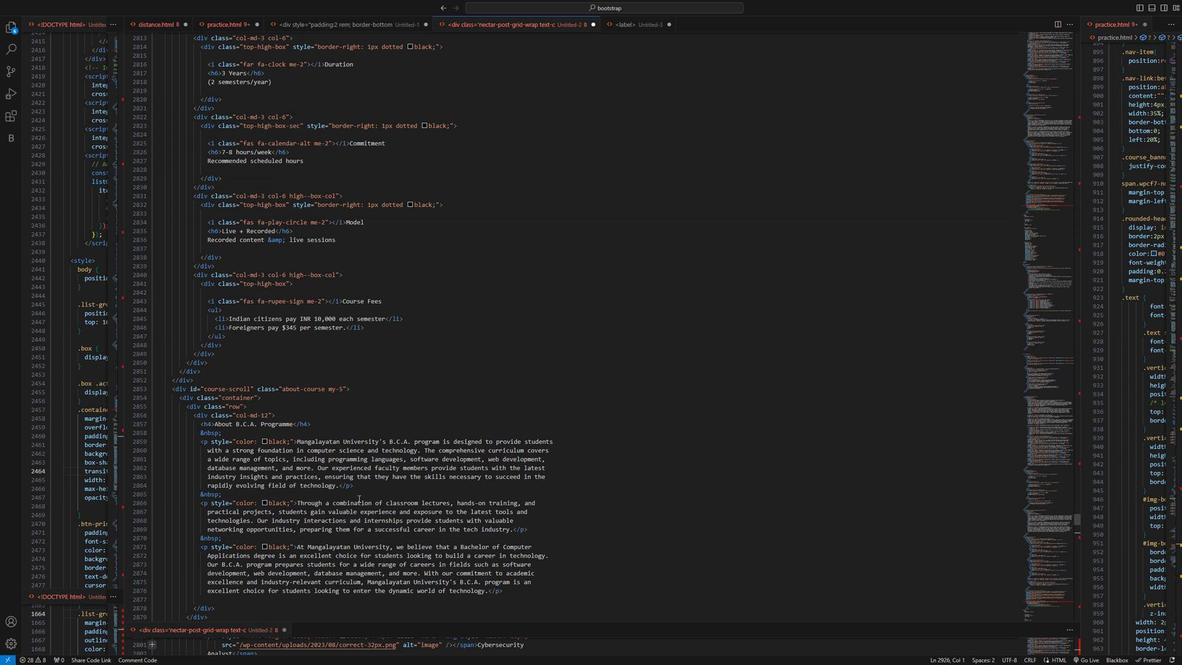 
Action: Mouse scrolled (355, 493) with delta (0, 0)
Screenshot: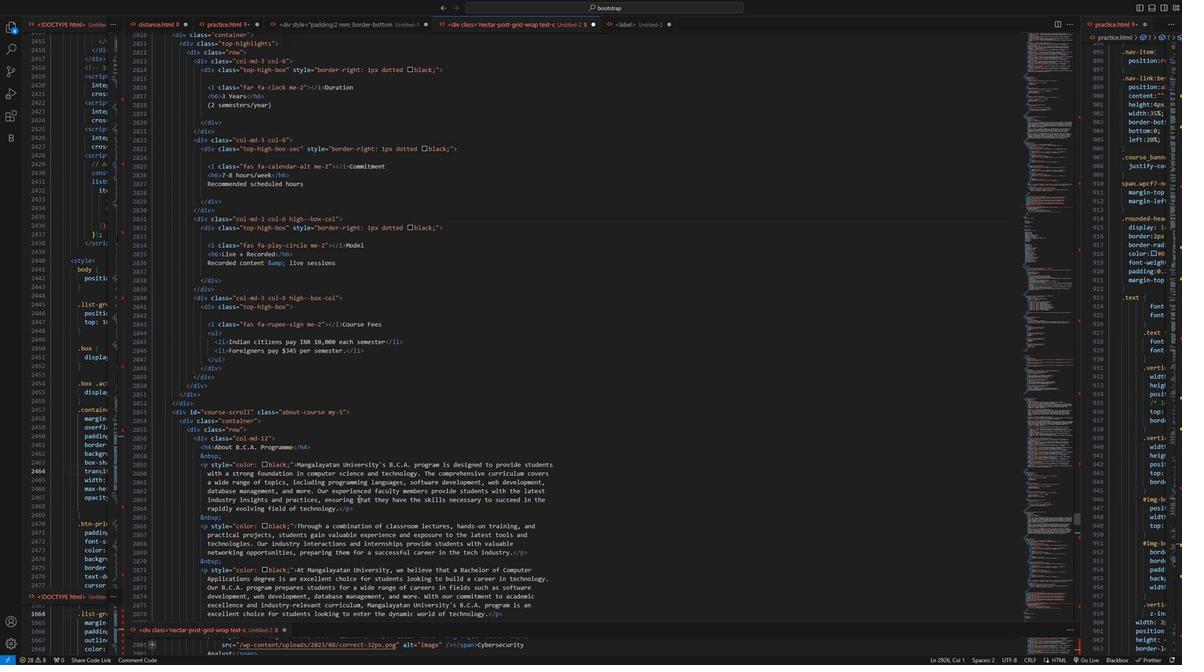 
Action: Mouse moved to (593, 552)
Screenshot: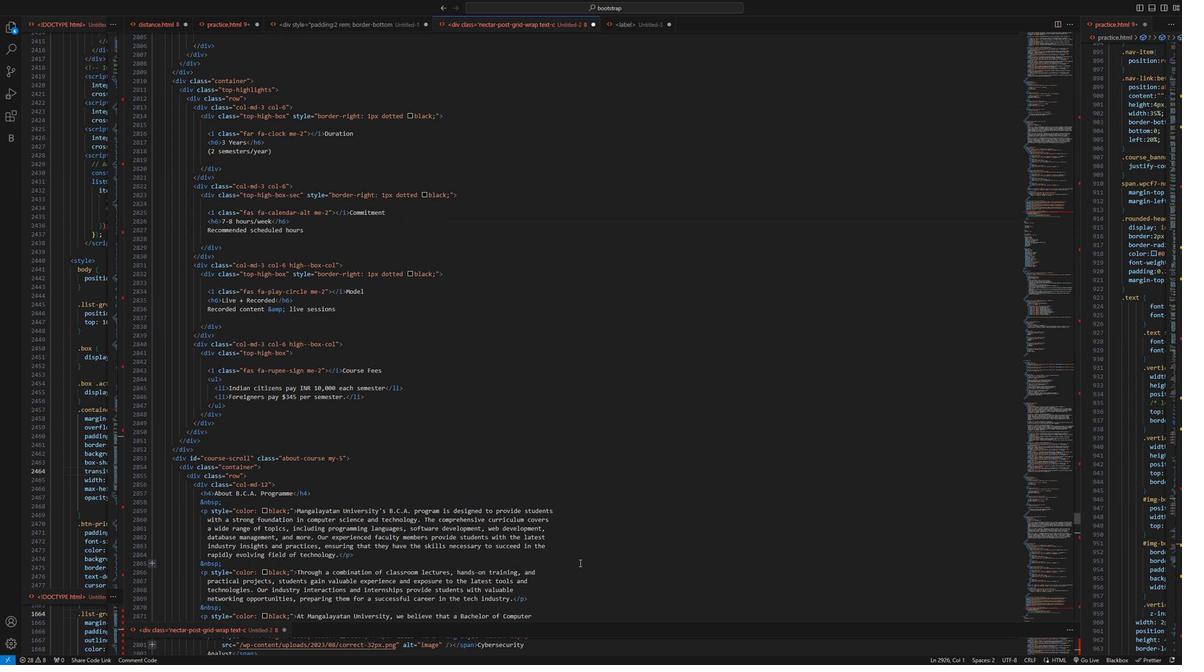 
Action: Mouse scrolled (593, 553) with delta (0, 0)
Screenshot: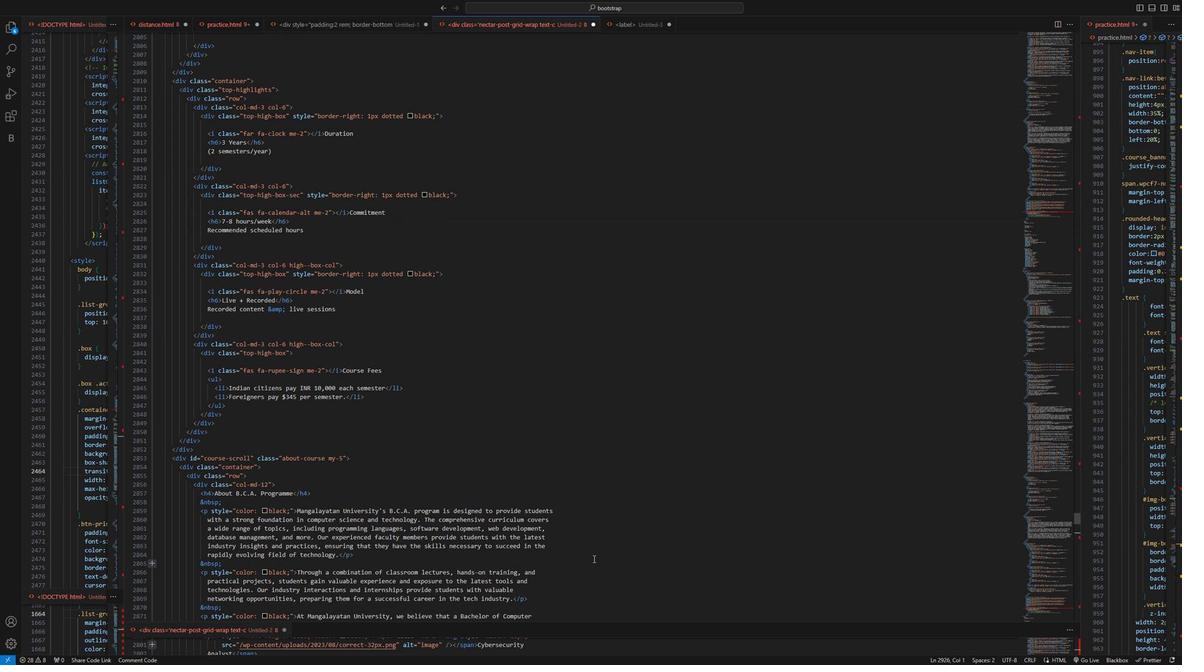 
Action: Mouse scrolled (593, 553) with delta (0, 0)
Screenshot: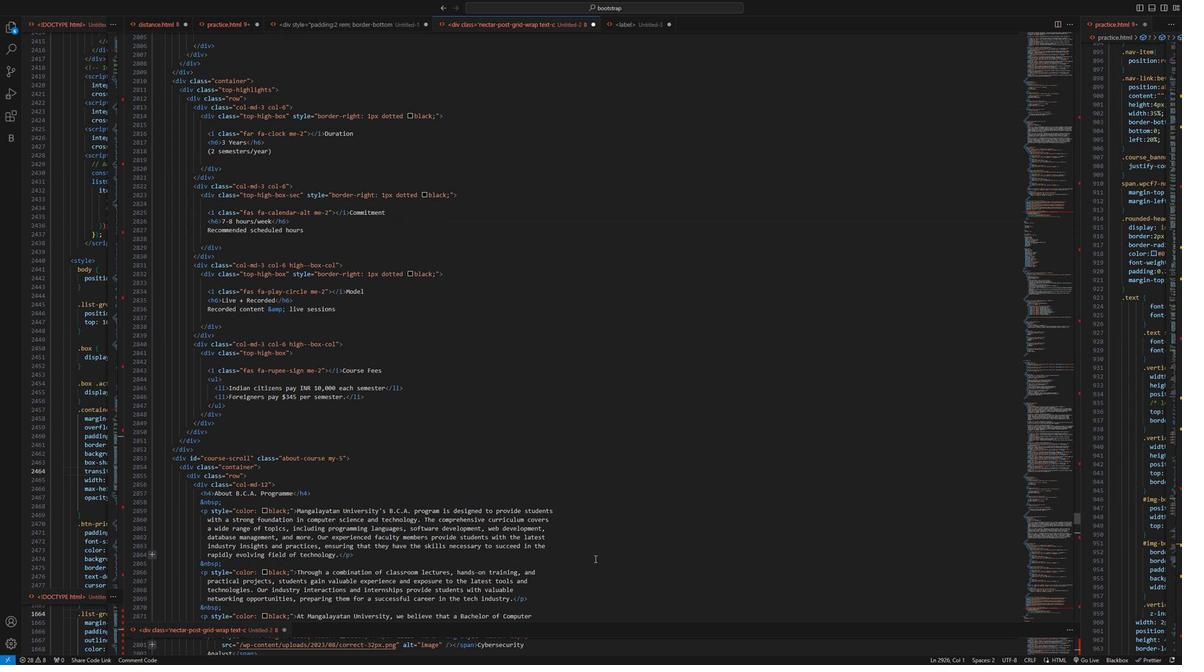 
Action: Mouse scrolled (593, 553) with delta (0, 0)
Screenshot: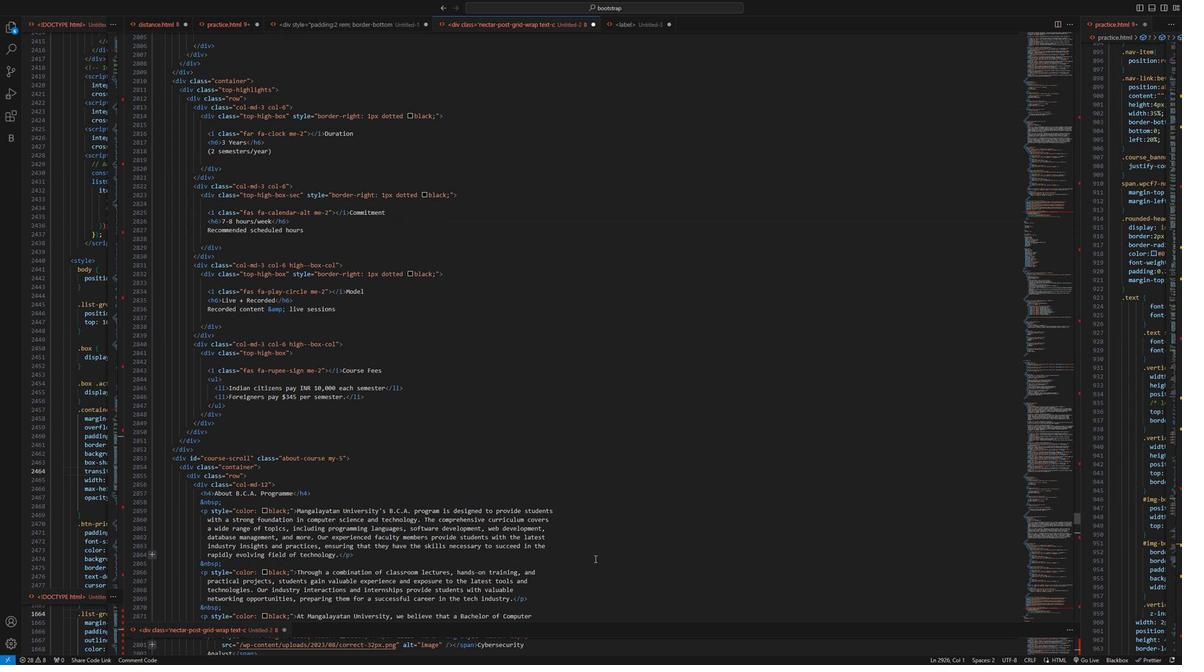 
Action: Mouse moved to (530, 564)
Screenshot: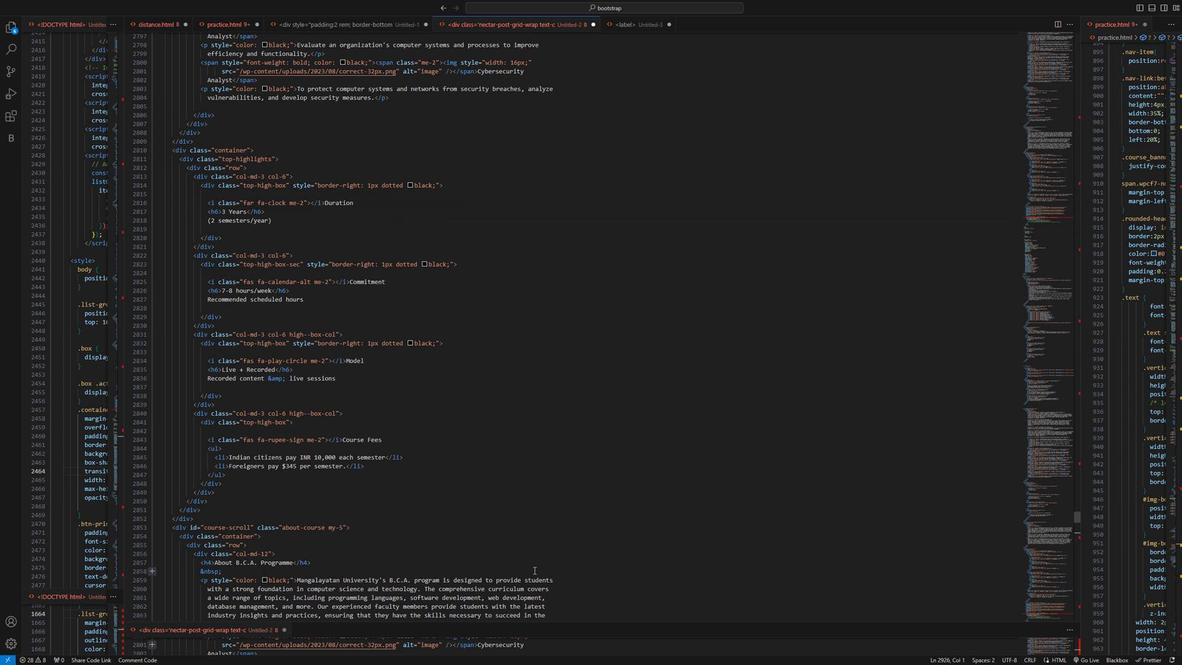 
Action: Mouse scrolled (530, 565) with delta (0, 0)
Screenshot: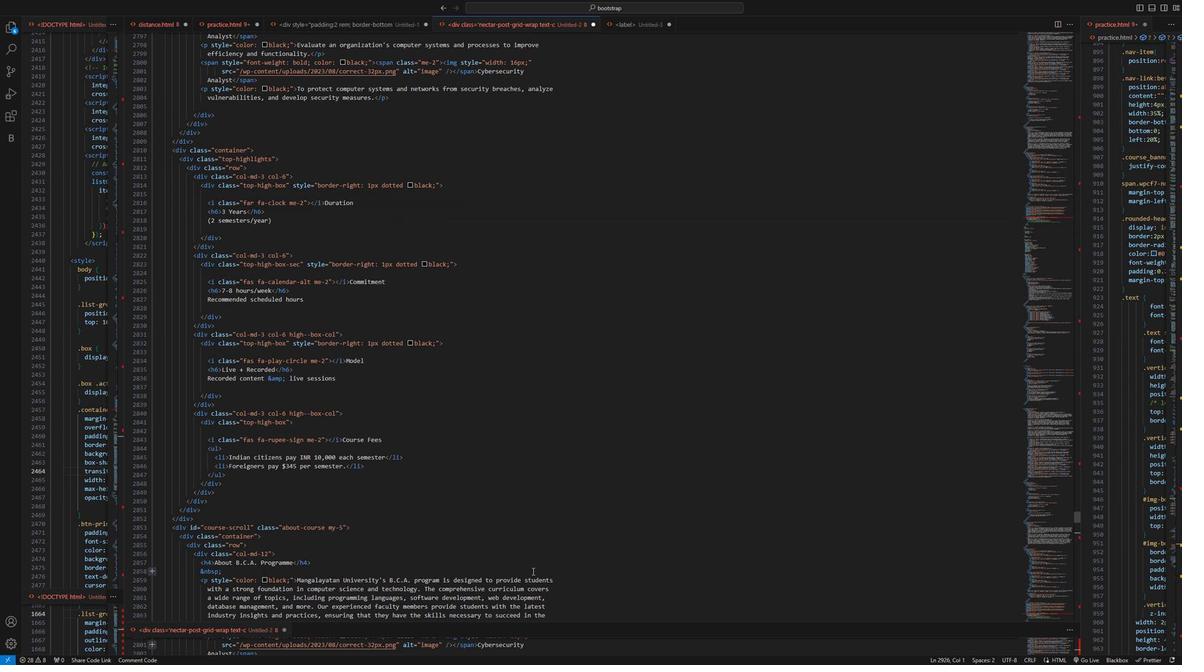
Action: Mouse scrolled (530, 565) with delta (0, 0)
Screenshot: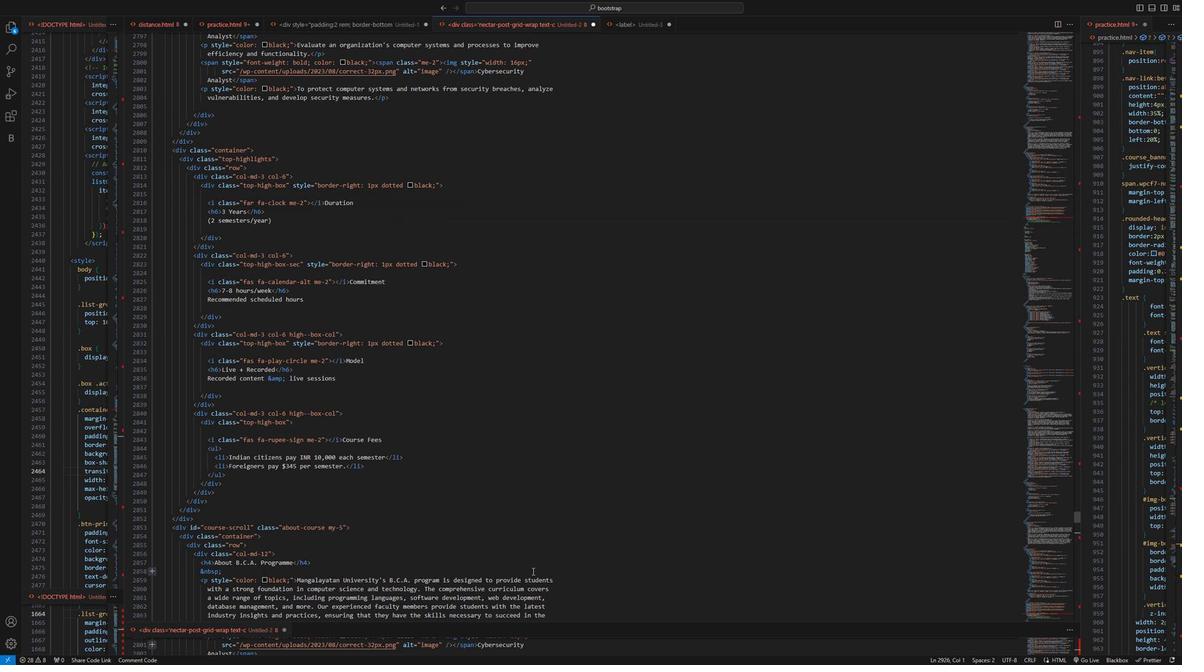 
Action: Mouse scrolled (530, 565) with delta (0, 0)
Screenshot: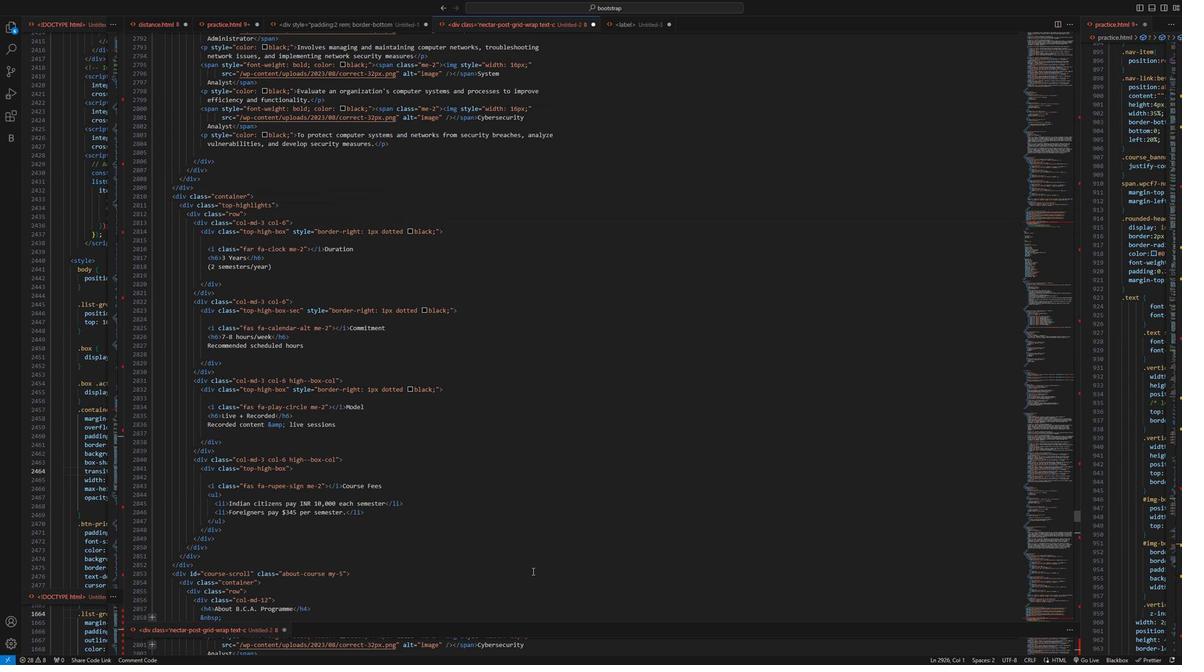 
Action: Mouse moved to (522, 580)
Screenshot: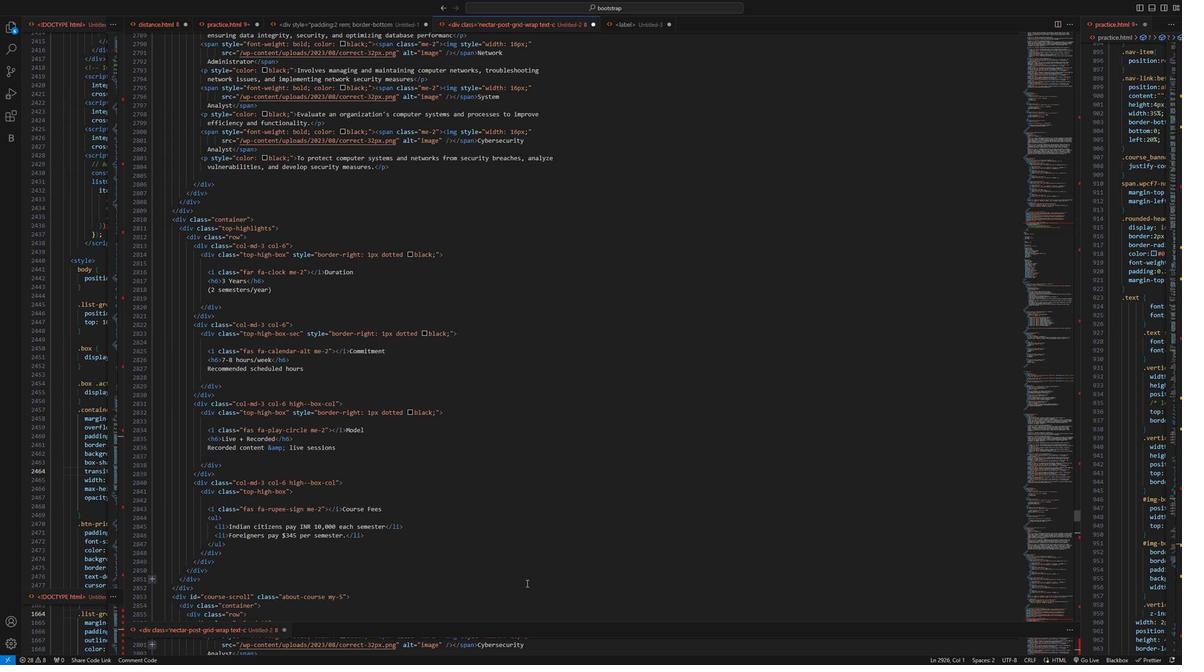 
Action: Mouse scrolled (522, 581) with delta (0, 0)
Screenshot: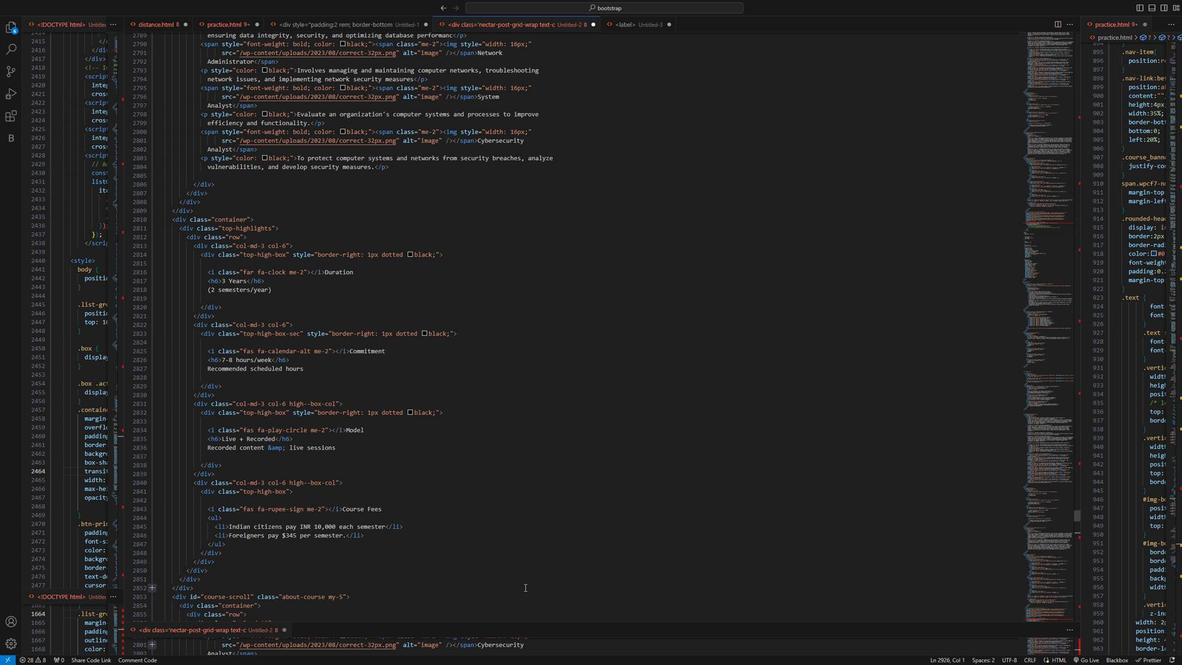 
Action: Mouse scrolled (522, 581) with delta (0, 0)
Screenshot: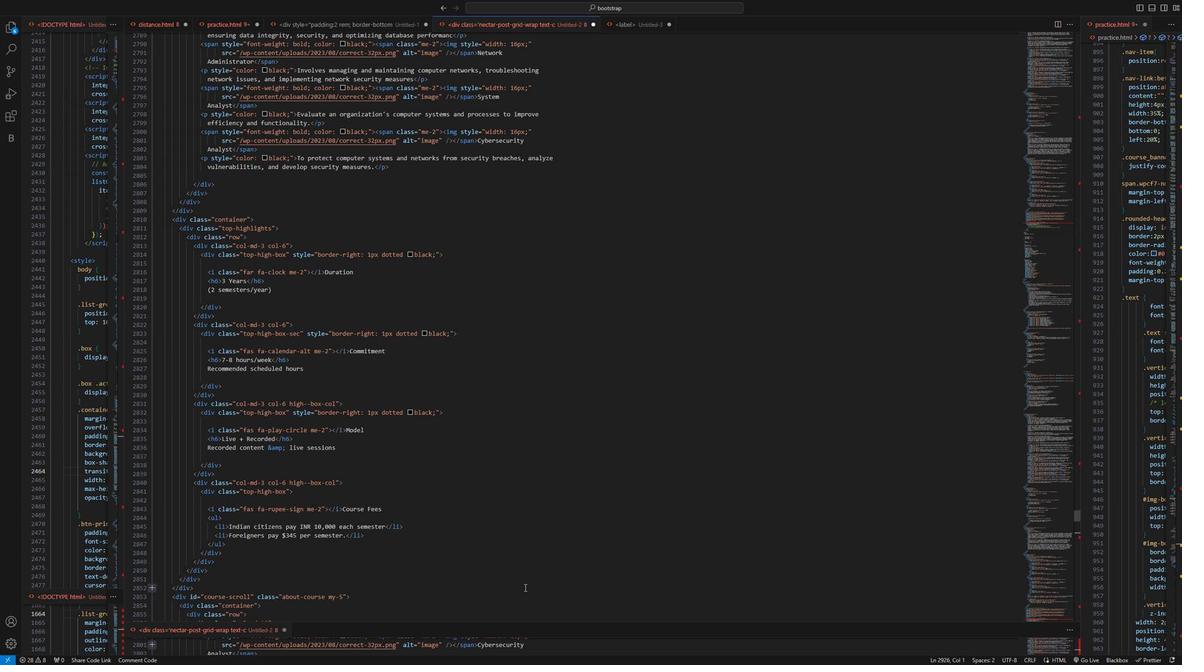 
Action: Mouse moved to (515, 596)
Screenshot: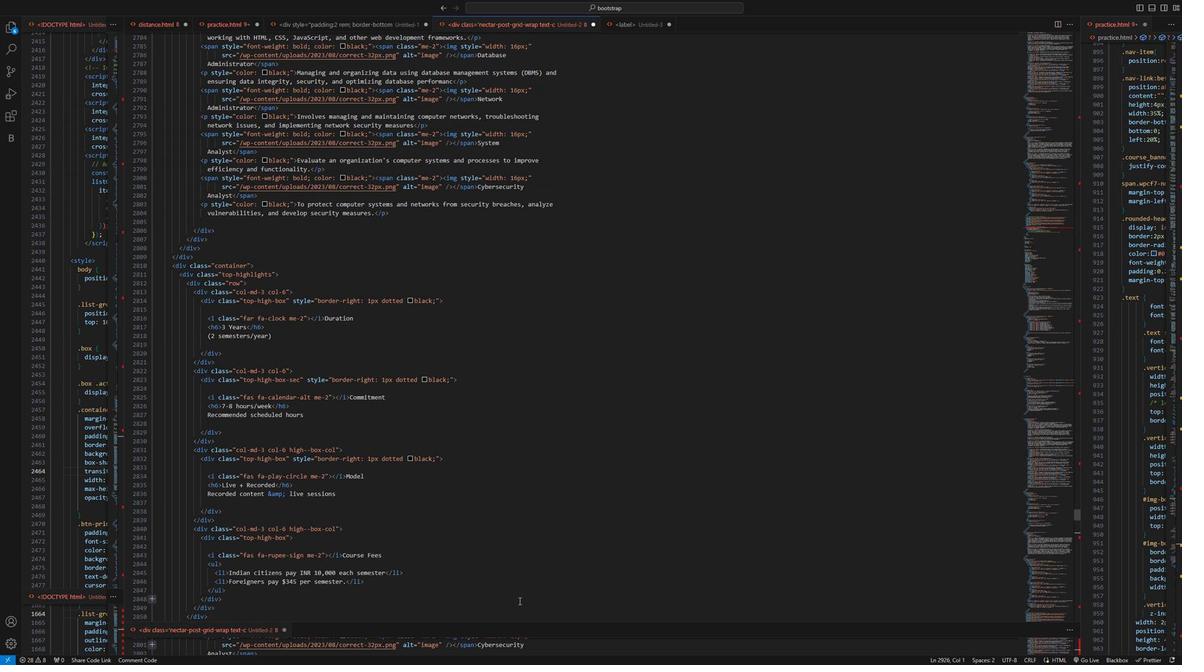 
Action: Mouse scrolled (515, 597) with delta (0, 0)
Screenshot: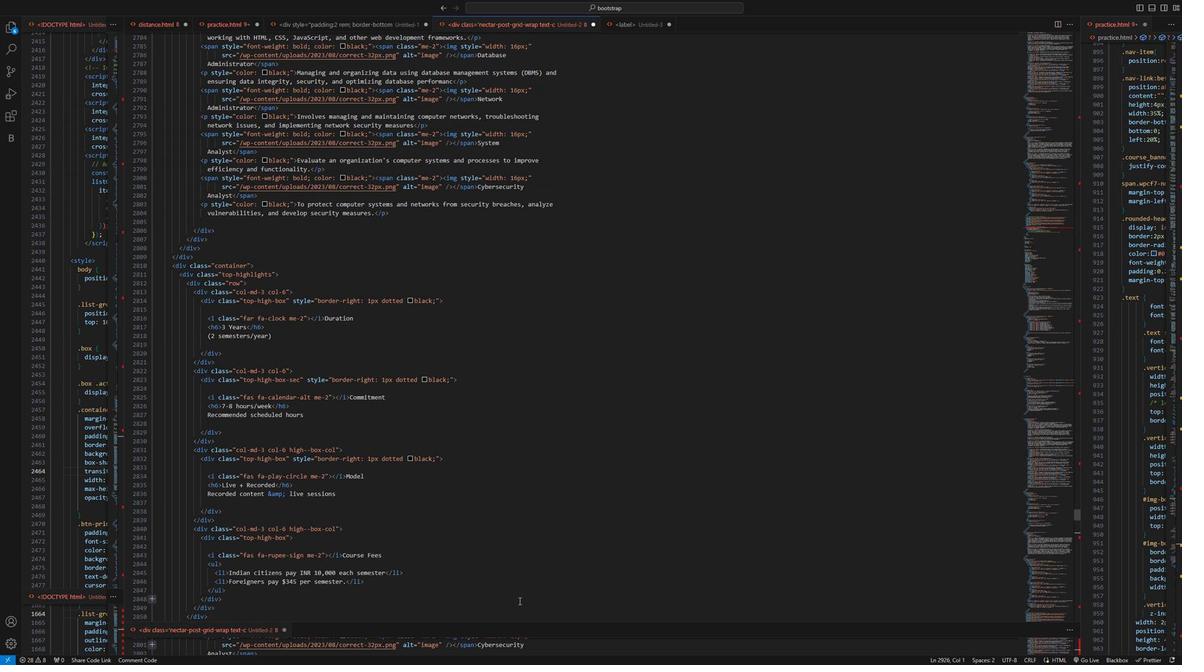 
Action: Mouse scrolled (515, 597) with delta (0, 0)
Screenshot: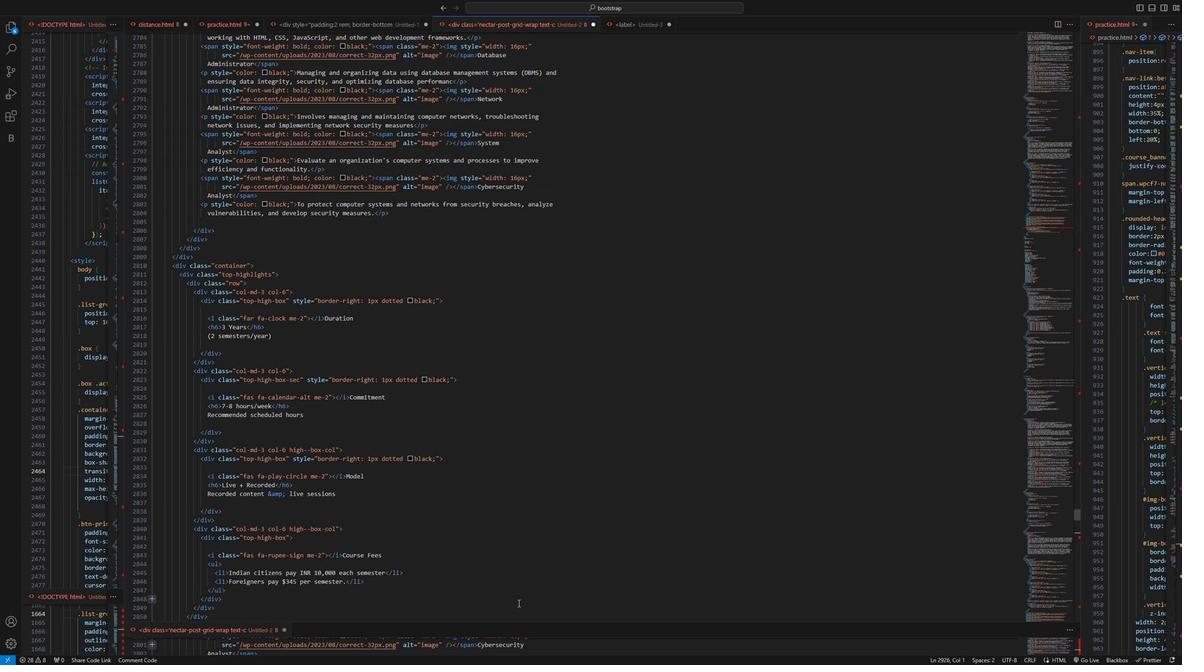 
Action: Mouse scrolled (515, 597) with delta (0, 0)
Screenshot: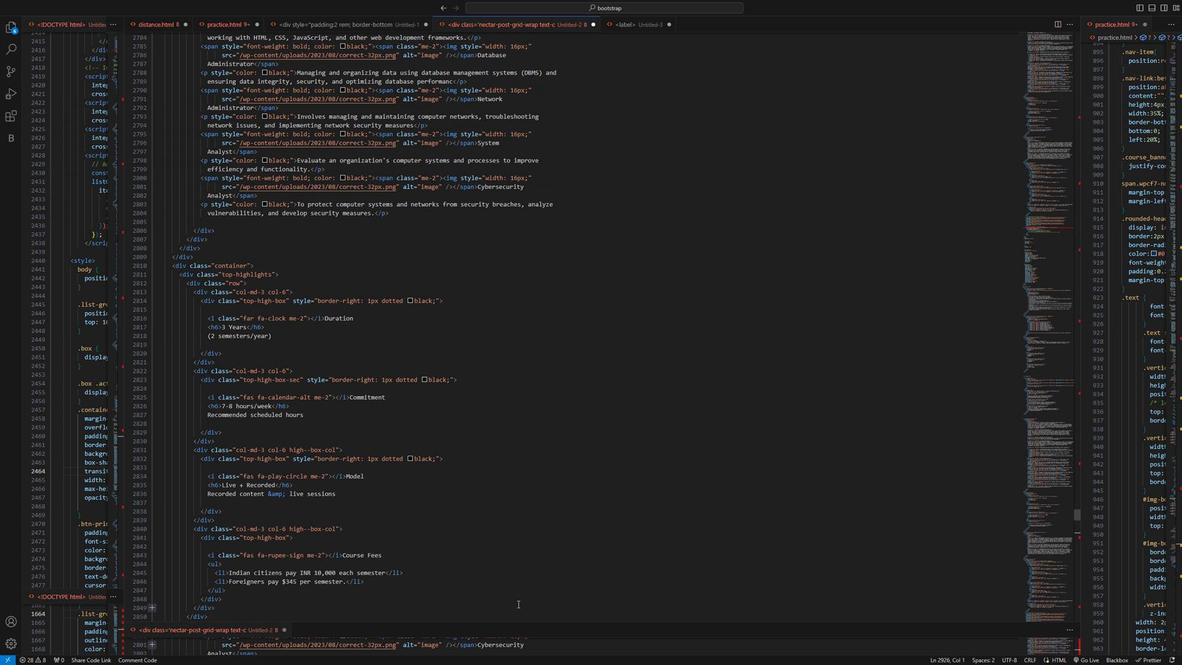 
Action: Mouse moved to (511, 609)
Screenshot: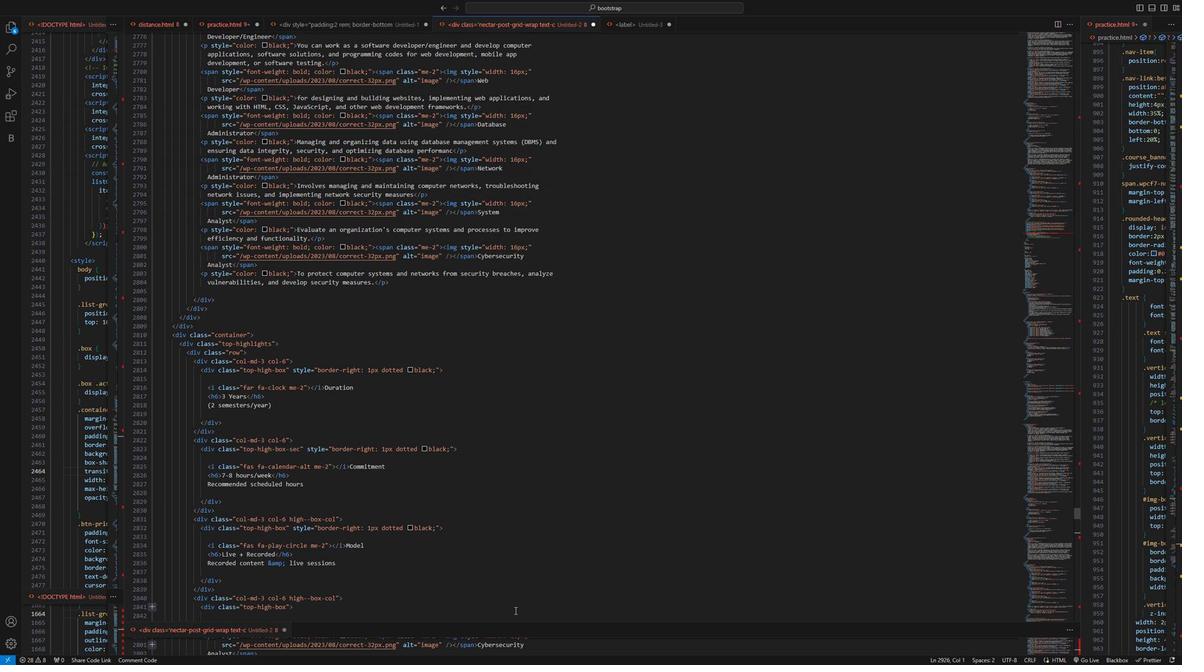 
Action: Mouse scrolled (511, 610) with delta (0, 0)
Screenshot: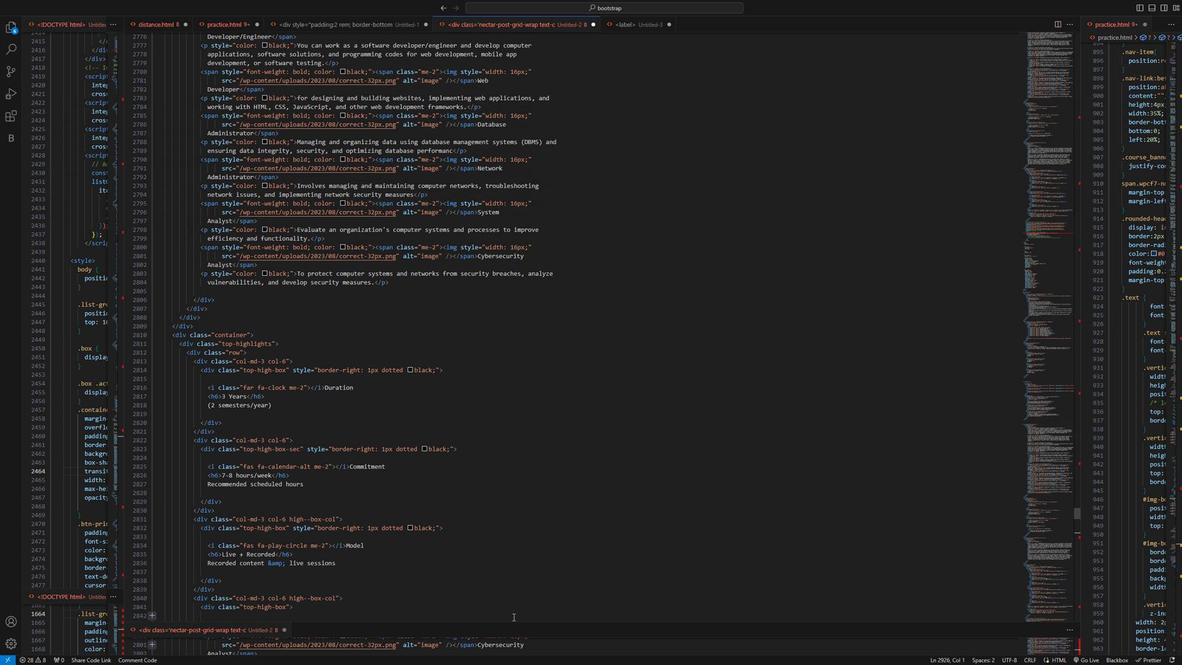 
Action: Mouse scrolled (511, 610) with delta (0, 0)
Screenshot: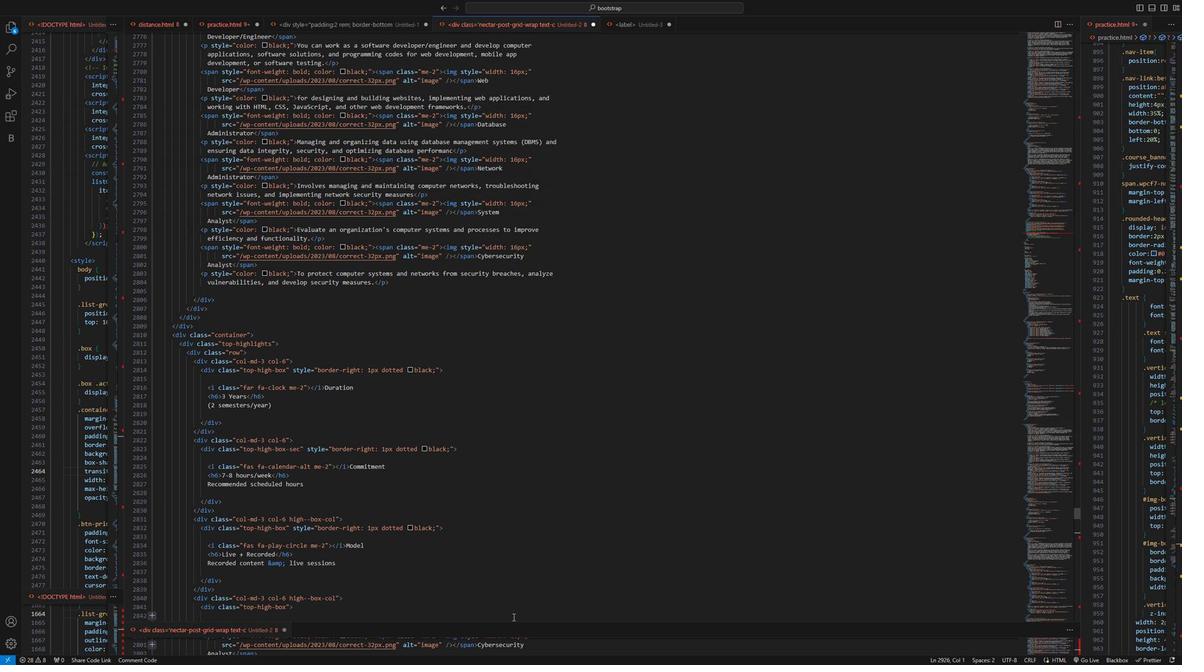 
Action: Mouse scrolled (511, 610) with delta (0, 0)
Screenshot: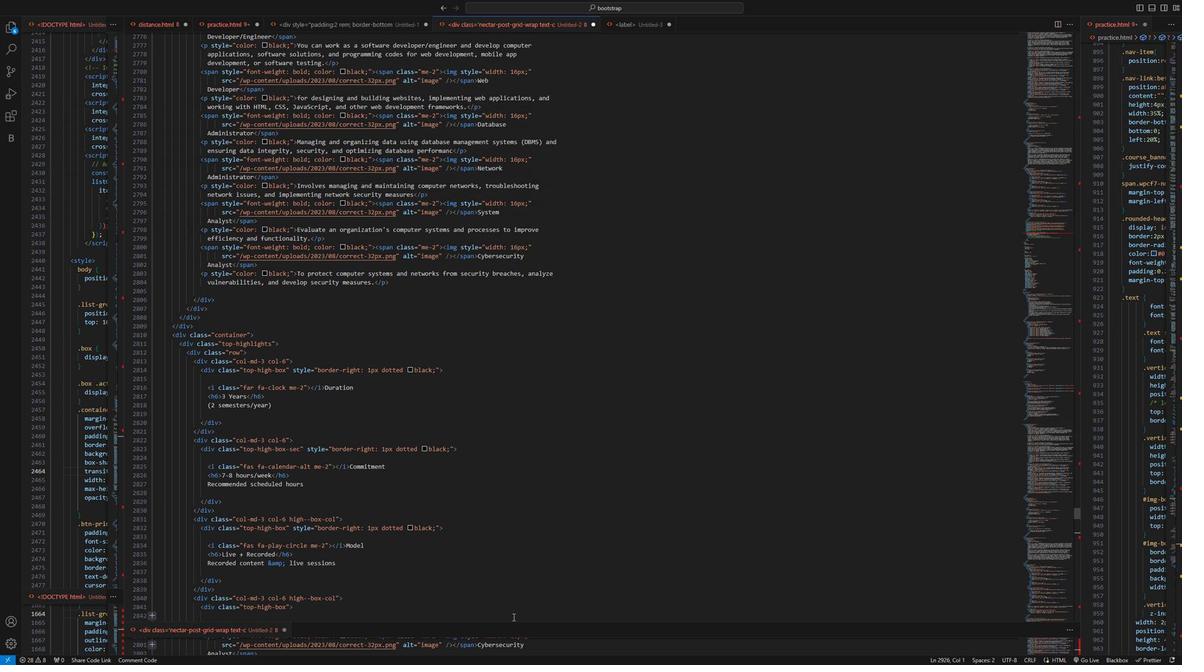 
Action: Mouse scrolled (511, 610) with delta (0, 0)
Screenshot: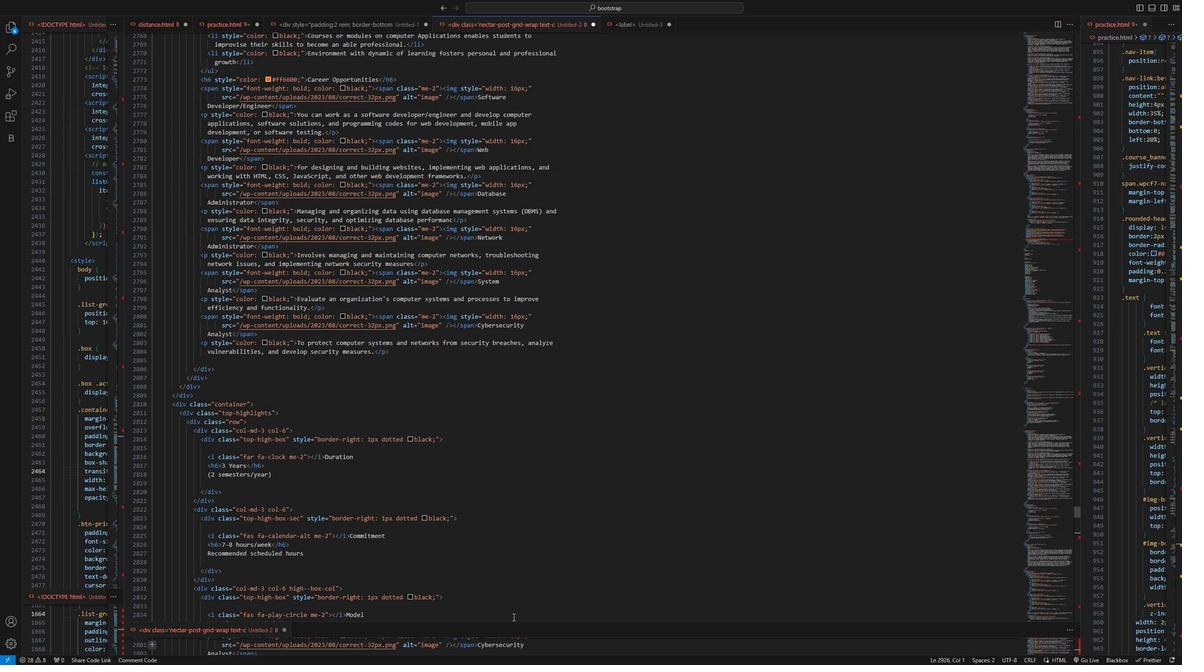 
Action: Mouse scrolled (511, 610) with delta (0, 0)
Screenshot: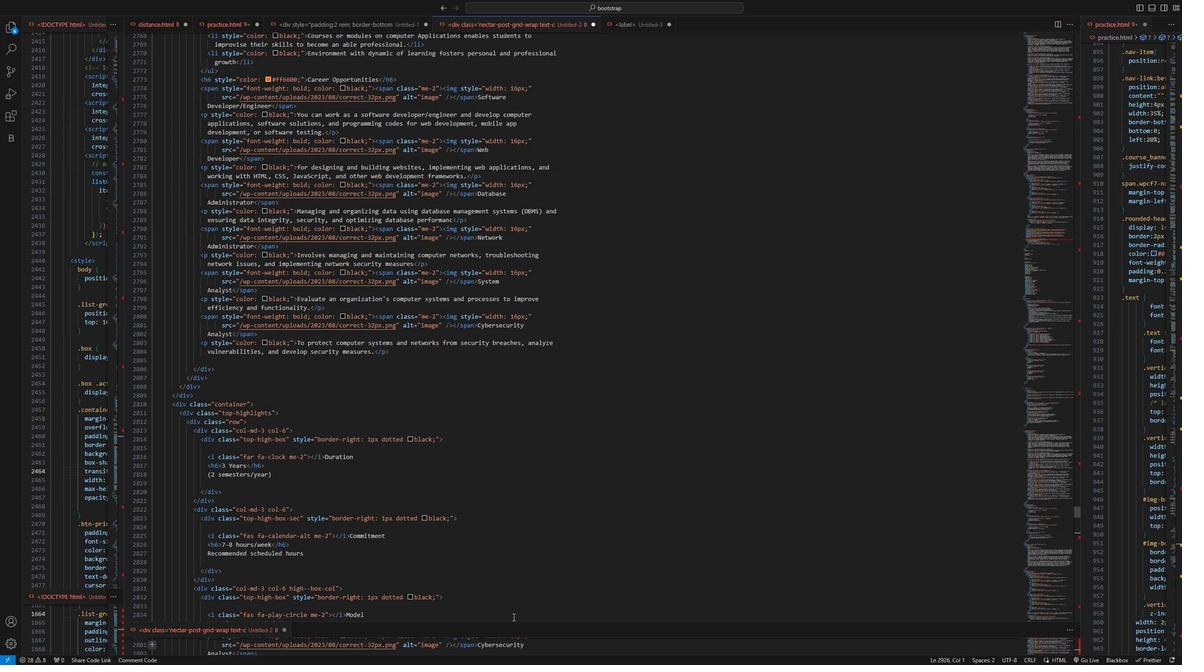 
Action: Mouse scrolled (511, 610) with delta (0, 0)
Screenshot: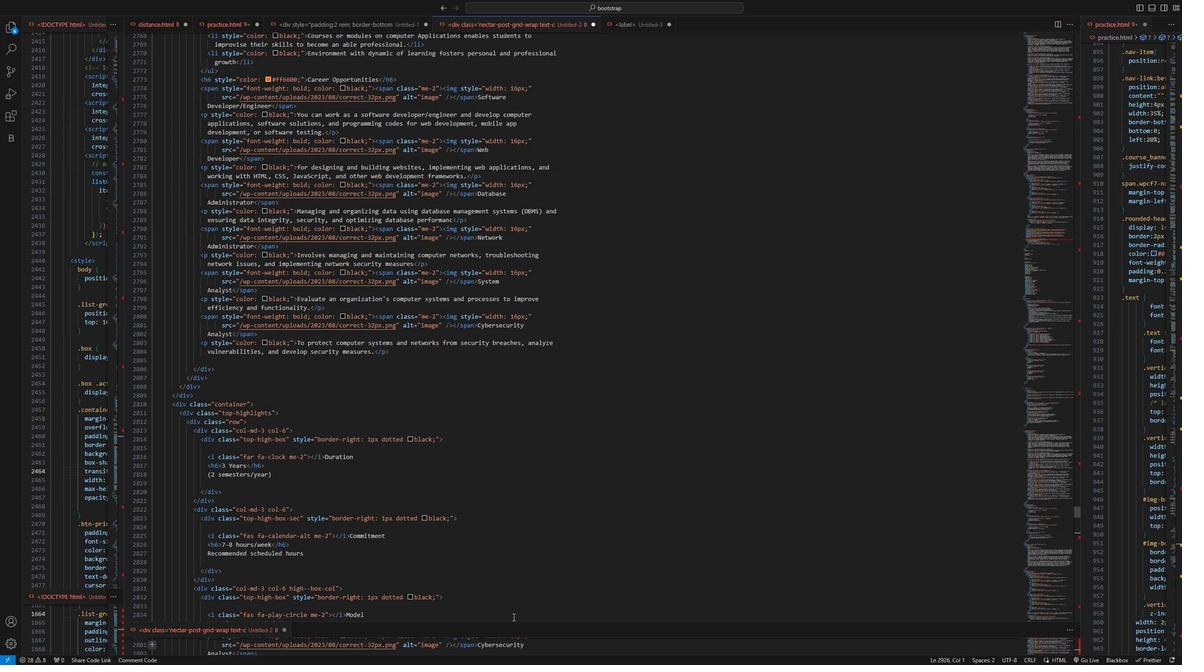 
Action: Mouse scrolled (511, 610) with delta (0, 0)
Screenshot: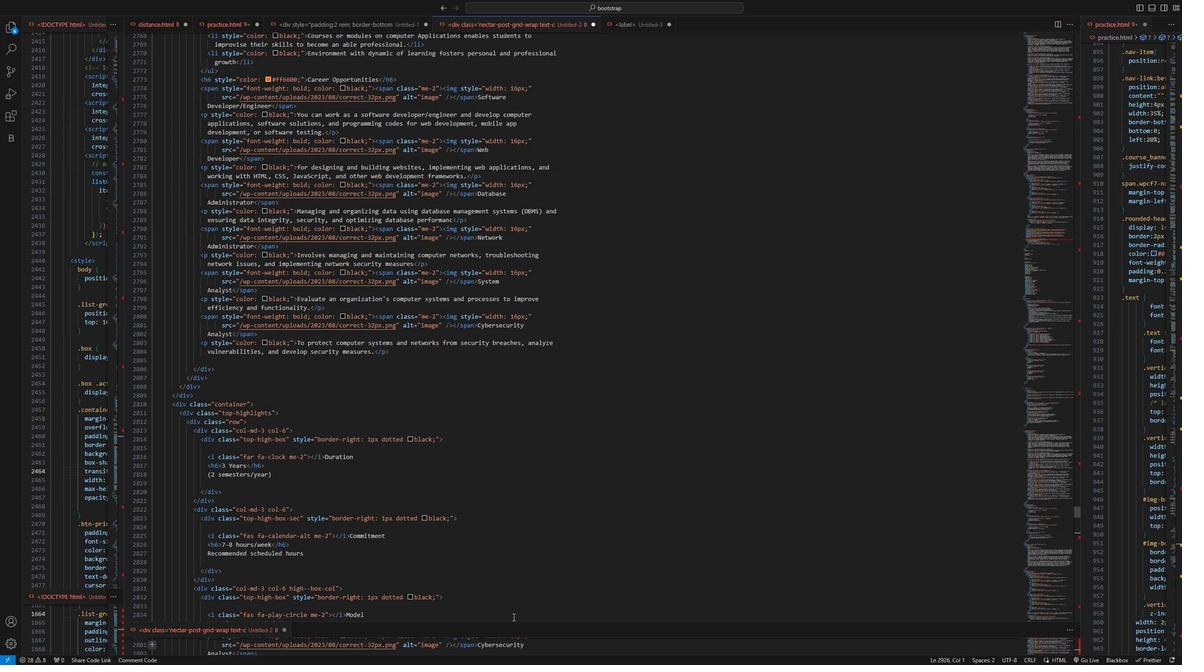 
Action: Mouse scrolled (511, 610) with delta (0, 0)
Screenshot: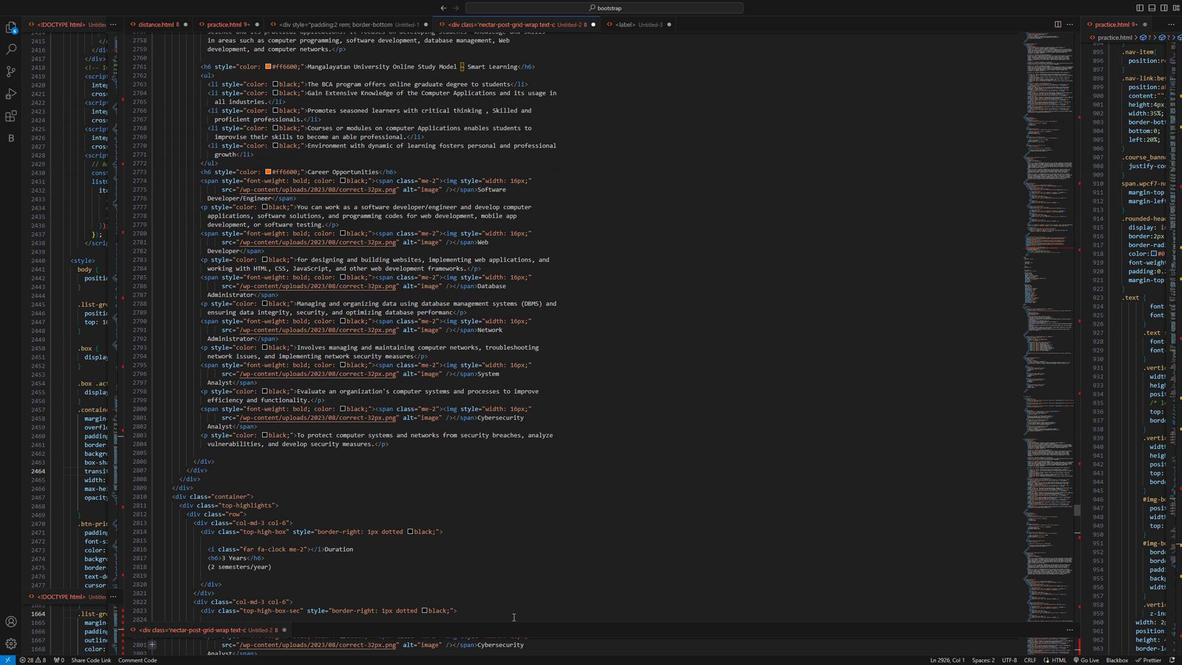 
Action: Mouse moved to (510, 610)
Screenshot: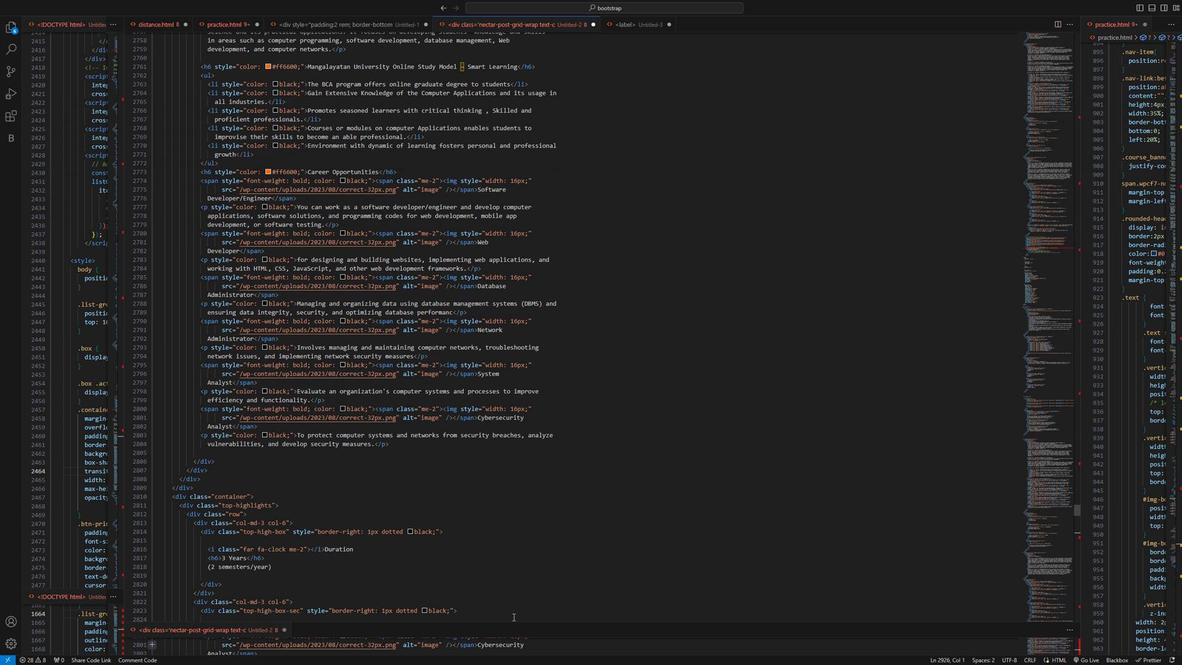 
Action: Mouse scrolled (510, 610) with delta (0, 0)
Screenshot: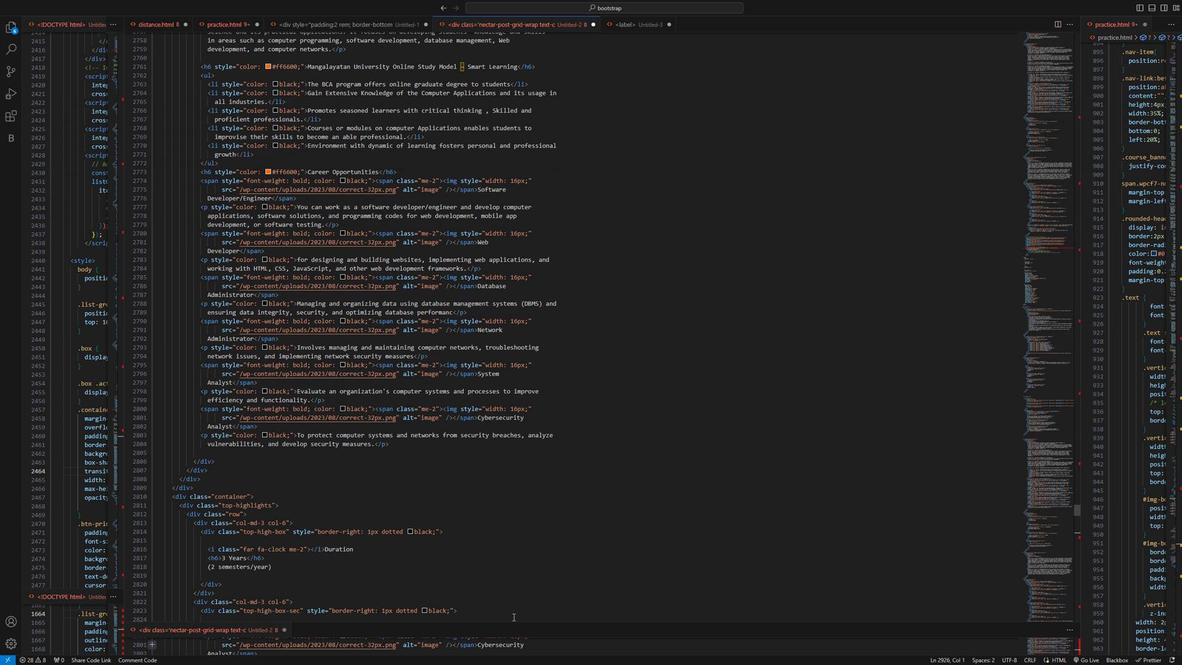 
Action: Mouse scrolled (510, 610) with delta (0, 0)
Screenshot: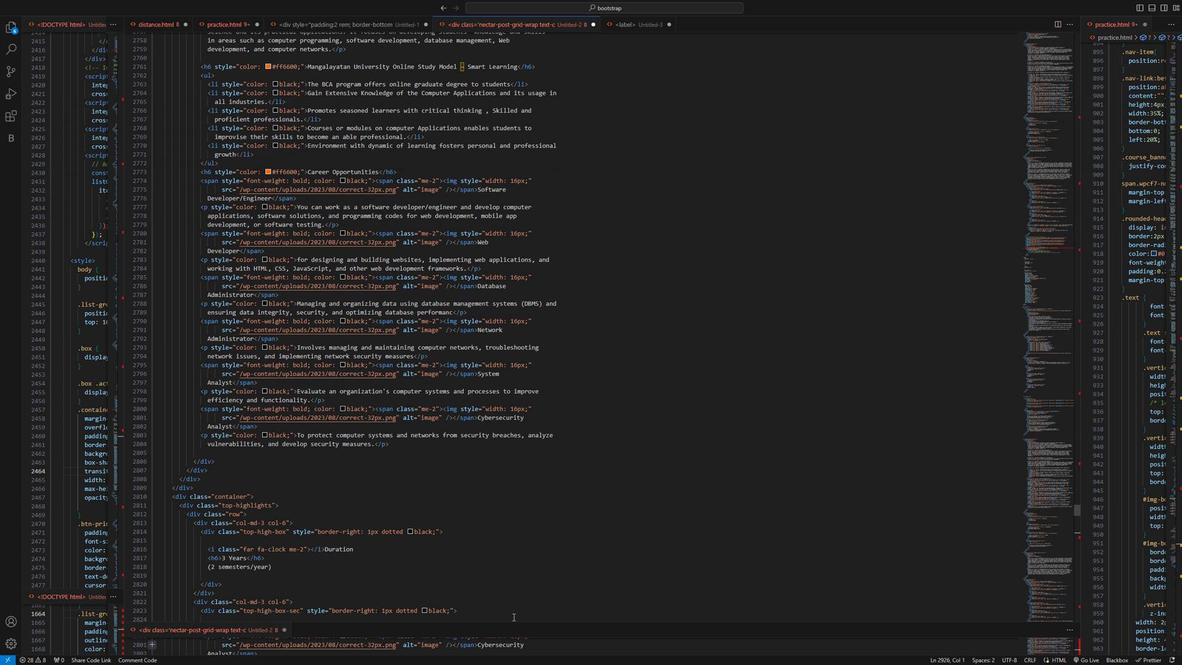 
Action: Mouse scrolled (510, 610) with delta (0, 0)
Screenshot: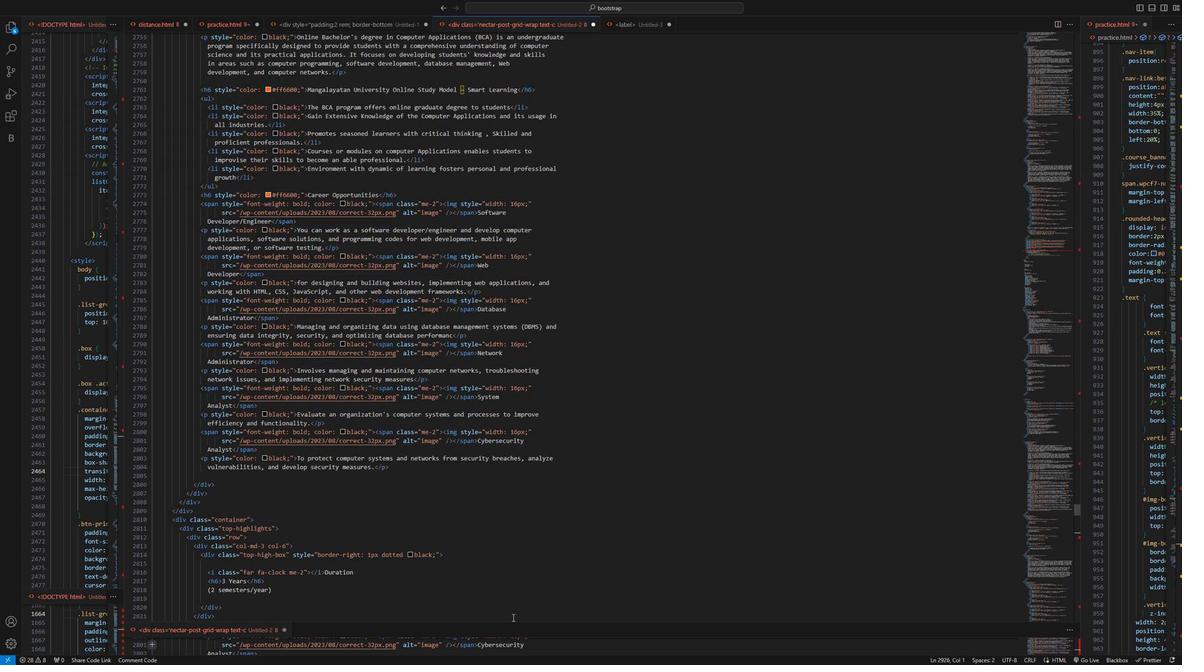 
Action: Mouse moved to (502, 621)
Screenshot: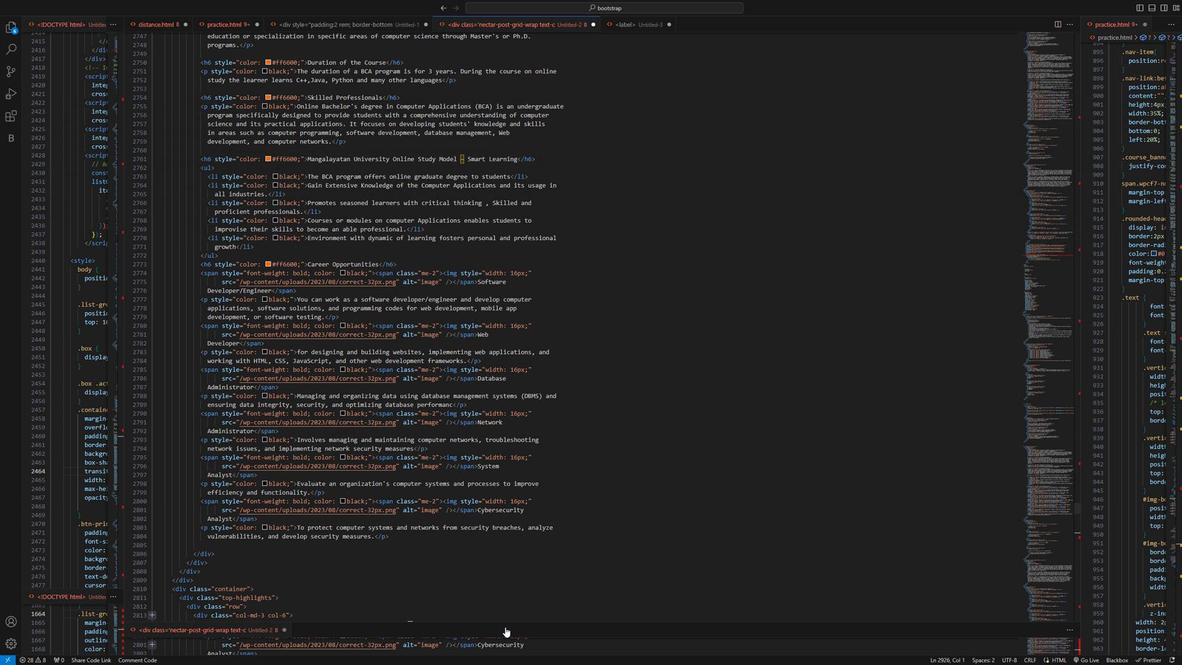
Action: Mouse scrolled (502, 621) with delta (0, 0)
Screenshot: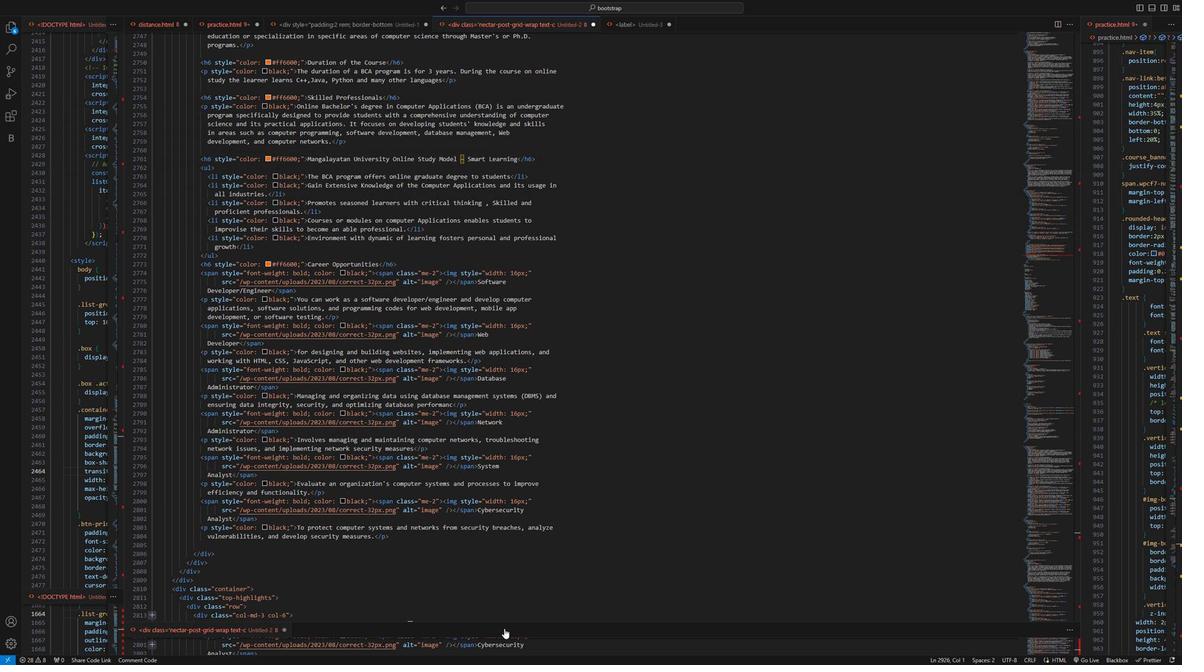 
Action: Mouse scrolled (502, 621) with delta (0, 0)
Screenshot: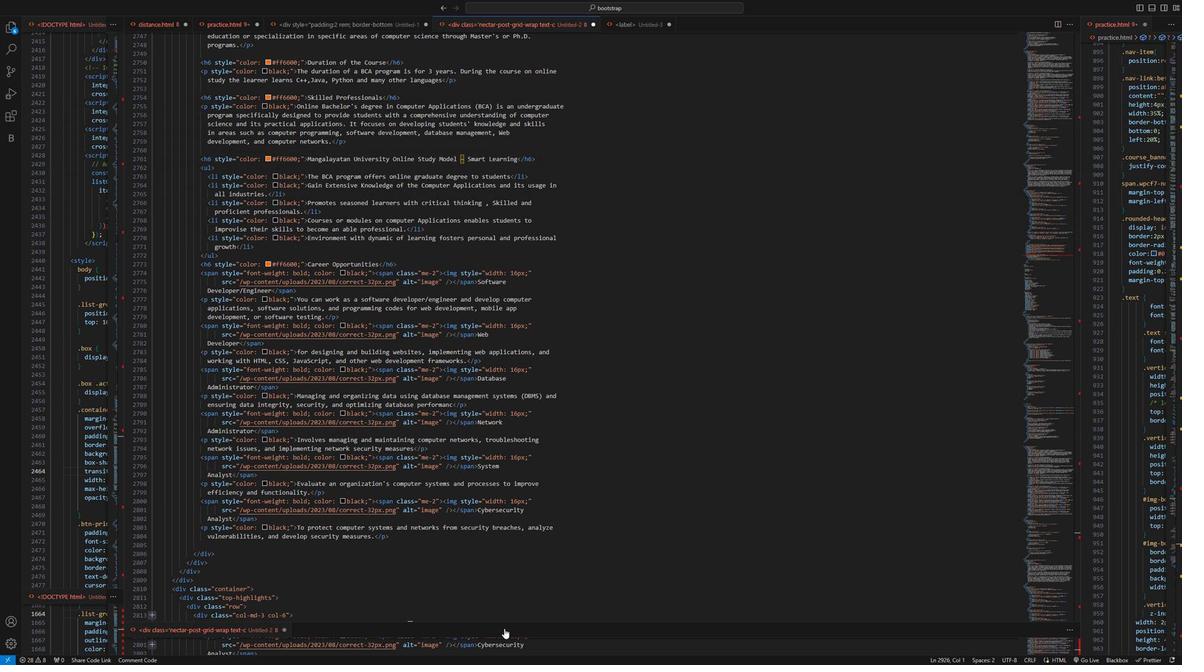 
Action: Mouse moved to (486, 640)
Screenshot: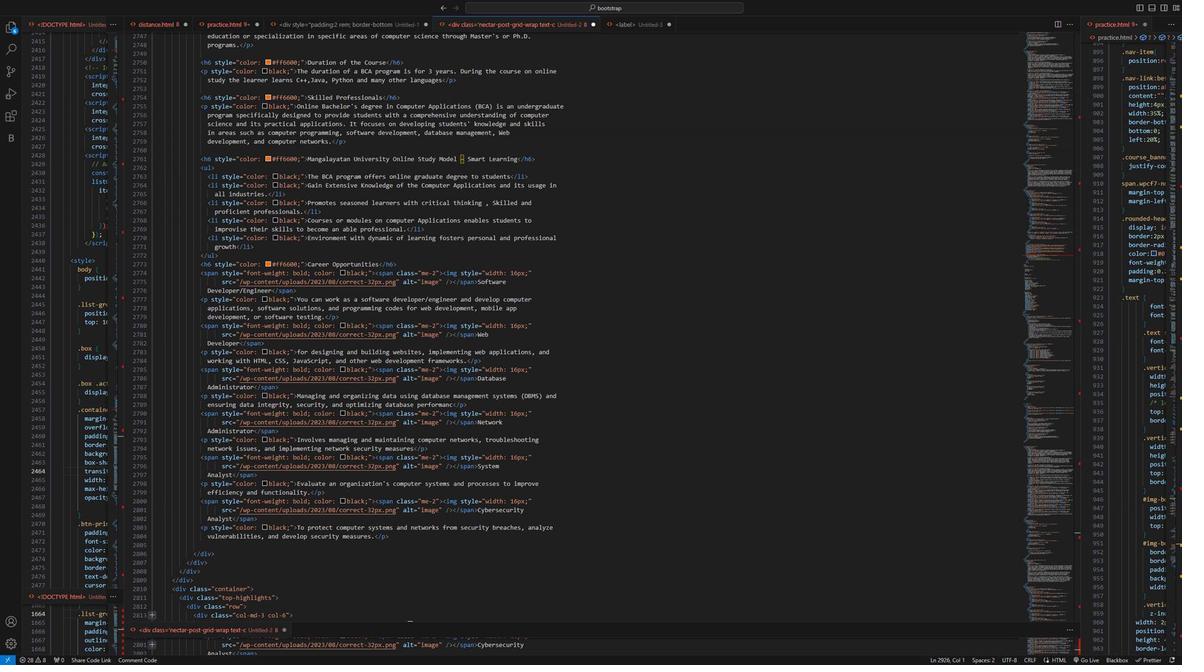 
Action: Mouse scrolled (486, 641) with delta (0, 0)
Screenshot: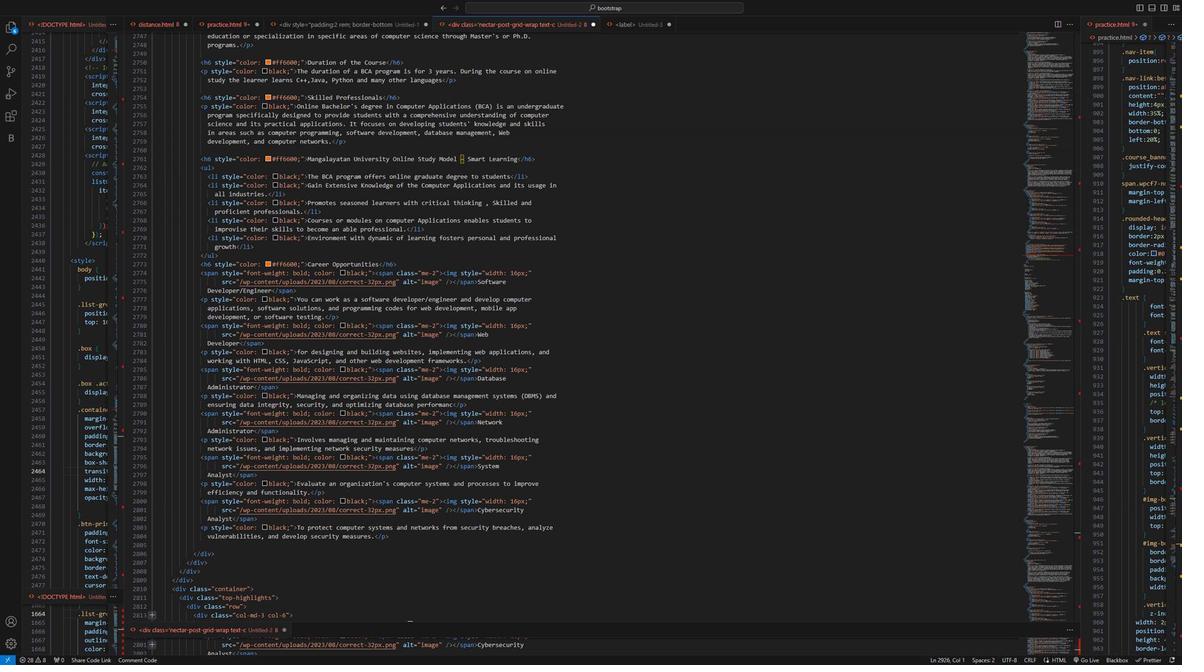 
Action: Mouse moved to (483, 638)
Screenshot: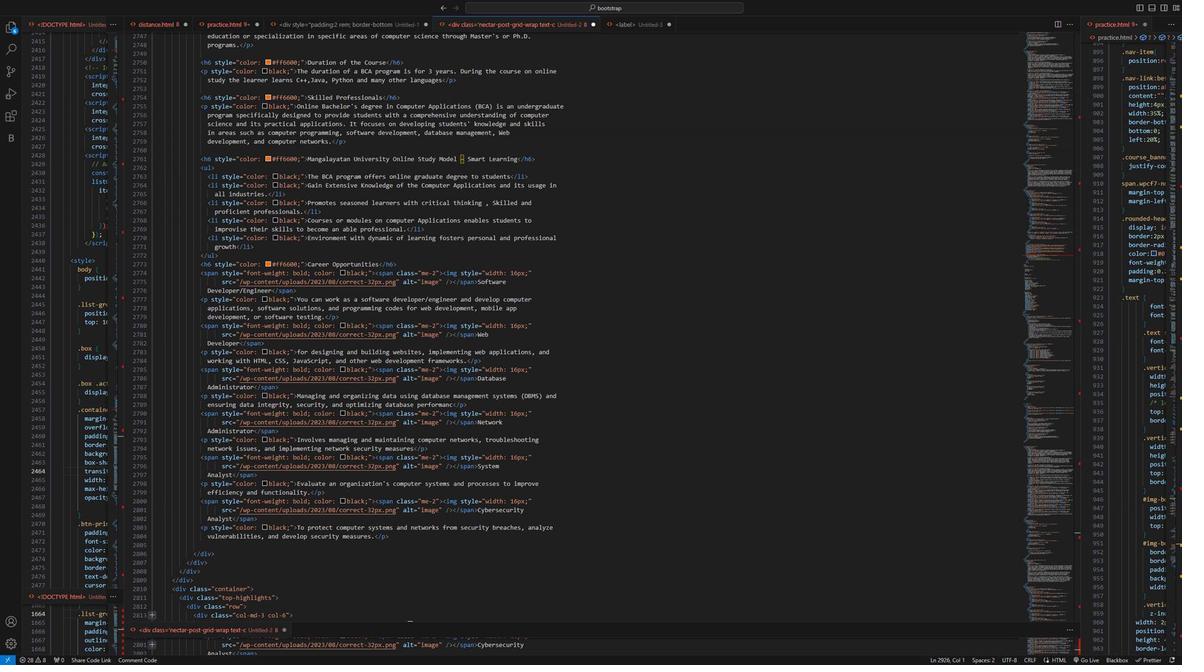 
Action: Mouse scrolled (483, 638) with delta (0, 0)
Screenshot: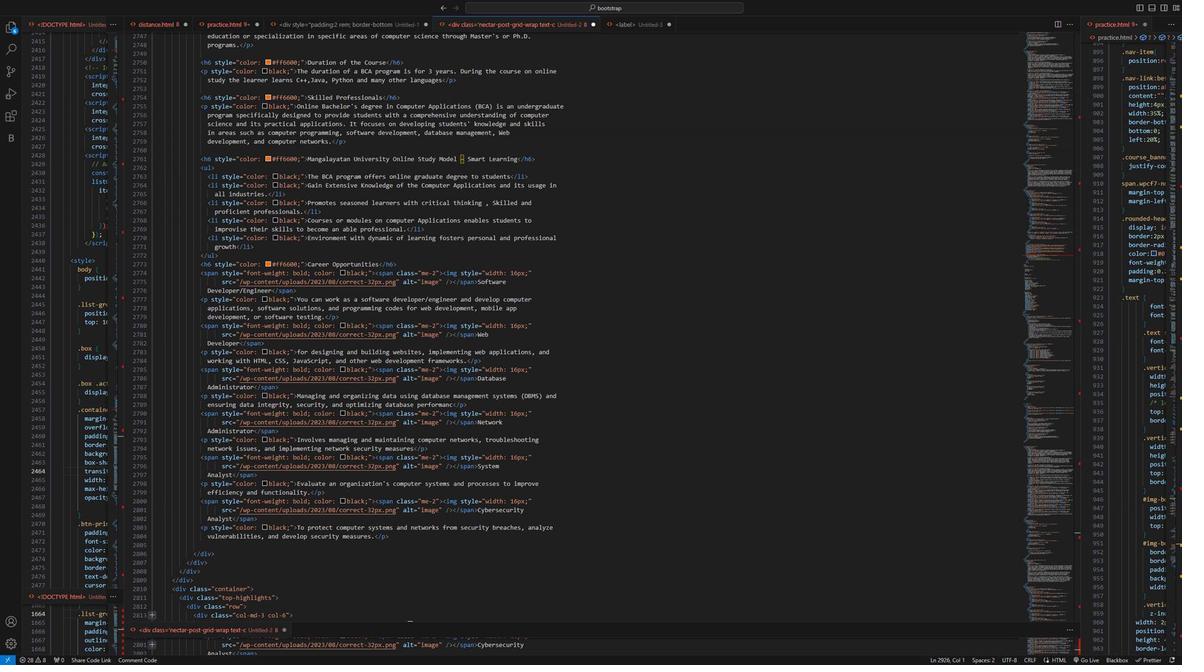 
Action: Mouse moved to (480, 634)
Screenshot: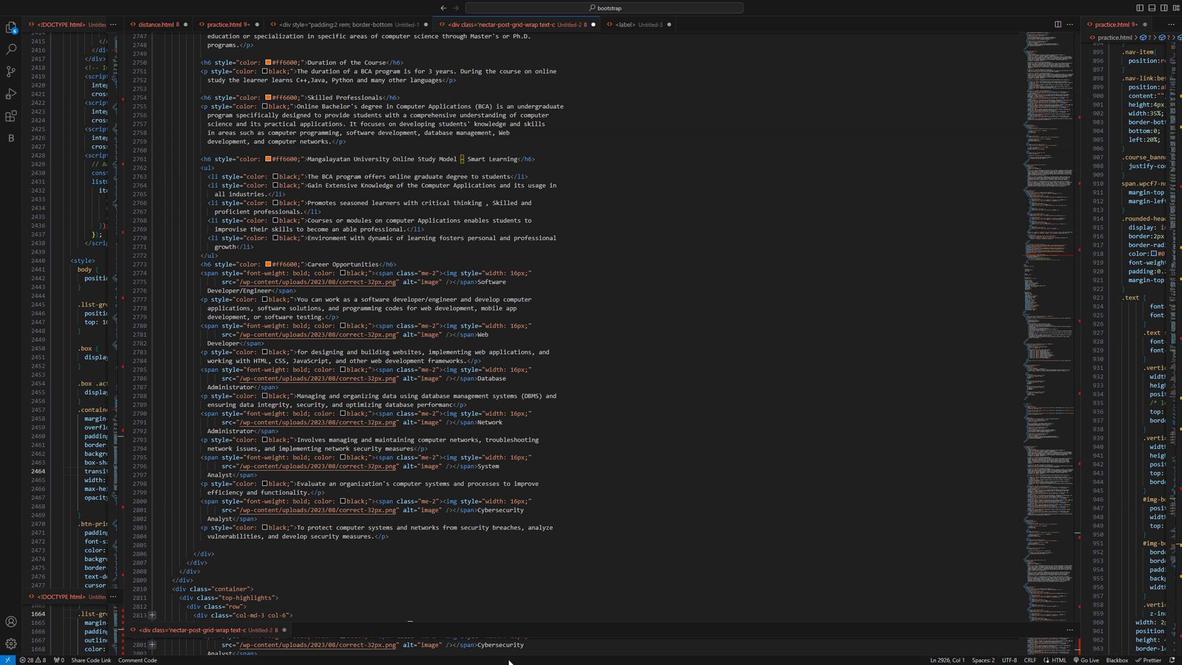 
Action: Mouse scrolled (480, 634) with delta (0, 0)
Screenshot: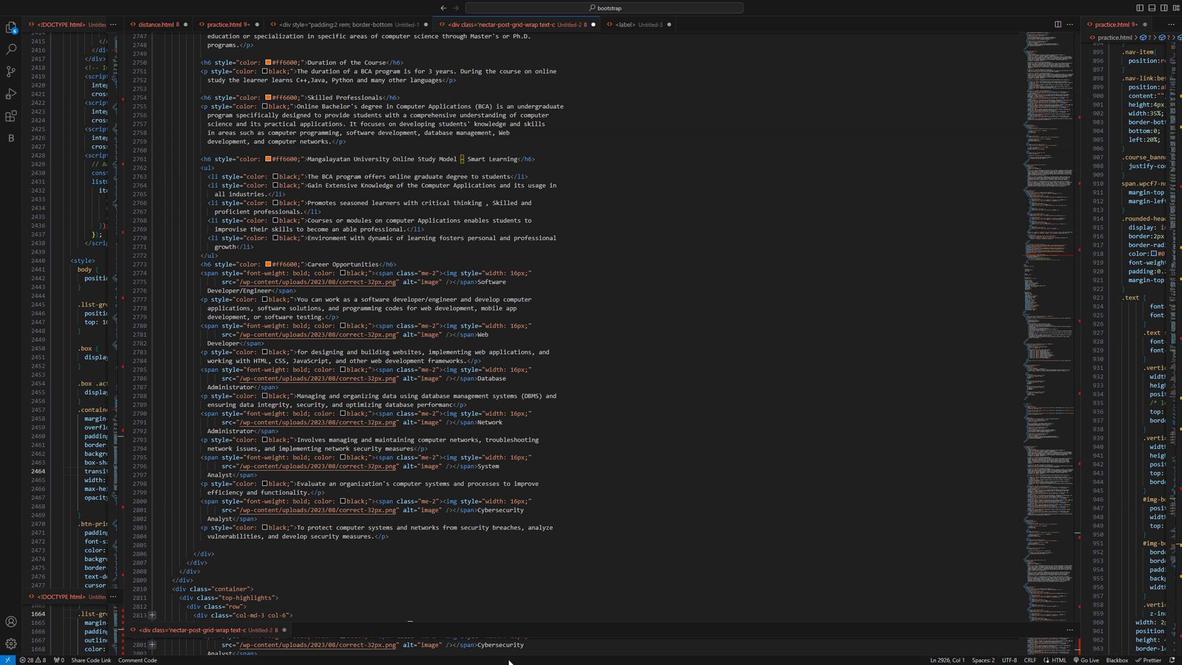 
Action: Mouse moved to (474, 626)
Screenshot: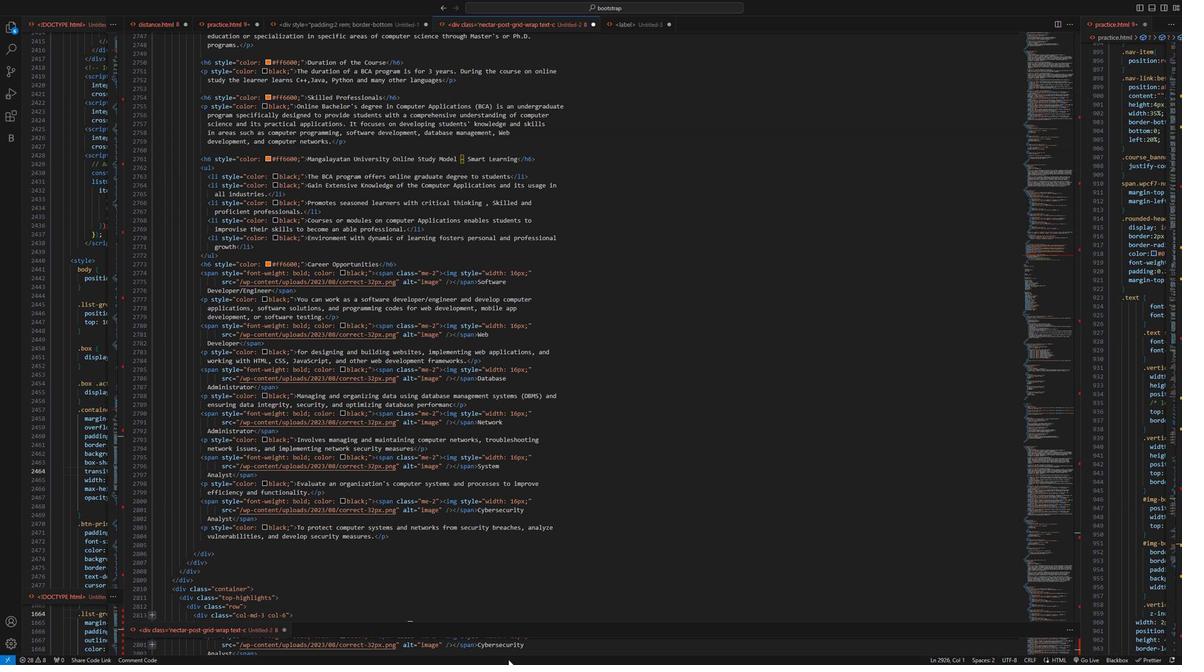 
Action: Mouse scrolled (474, 627) with delta (0, 0)
Screenshot: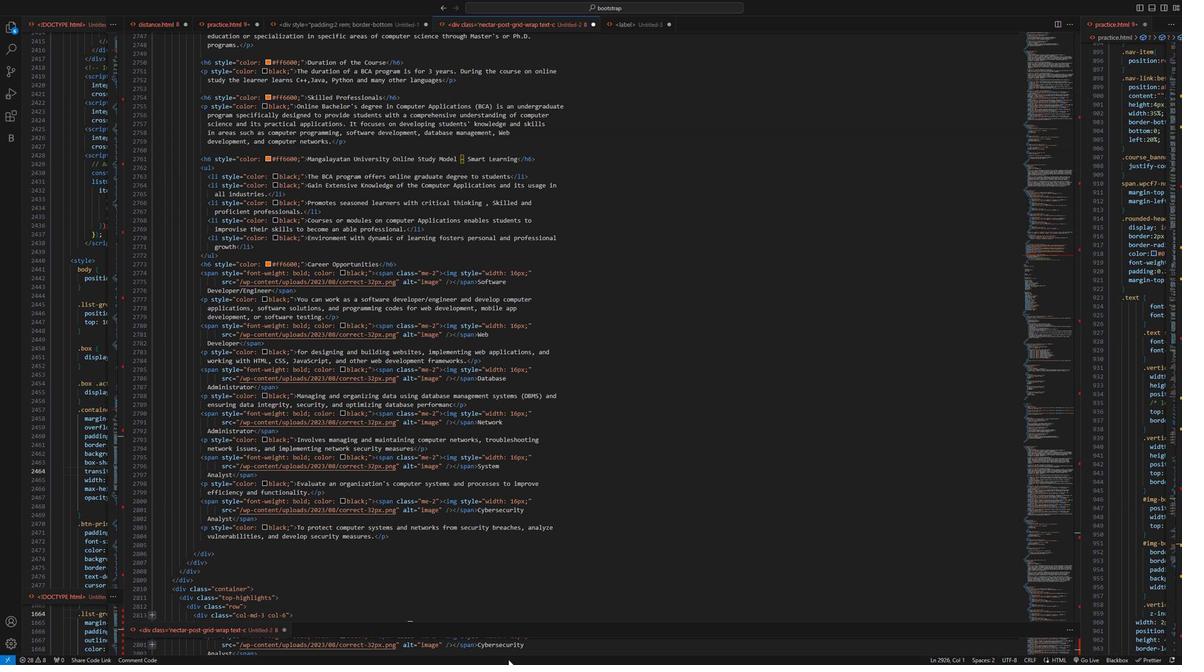 
Action: Mouse moved to (424, 535)
Screenshot: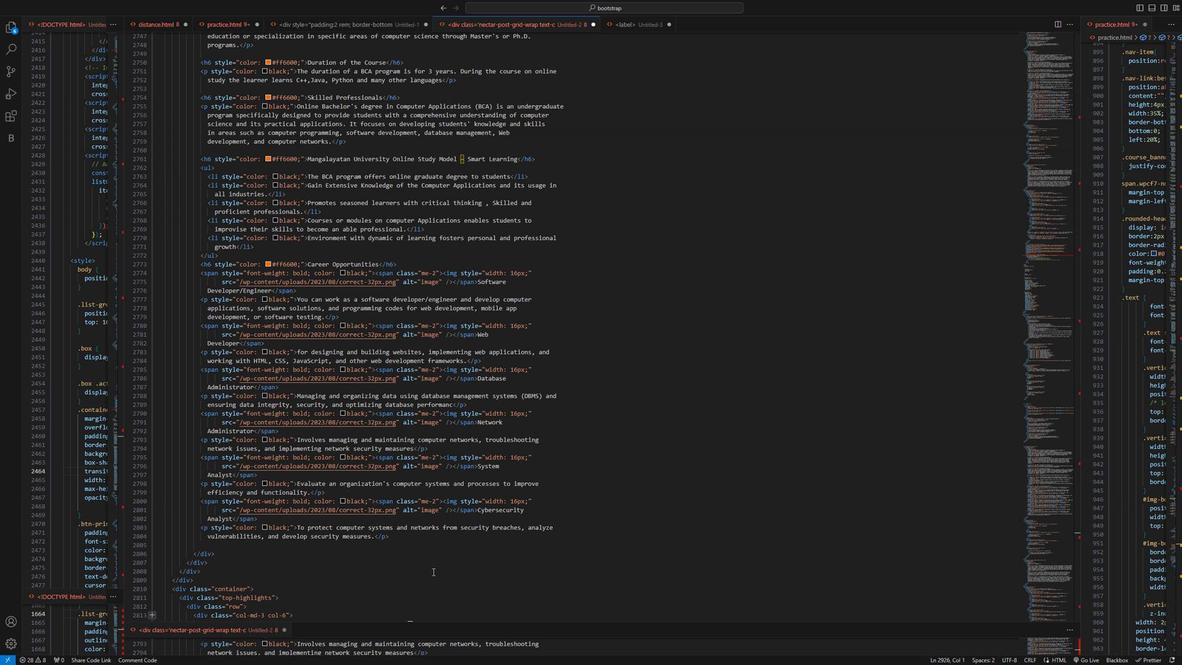
Action: Mouse scrolled (424, 535) with delta (0, 0)
Screenshot: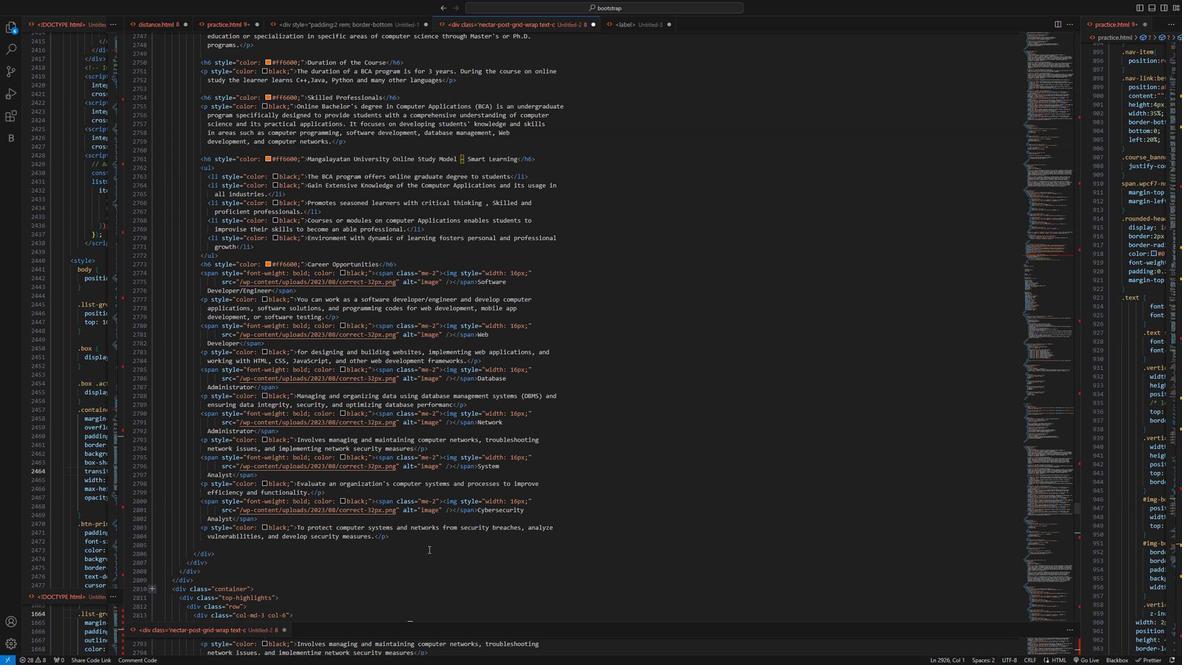 
Action: Mouse scrolled (424, 535) with delta (0, 0)
Screenshot: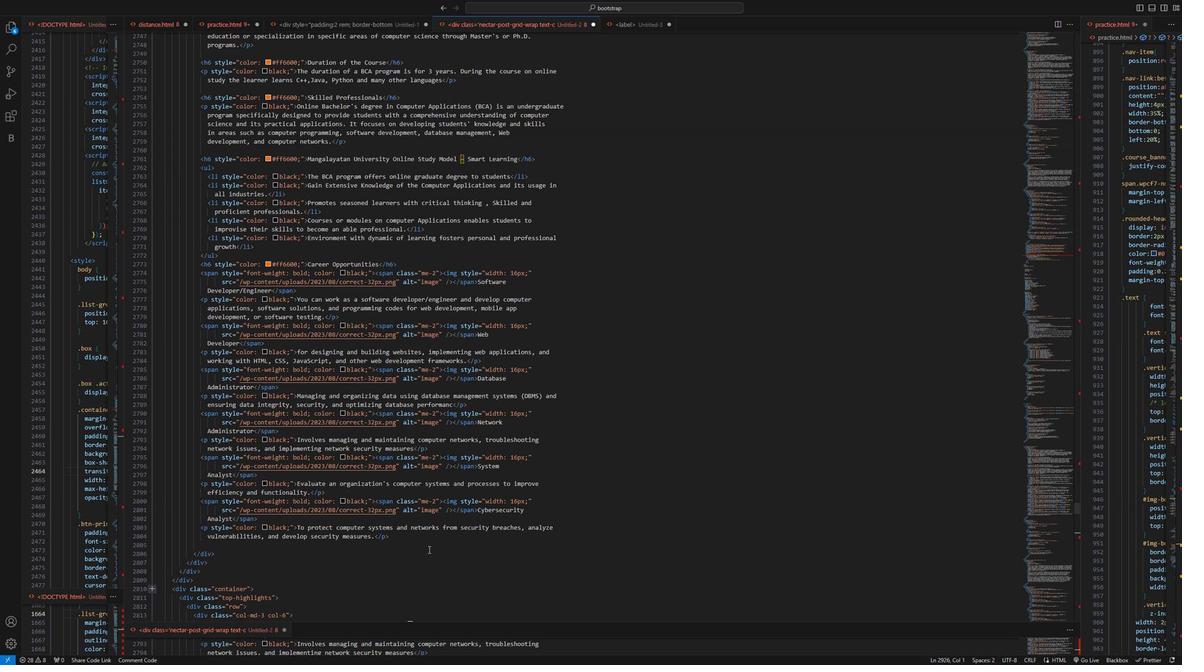 
Action: Mouse scrolled (424, 535) with delta (0, 0)
Screenshot: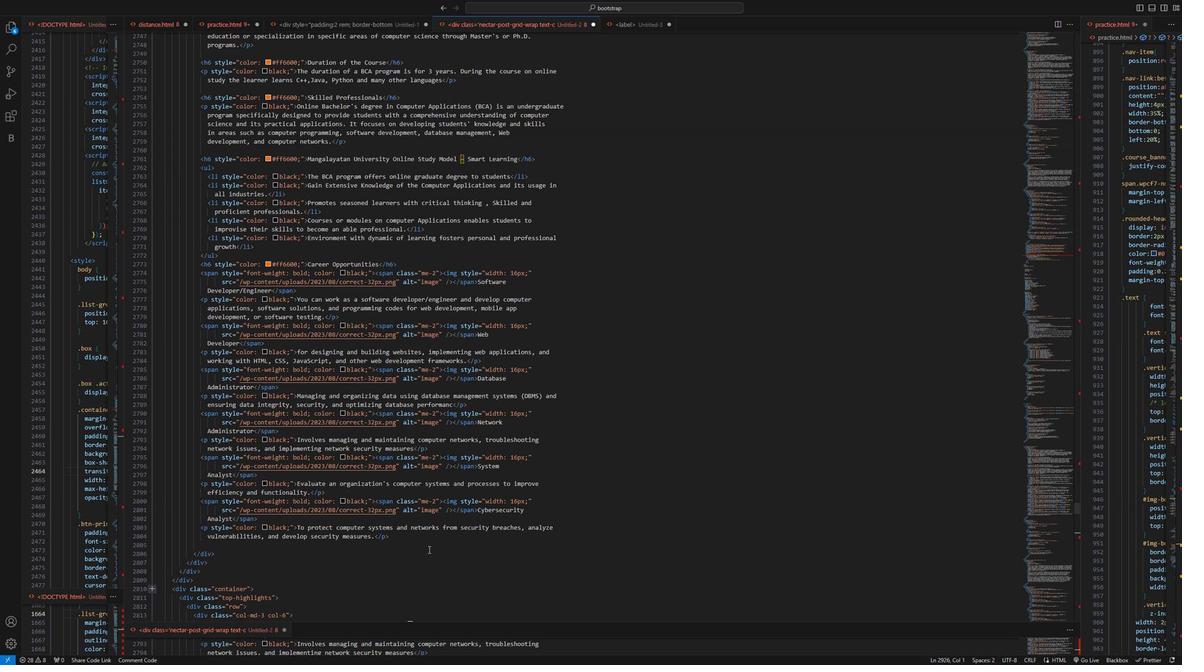 
Action: Mouse scrolled (424, 535) with delta (0, 0)
Screenshot: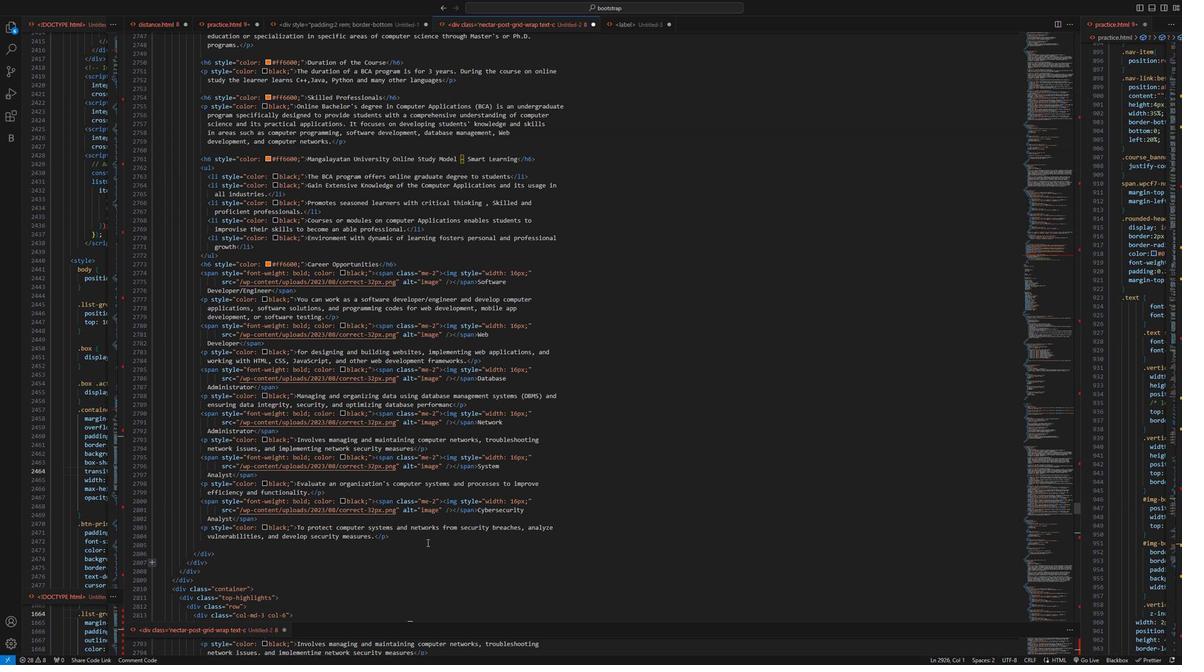 
Action: Mouse scrolled (424, 535) with delta (0, 0)
Screenshot: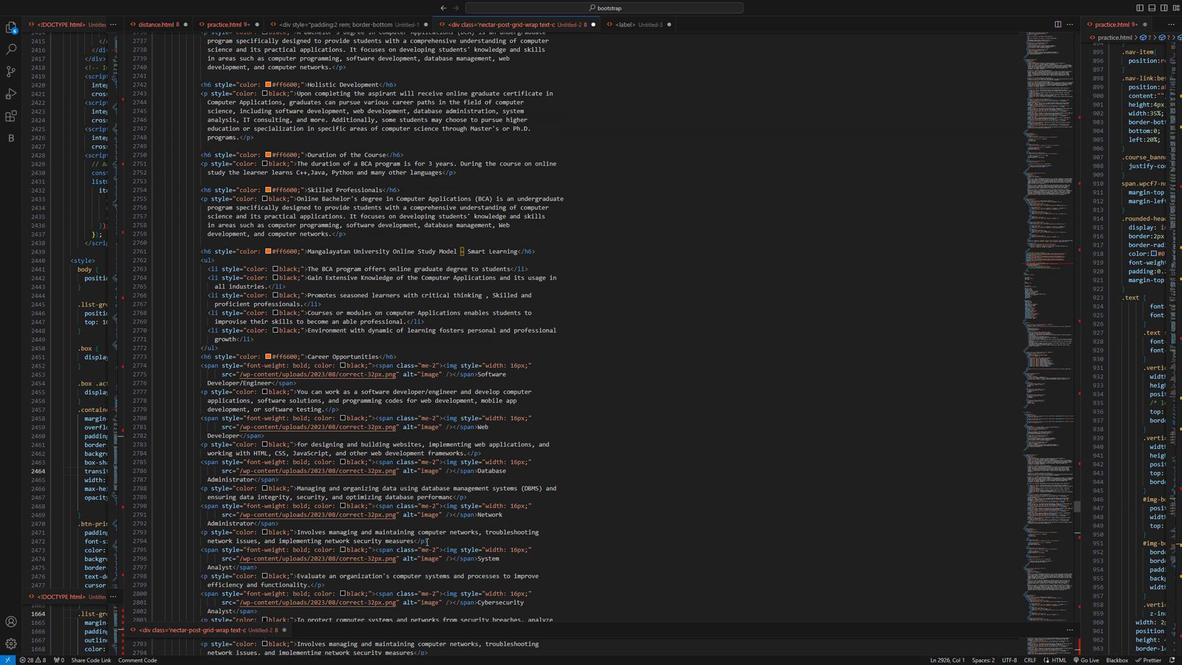 
Action: Mouse scrolled (424, 535) with delta (0, 0)
Screenshot: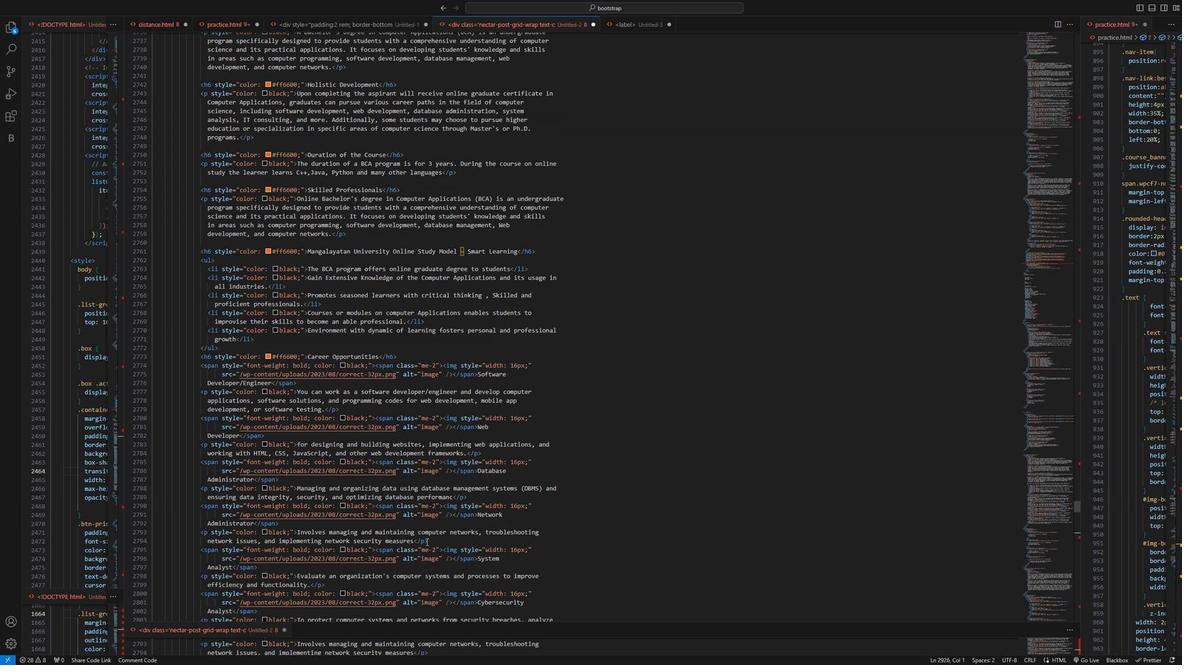 
Action: Mouse scrolled (424, 535) with delta (0, 0)
Screenshot: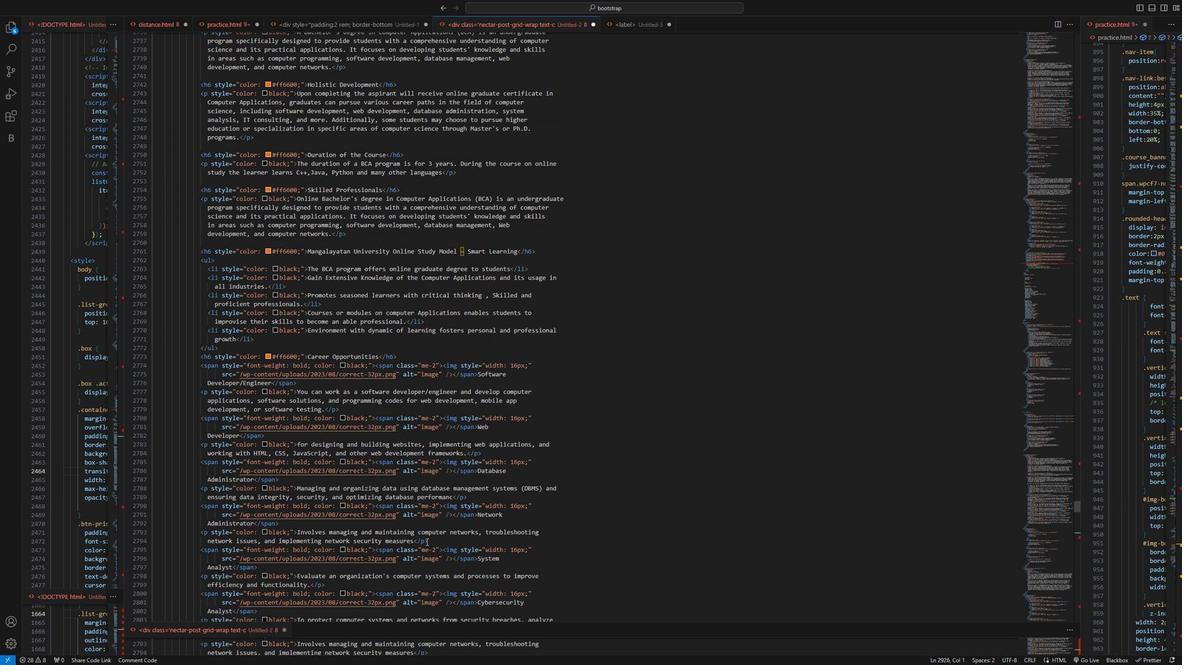 
Action: Mouse moved to (466, 514)
Screenshot: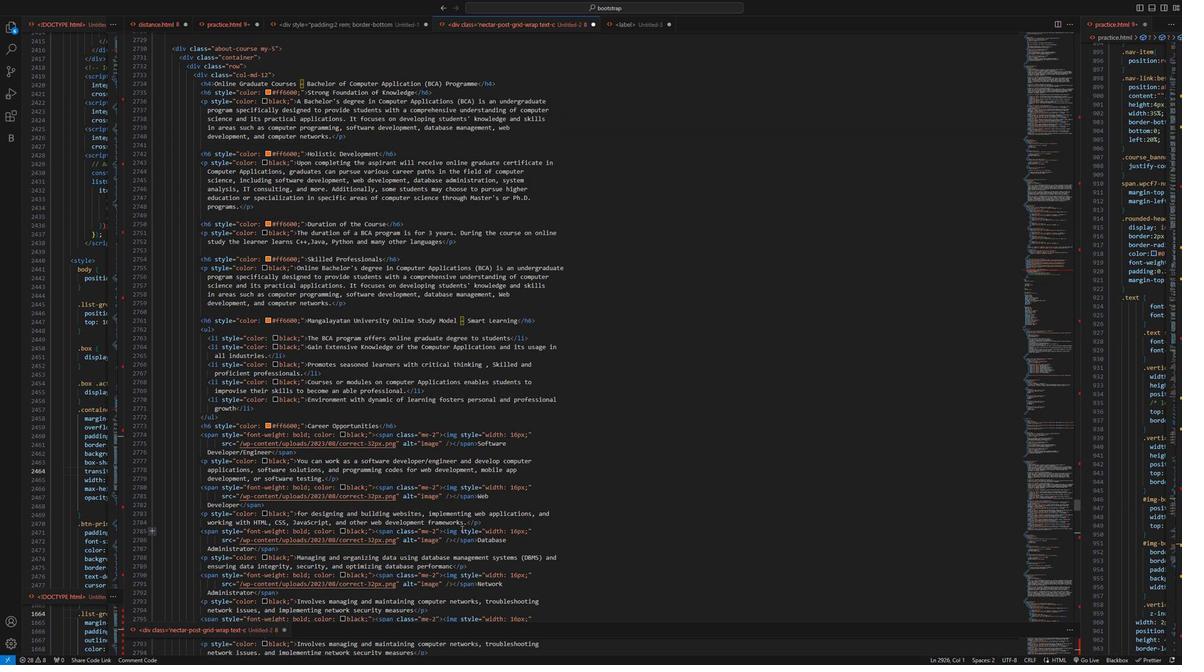 
Action: Mouse scrolled (466, 514) with delta (0, 0)
Screenshot: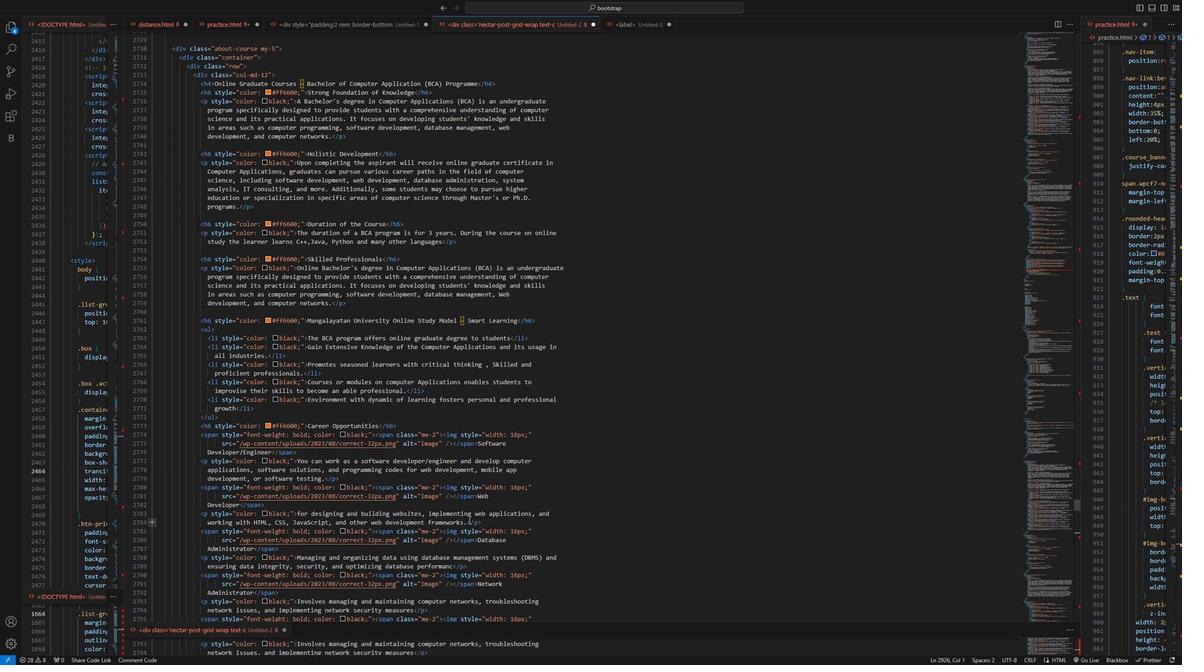 
Action: Mouse scrolled (466, 514) with delta (0, 0)
Screenshot: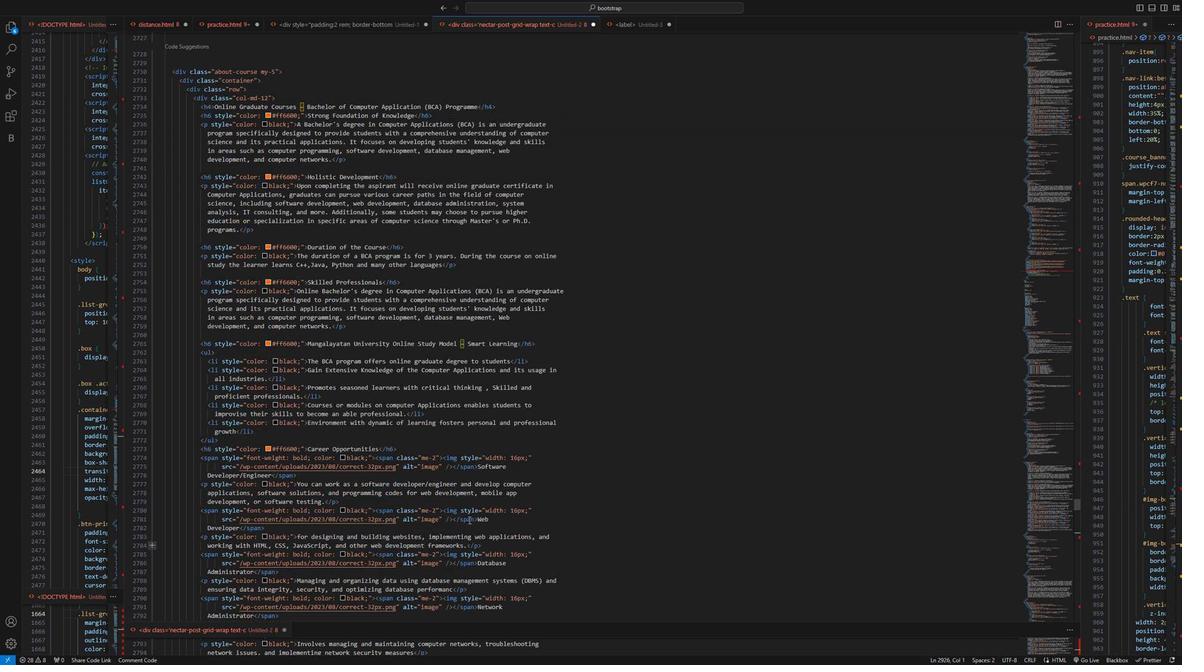 
Action: Mouse moved to (466, 516)
Screenshot: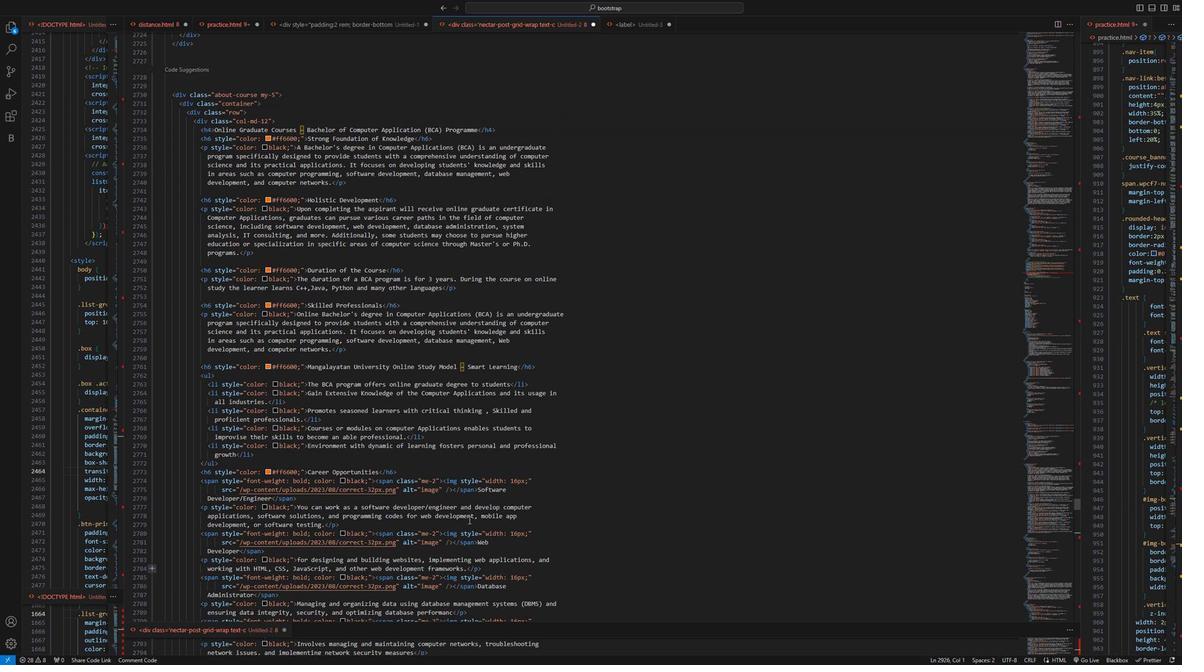 
Action: Mouse scrolled (466, 516) with delta (0, 0)
Screenshot: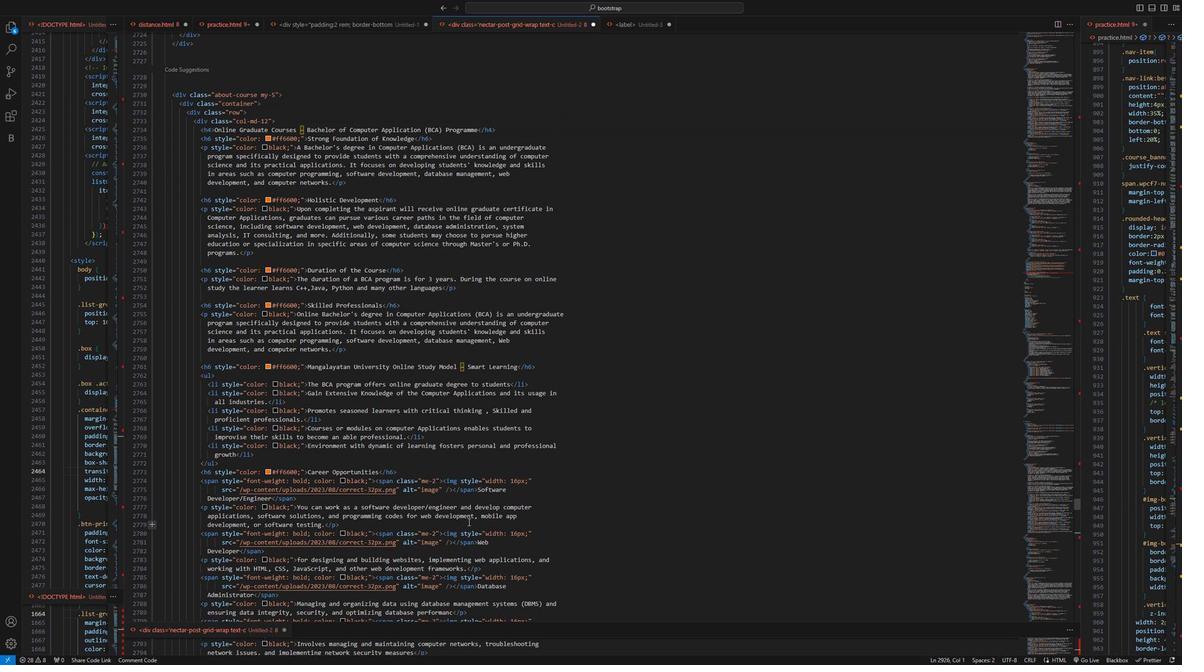 
Action: Mouse scrolled (466, 516) with delta (0, 0)
Screenshot: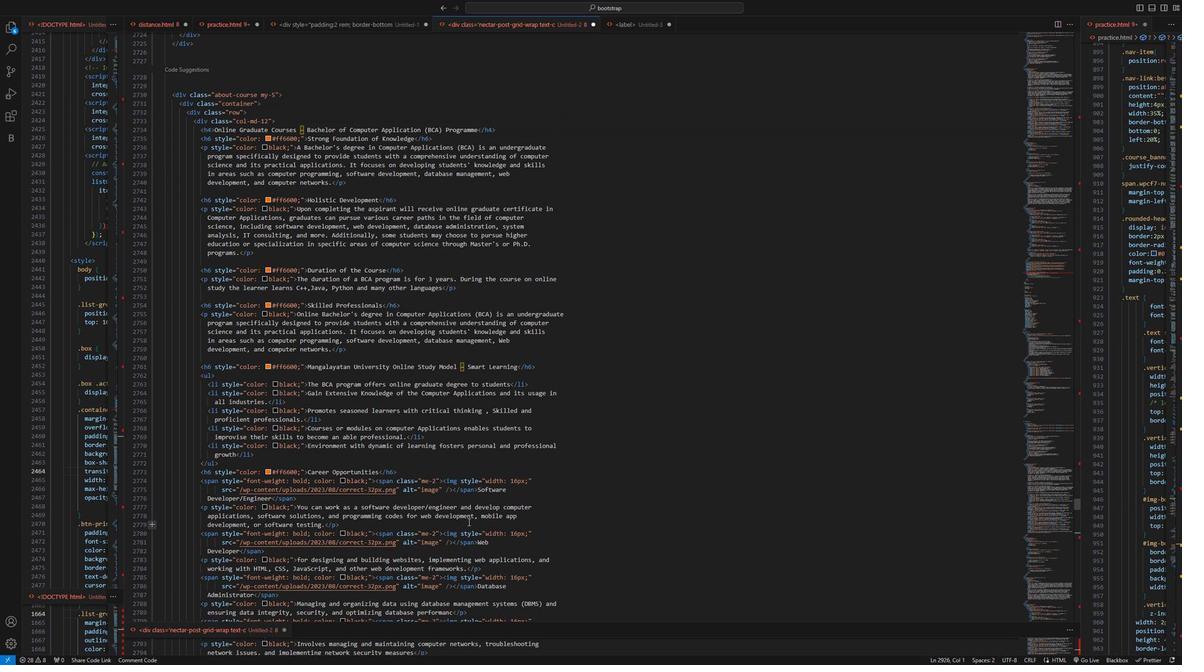 
Action: Mouse scrolled (466, 516) with delta (0, 0)
Screenshot: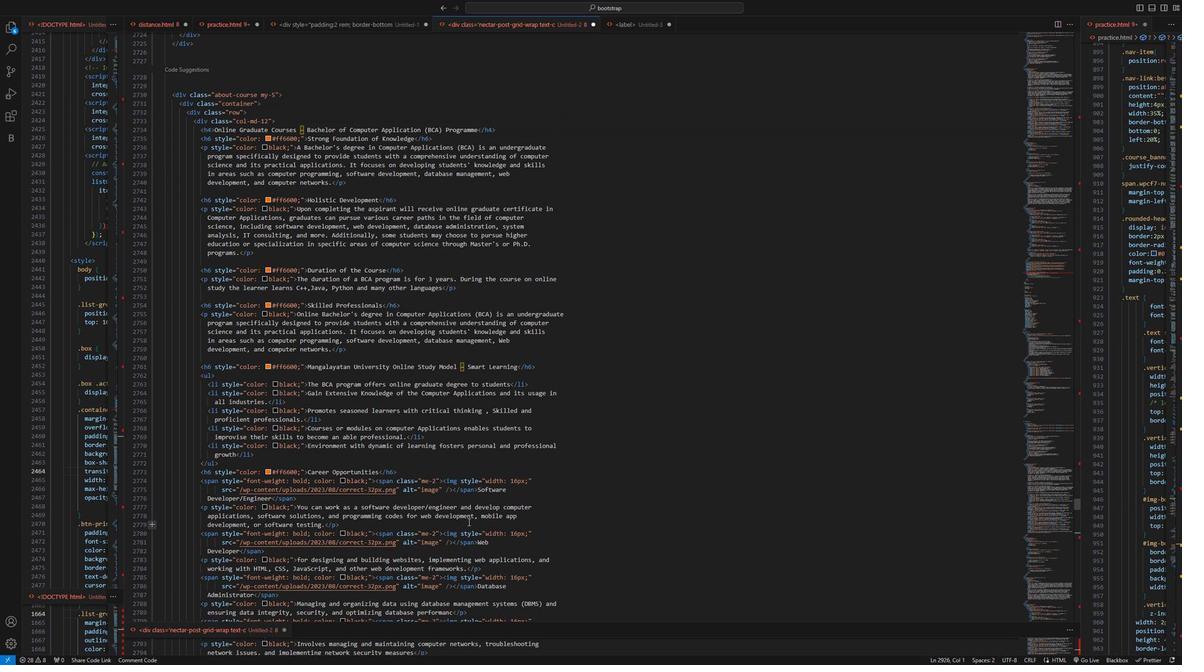
Action: Mouse scrolled (466, 516) with delta (0, 0)
Screenshot: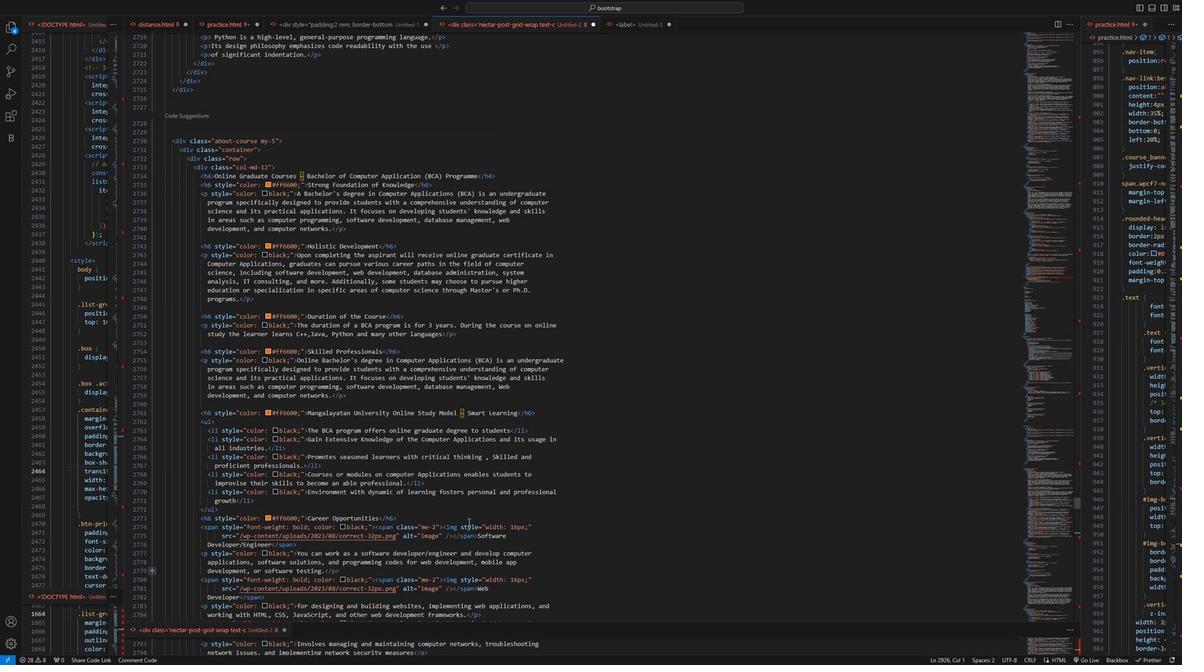 
Action: Mouse scrolled (466, 516) with delta (0, 0)
Screenshot: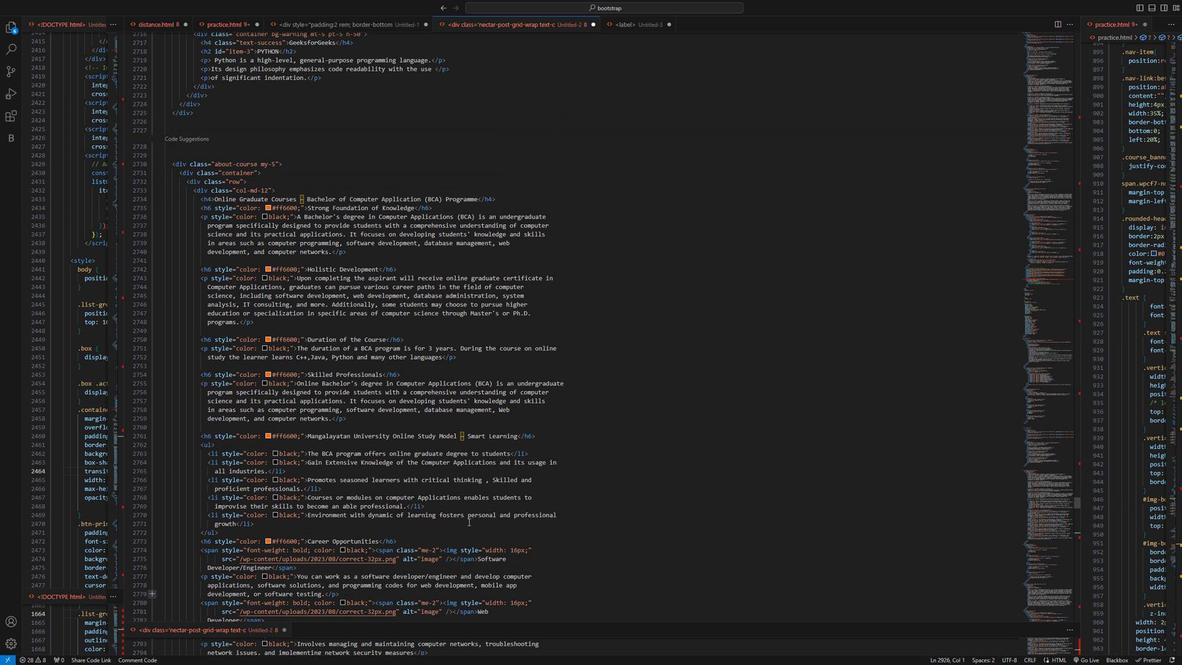 
Action: Mouse scrolled (466, 516) with delta (0, 0)
Screenshot: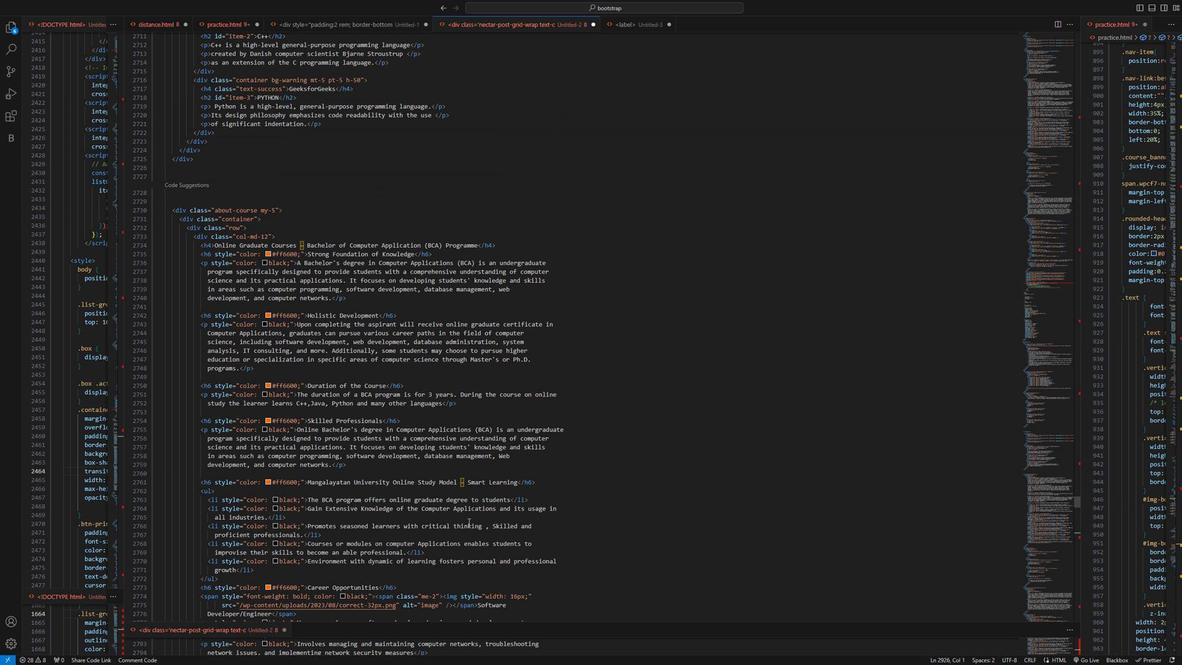 
Action: Mouse scrolled (466, 516) with delta (0, 0)
Screenshot: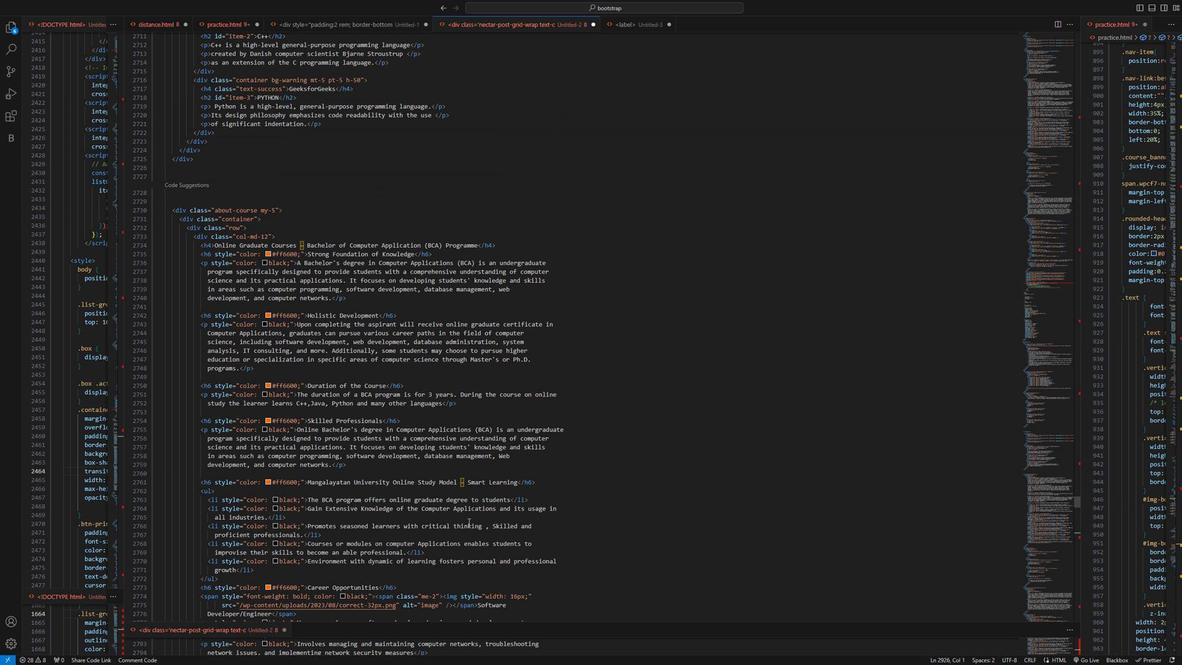 
Action: Mouse scrolled (466, 516) with delta (0, 0)
Screenshot: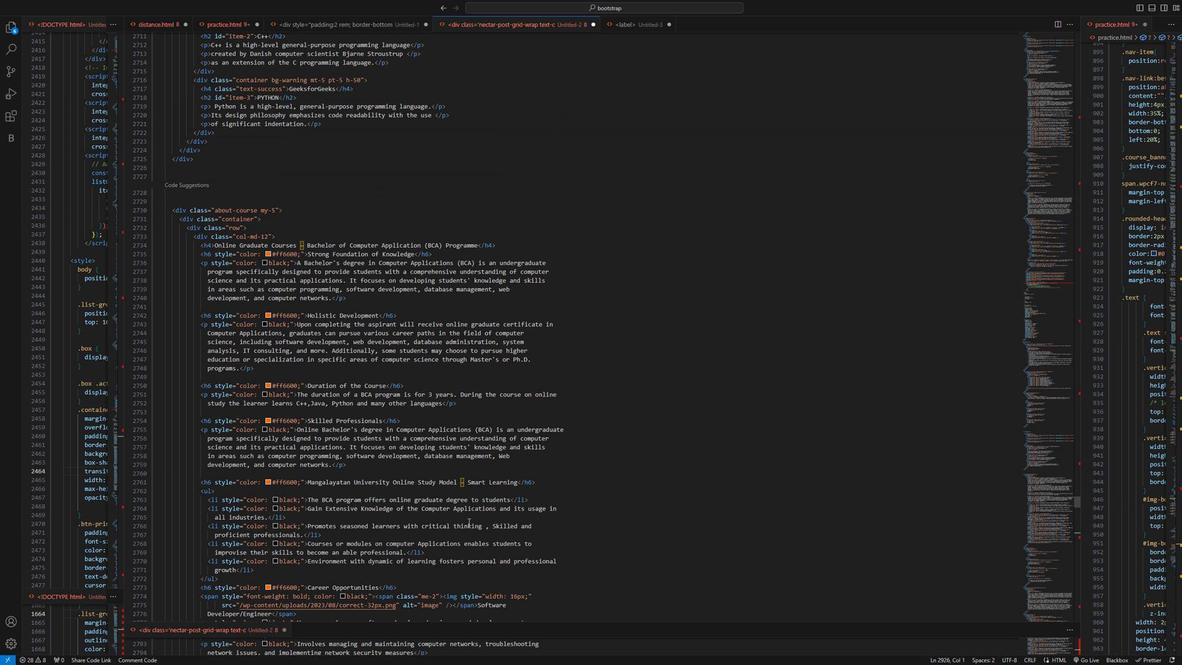 
Action: Mouse moved to (1038, 609)
Screenshot: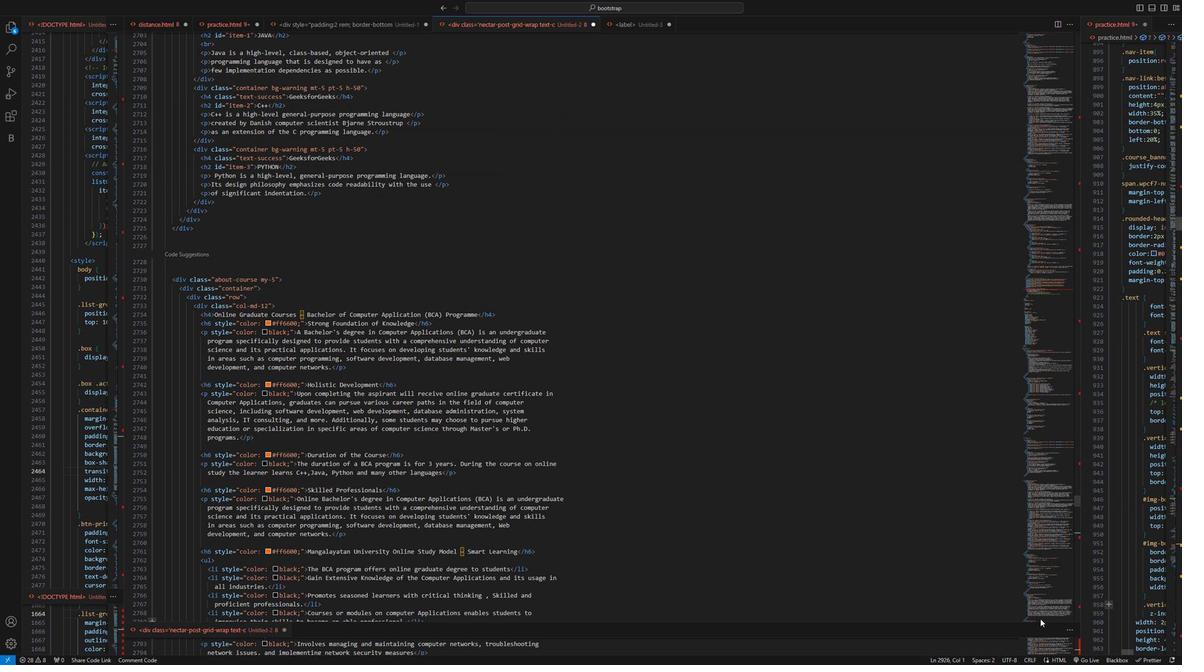 
Action: Mouse scrolled (1038, 609) with delta (0, 0)
Screenshot: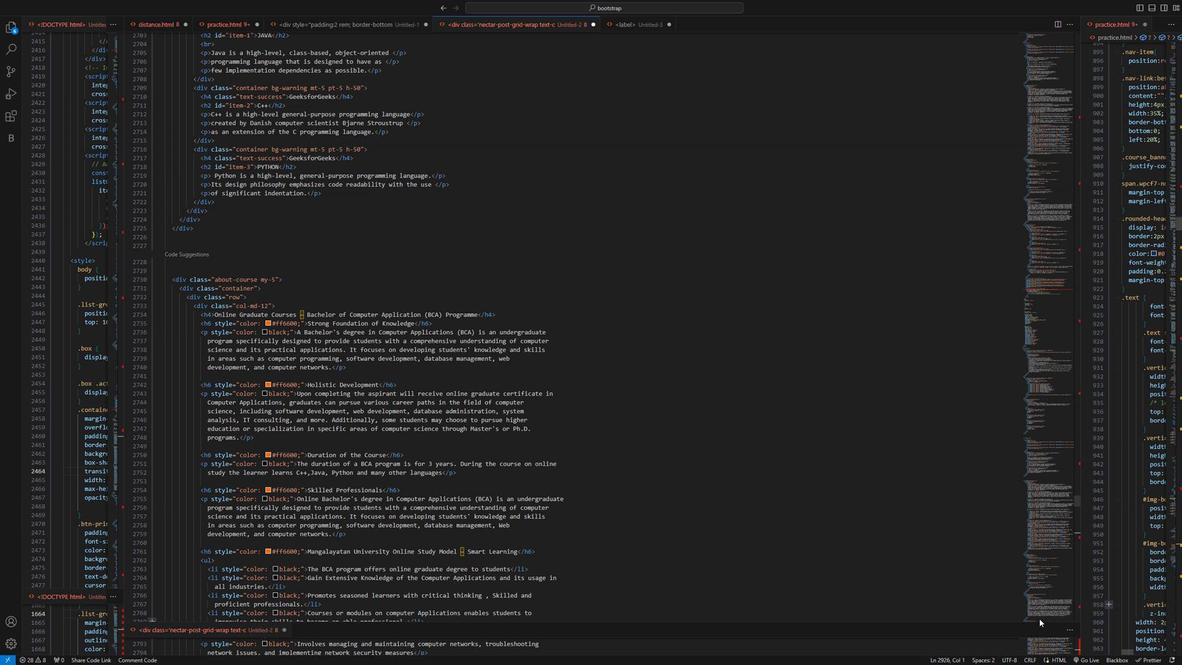 
Action: Mouse scrolled (1038, 609) with delta (0, 0)
Screenshot: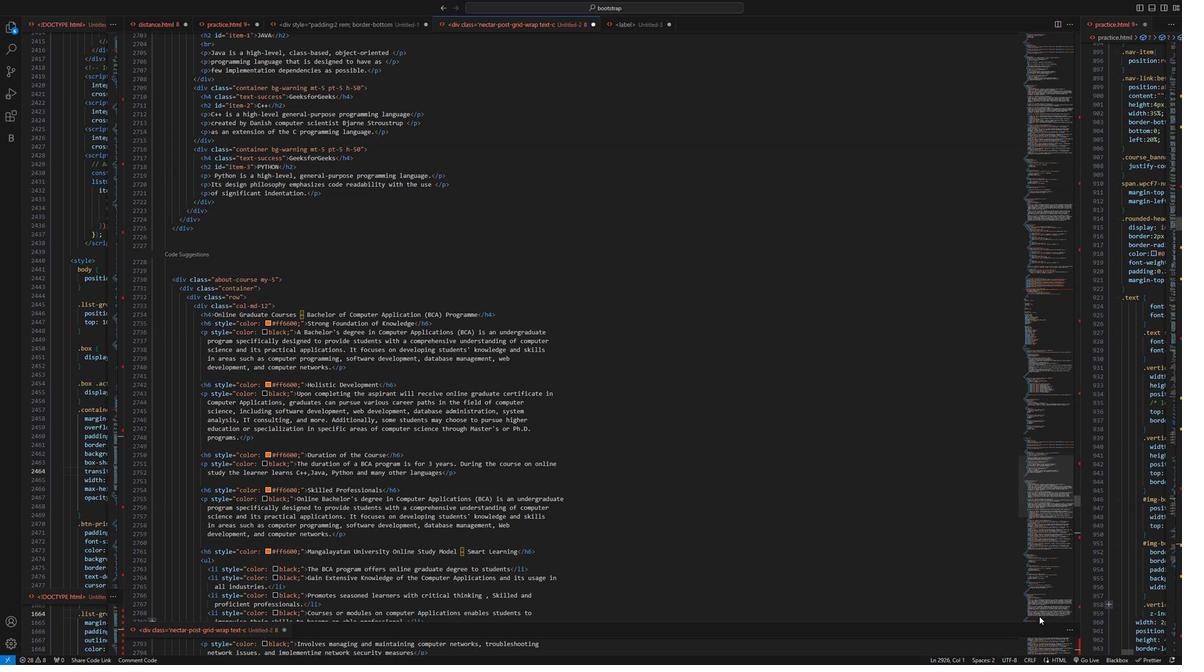 
Action: Mouse moved to (1037, 609)
Screenshot: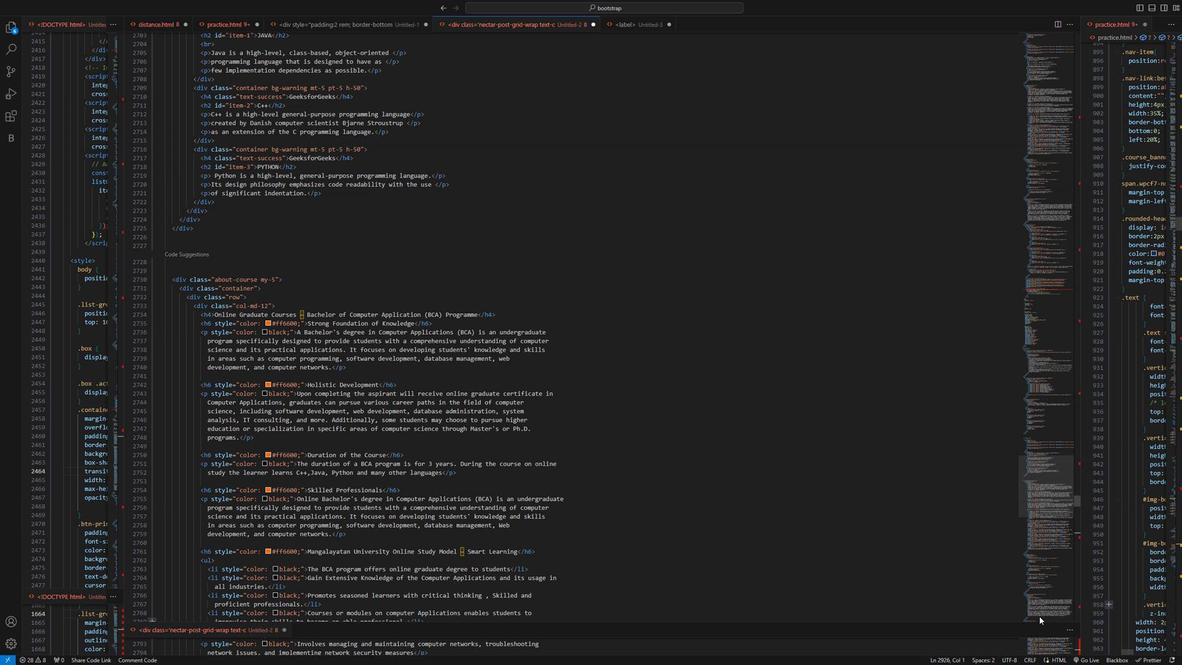 
Action: Mouse scrolled (1037, 609) with delta (0, 0)
Screenshot: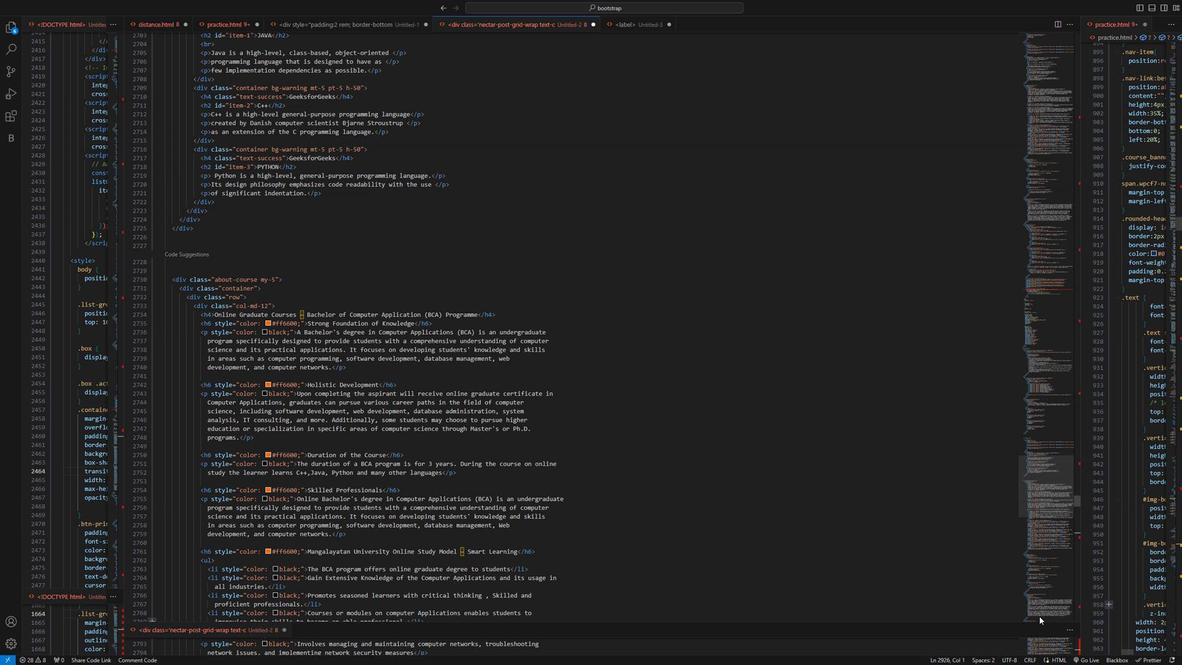
Action: Mouse moved to (1035, 609)
Screenshot: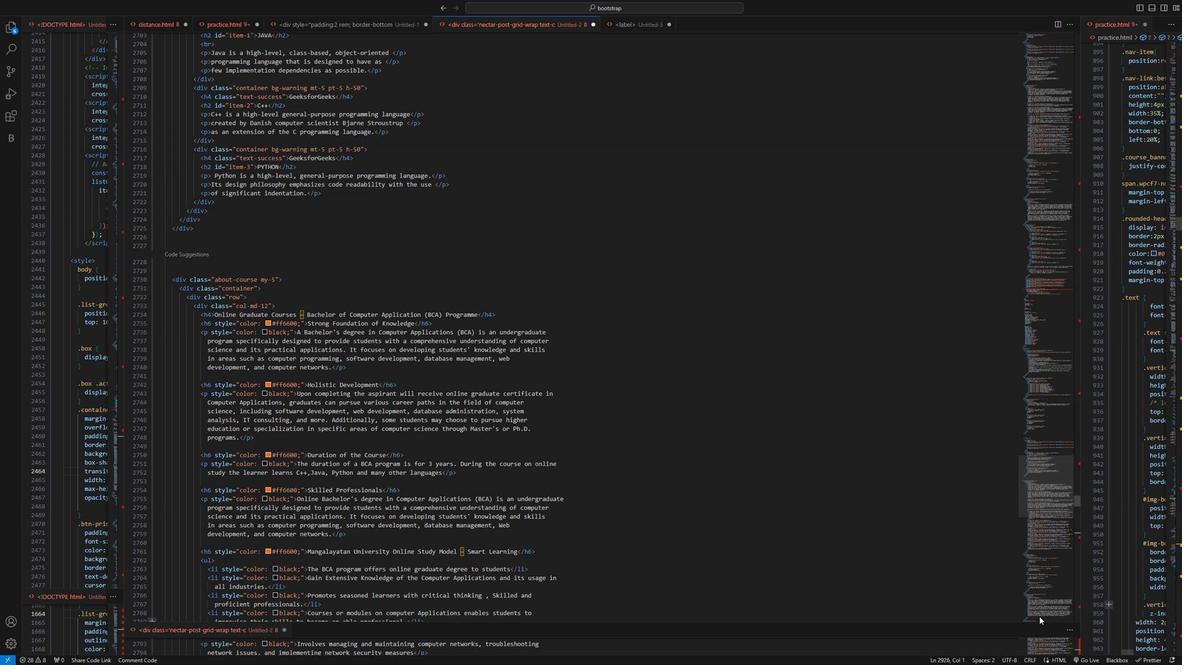 
Action: Mouse scrolled (1035, 609) with delta (0, 0)
Screenshot: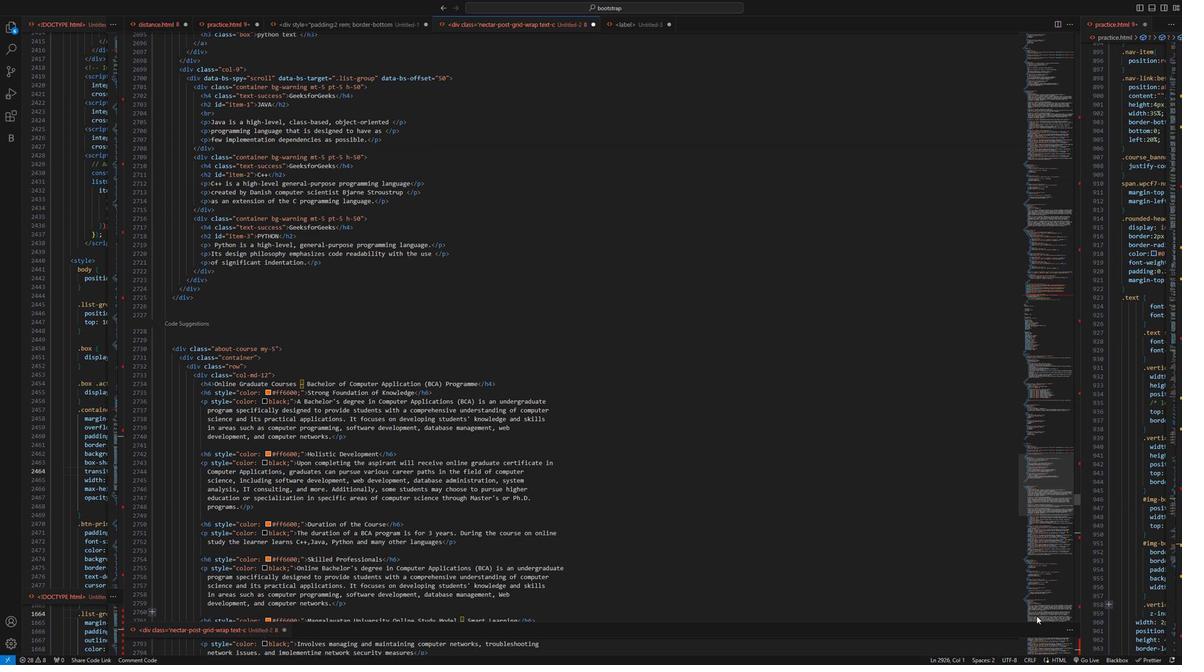 
Action: Mouse scrolled (1035, 609) with delta (0, 0)
Screenshot: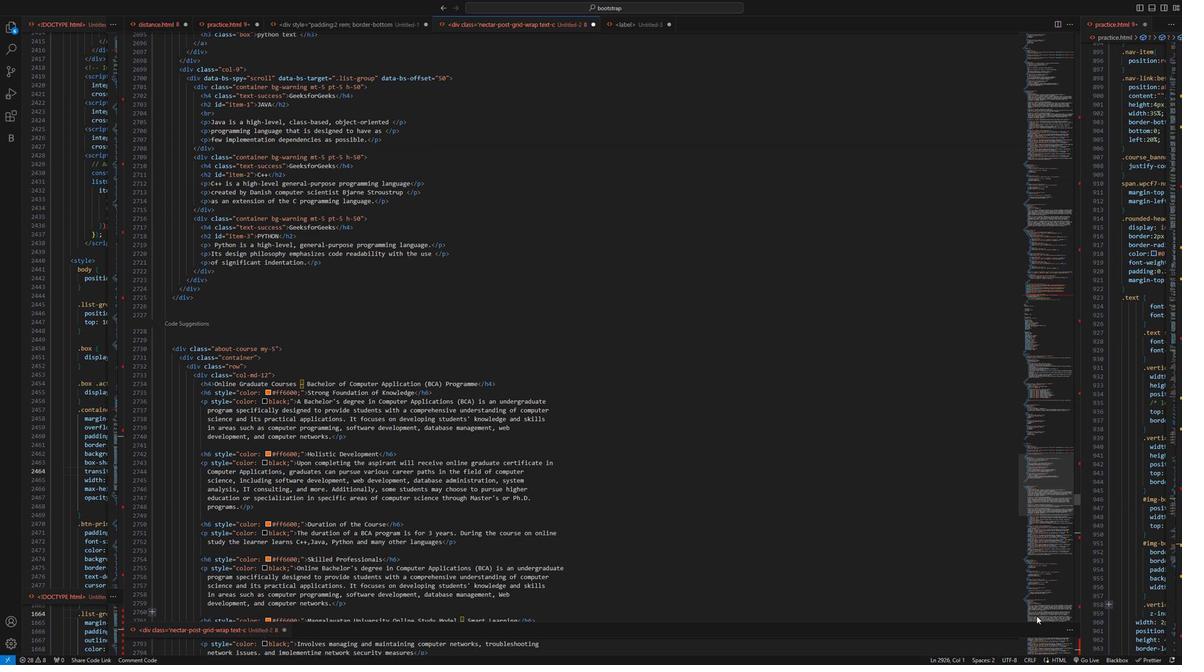 
Action: Mouse scrolled (1035, 609) with delta (0, 0)
Screenshot: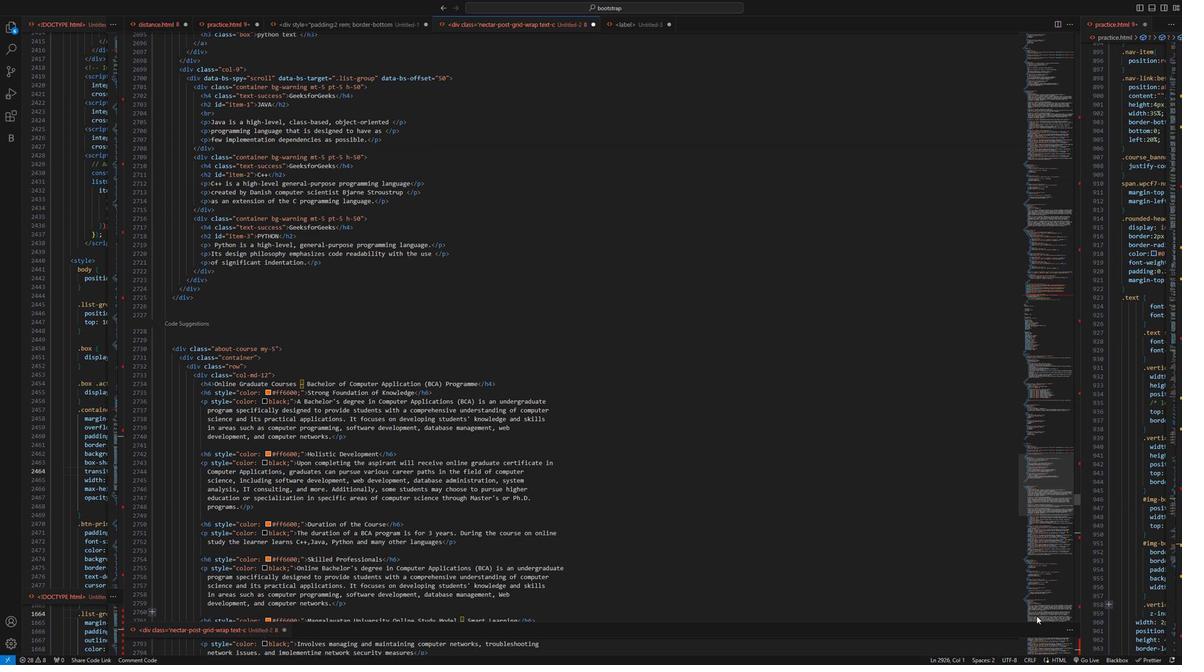 
Action: Mouse scrolled (1035, 609) with delta (0, 0)
Screenshot: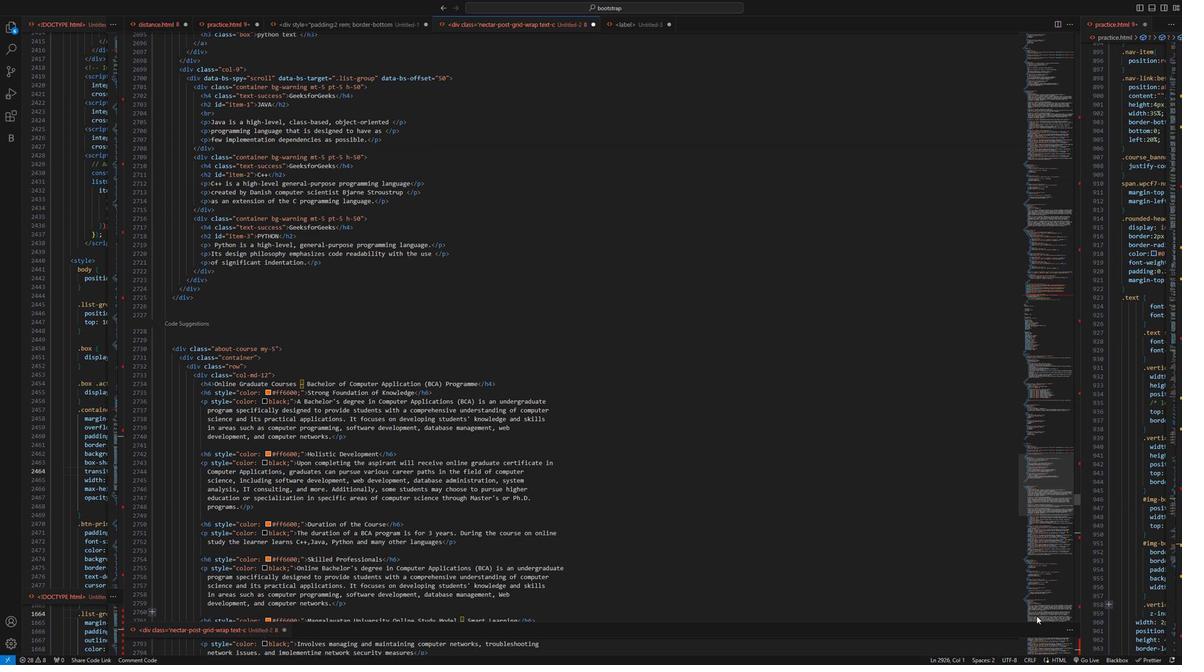 
Action: Mouse scrolled (1035, 609) with delta (0, 0)
Screenshot: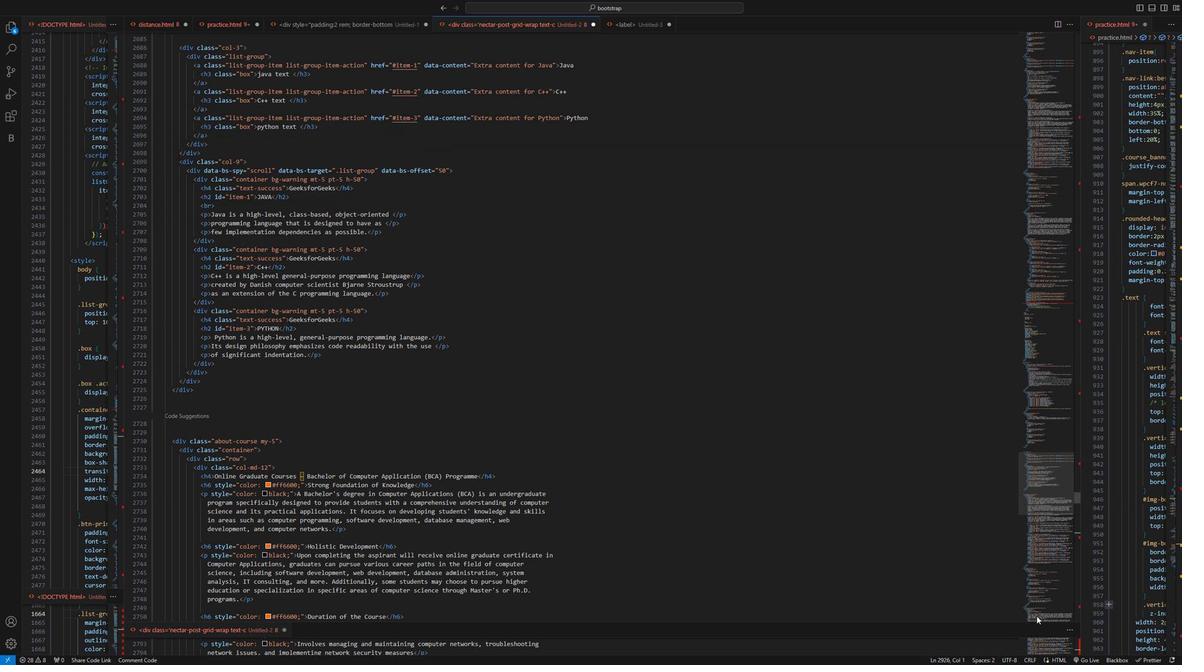 
Action: Mouse scrolled (1035, 609) with delta (0, 0)
Screenshot: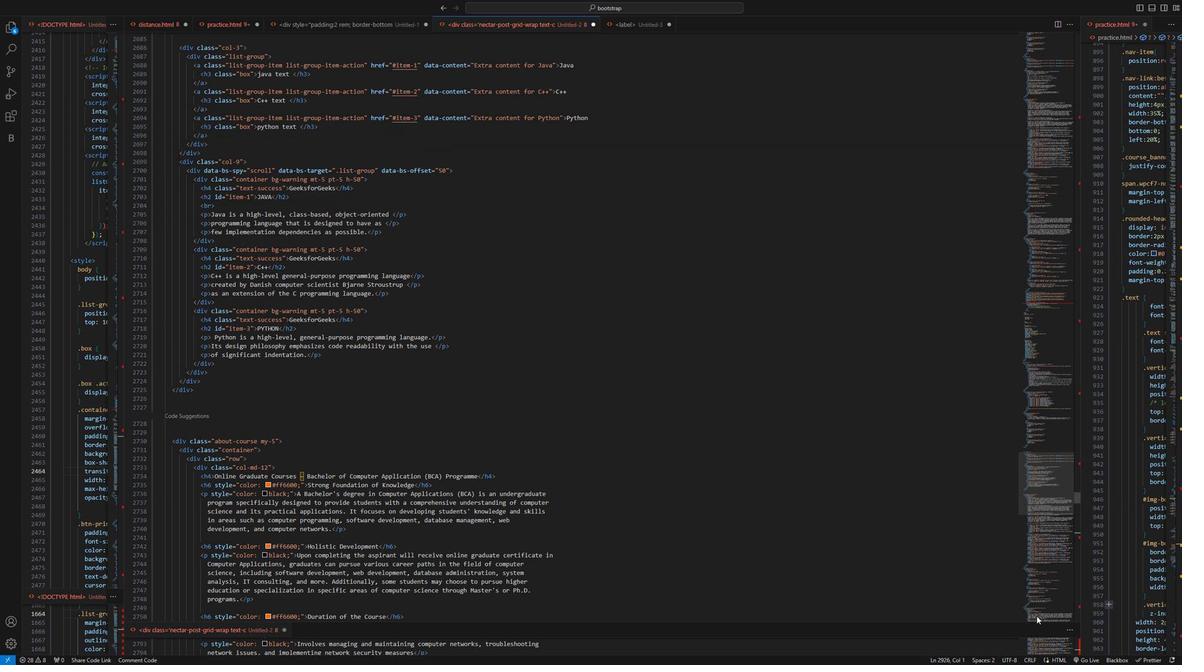 
Action: Mouse scrolled (1035, 609) with delta (0, 0)
